 Task: Research Airbnb options in Budapest XIV. kerÃ¼let, Hungary from 7th December, 2023 to 14th December, 2023 for 1 adult. Place can be shared room with 1  bedroom having 1 bed and 1 bathroom. Property type can be hotel. Amenities needed are: washing machine.
Action: Mouse moved to (529, 121)
Screenshot: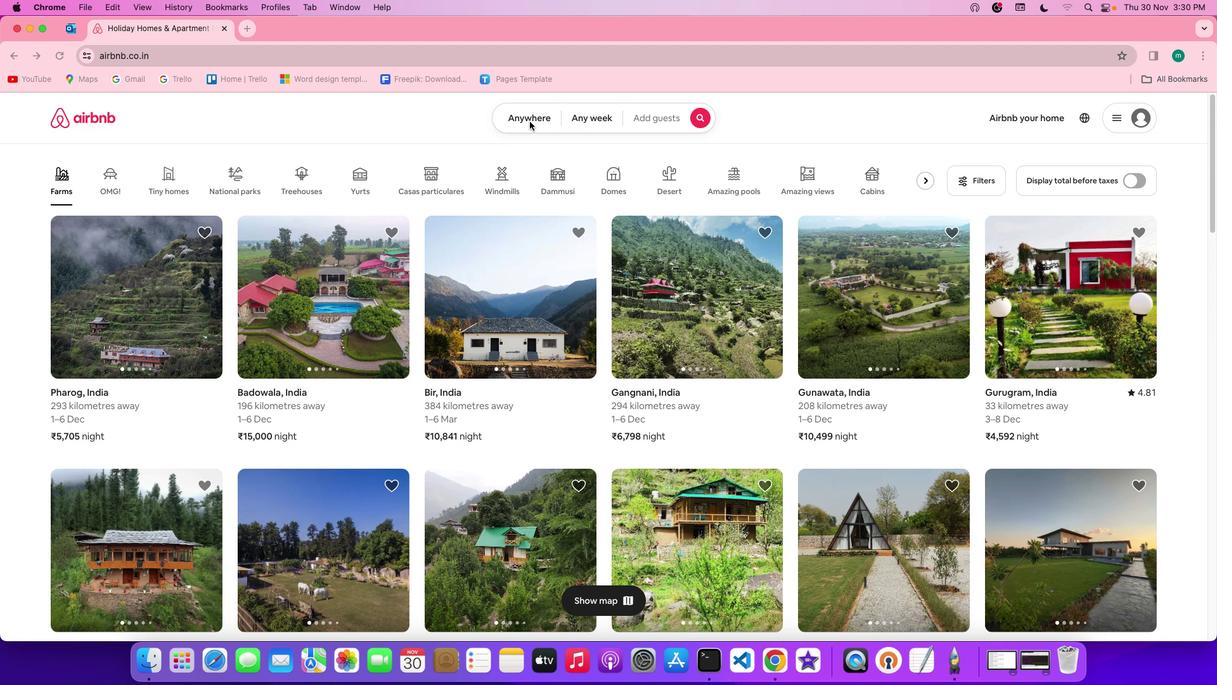 
Action: Mouse pressed left at (529, 121)
Screenshot: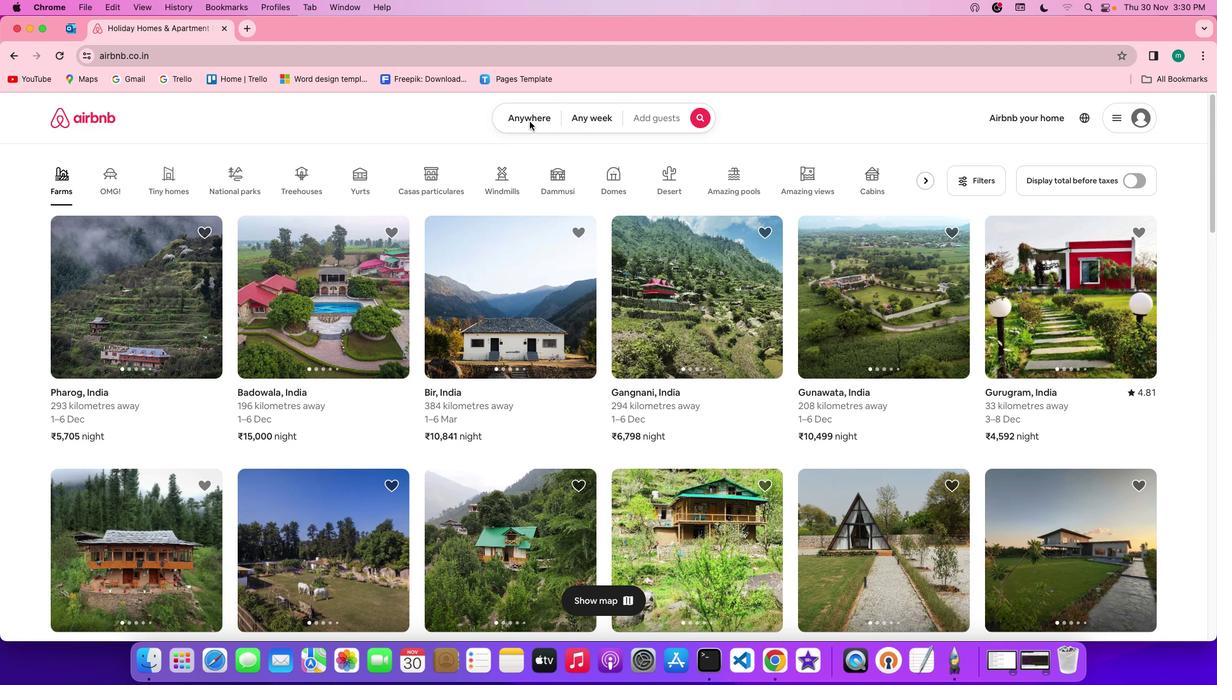 
Action: Mouse moved to (529, 121)
Screenshot: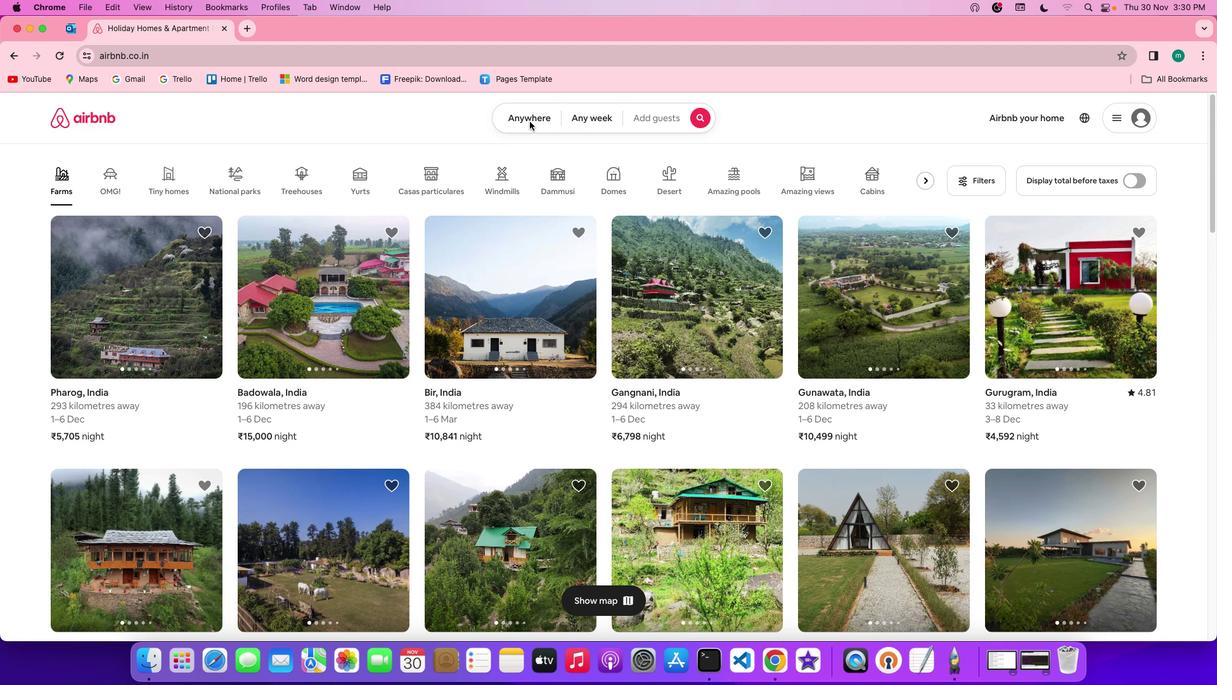 
Action: Mouse pressed left at (529, 121)
Screenshot: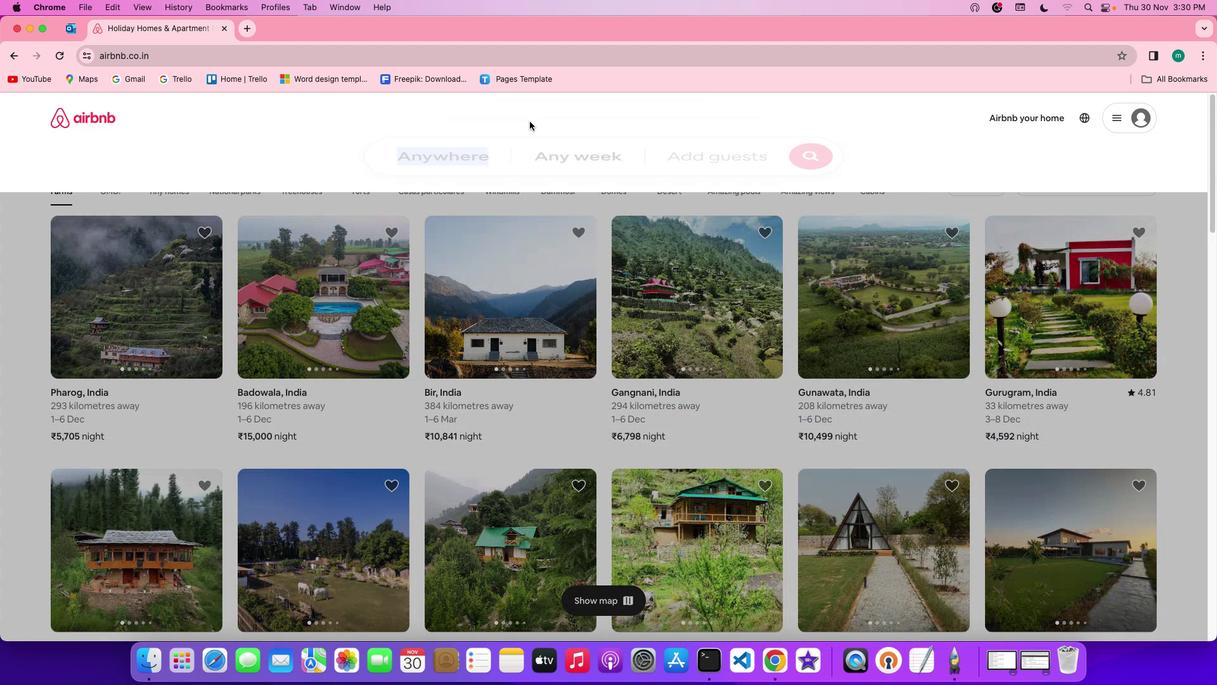 
Action: Mouse moved to (481, 152)
Screenshot: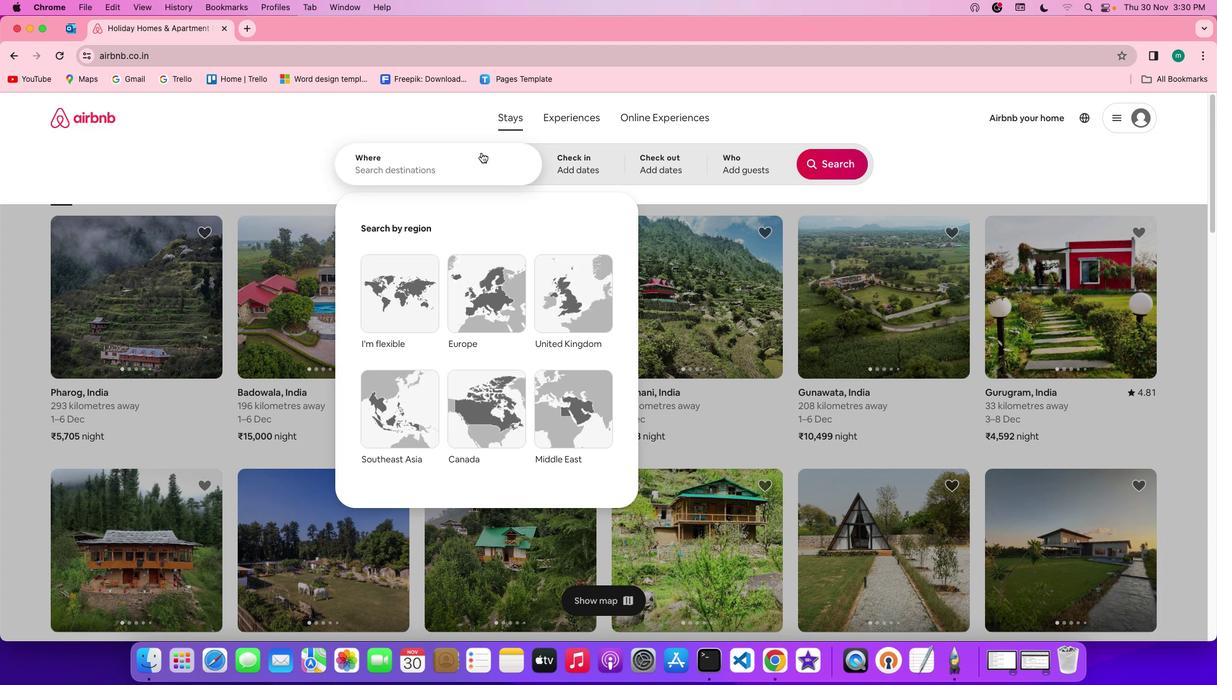 
Action: Mouse pressed left at (481, 152)
Screenshot: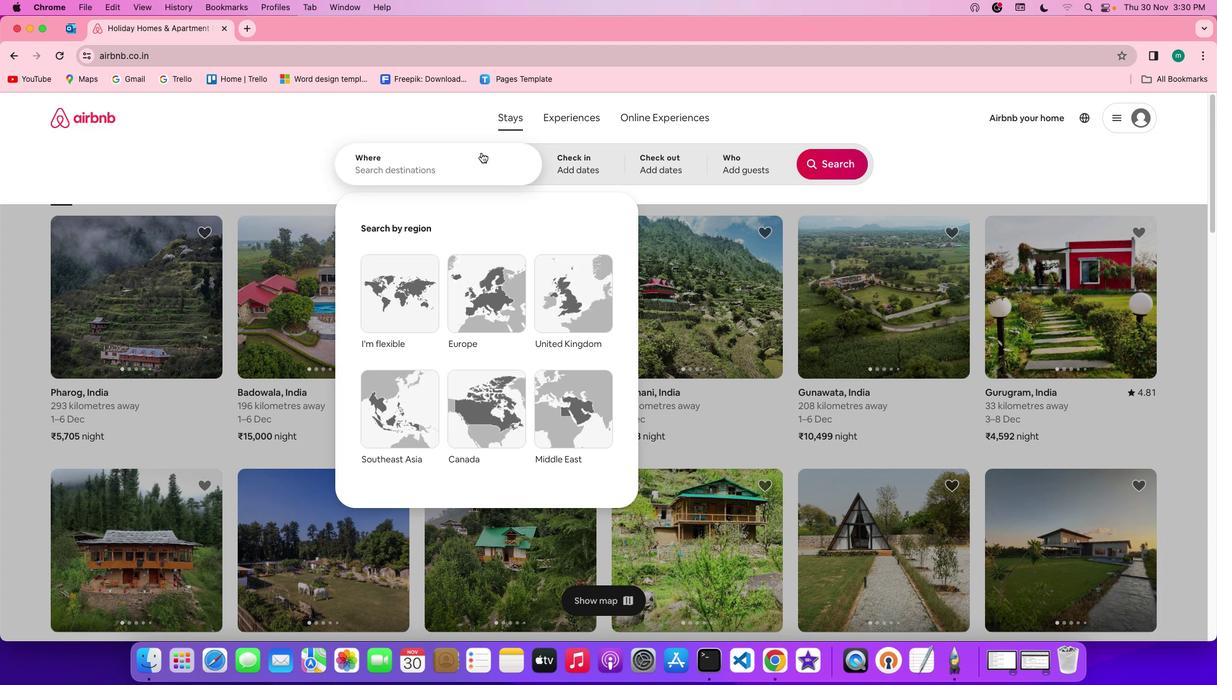 
Action: Mouse moved to (476, 159)
Screenshot: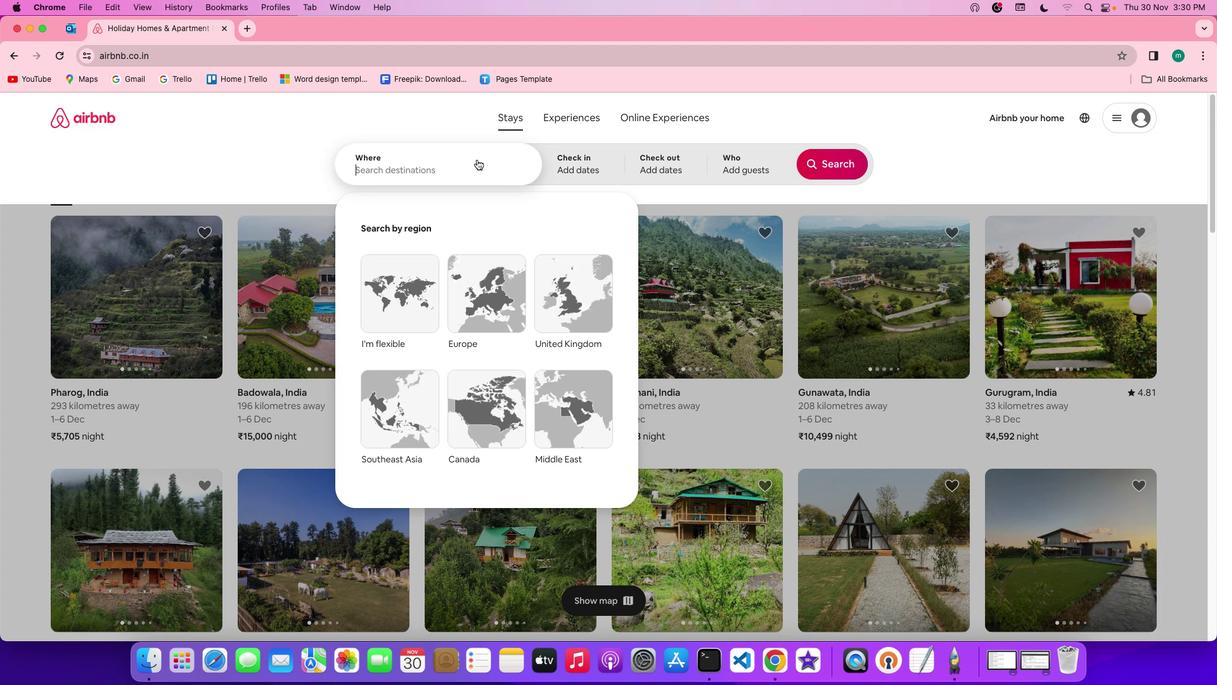 
Action: Mouse pressed left at (476, 159)
Screenshot: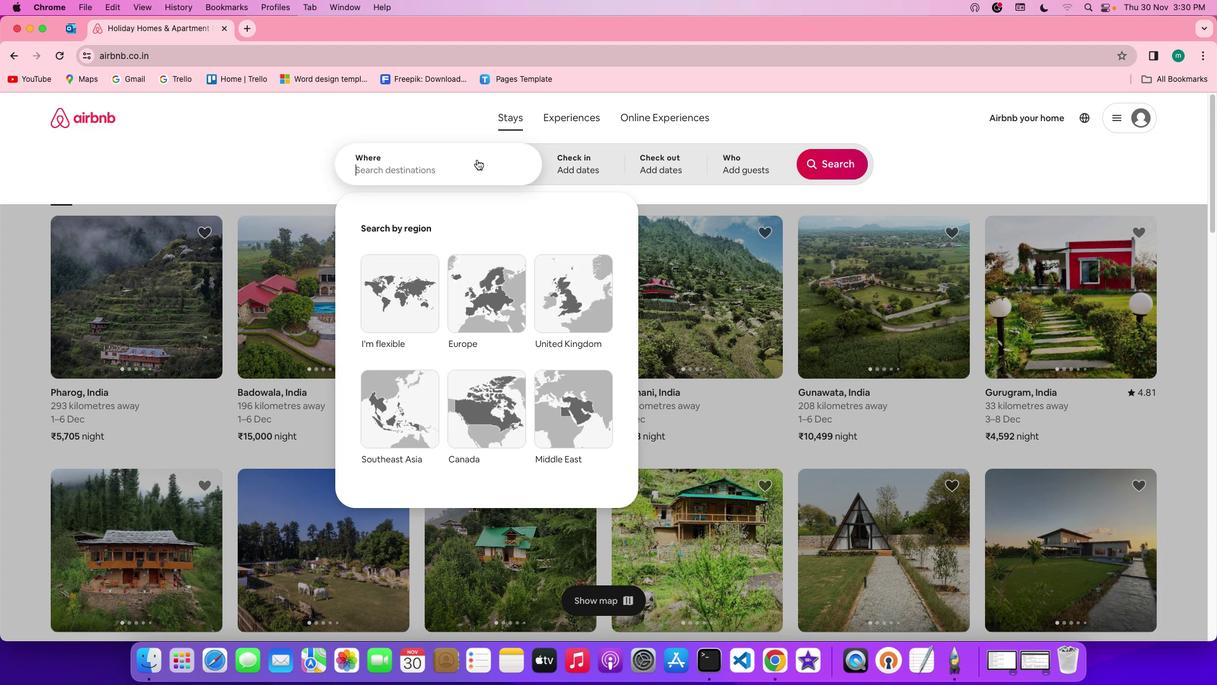
Action: Mouse moved to (468, 151)
Screenshot: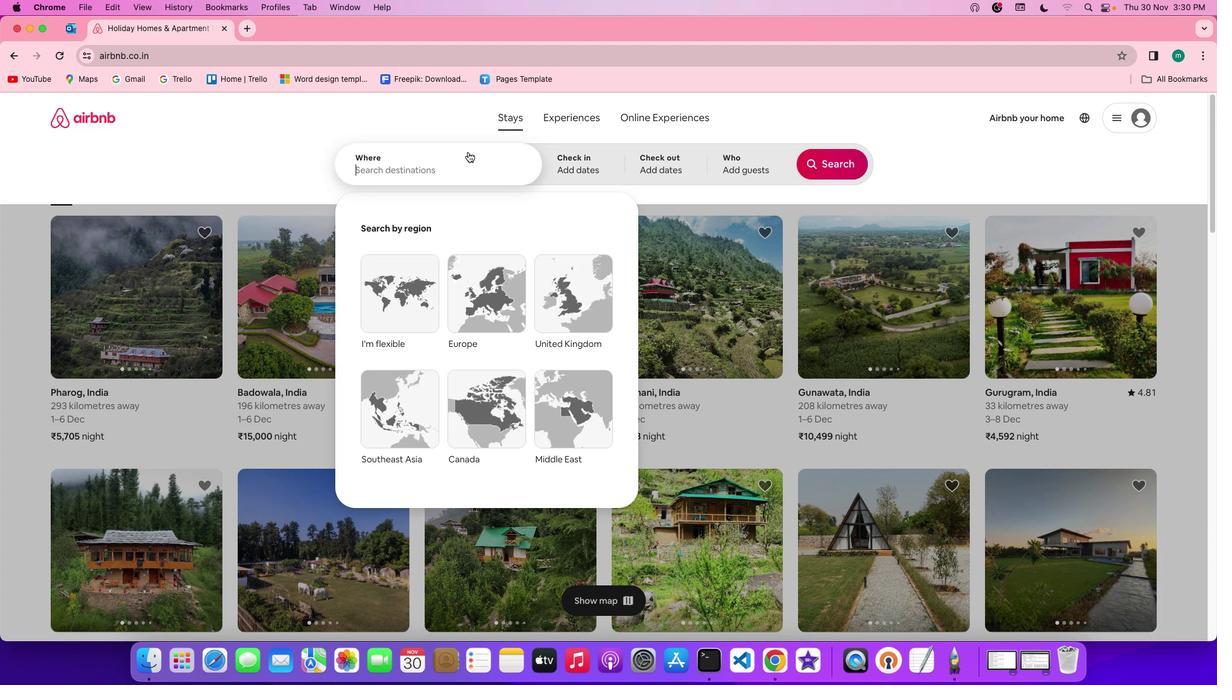 
Action: Key pressed Key.shift'B''u''d''a''p''e''s''t'Key.spaceKey.shift'X'Key.shift'I''V'','Key.spaceKey.shift'K''e''r''u'
Screenshot: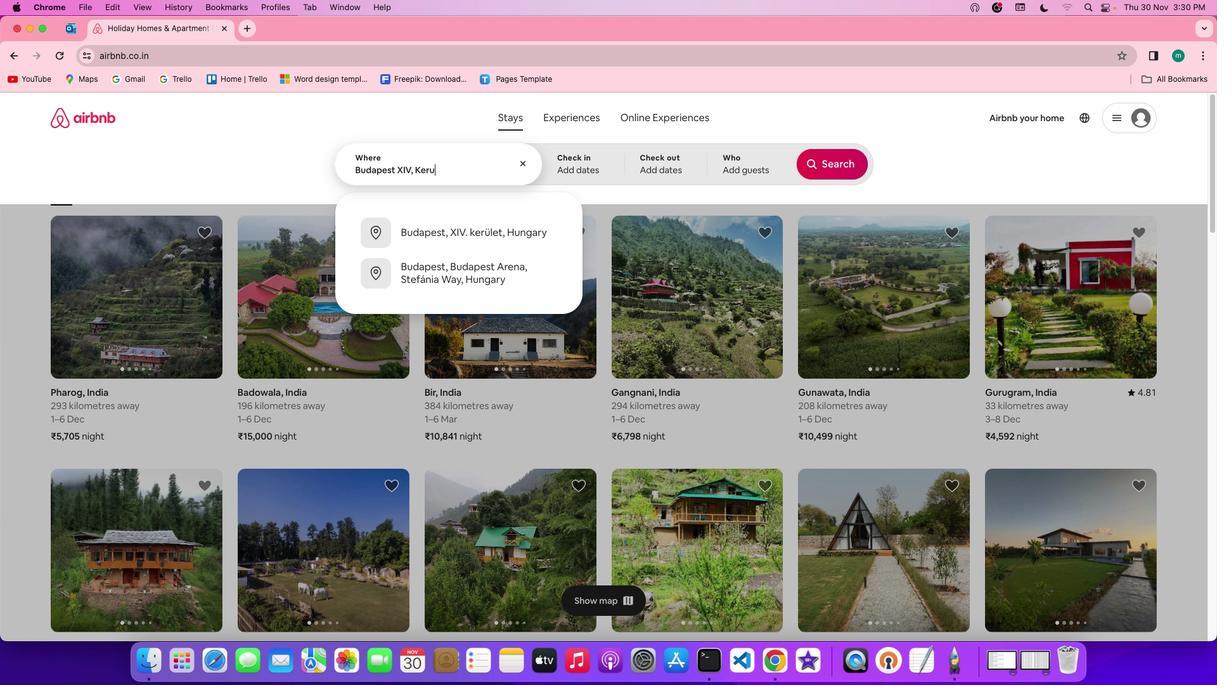 
Action: Mouse moved to (468, 151)
Screenshot: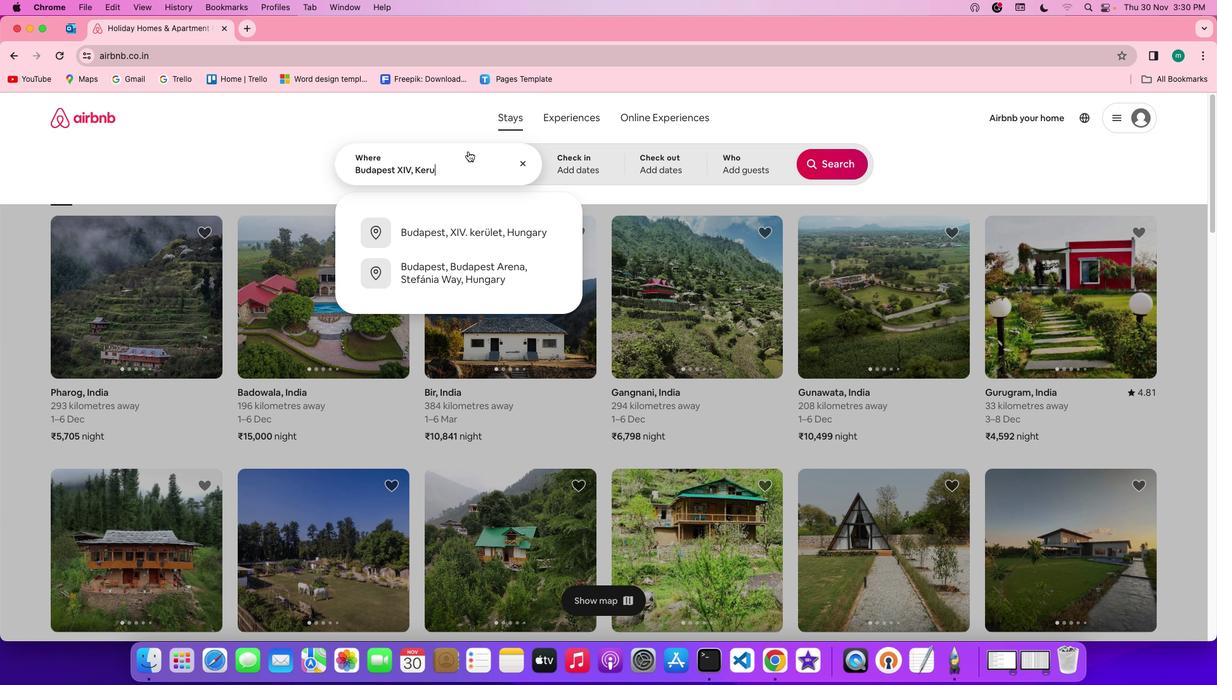 
Action: Key pressed 'l''e''t'','Key.spaceKey.shift'H''u''n''g''r''a'Key.backspaceKey.backspace'a''r''y'
Screenshot: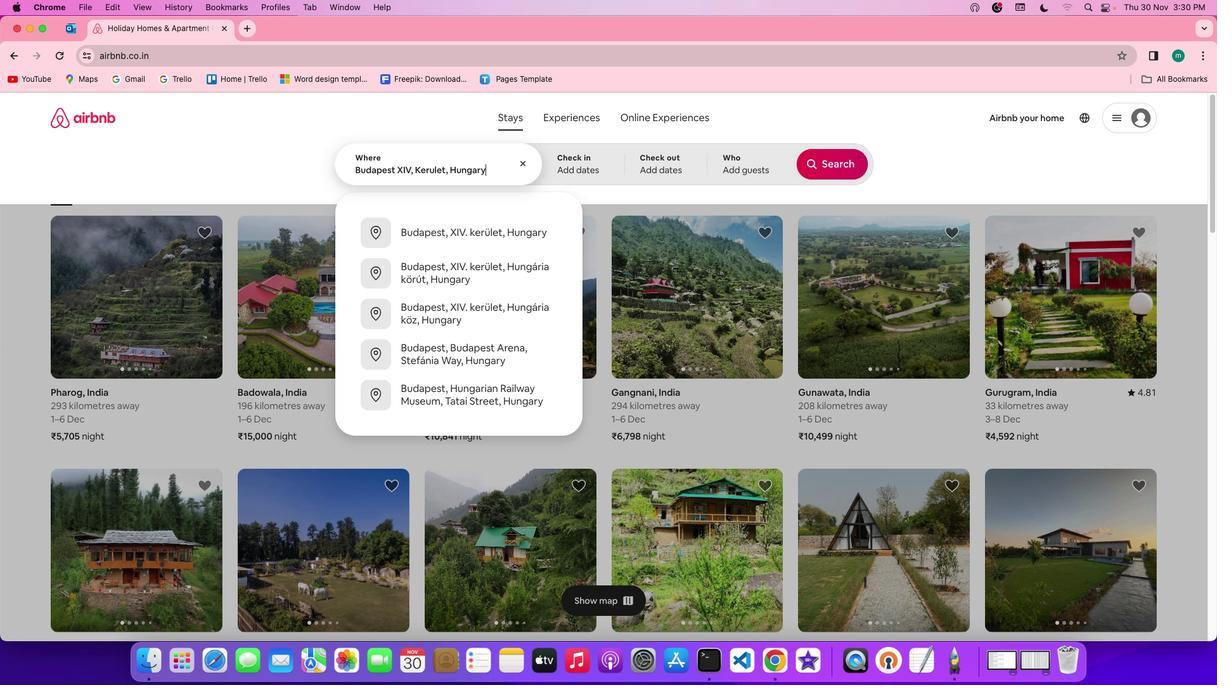 
Action: Mouse moved to (597, 169)
Screenshot: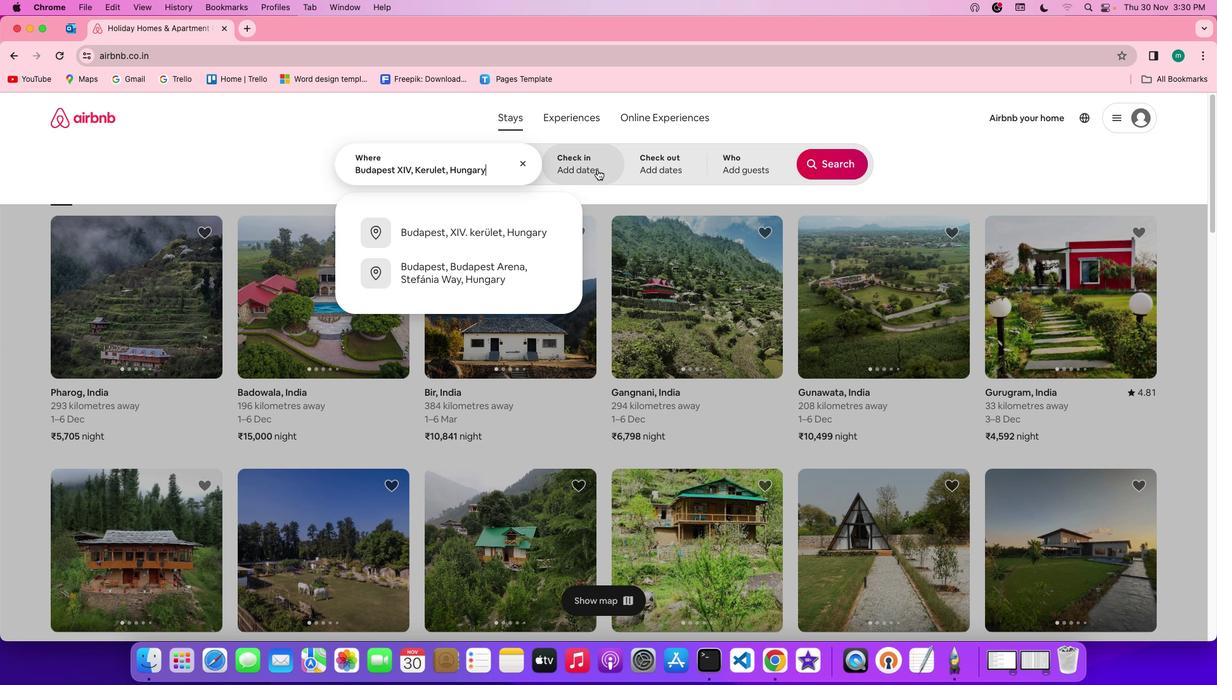 
Action: Mouse pressed left at (597, 169)
Screenshot: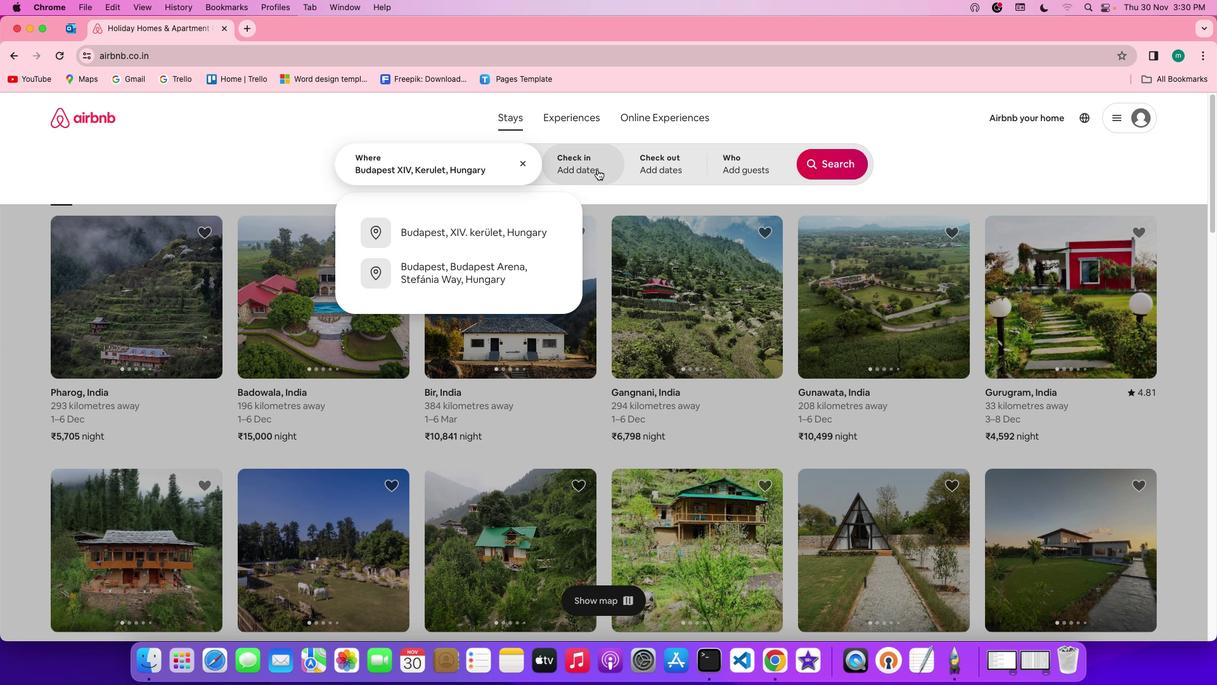 
Action: Mouse moved to (766, 358)
Screenshot: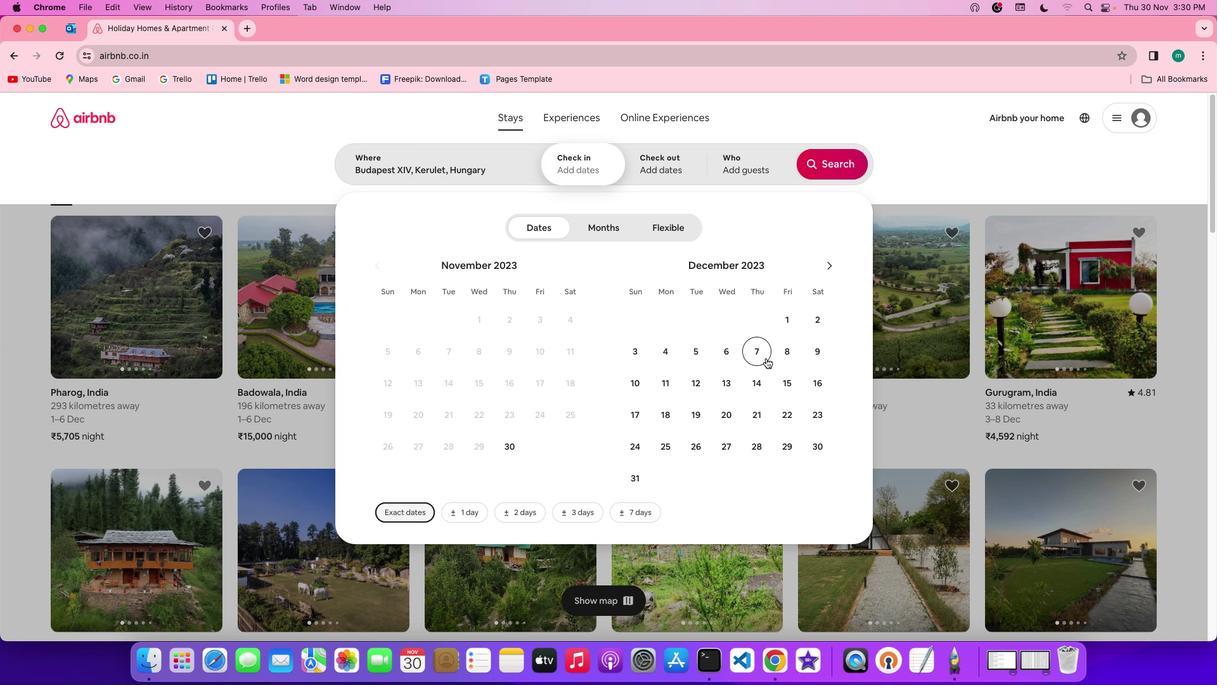
Action: Mouse pressed left at (766, 358)
Screenshot: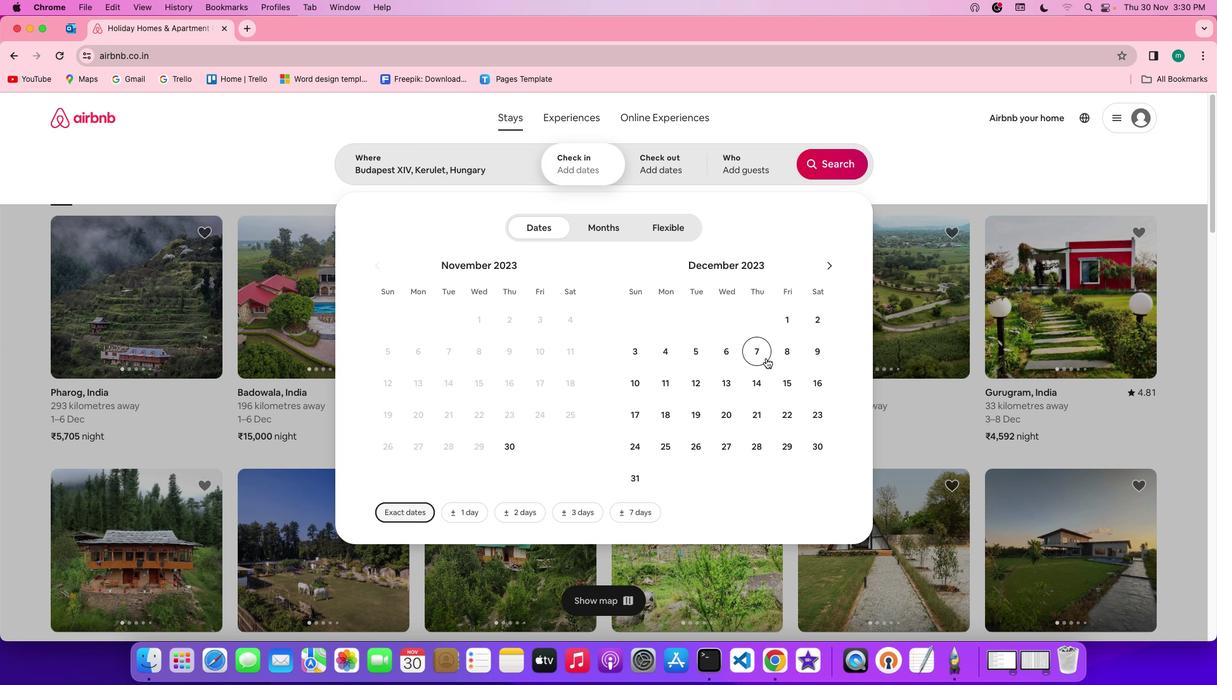 
Action: Mouse moved to (753, 386)
Screenshot: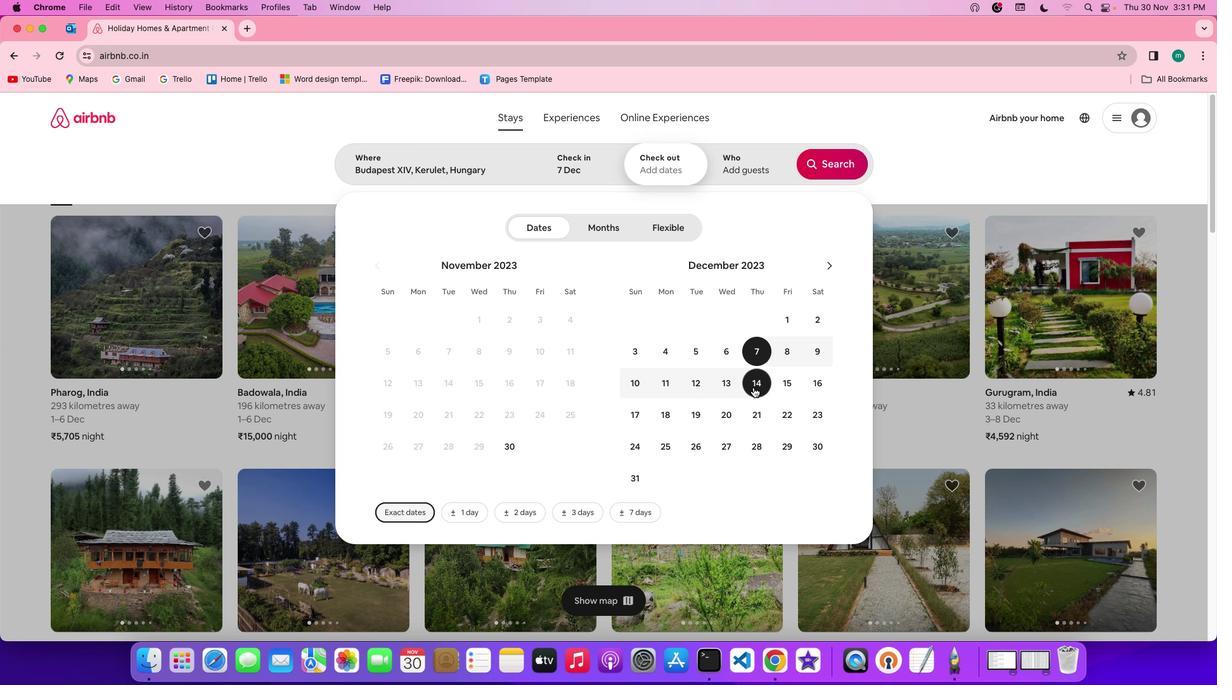 
Action: Mouse pressed left at (753, 386)
Screenshot: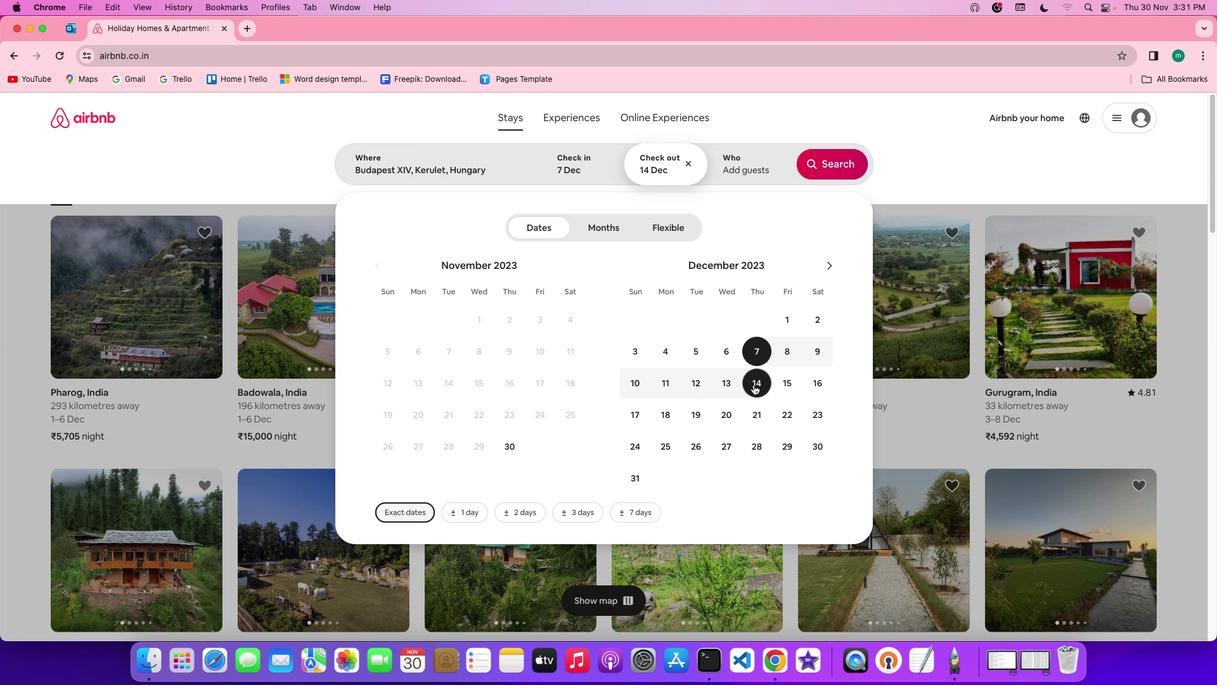 
Action: Mouse moved to (758, 151)
Screenshot: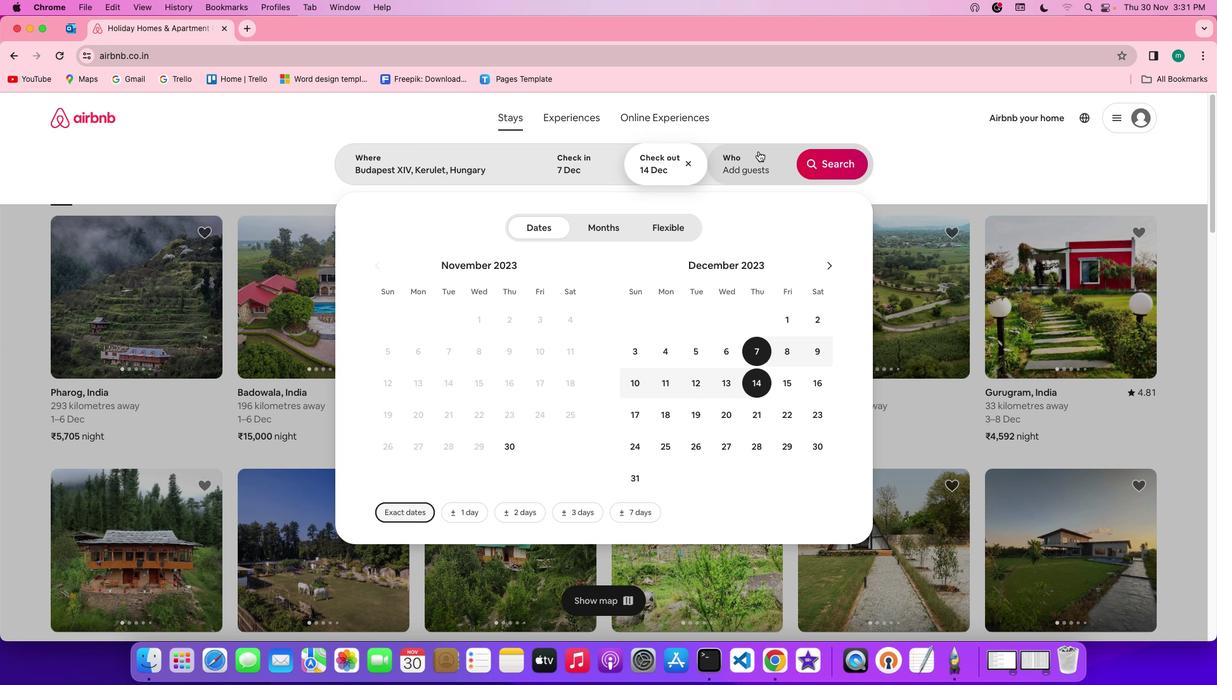
Action: Mouse pressed left at (758, 151)
Screenshot: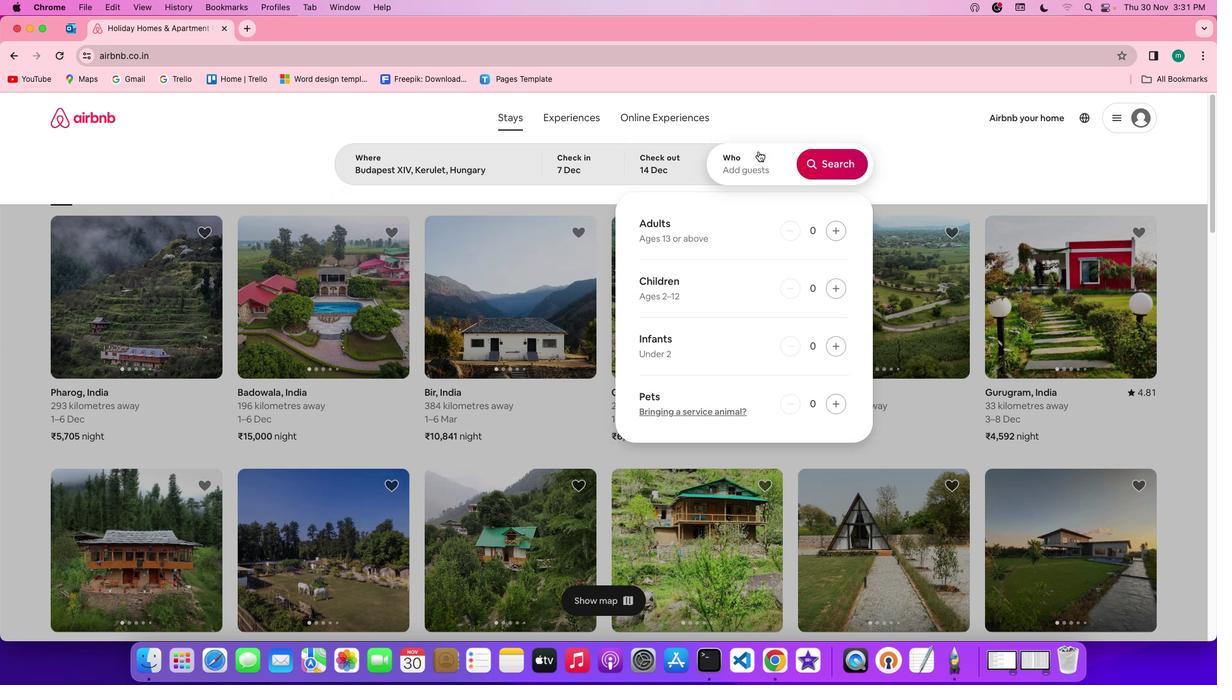 
Action: Mouse moved to (842, 232)
Screenshot: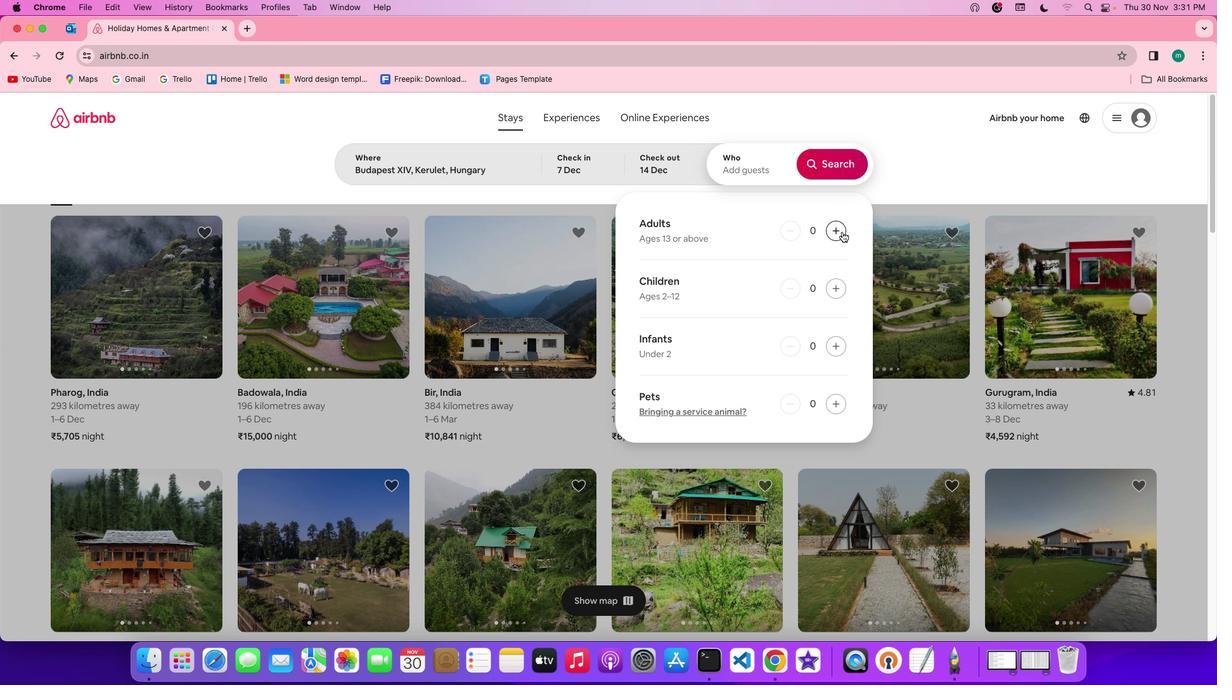 
Action: Mouse pressed left at (842, 232)
Screenshot: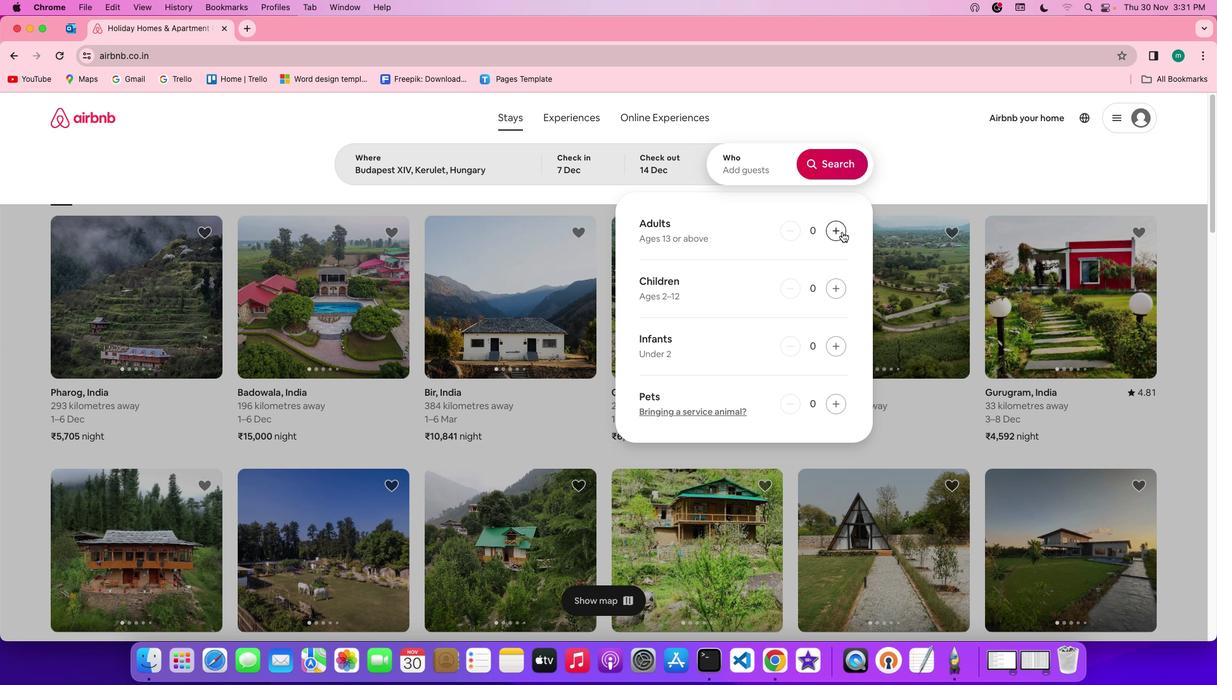
Action: Mouse moved to (833, 168)
Screenshot: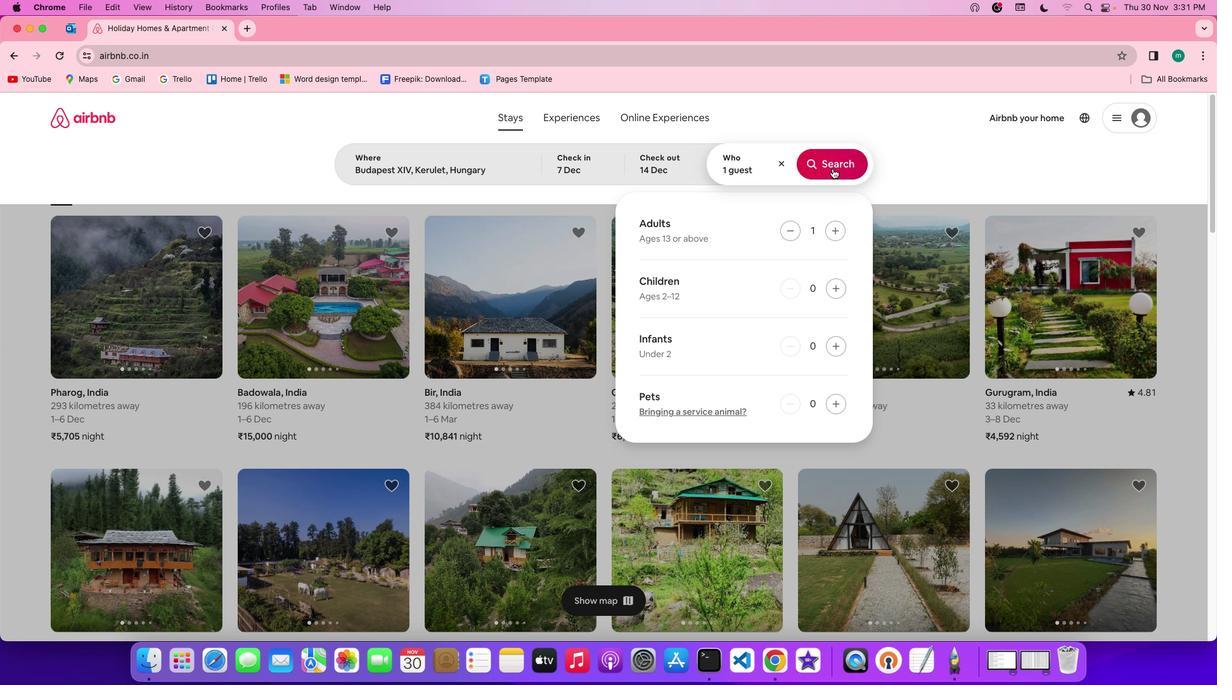 
Action: Mouse pressed left at (833, 168)
Screenshot: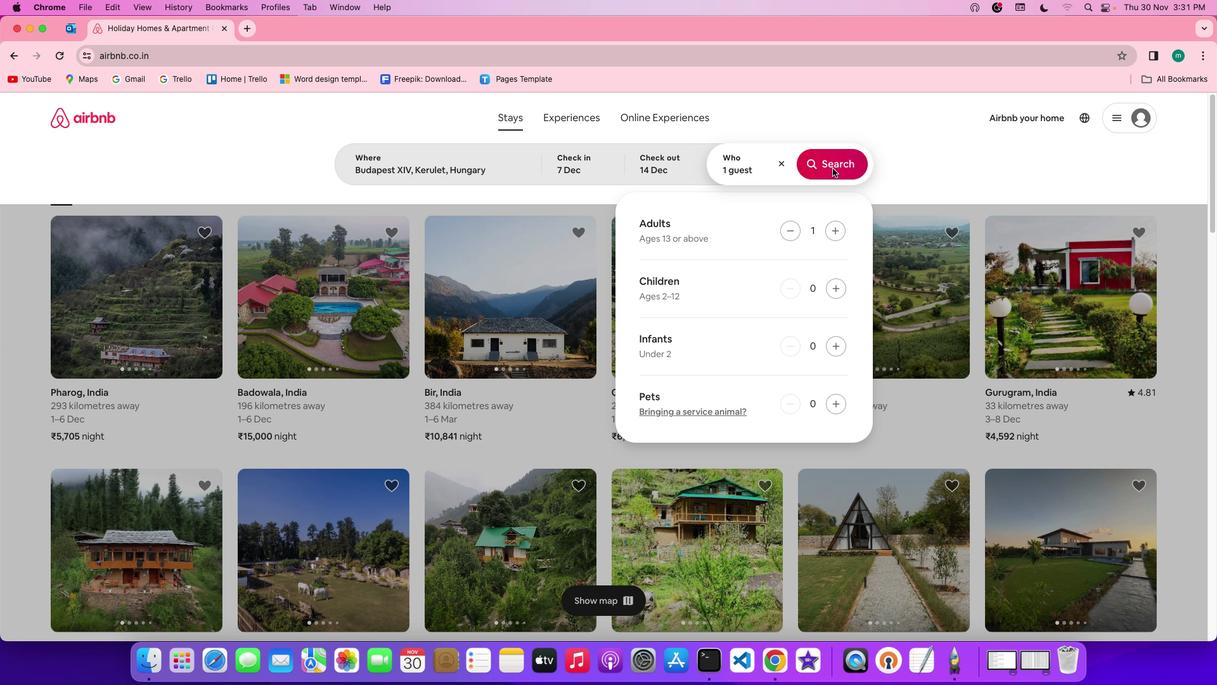 
Action: Mouse moved to (1004, 173)
Screenshot: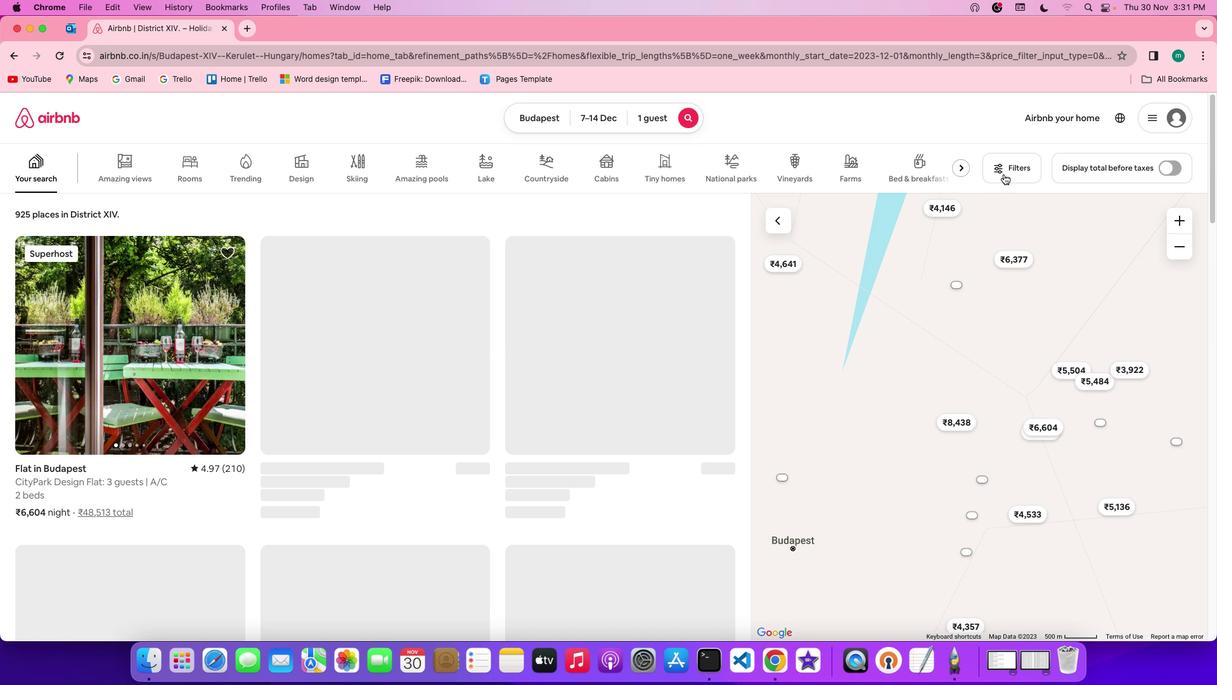 
Action: Mouse pressed left at (1004, 173)
Screenshot: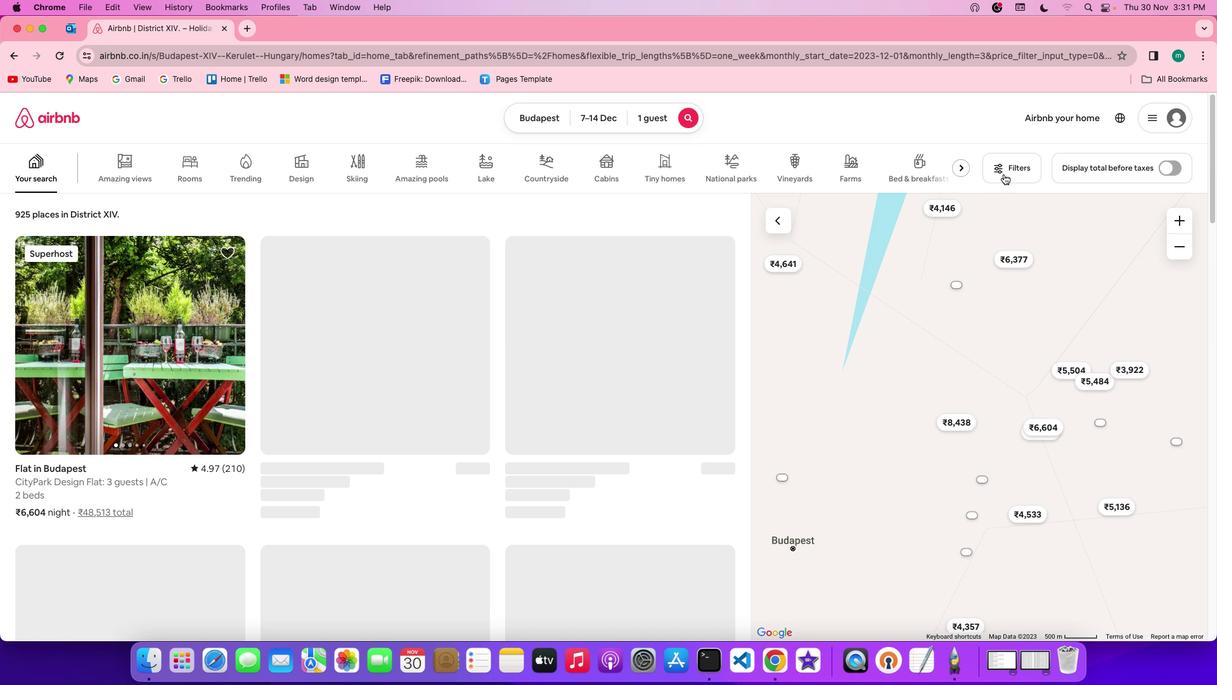 
Action: Mouse moved to (689, 353)
Screenshot: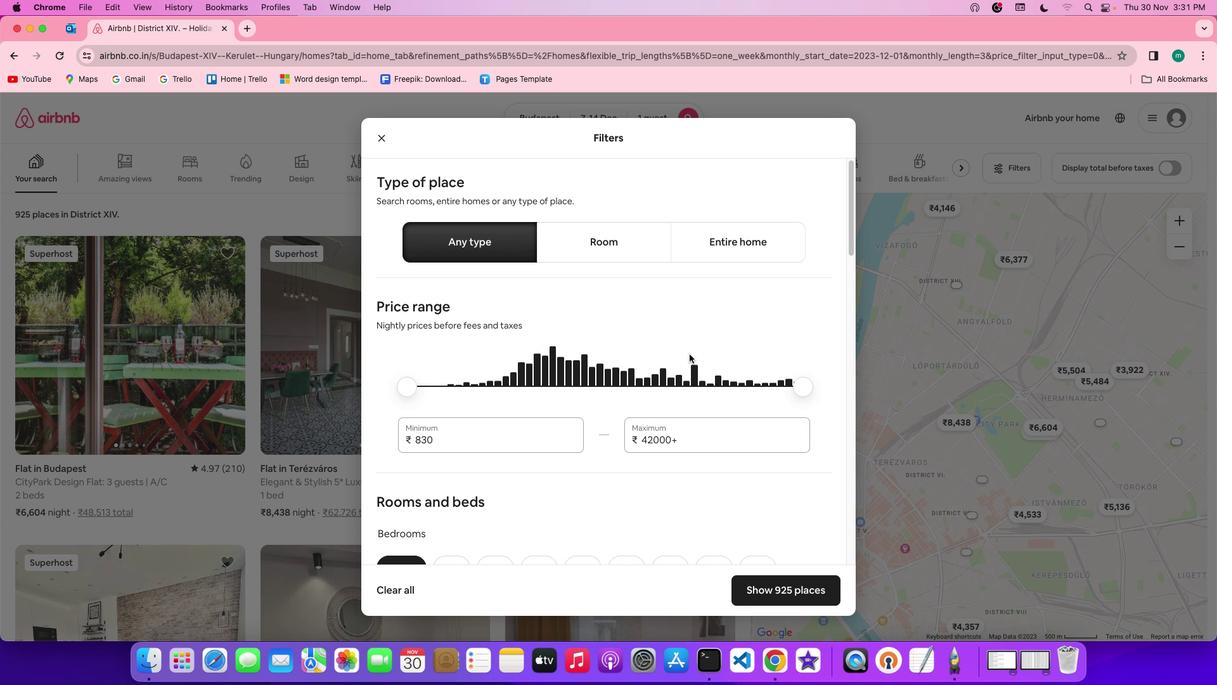 
Action: Mouse scrolled (689, 353) with delta (0, 0)
Screenshot: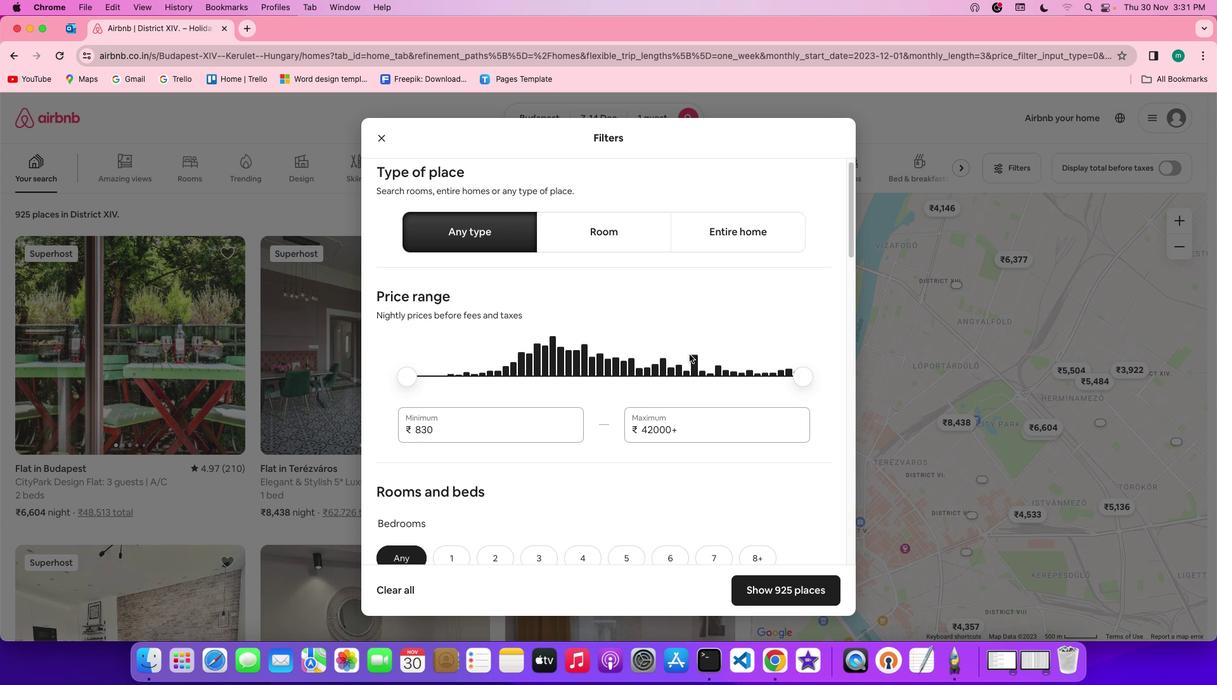 
Action: Mouse scrolled (689, 353) with delta (0, 0)
Screenshot: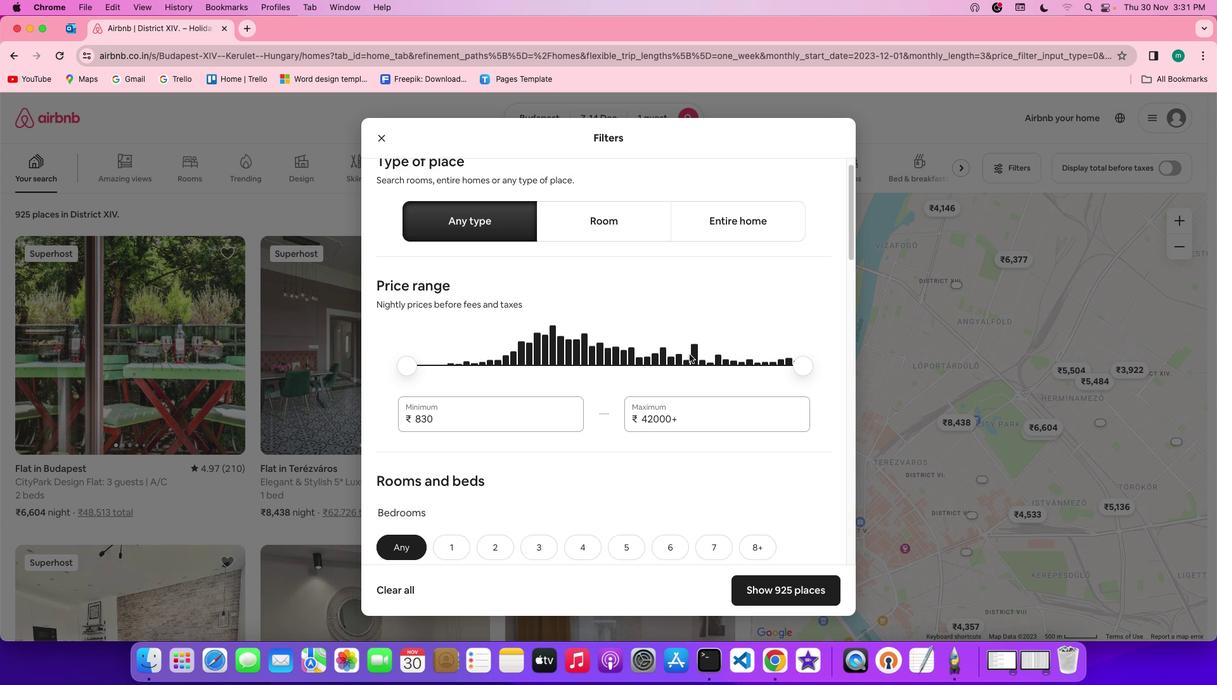 
Action: Mouse scrolled (689, 353) with delta (0, 0)
Screenshot: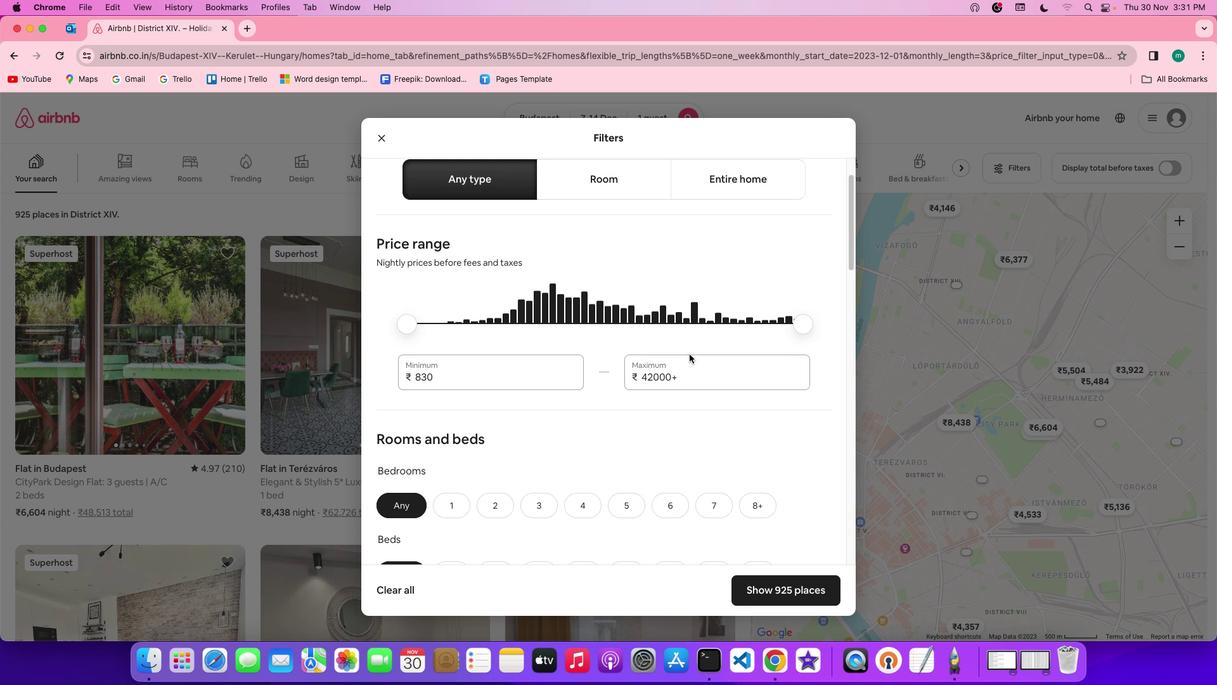 
Action: Mouse scrolled (689, 353) with delta (0, 0)
Screenshot: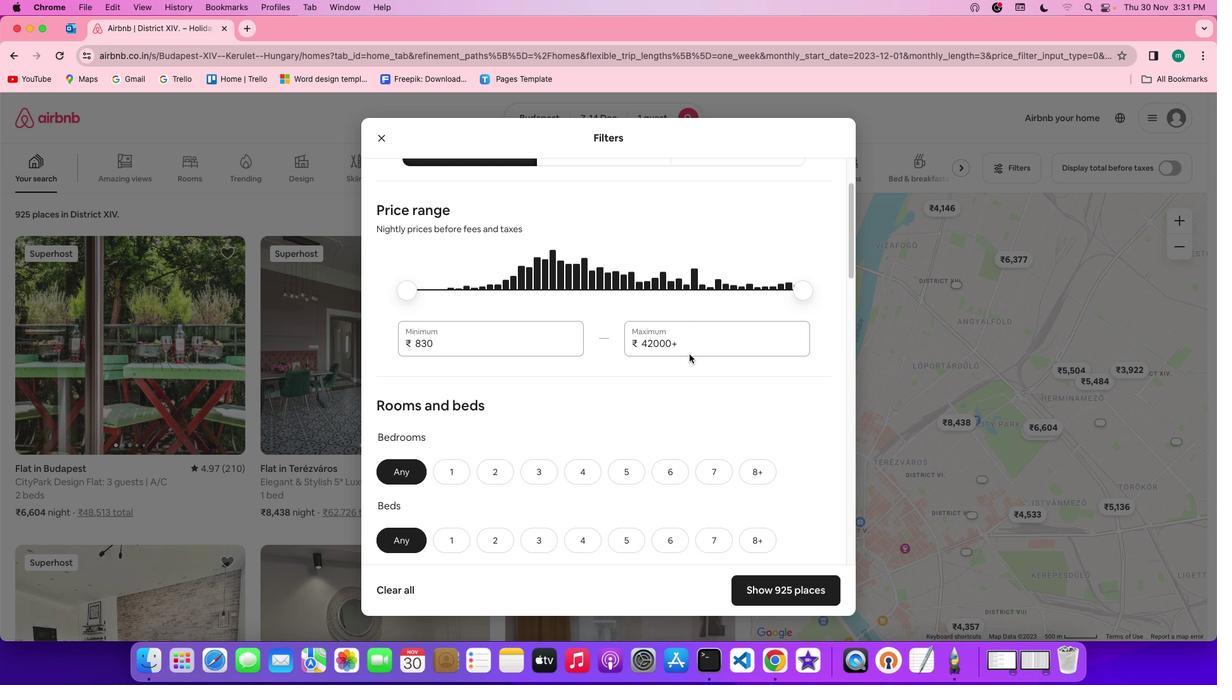 
Action: Mouse scrolled (689, 353) with delta (0, 0)
Screenshot: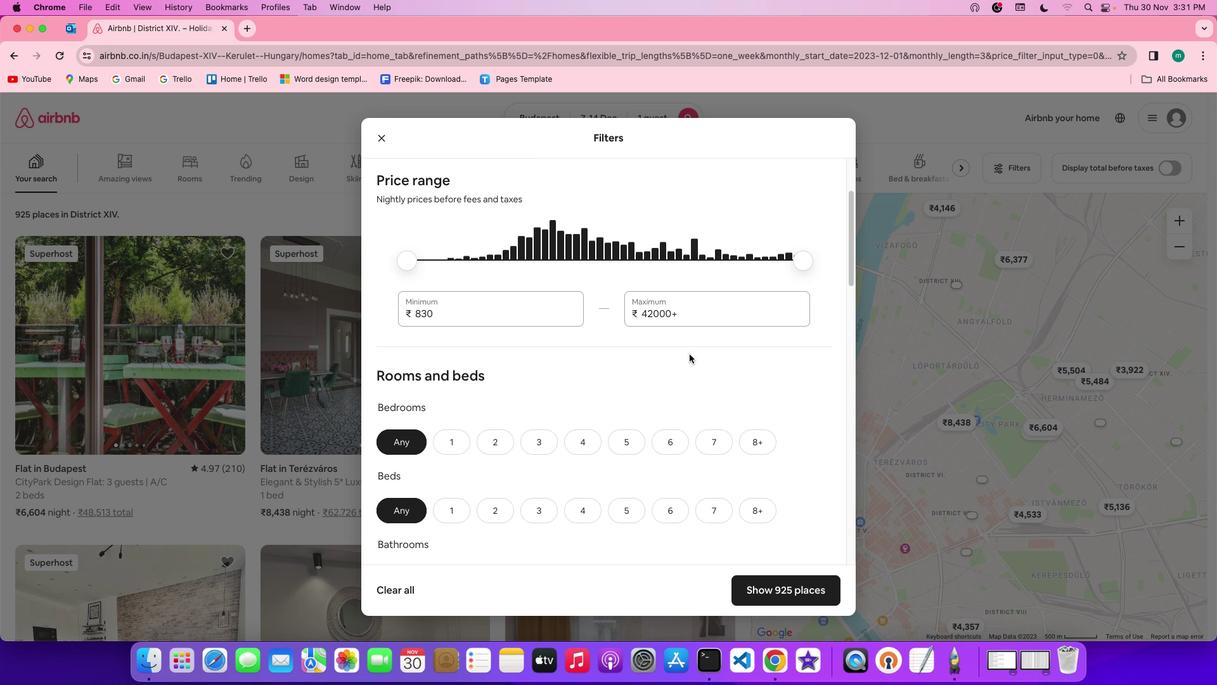 
Action: Mouse scrolled (689, 353) with delta (0, -1)
Screenshot: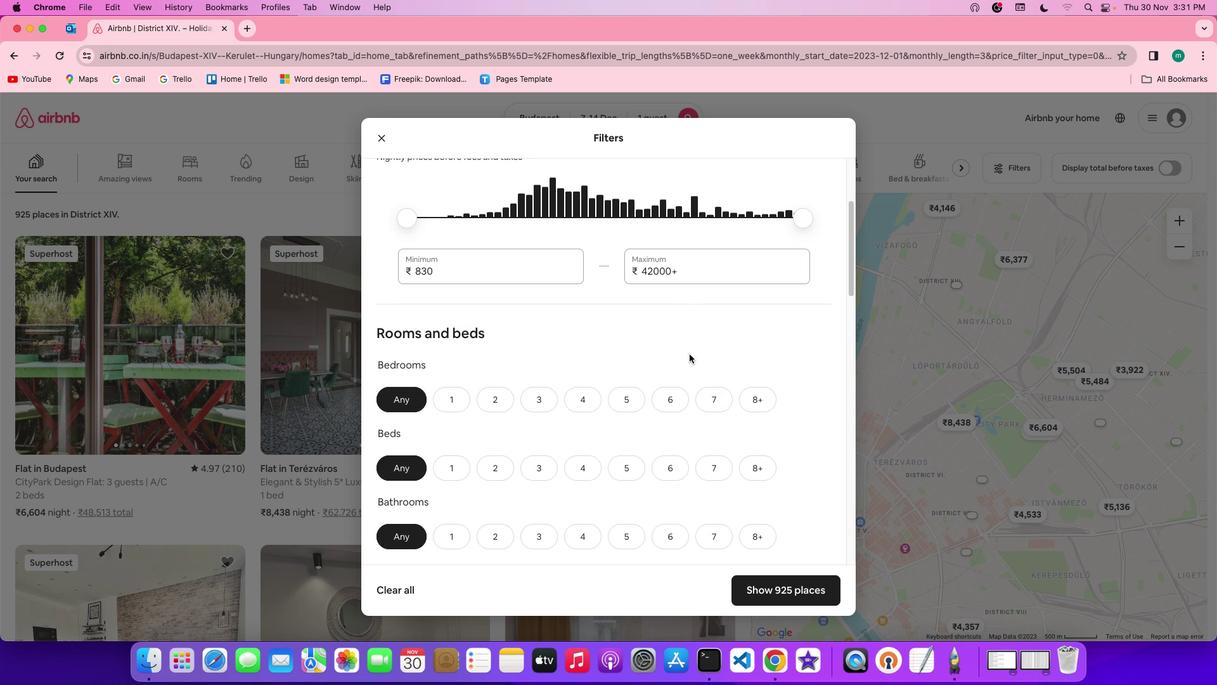 
Action: Mouse scrolled (689, 353) with delta (0, -1)
Screenshot: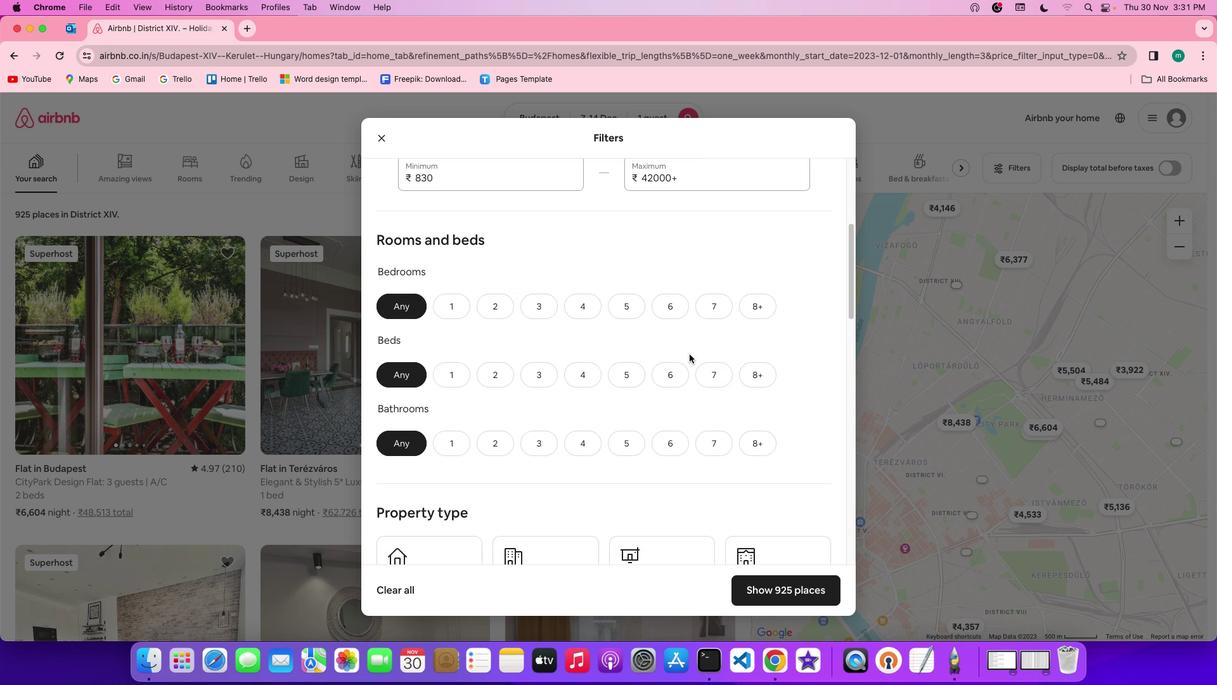 
Action: Mouse moved to (690, 354)
Screenshot: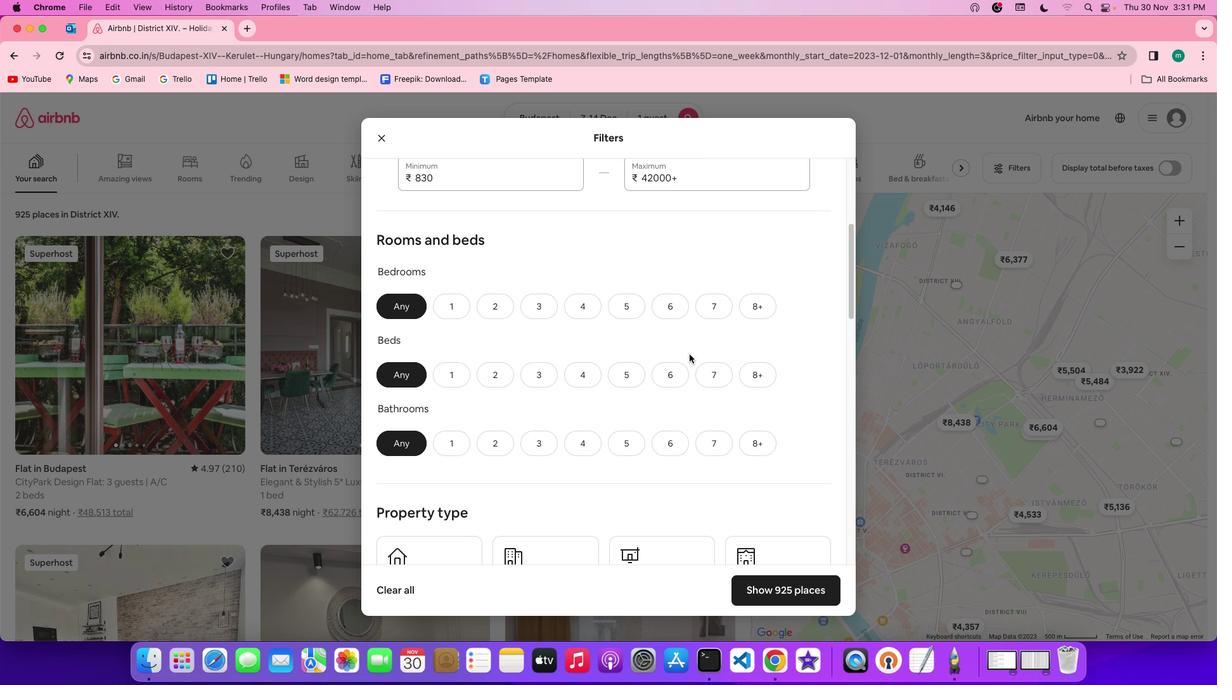 
Action: Mouse scrolled (690, 354) with delta (0, 0)
Screenshot: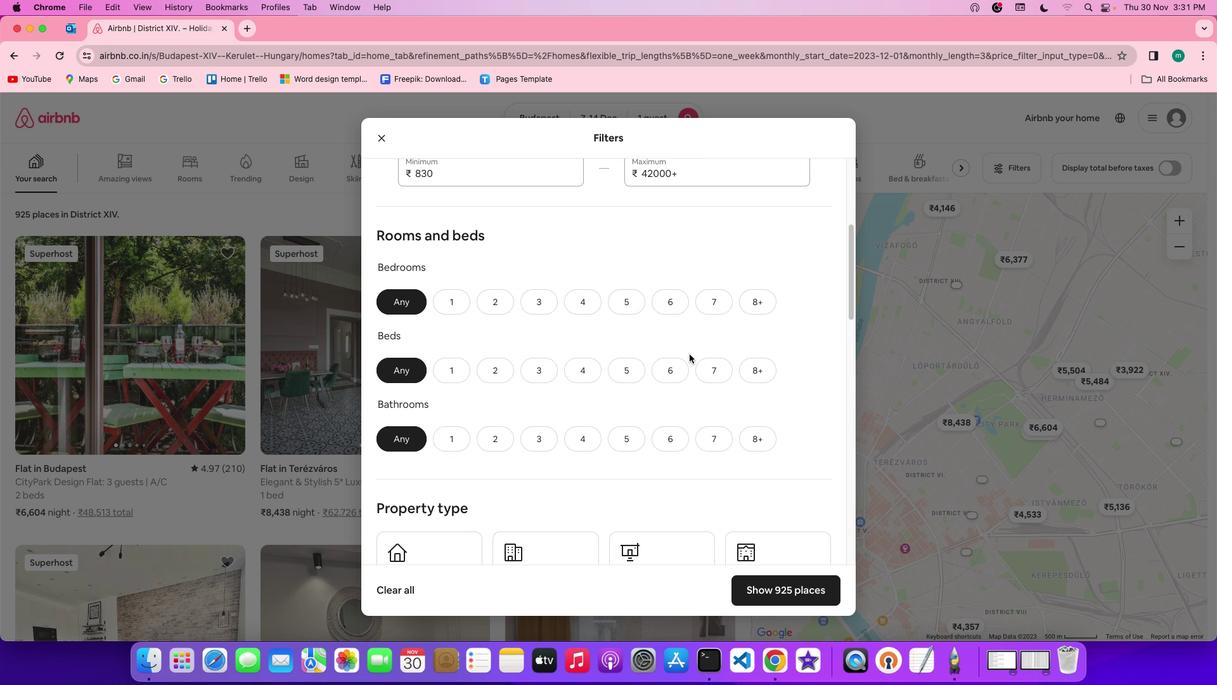 
Action: Mouse scrolled (690, 354) with delta (0, 0)
Screenshot: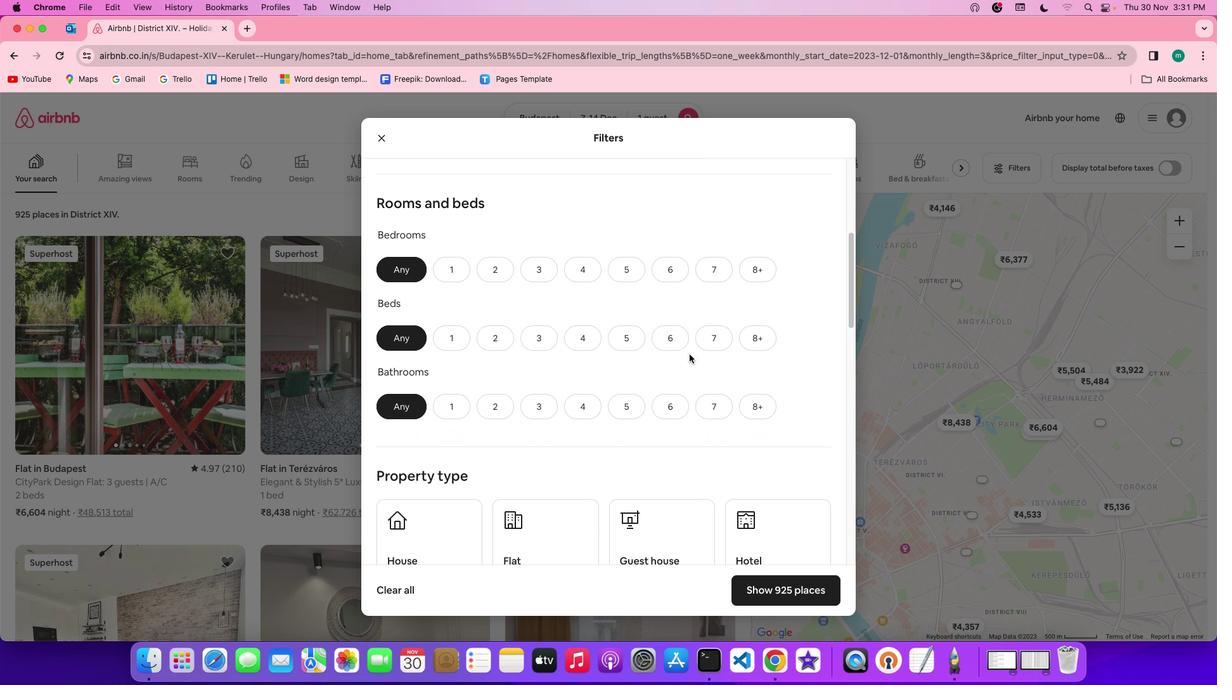
Action: Mouse scrolled (690, 354) with delta (0, 0)
Screenshot: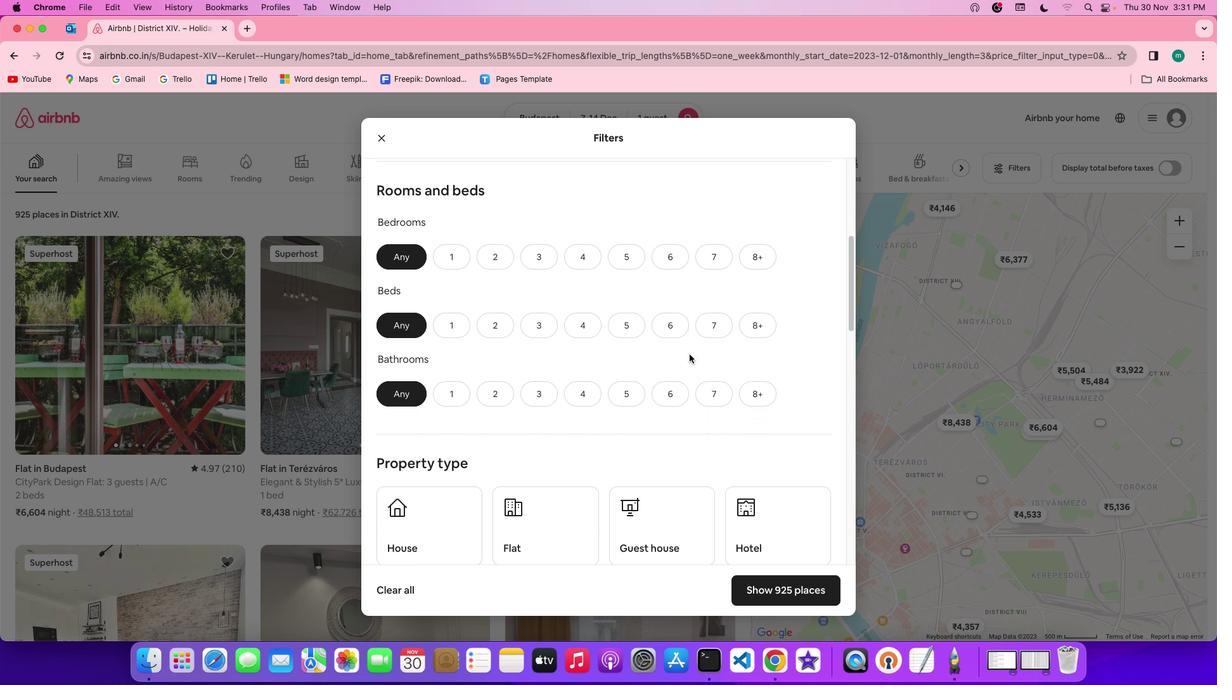 
Action: Mouse scrolled (690, 354) with delta (0, 0)
Screenshot: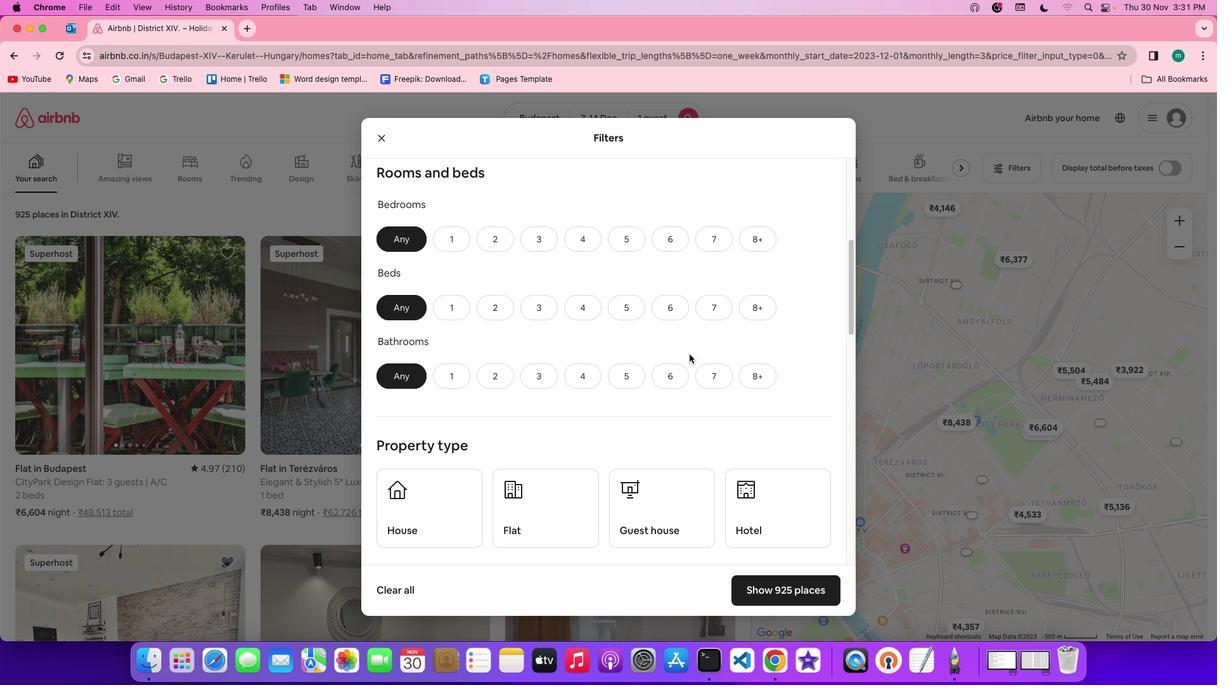 
Action: Mouse scrolled (690, 354) with delta (0, 0)
Screenshot: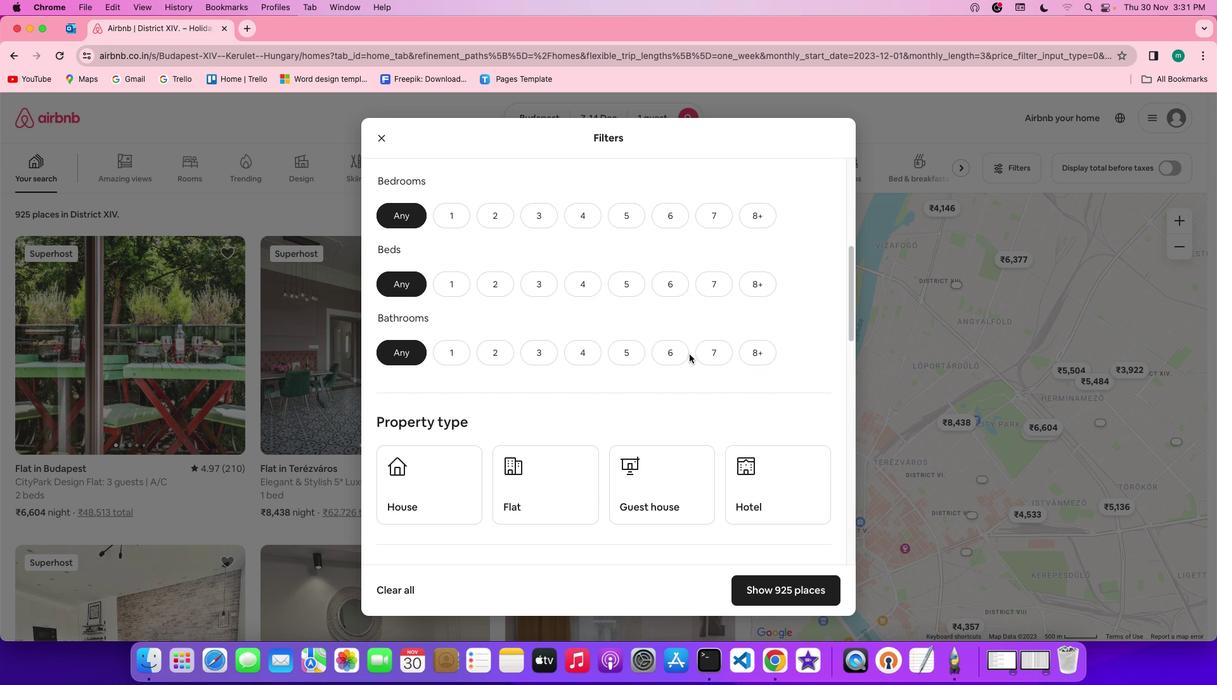 
Action: Mouse scrolled (690, 354) with delta (0, 0)
Screenshot: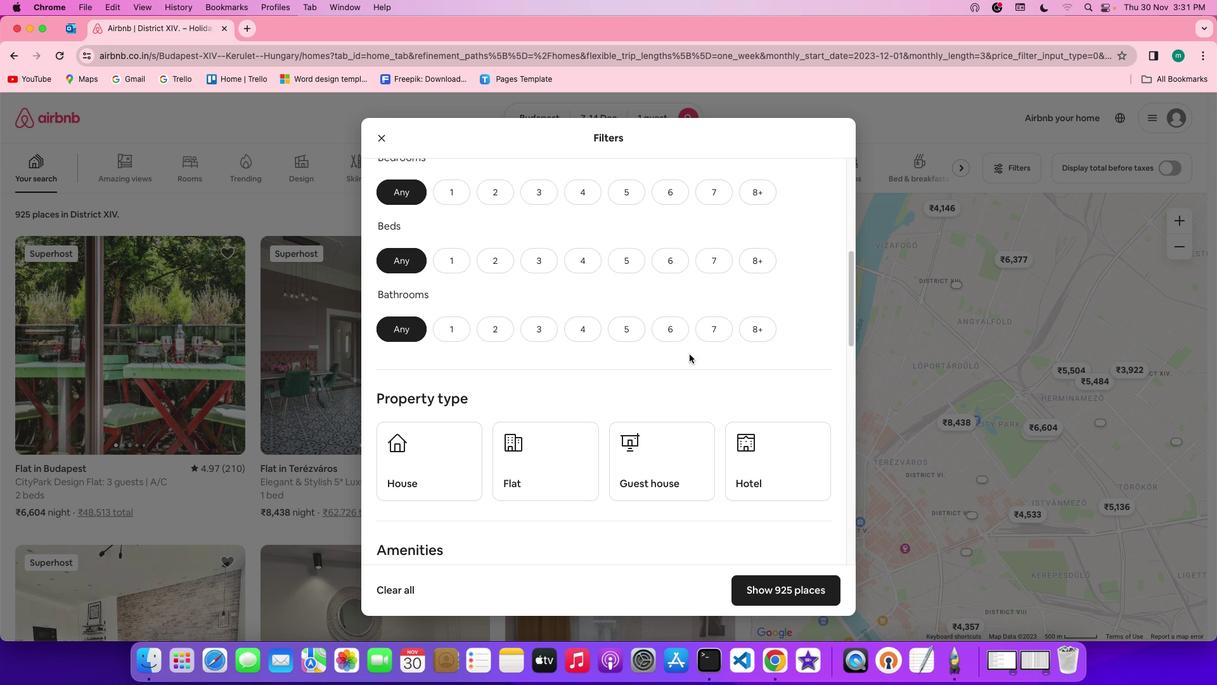 
Action: Mouse scrolled (690, 354) with delta (0, 0)
Screenshot: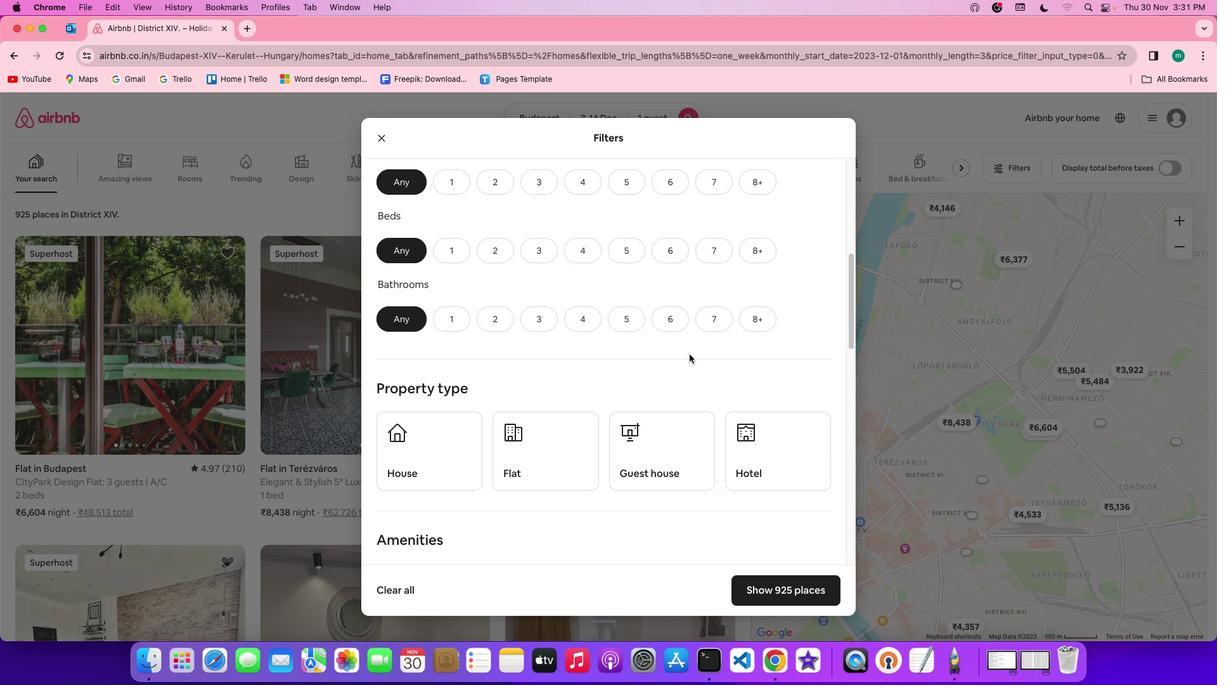 
Action: Mouse scrolled (690, 354) with delta (0, 0)
Screenshot: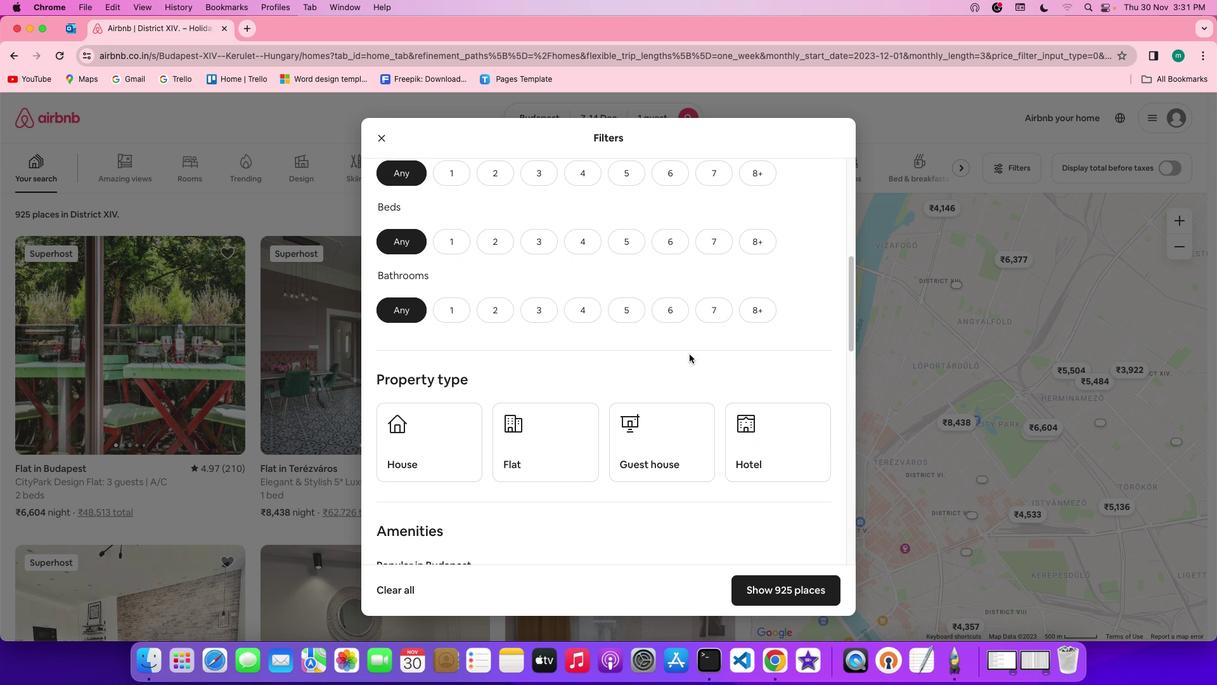
Action: Mouse scrolled (690, 354) with delta (0, 0)
Screenshot: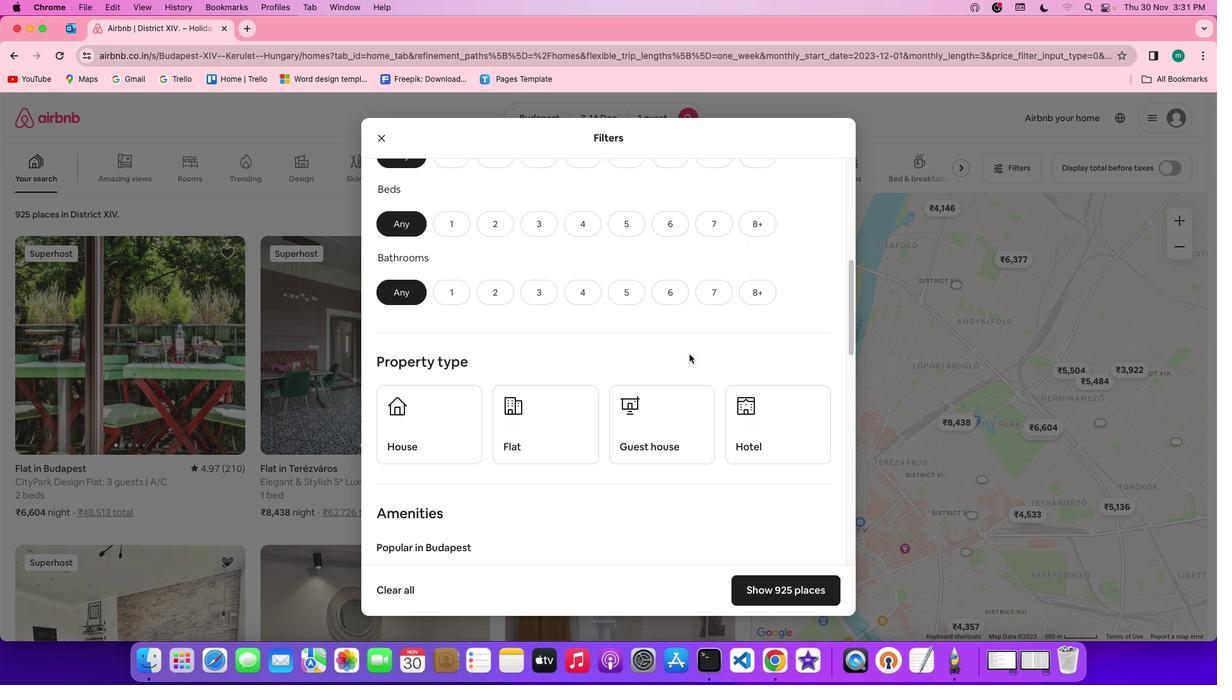 
Action: Mouse scrolled (690, 354) with delta (0, 0)
Screenshot: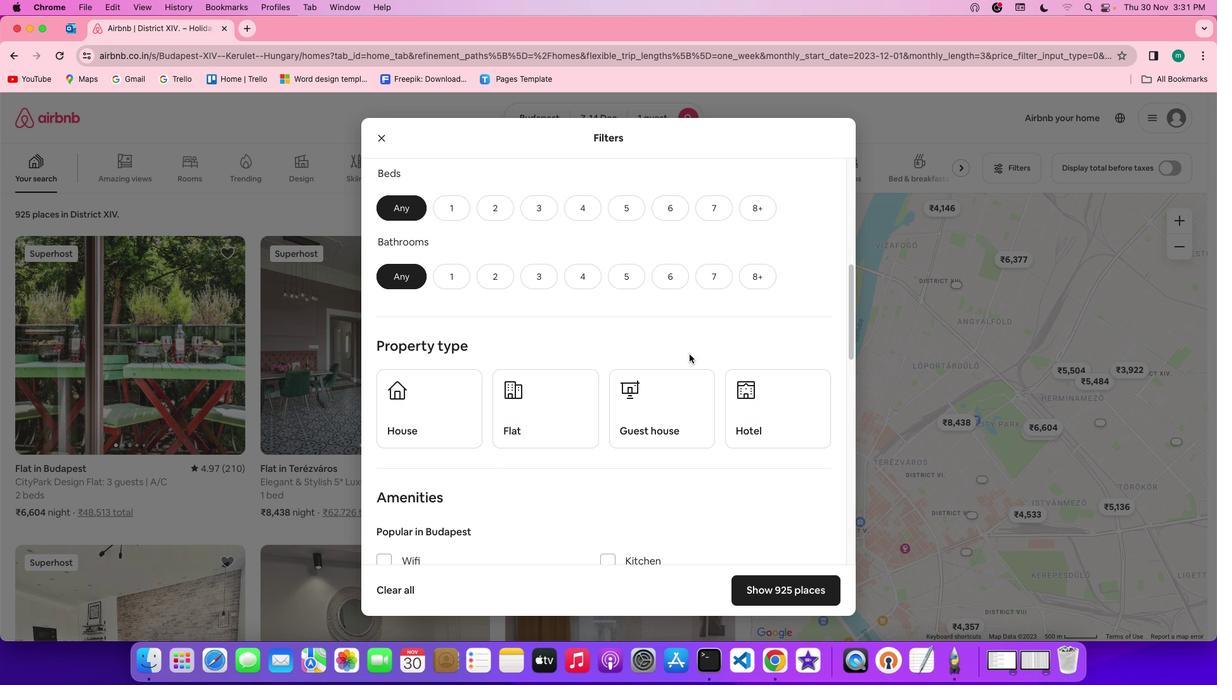 
Action: Mouse scrolled (690, 354) with delta (0, 0)
Screenshot: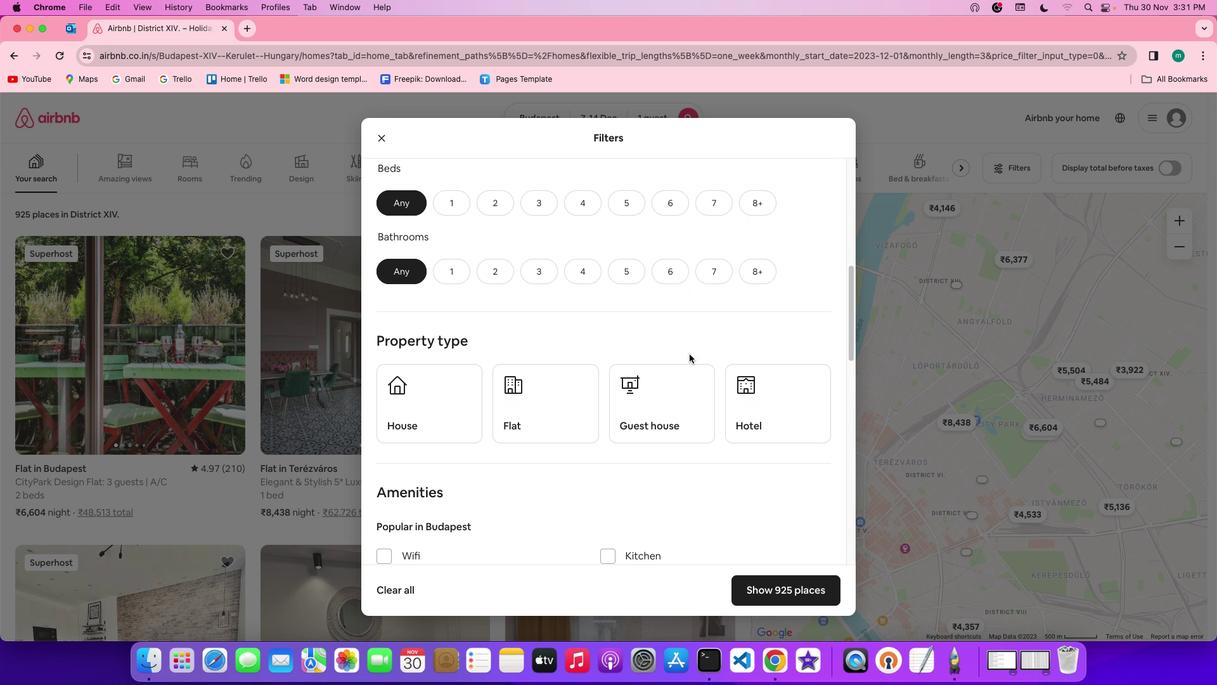 
Action: Mouse scrolled (690, 354) with delta (0, 0)
Screenshot: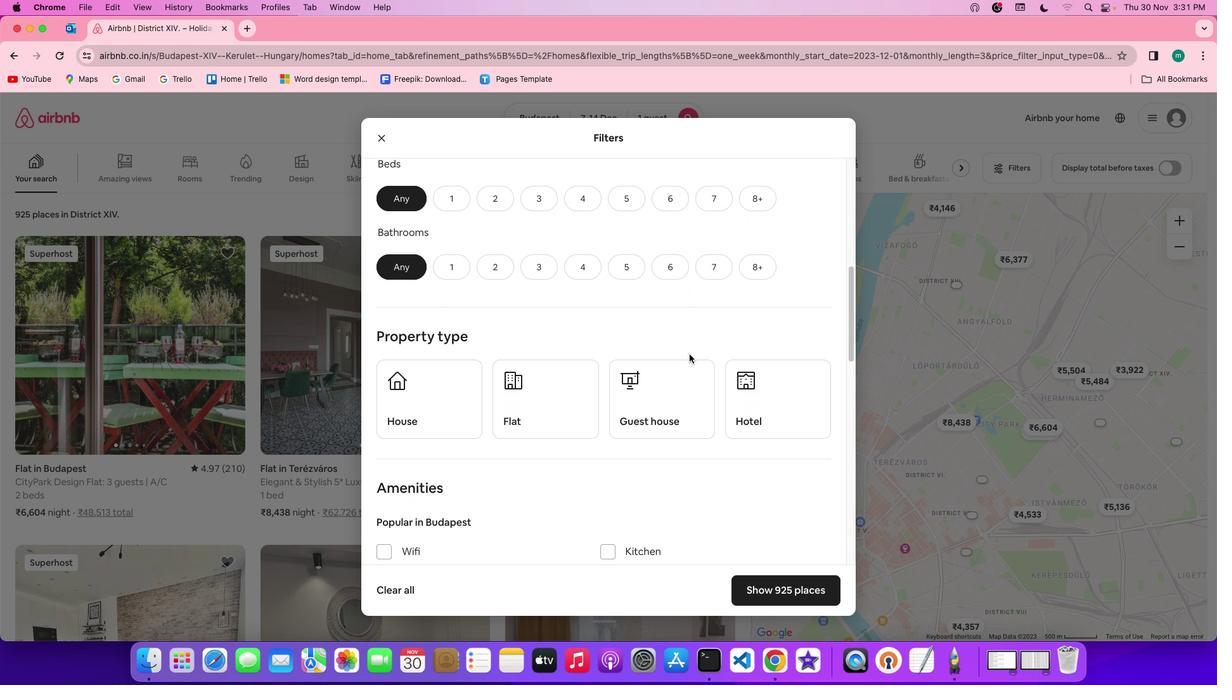 
Action: Mouse scrolled (690, 354) with delta (0, 0)
Screenshot: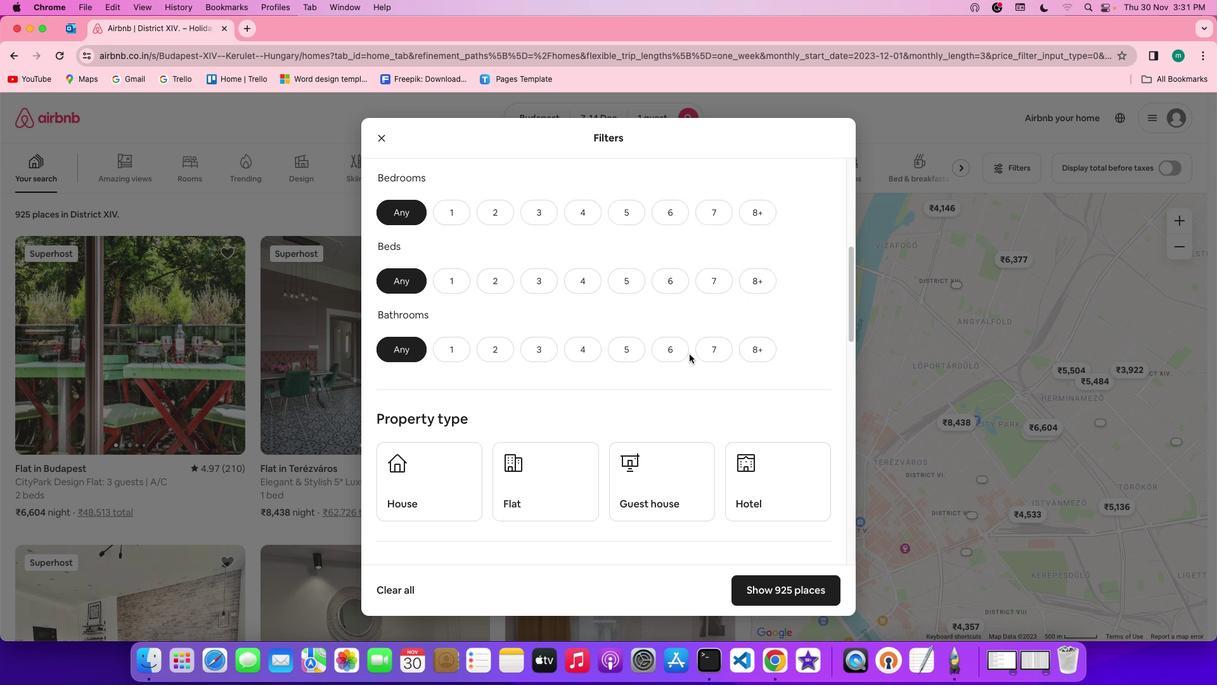 
Action: Mouse scrolled (690, 354) with delta (0, 0)
Screenshot: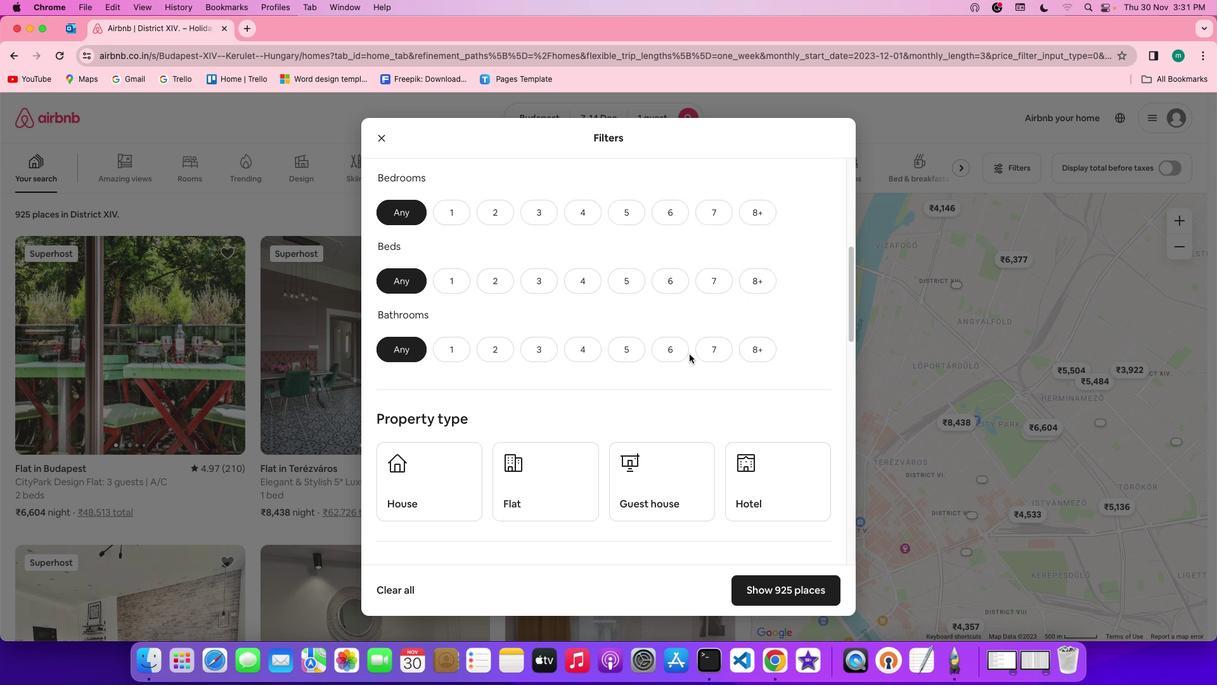 
Action: Mouse scrolled (690, 354) with delta (0, 1)
Screenshot: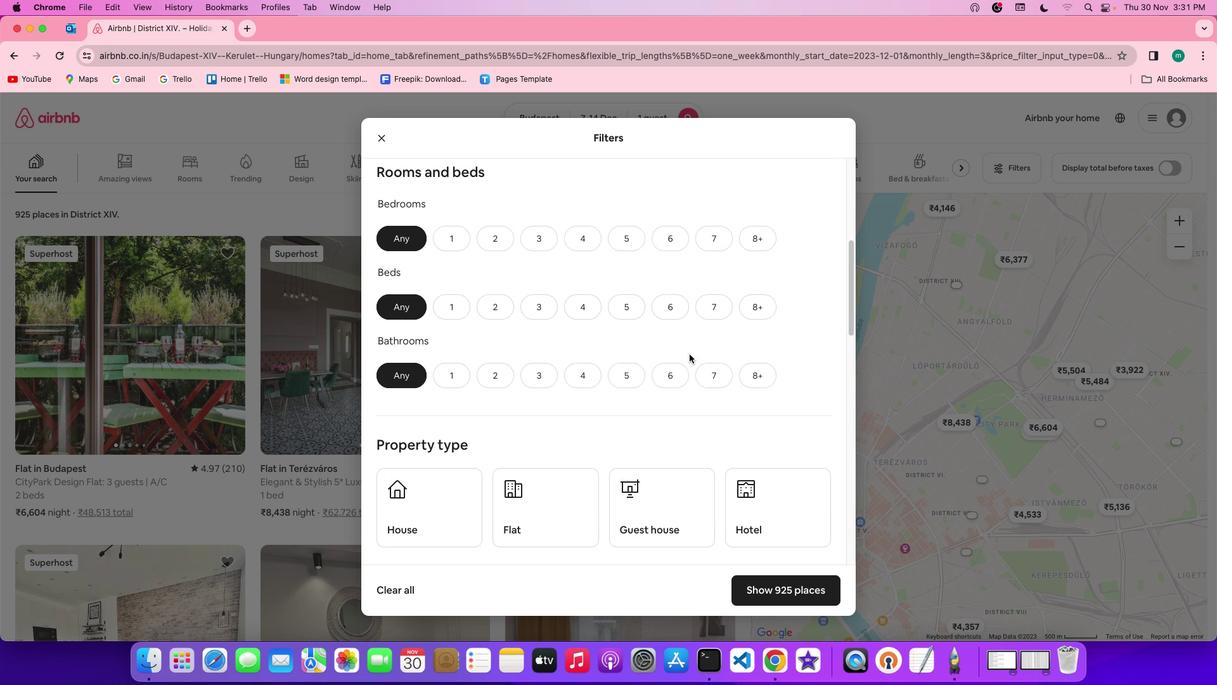 
Action: Mouse moved to (448, 251)
Screenshot: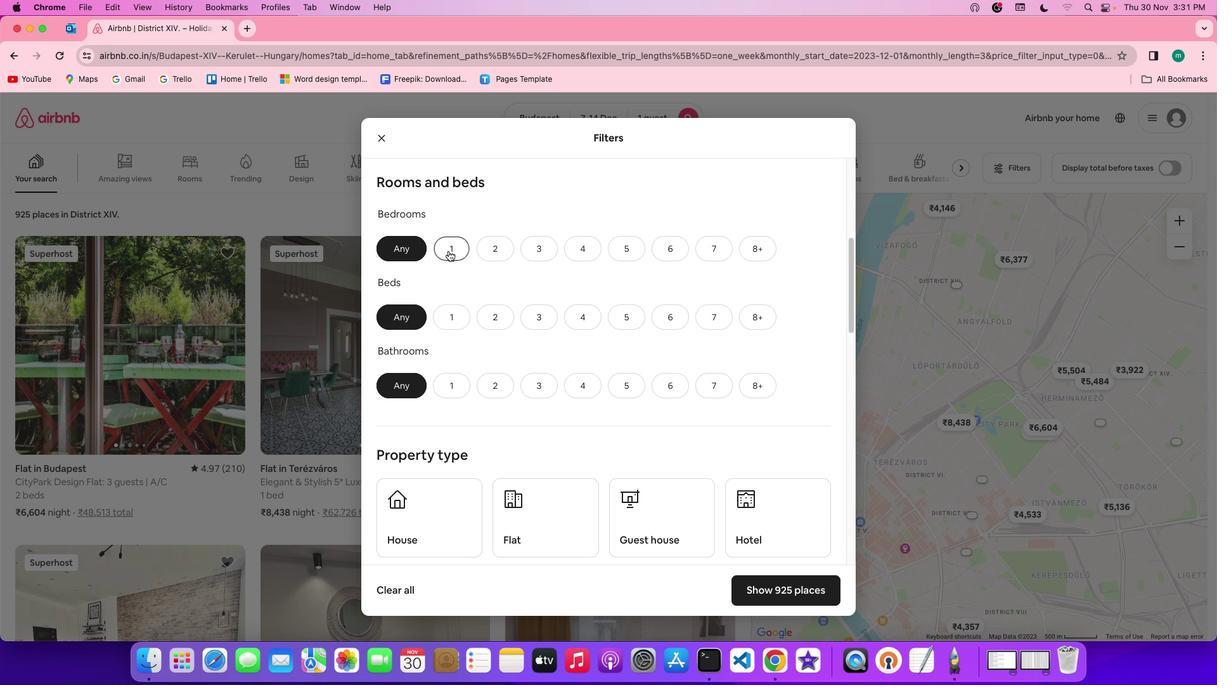 
Action: Mouse pressed left at (448, 251)
Screenshot: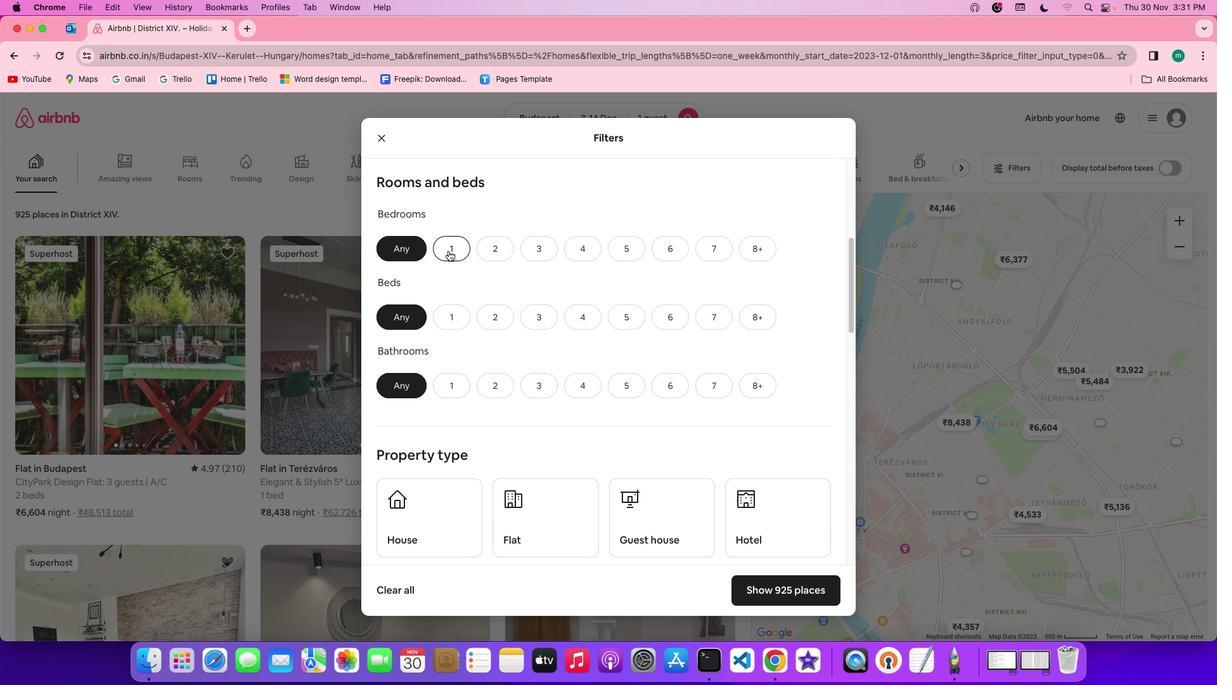 
Action: Mouse moved to (455, 320)
Screenshot: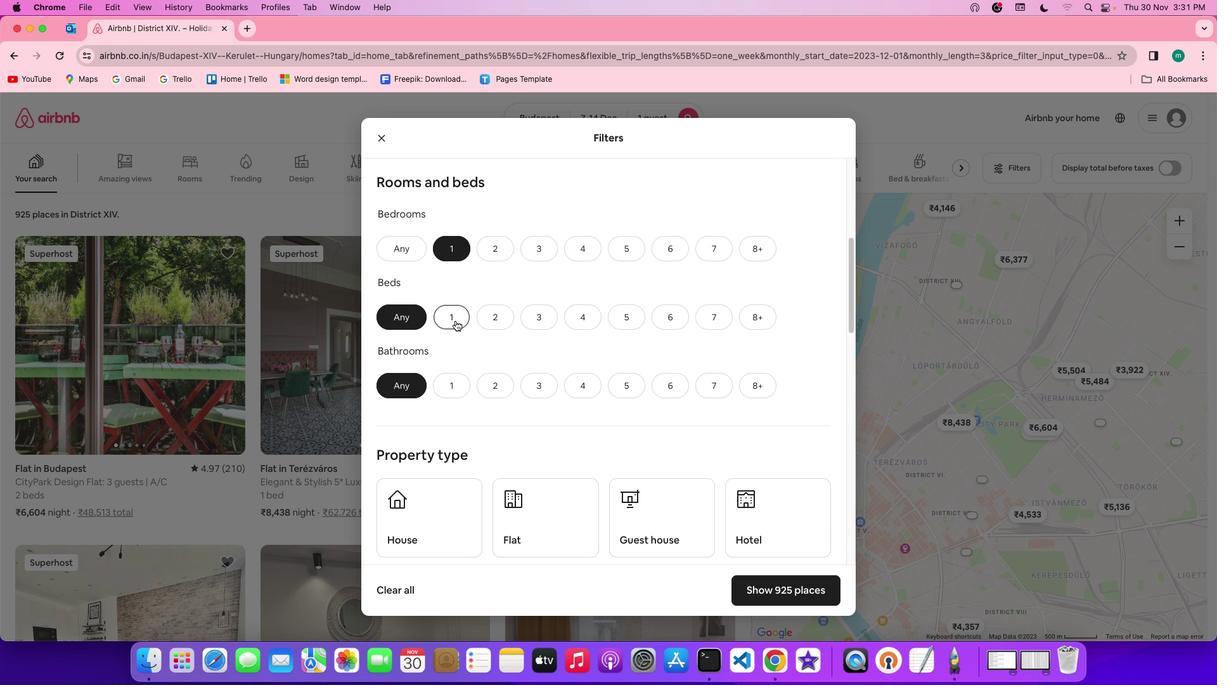 
Action: Mouse pressed left at (455, 320)
Screenshot: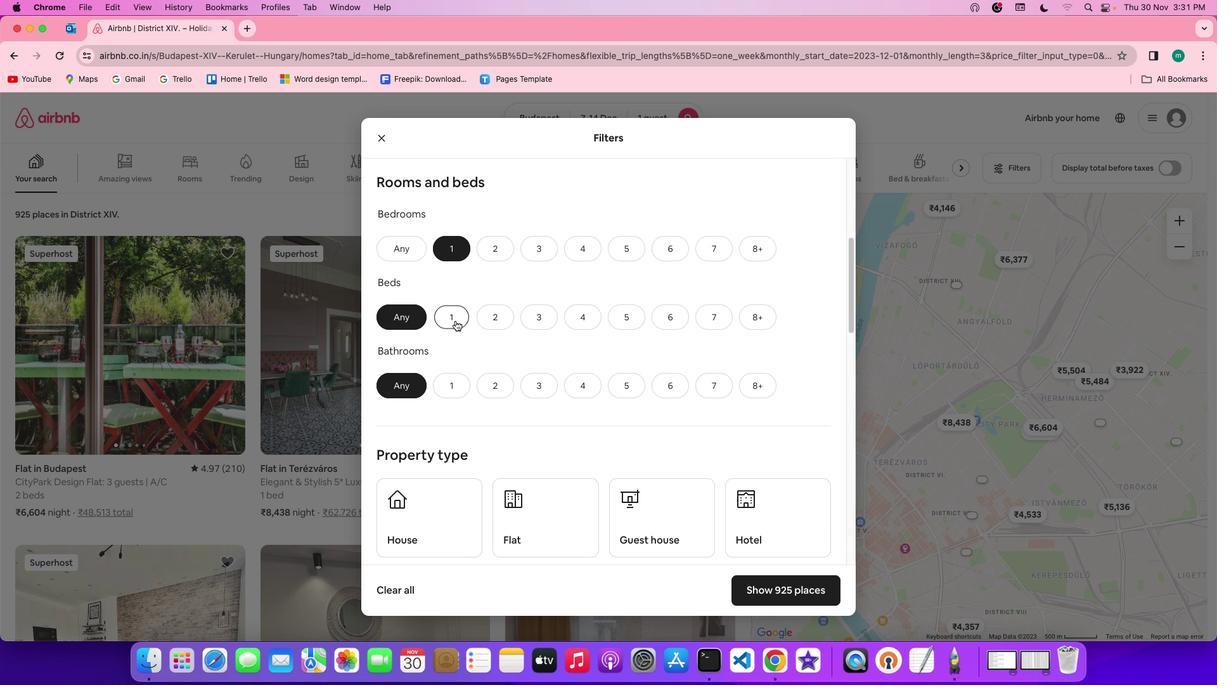 
Action: Mouse moved to (452, 381)
Screenshot: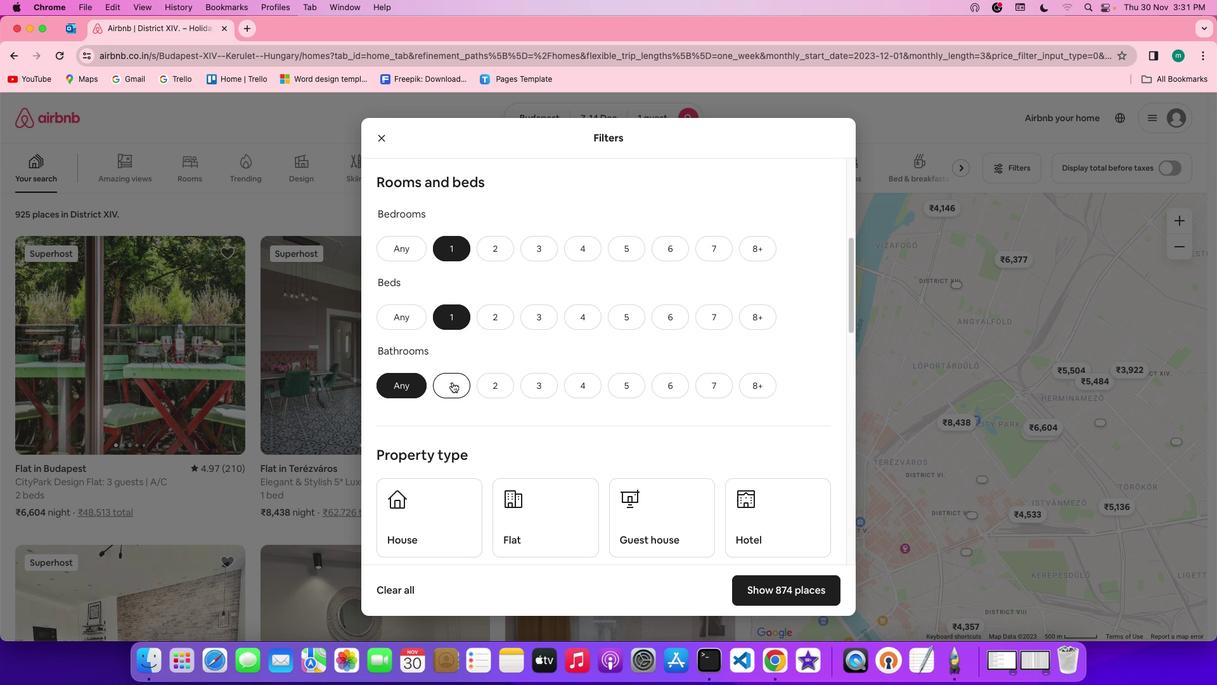
Action: Mouse pressed left at (452, 381)
Screenshot: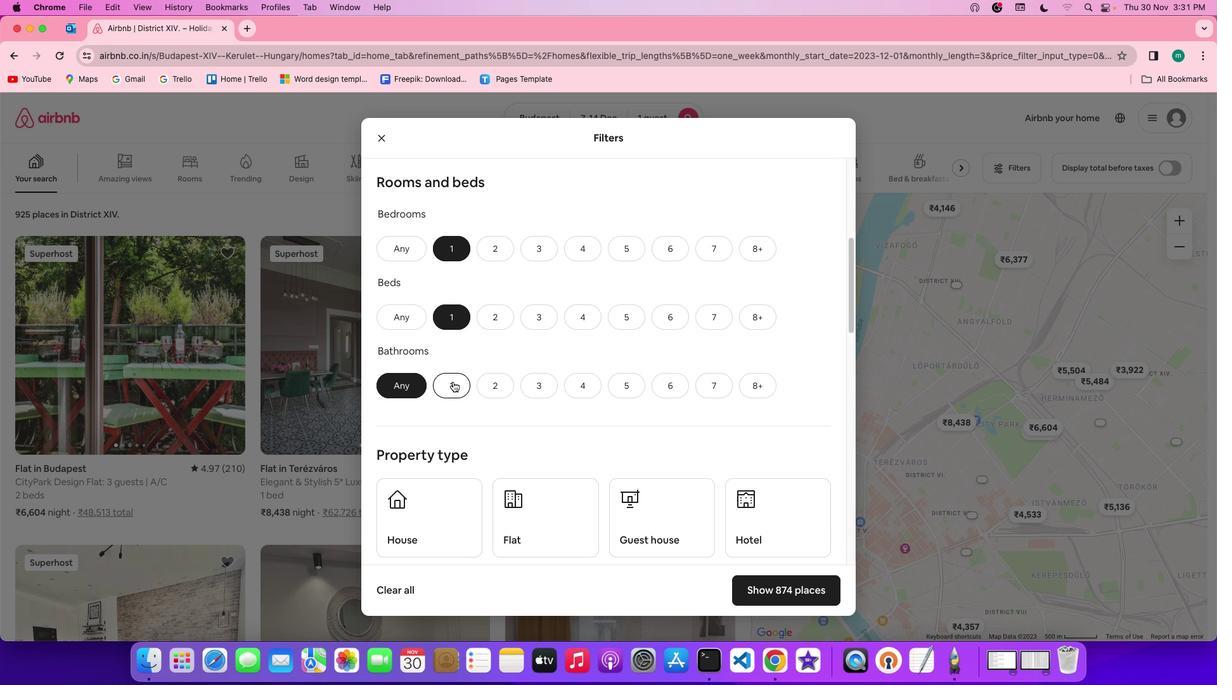 
Action: Mouse moved to (652, 369)
Screenshot: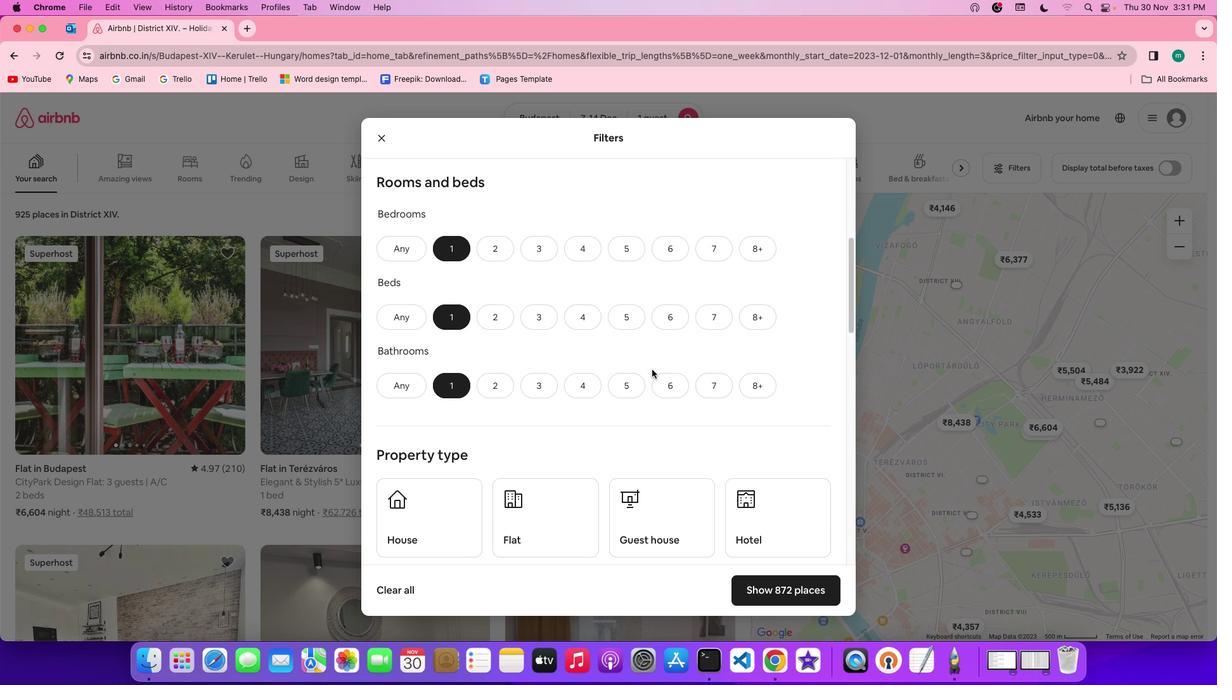 
Action: Mouse scrolled (652, 369) with delta (0, 0)
Screenshot: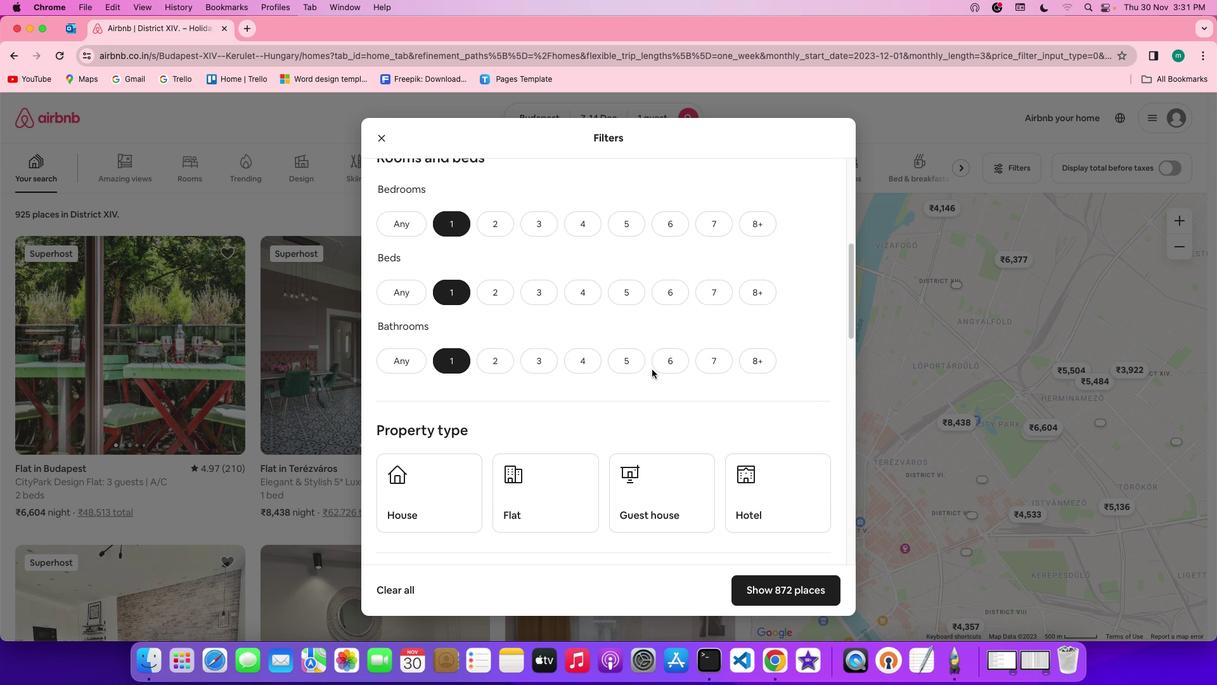 
Action: Mouse scrolled (652, 369) with delta (0, 0)
Screenshot: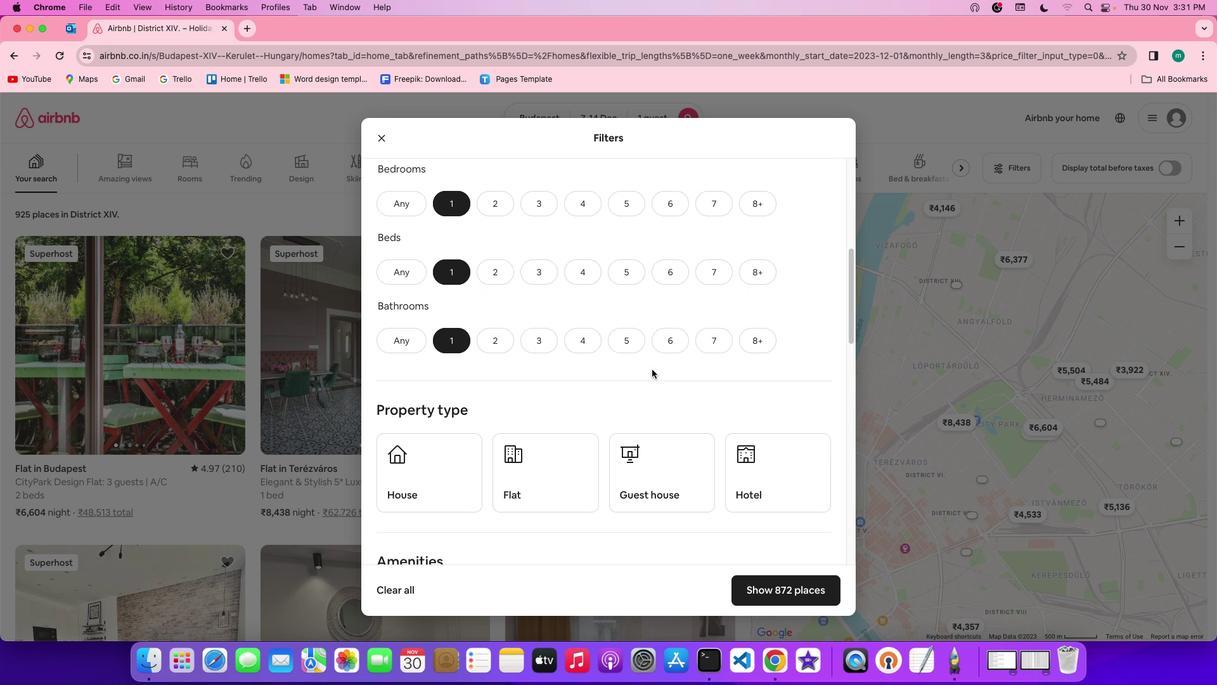 
Action: Mouse scrolled (652, 369) with delta (0, -1)
Screenshot: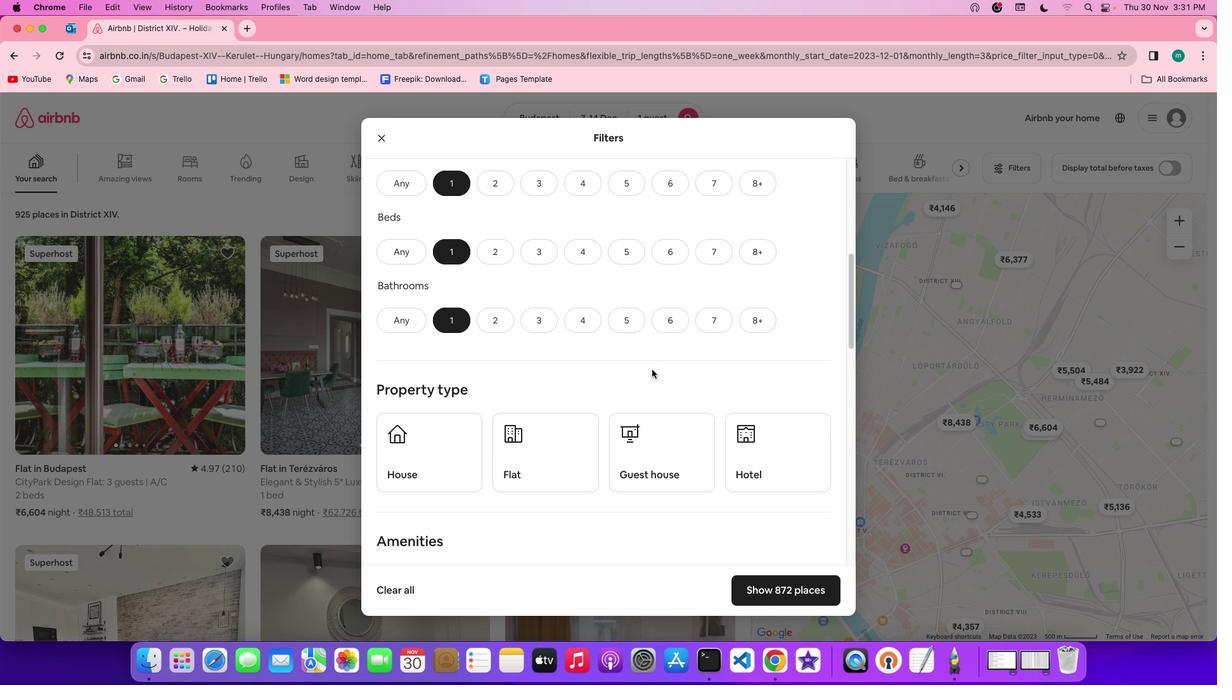 
Action: Mouse scrolled (652, 369) with delta (0, 0)
Screenshot: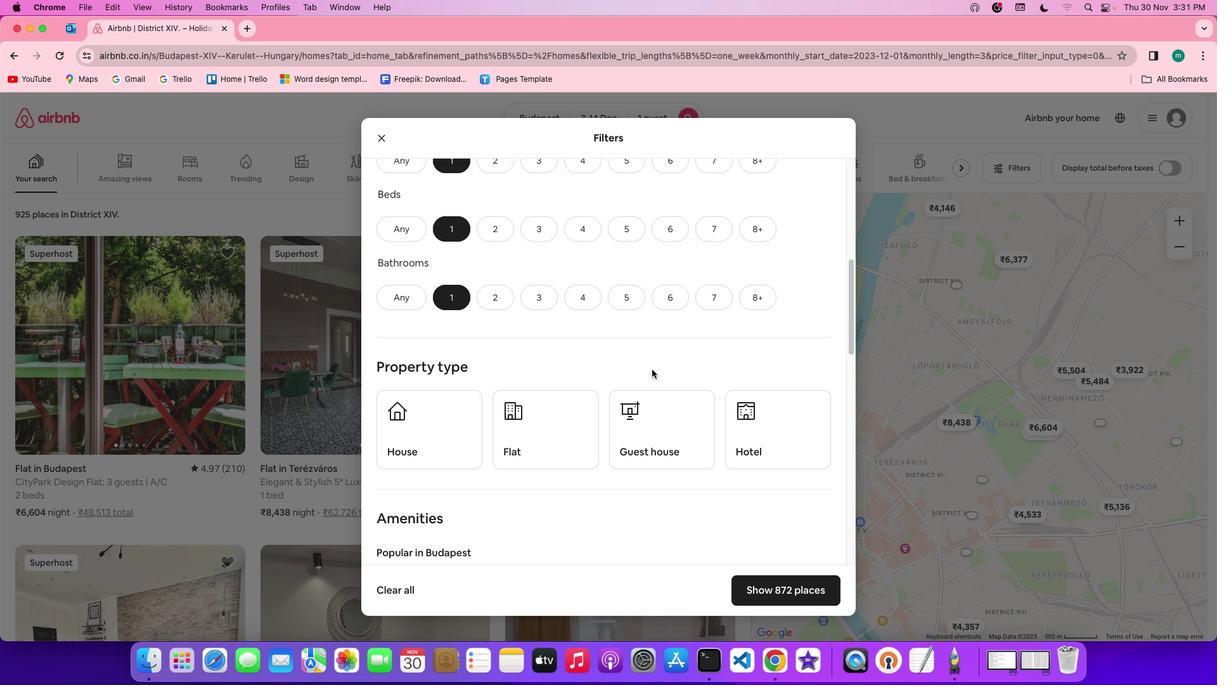 
Action: Mouse scrolled (652, 369) with delta (0, 0)
Screenshot: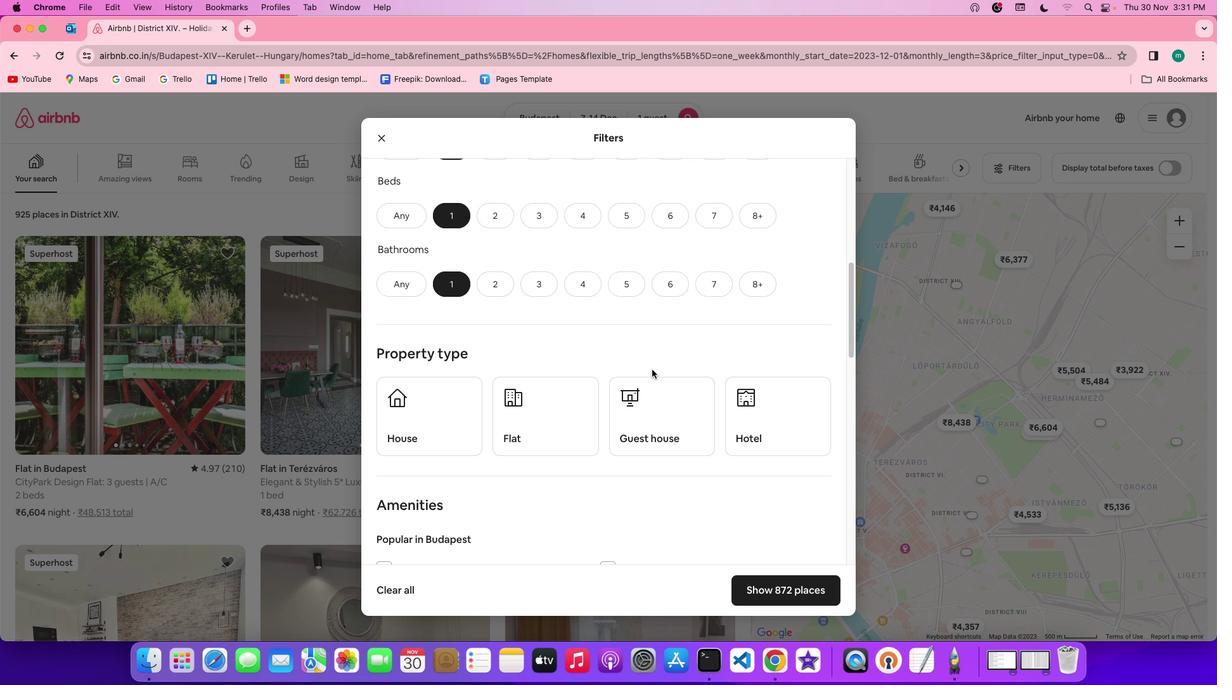 
Action: Mouse scrolled (652, 369) with delta (0, 0)
Screenshot: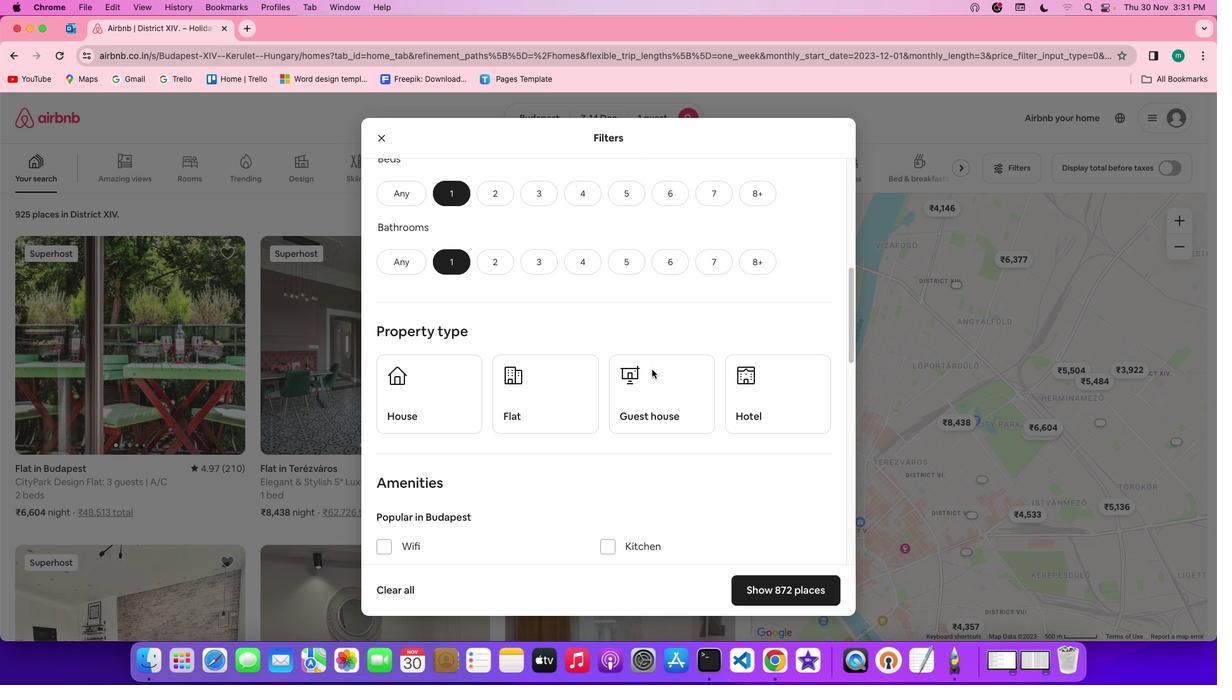 
Action: Mouse moved to (775, 364)
Screenshot: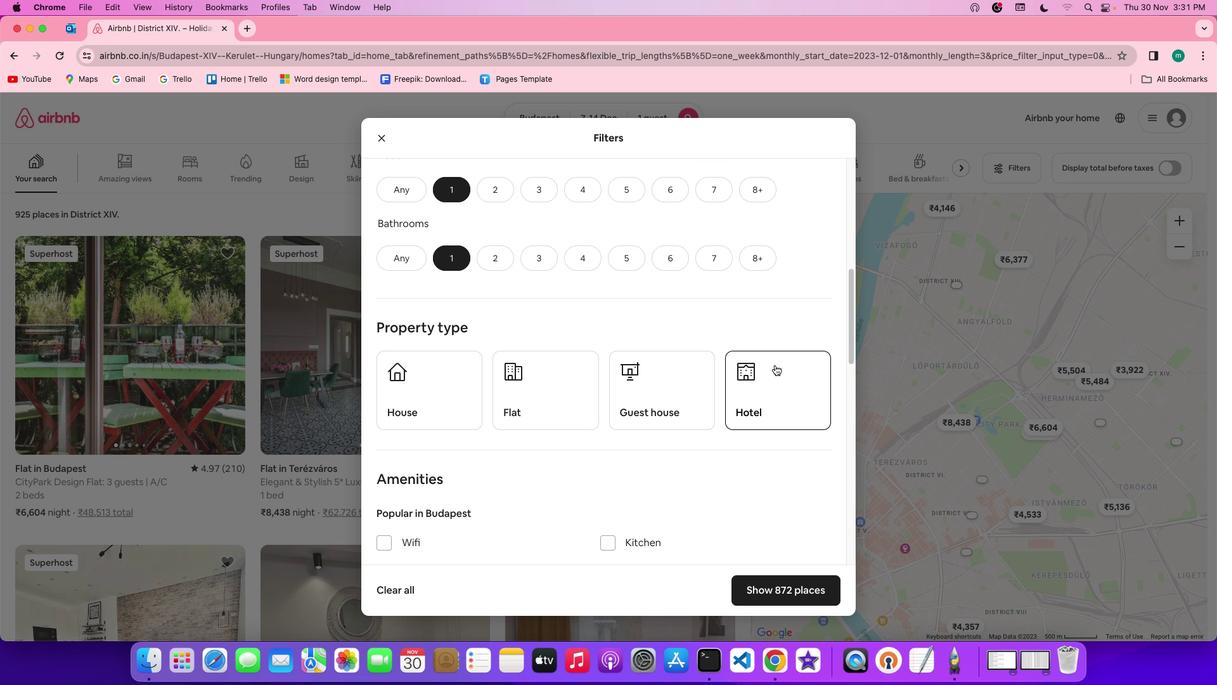 
Action: Mouse pressed left at (775, 364)
Screenshot: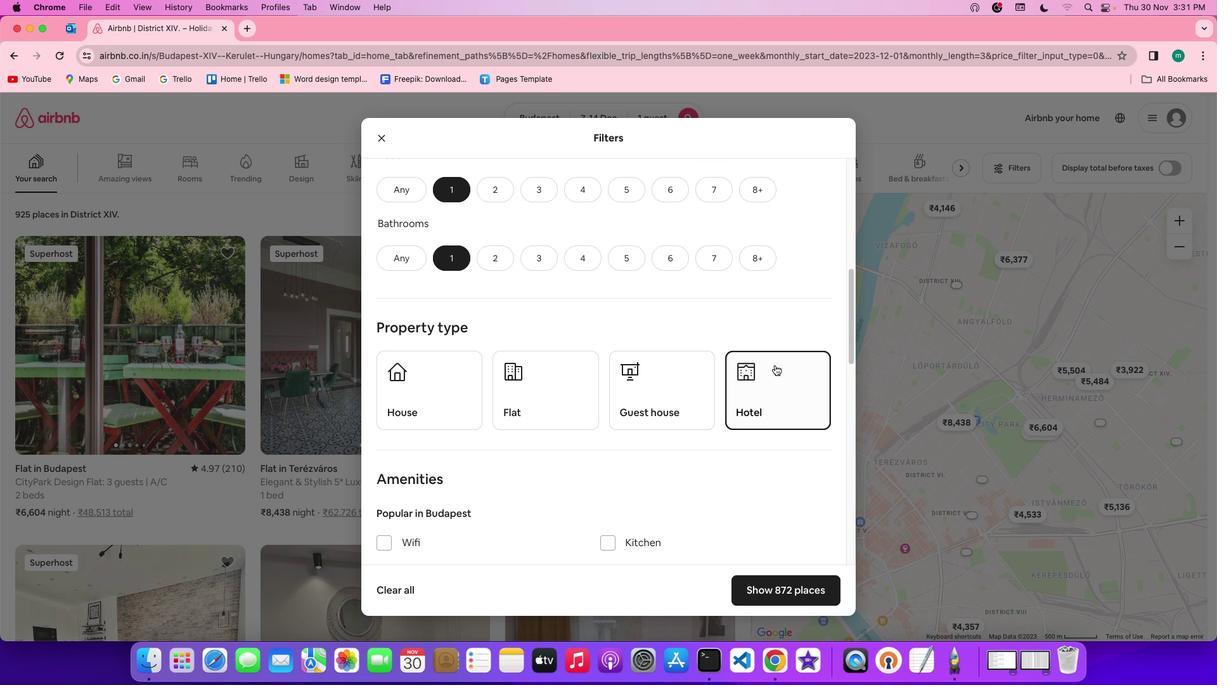 
Action: Mouse moved to (646, 338)
Screenshot: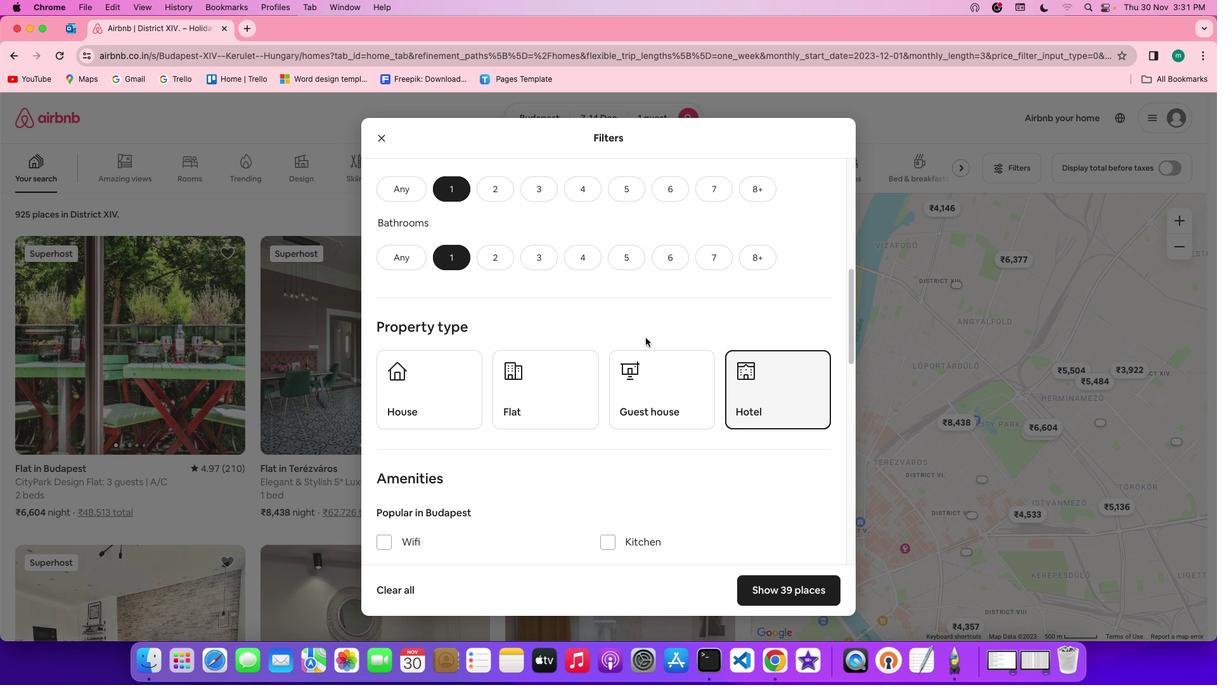 
Action: Mouse scrolled (646, 338) with delta (0, 0)
Screenshot: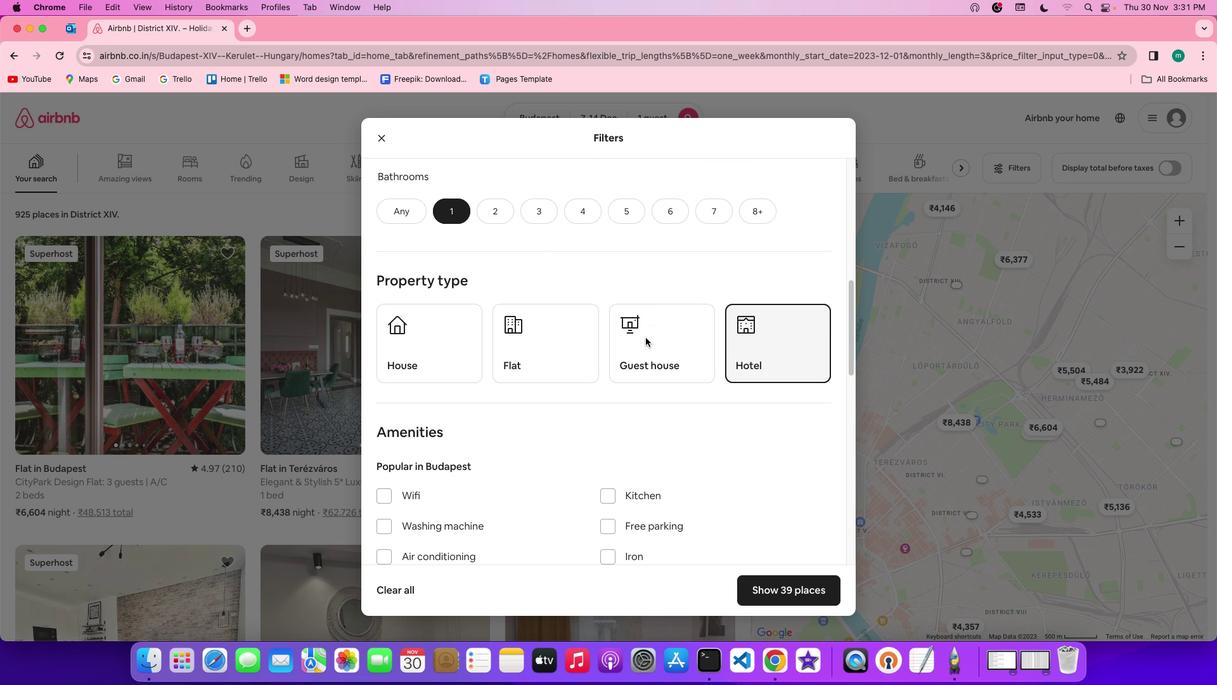 
Action: Mouse scrolled (646, 338) with delta (0, 0)
Screenshot: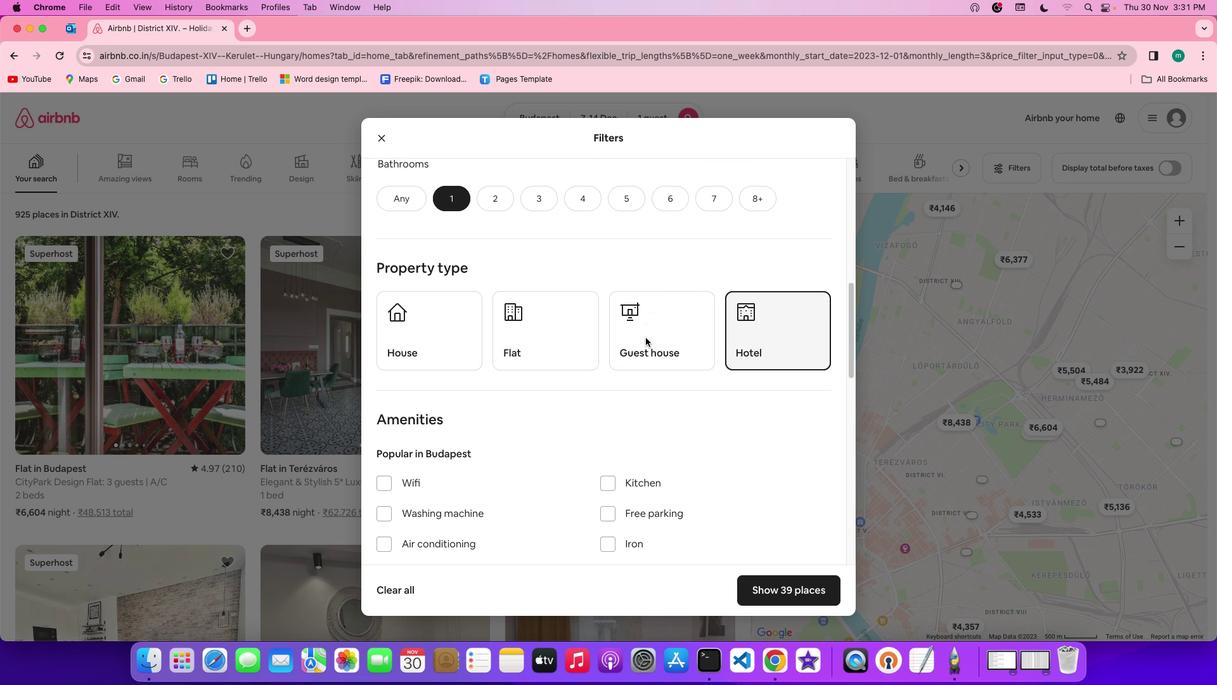 
Action: Mouse scrolled (646, 338) with delta (0, -1)
Screenshot: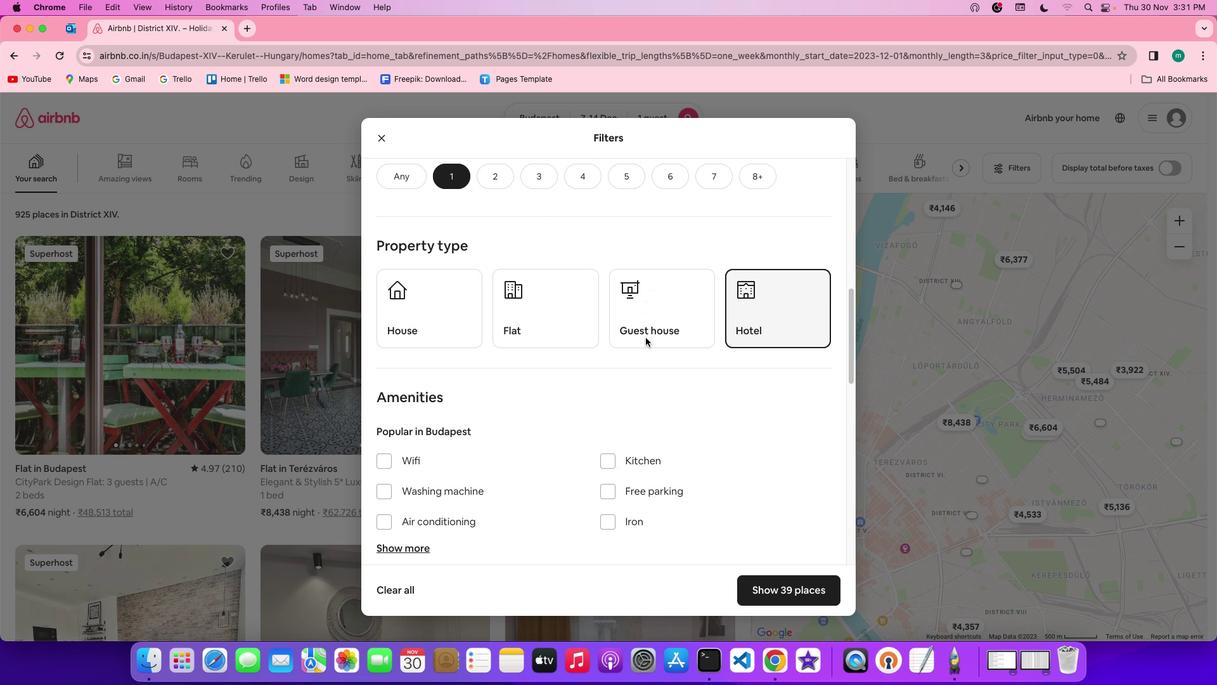 
Action: Mouse scrolled (646, 338) with delta (0, 0)
Screenshot: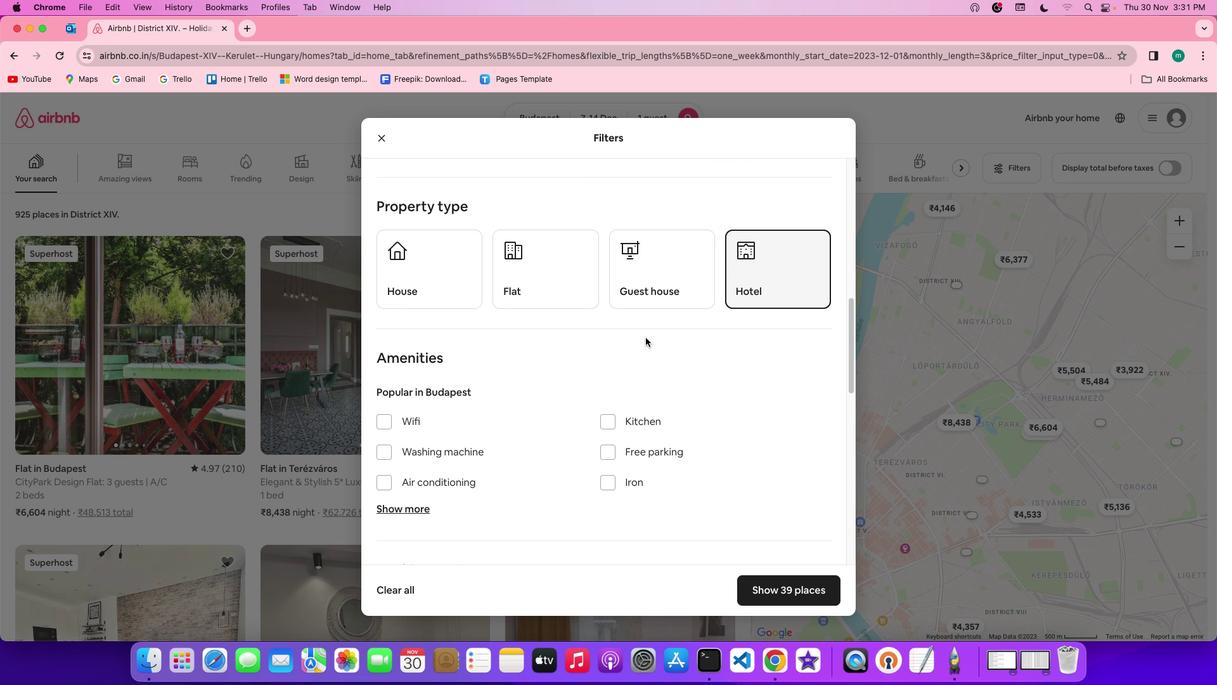 
Action: Mouse scrolled (646, 338) with delta (0, 0)
Screenshot: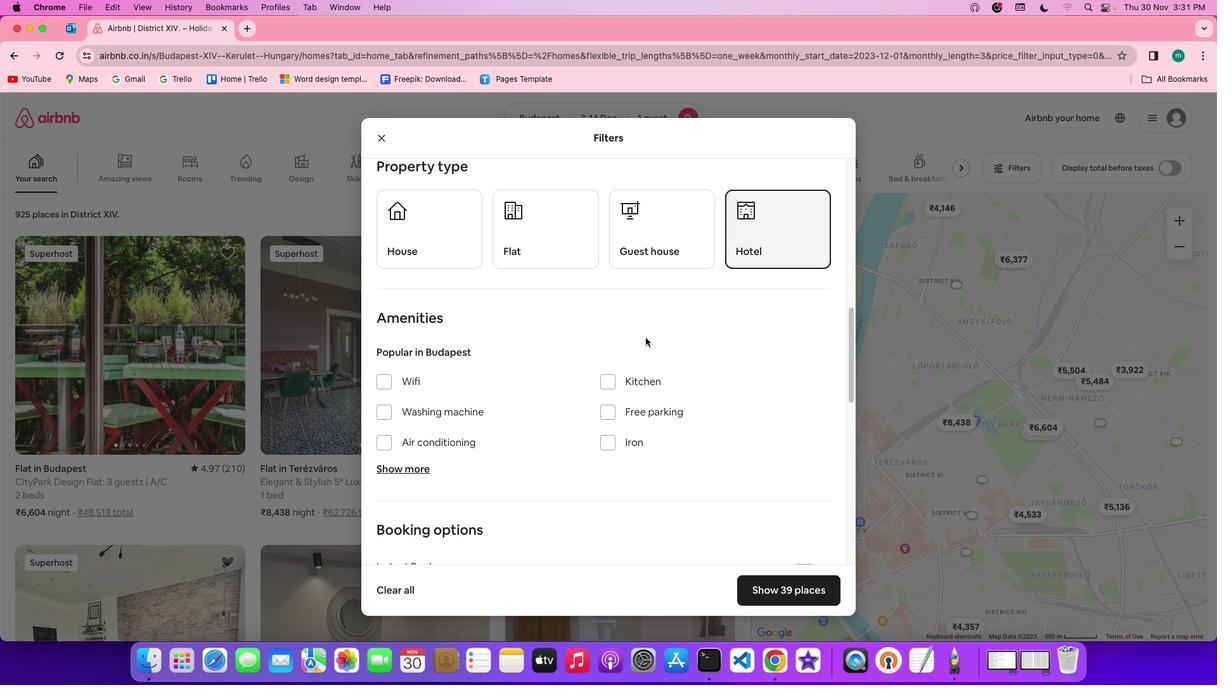 
Action: Mouse scrolled (646, 338) with delta (0, -1)
Screenshot: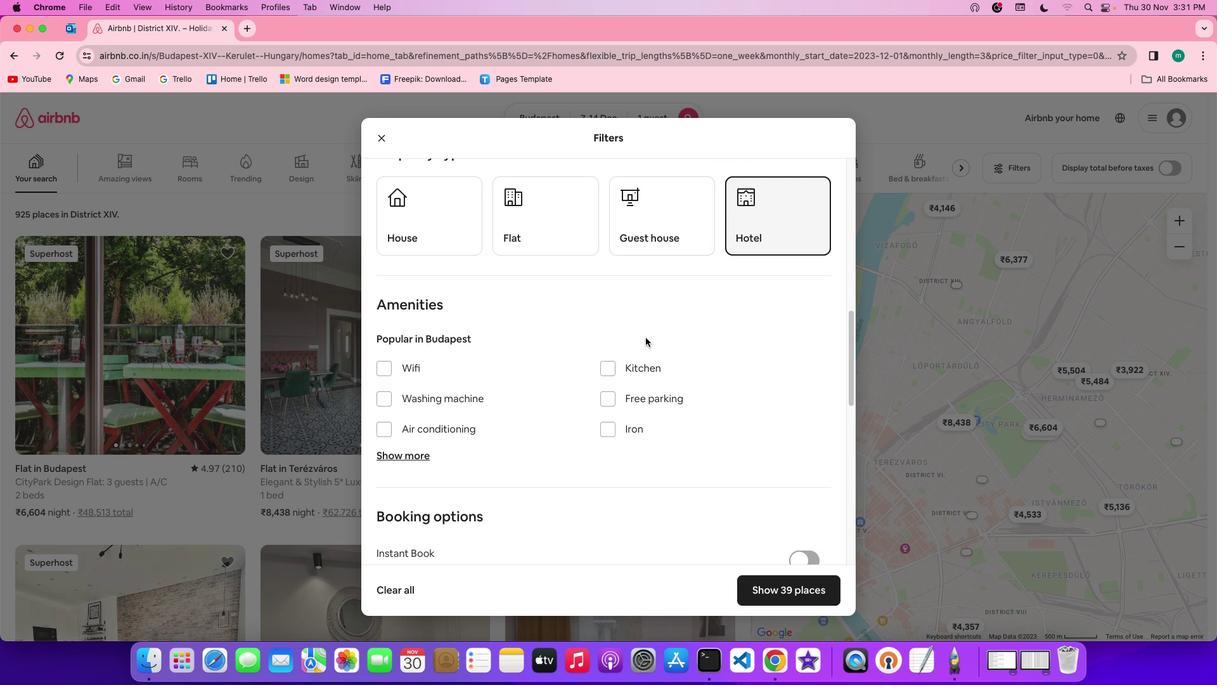 
Action: Mouse scrolled (646, 338) with delta (0, 0)
Screenshot: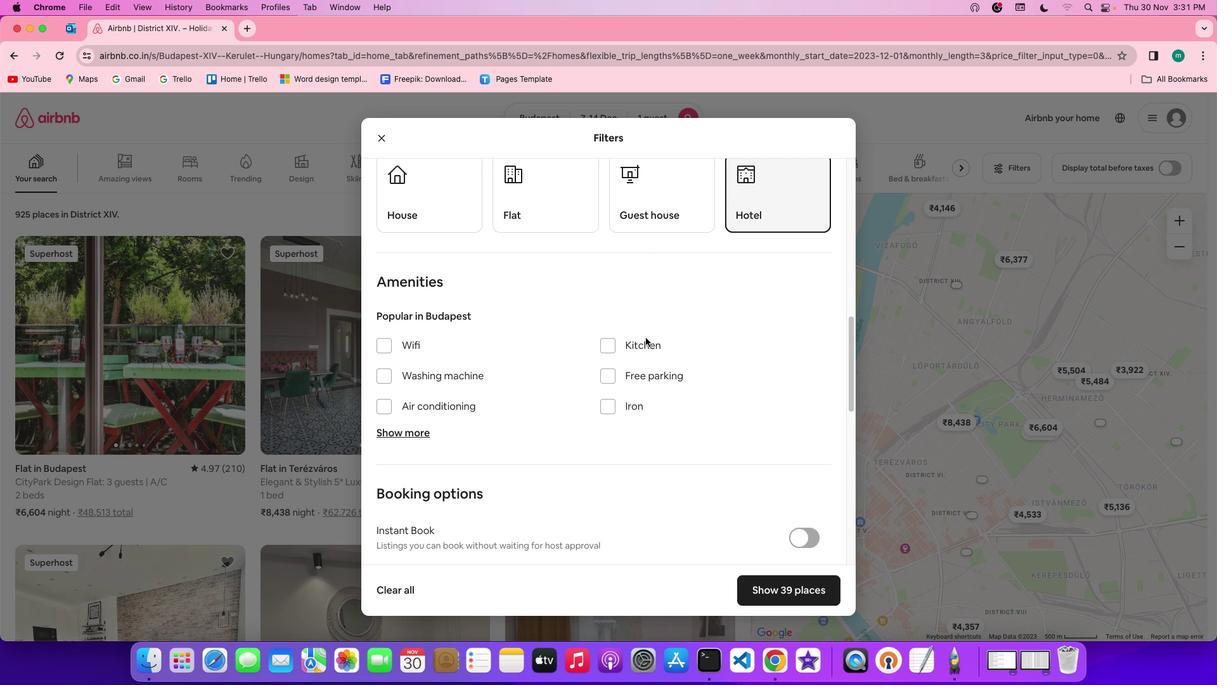
Action: Mouse scrolled (646, 338) with delta (0, 0)
Screenshot: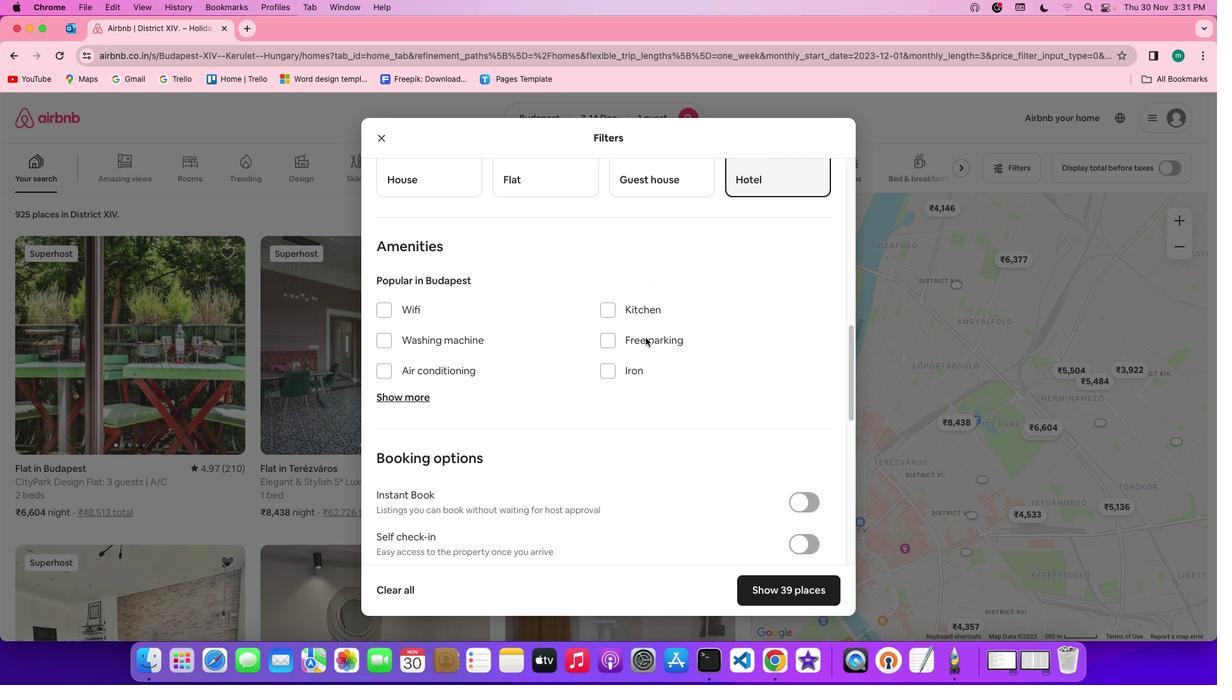 
Action: Mouse scrolled (646, 338) with delta (0, -1)
Screenshot: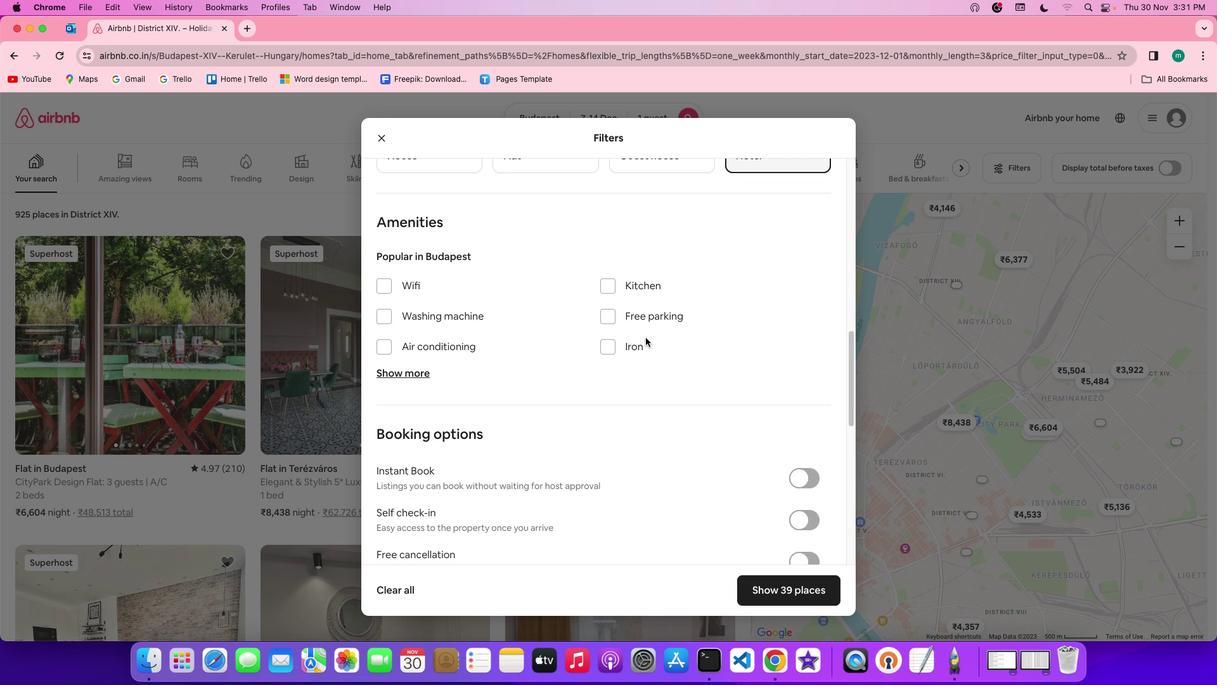 
Action: Mouse scrolled (646, 338) with delta (0, 0)
Screenshot: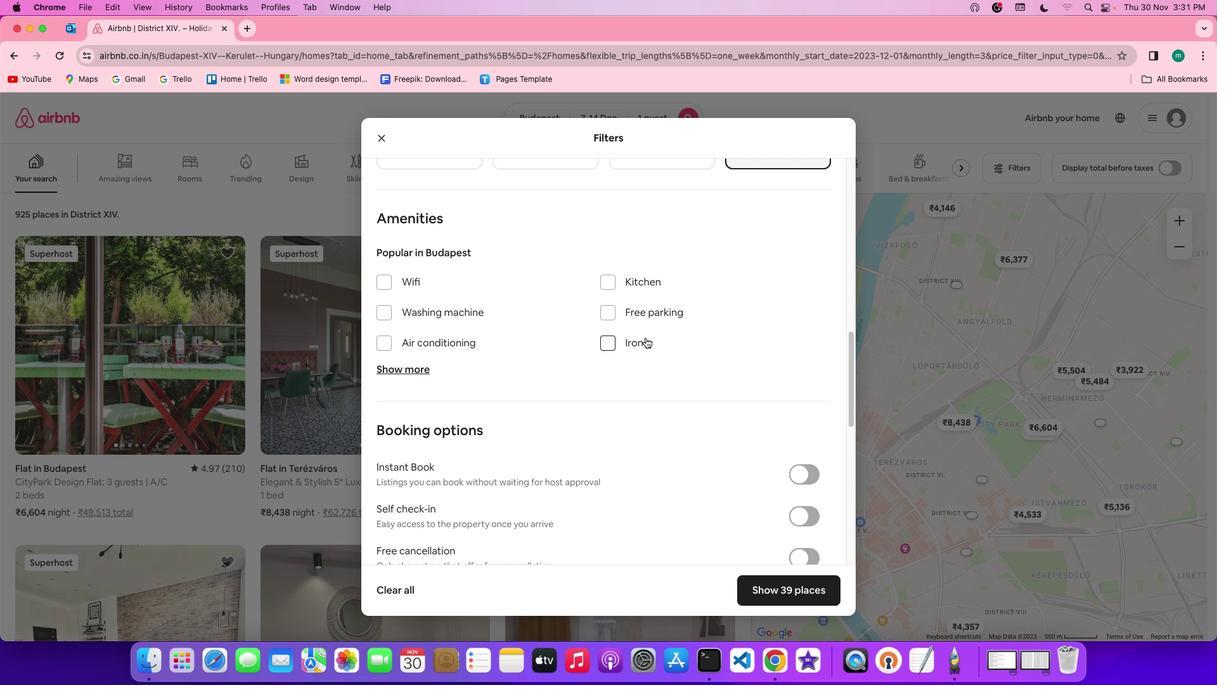 
Action: Mouse moved to (470, 314)
Screenshot: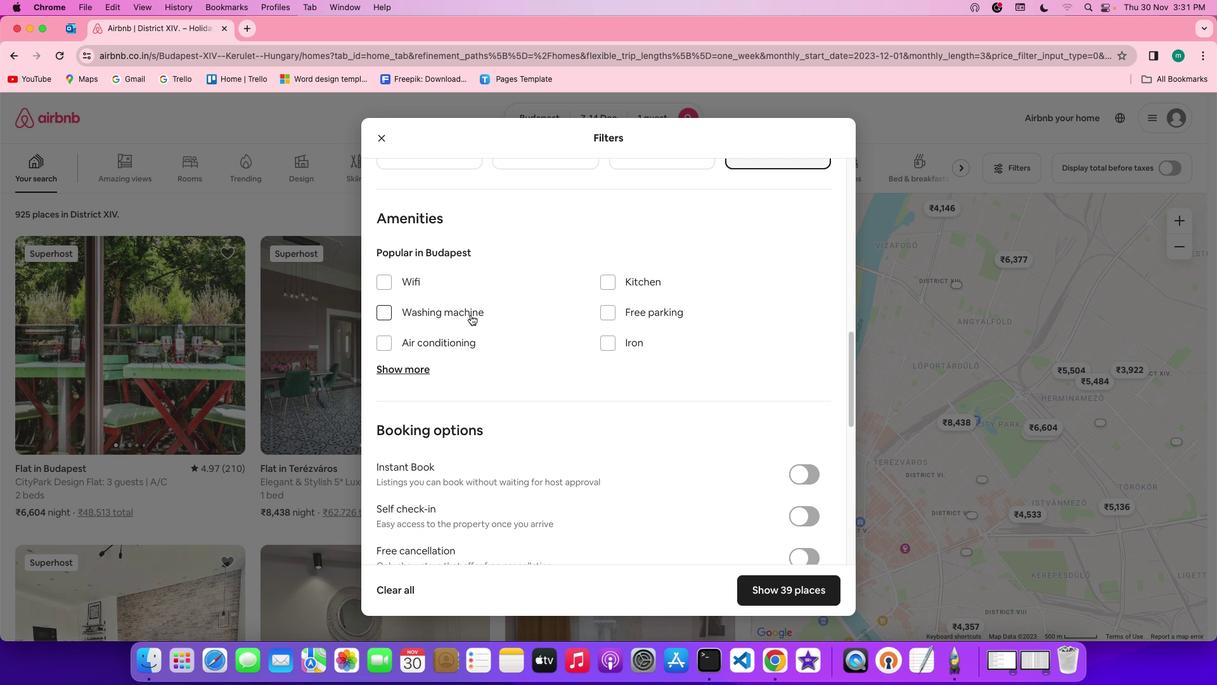 
Action: Mouse pressed left at (470, 314)
Screenshot: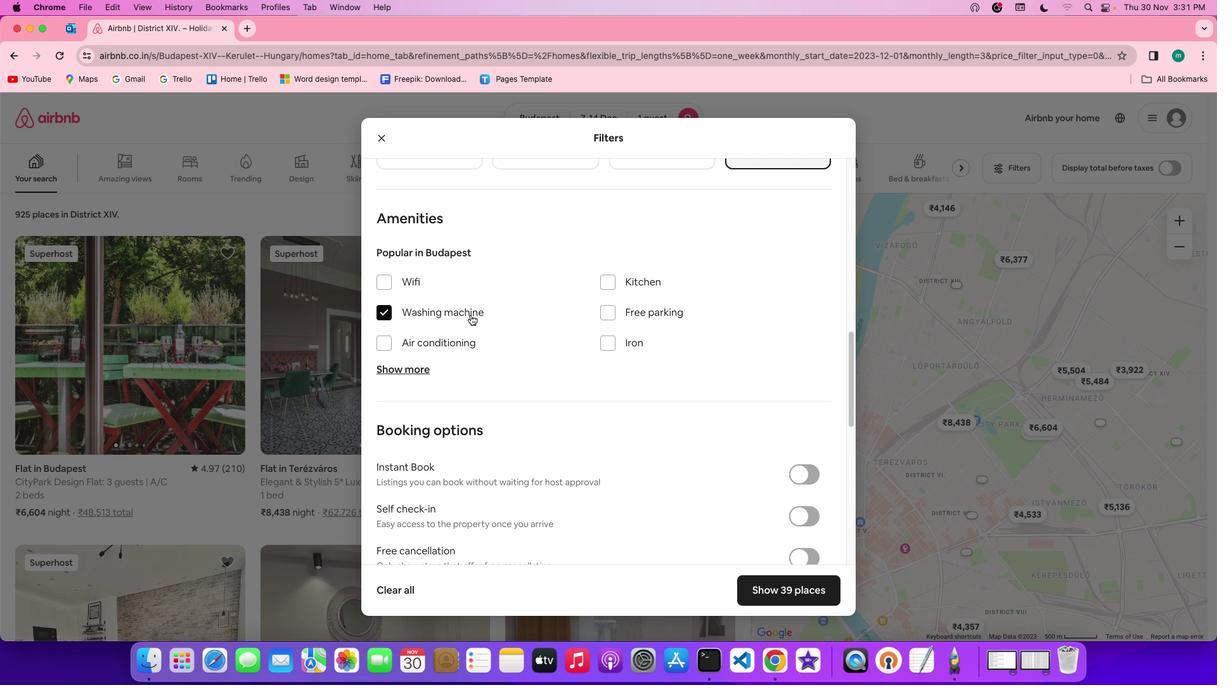 
Action: Mouse moved to (664, 365)
Screenshot: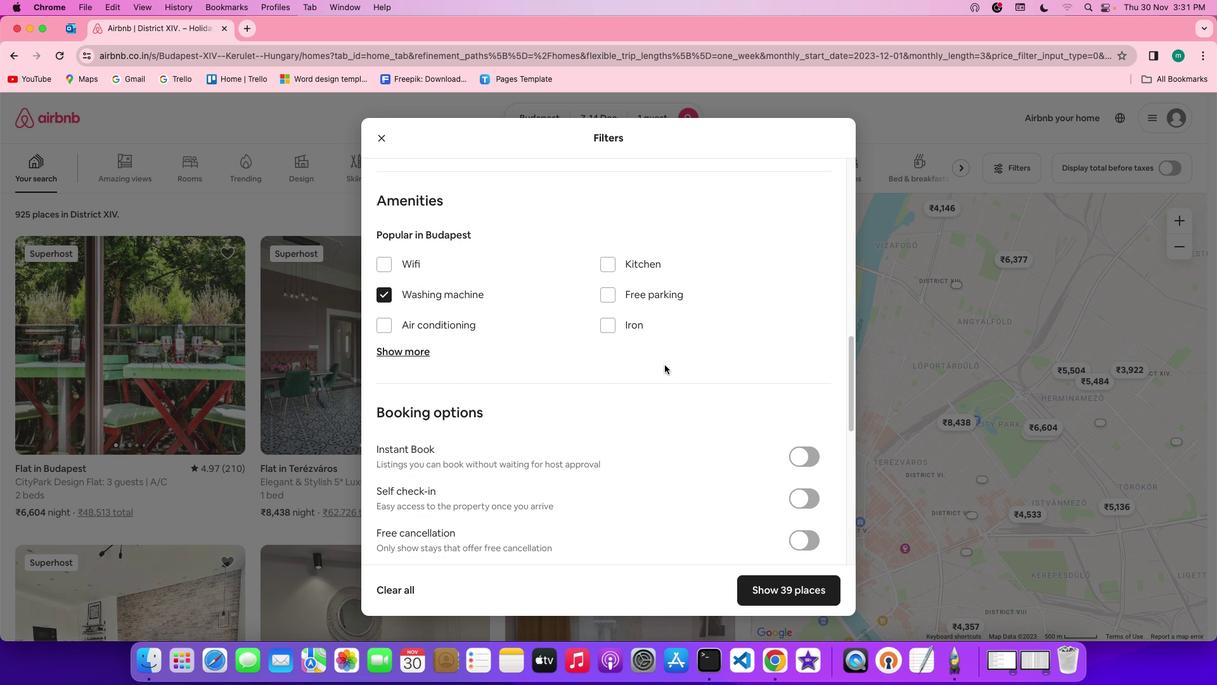 
Action: Mouse scrolled (664, 365) with delta (0, 0)
Screenshot: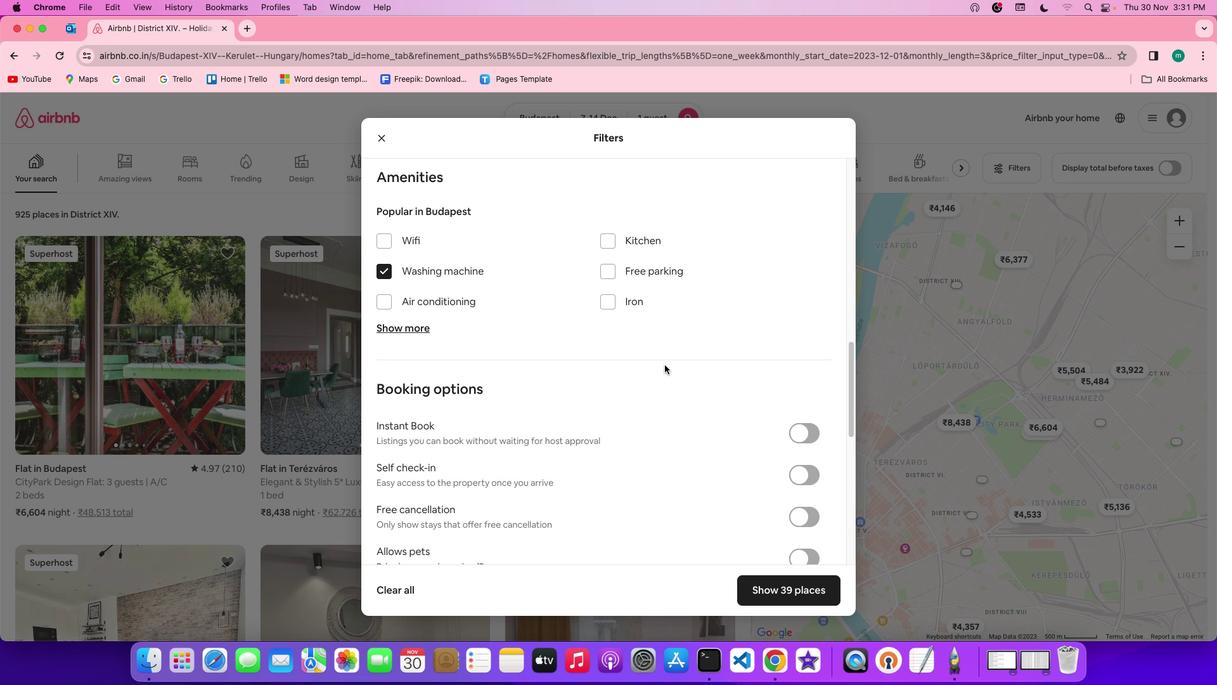 
Action: Mouse scrolled (664, 365) with delta (0, 0)
Screenshot: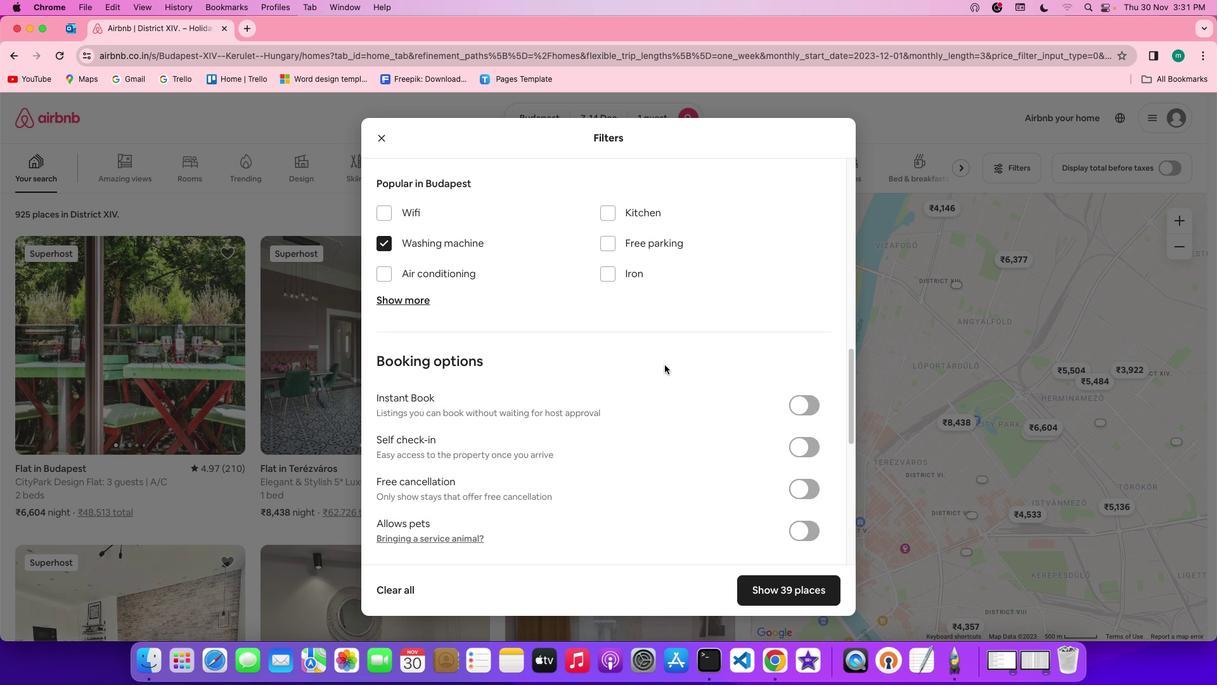 
Action: Mouse scrolled (664, 365) with delta (0, -1)
Screenshot: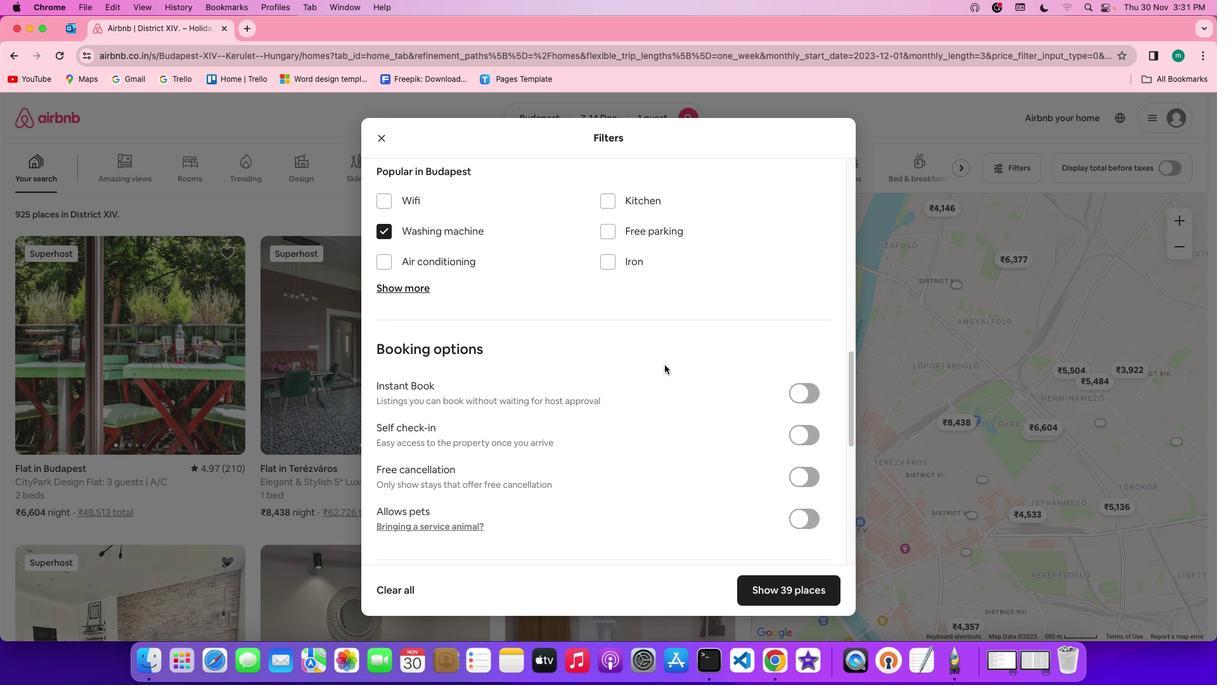 
Action: Mouse moved to (730, 381)
Screenshot: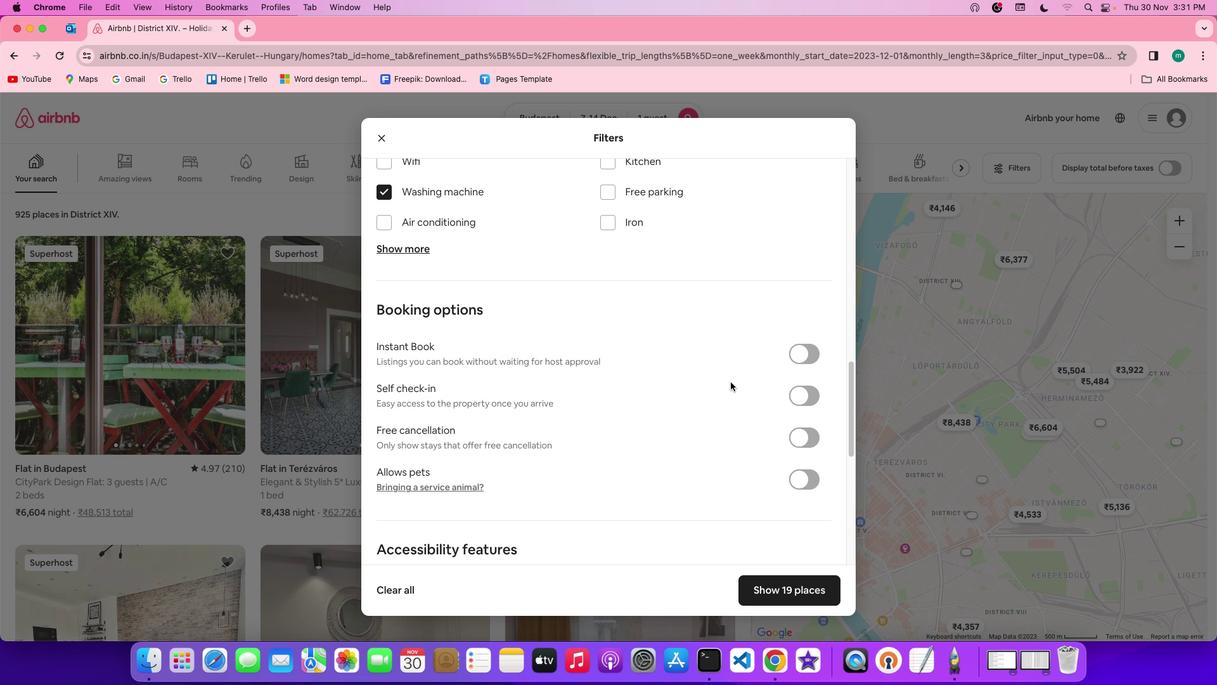 
Action: Mouse scrolled (730, 381) with delta (0, 0)
Screenshot: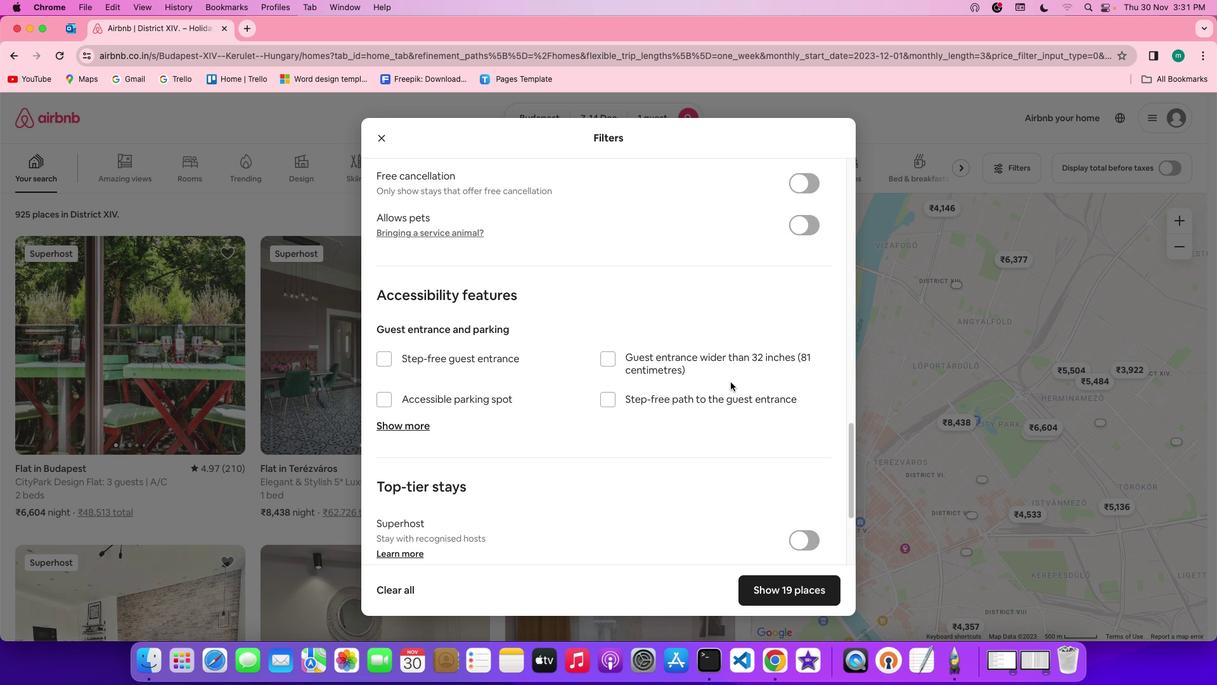 
Action: Mouse scrolled (730, 381) with delta (0, 0)
Screenshot: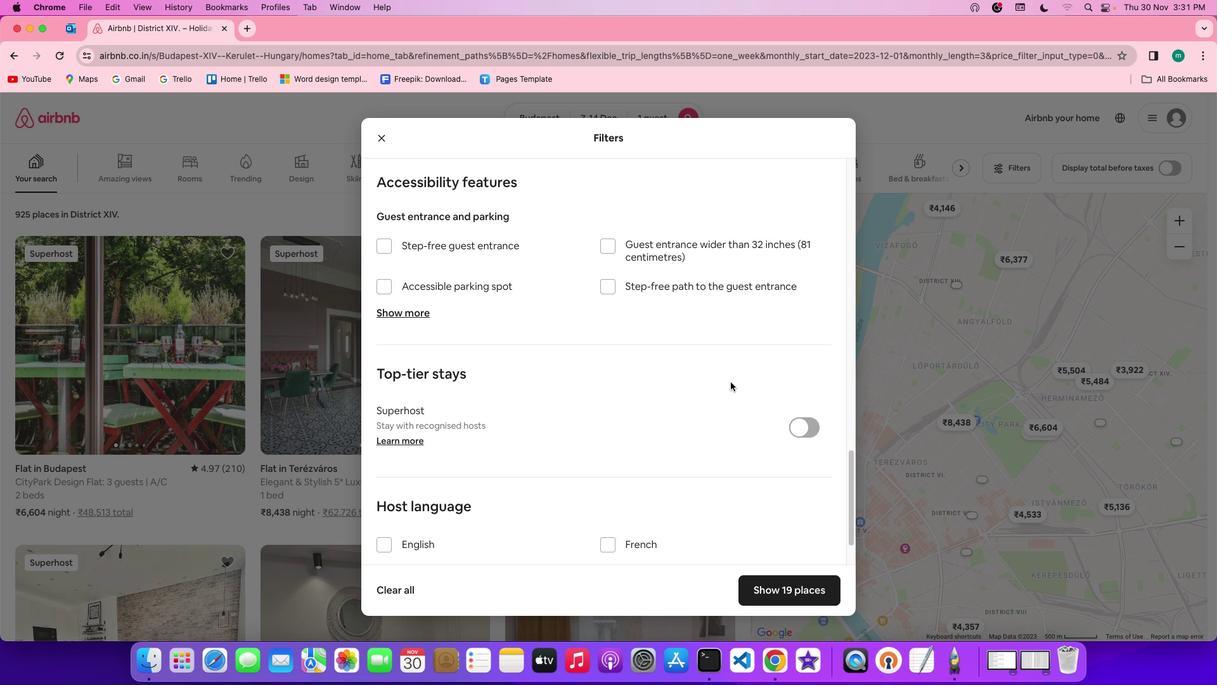 
Action: Mouse scrolled (730, 381) with delta (0, -1)
Screenshot: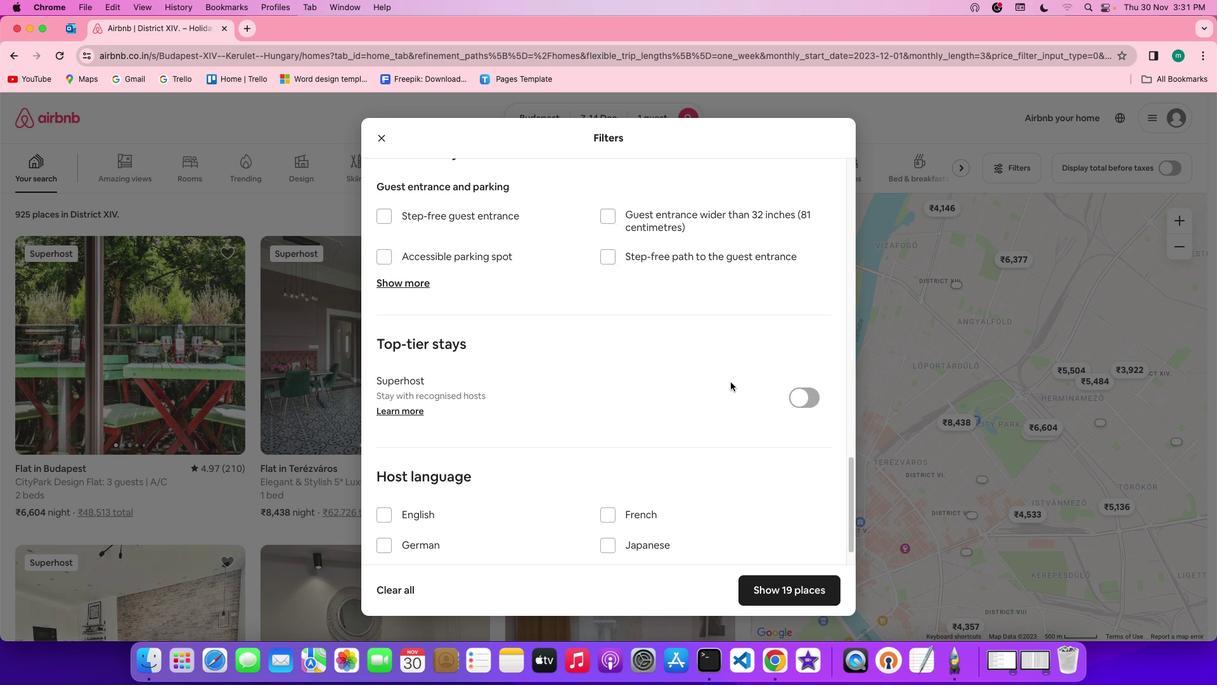 
Action: Mouse scrolled (730, 381) with delta (0, -3)
Screenshot: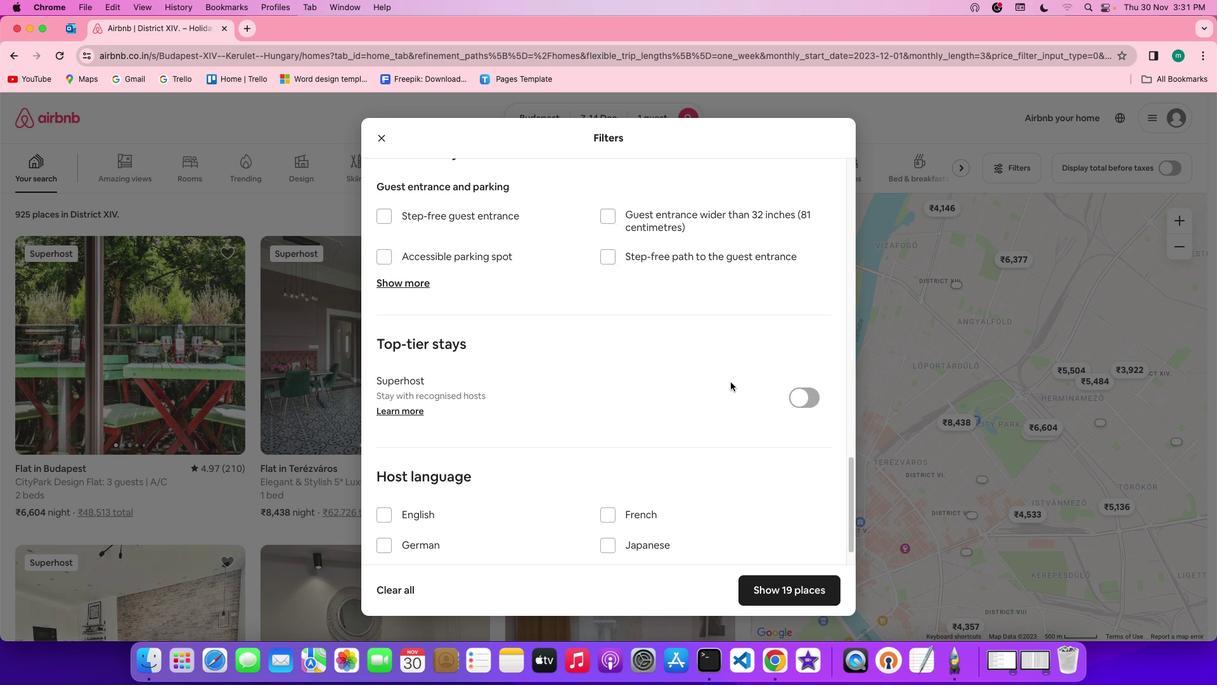 
Action: Mouse scrolled (730, 381) with delta (0, -3)
Screenshot: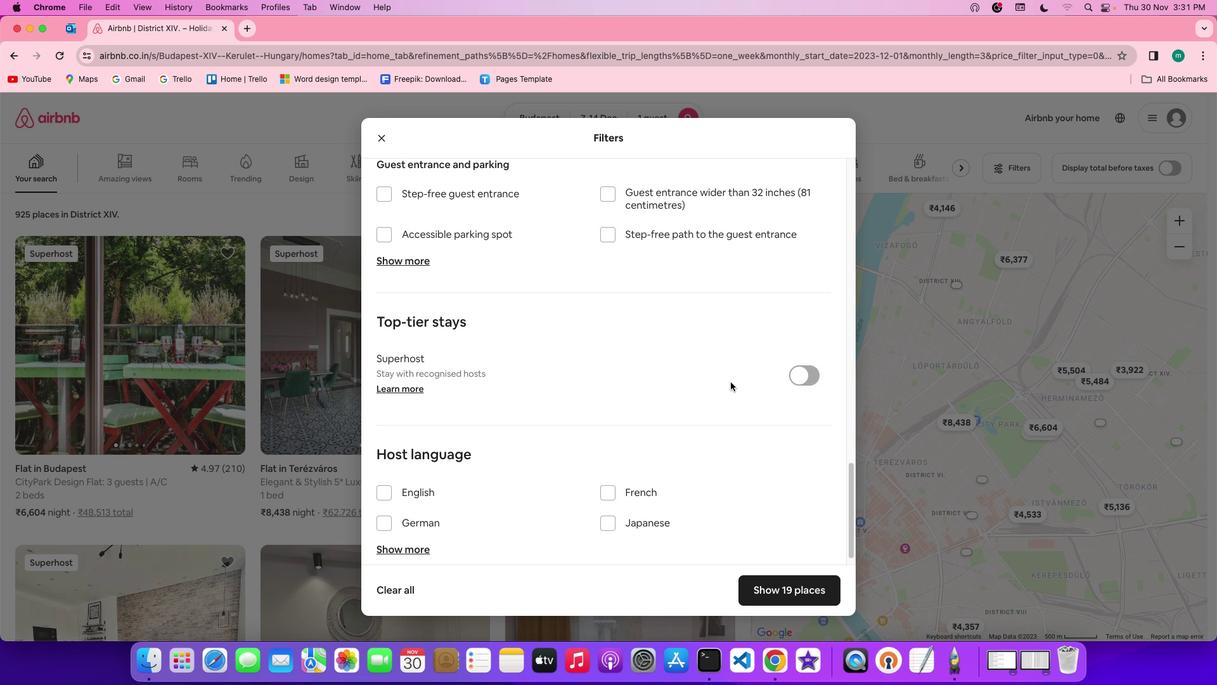 
Action: Mouse scrolled (730, 381) with delta (0, -3)
Screenshot: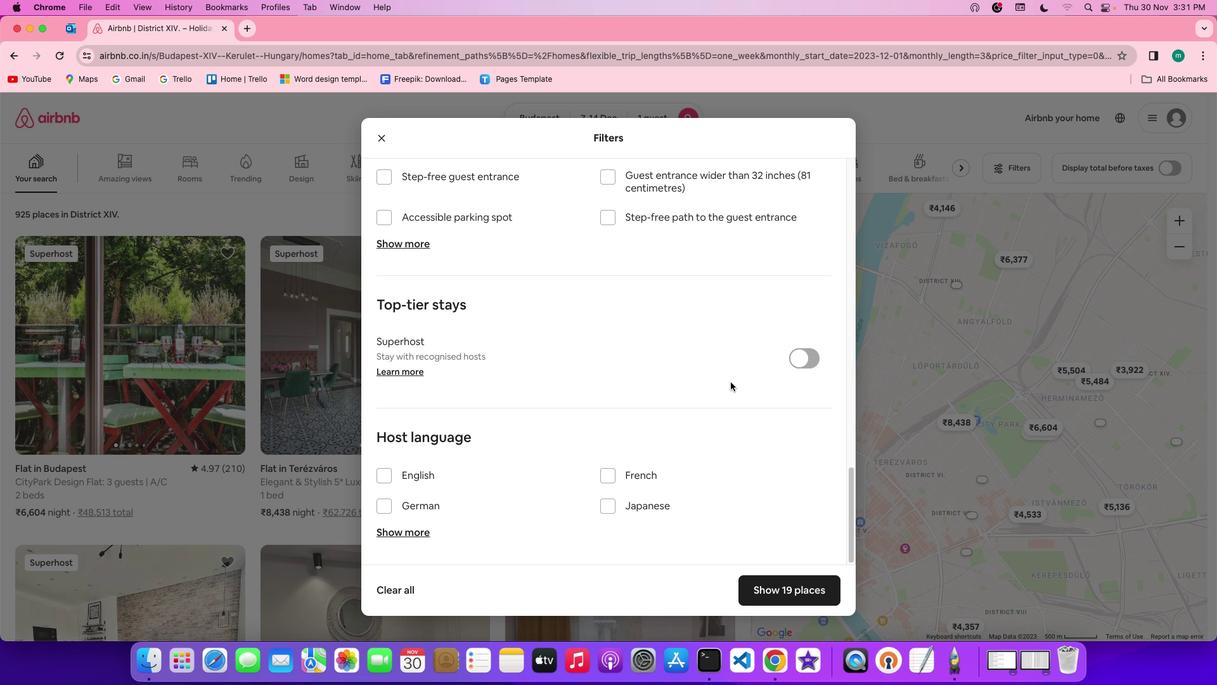 
Action: Mouse scrolled (730, 381) with delta (0, 0)
Screenshot: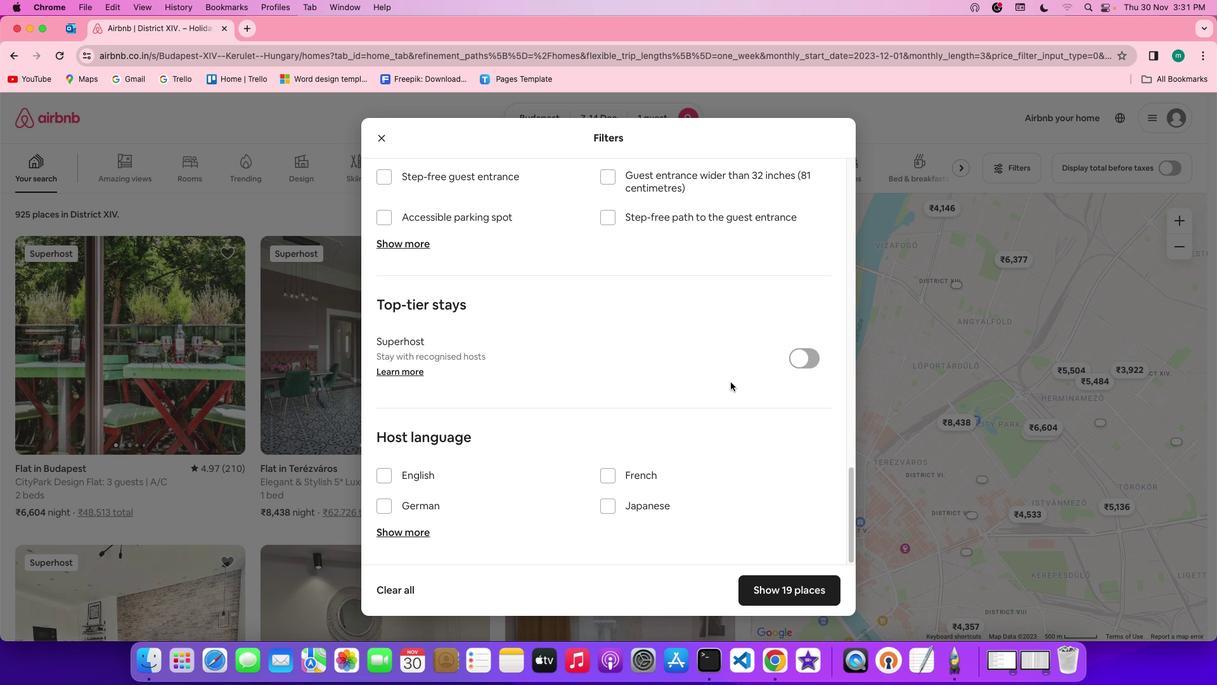 
Action: Mouse scrolled (730, 381) with delta (0, 0)
Screenshot: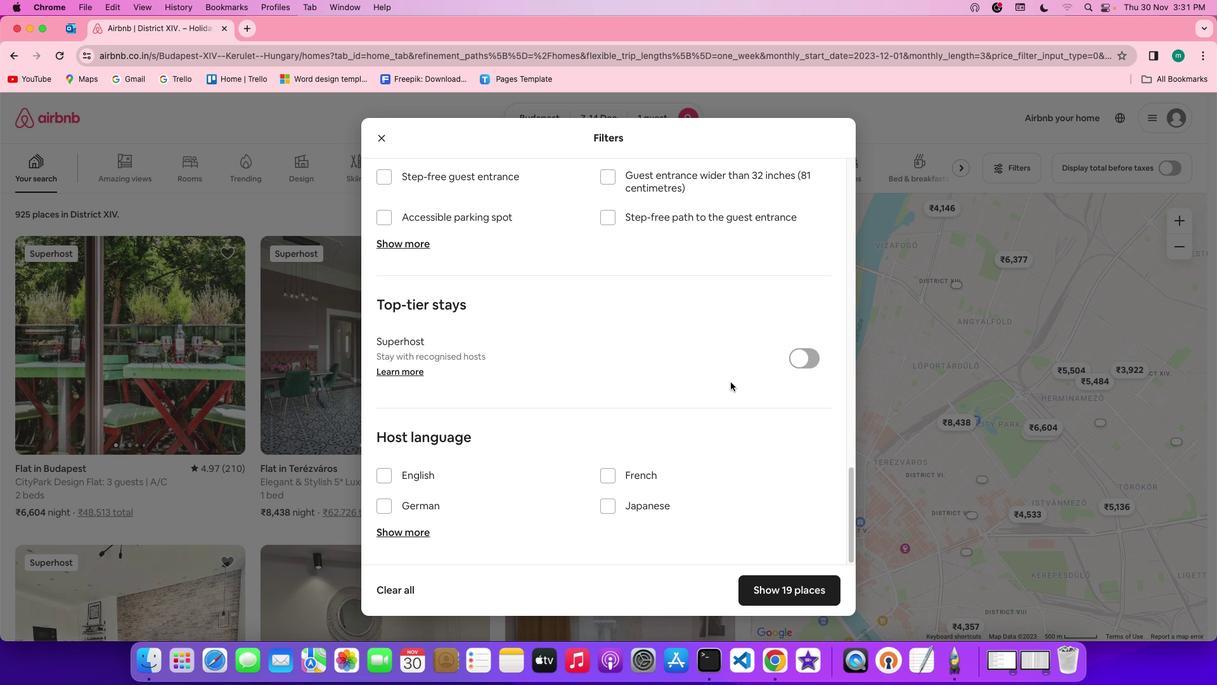 
Action: Mouse scrolled (730, 381) with delta (0, -1)
Screenshot: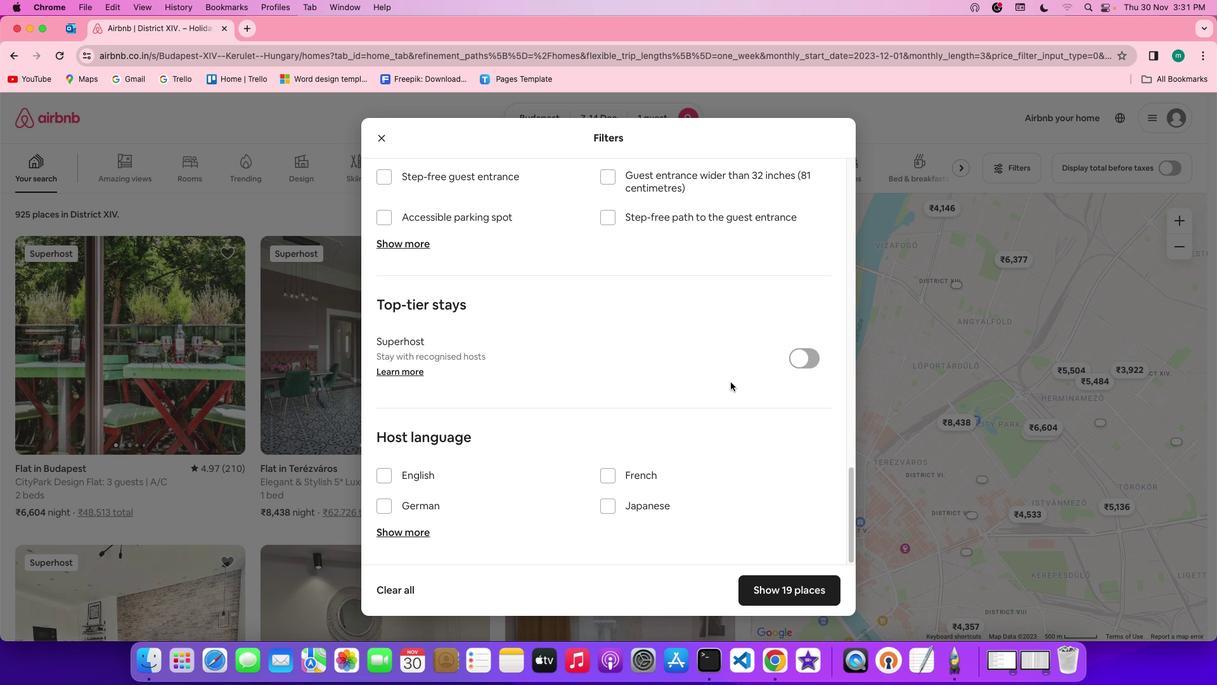 
Action: Mouse scrolled (730, 381) with delta (0, -3)
Screenshot: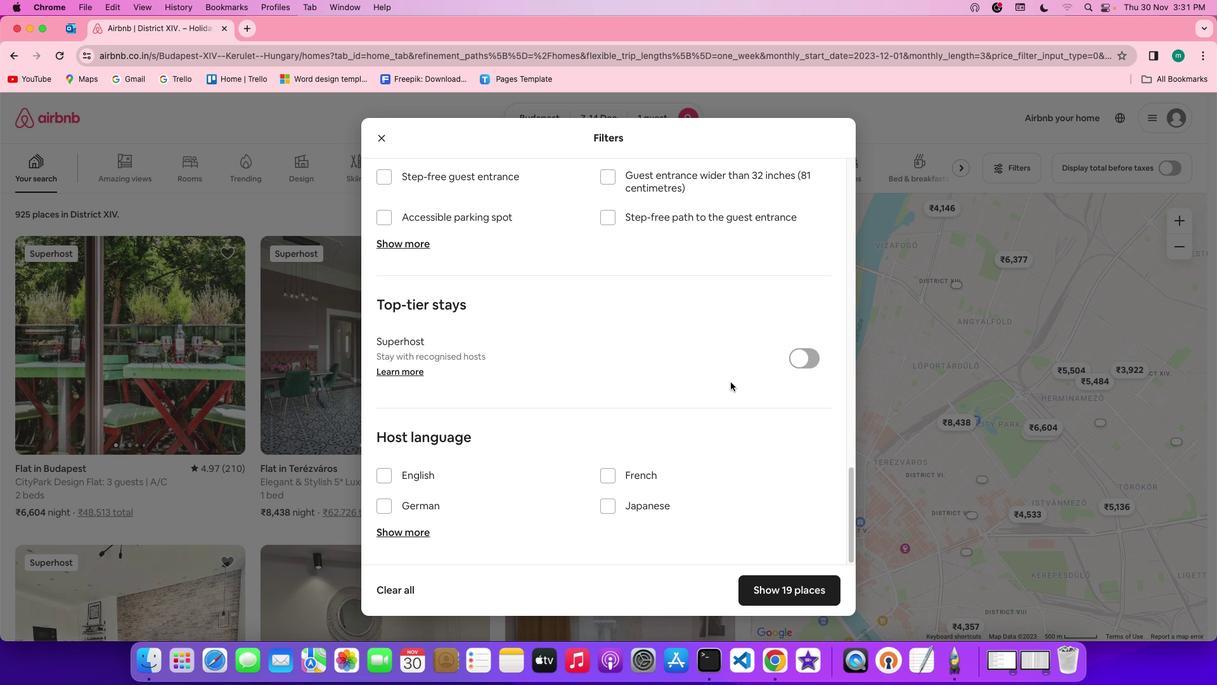 
Action: Mouse scrolled (730, 381) with delta (0, -3)
Screenshot: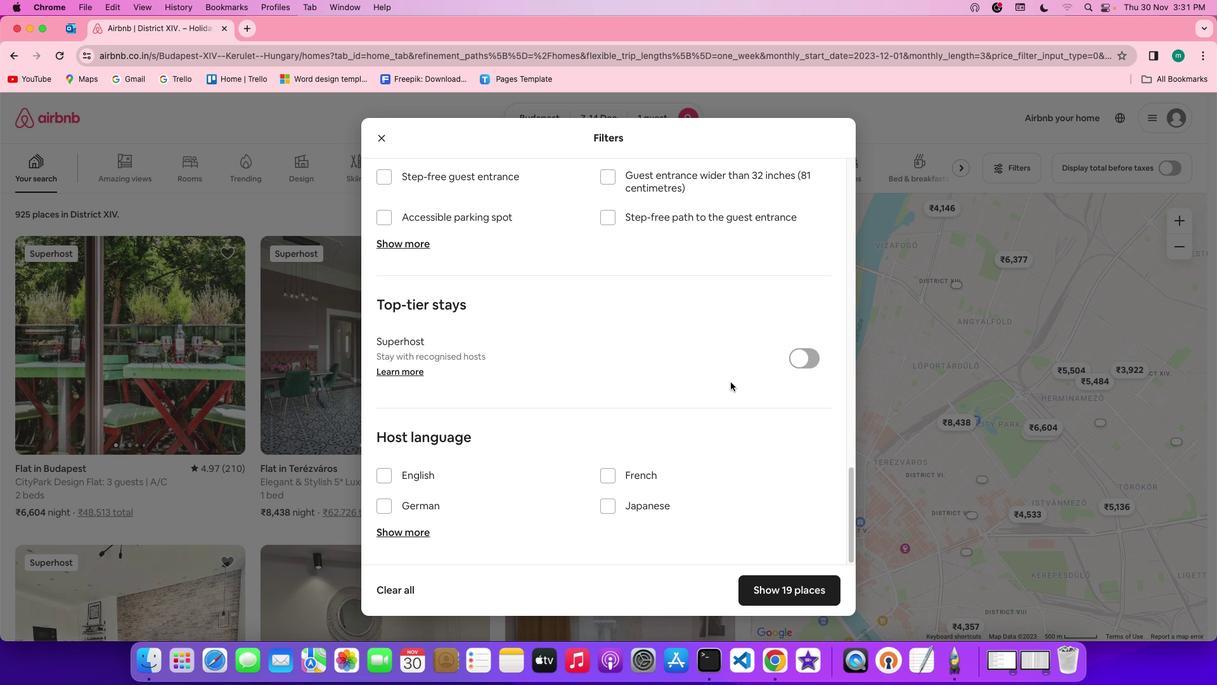 
Action: Mouse scrolled (730, 381) with delta (0, -3)
Screenshot: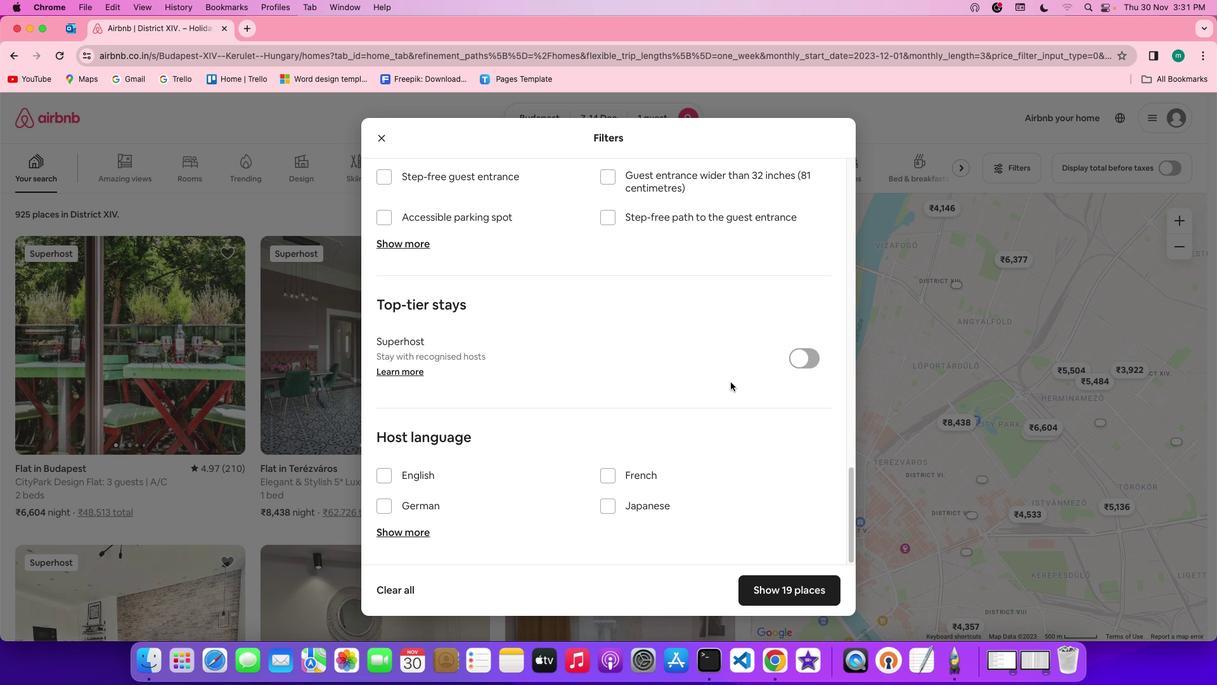 
Action: Mouse scrolled (730, 381) with delta (0, 0)
Screenshot: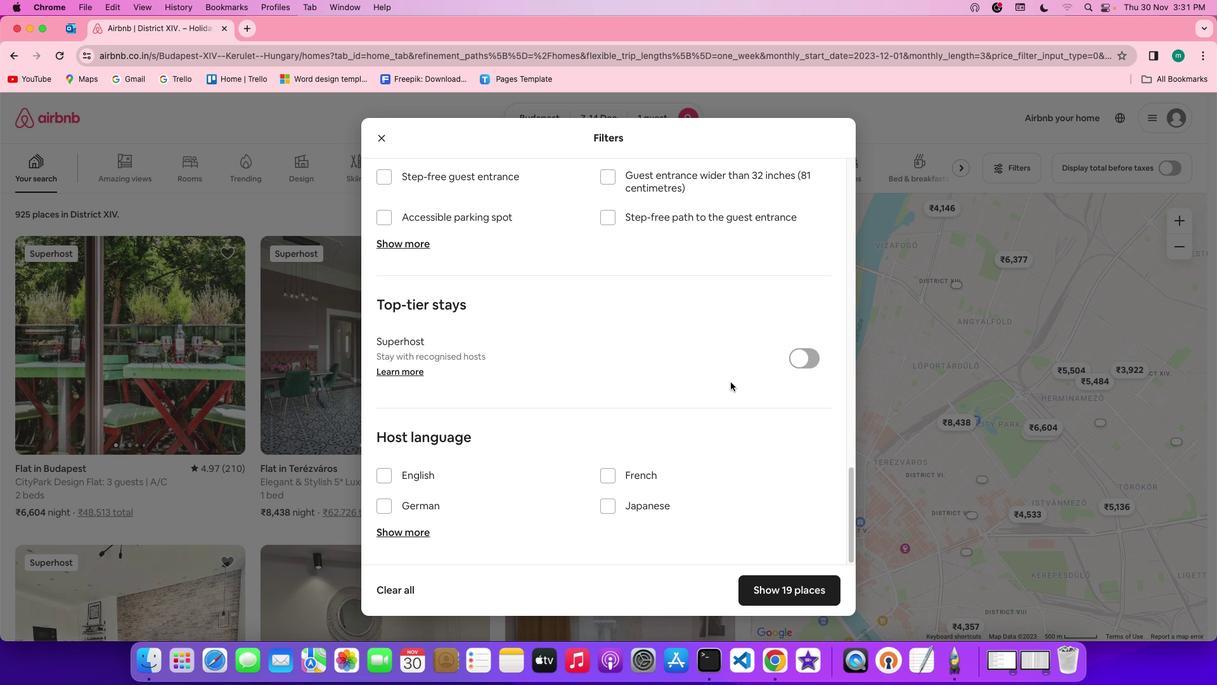 
Action: Mouse scrolled (730, 381) with delta (0, 0)
Screenshot: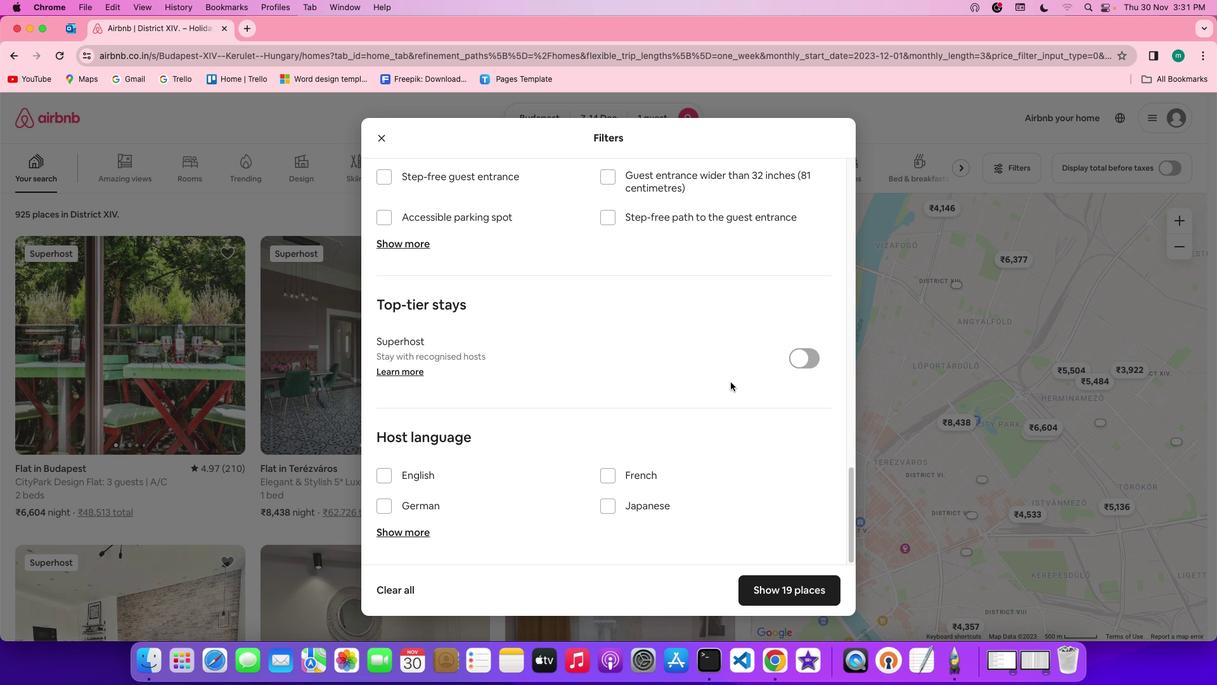 
Action: Mouse scrolled (730, 381) with delta (0, -1)
Screenshot: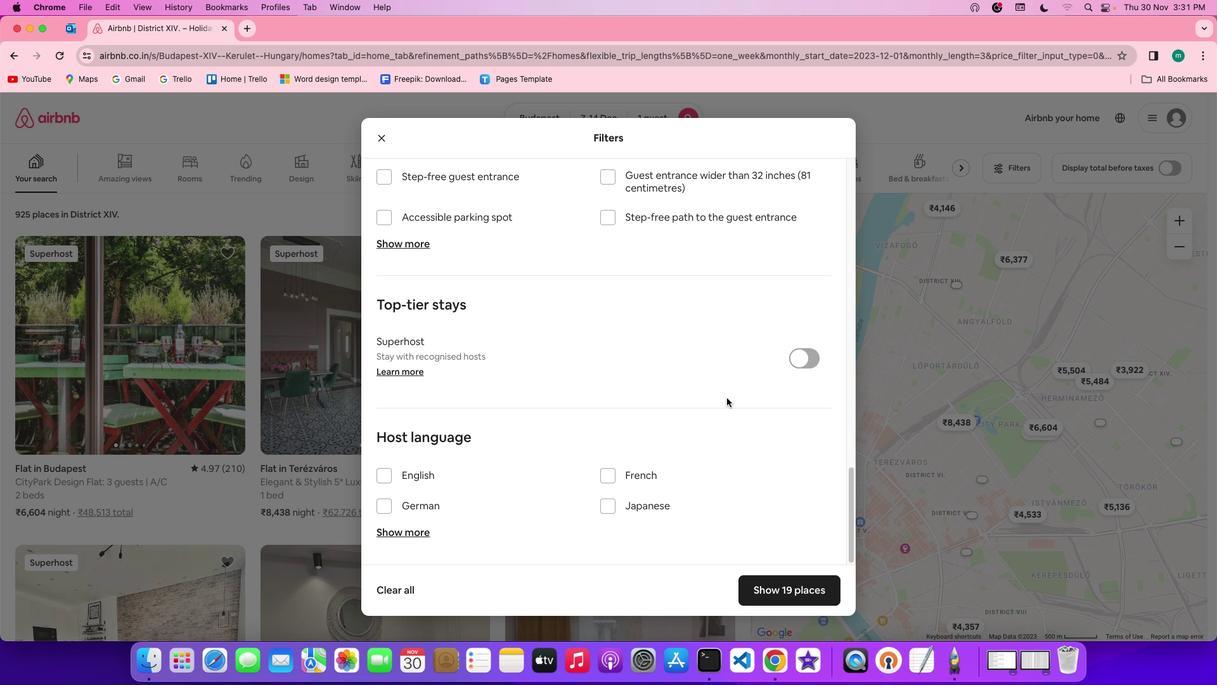 
Action: Mouse scrolled (730, 381) with delta (0, -2)
Screenshot: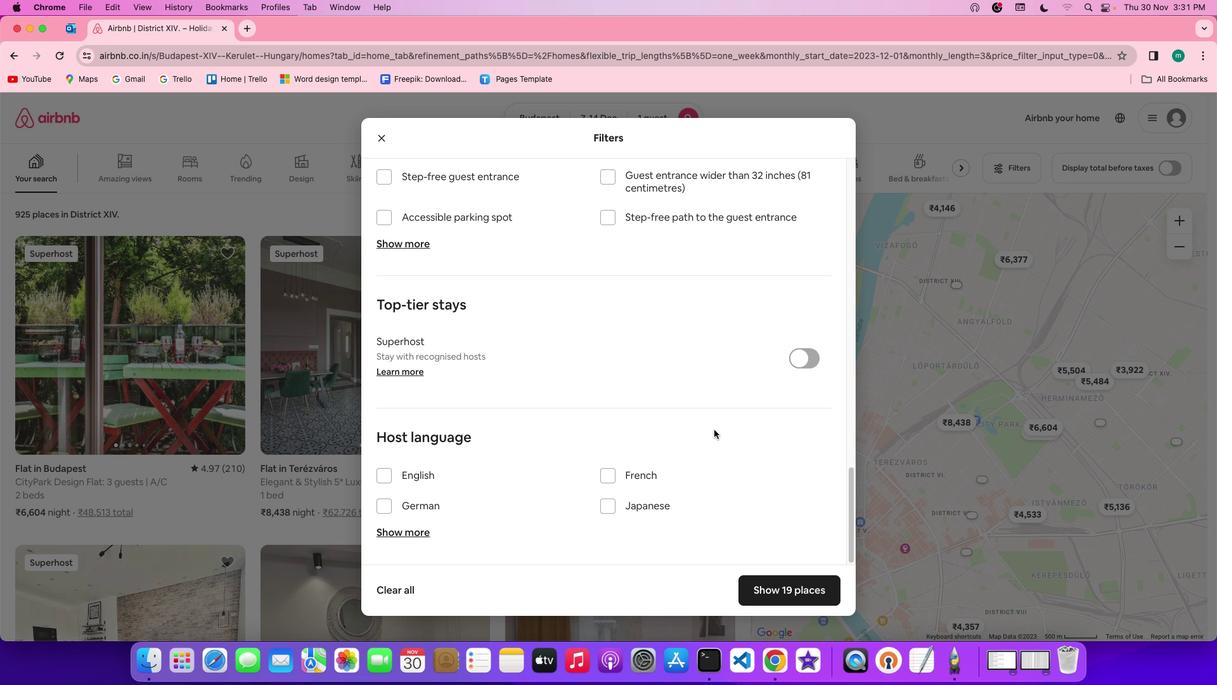 
Action: Mouse moved to (787, 587)
Screenshot: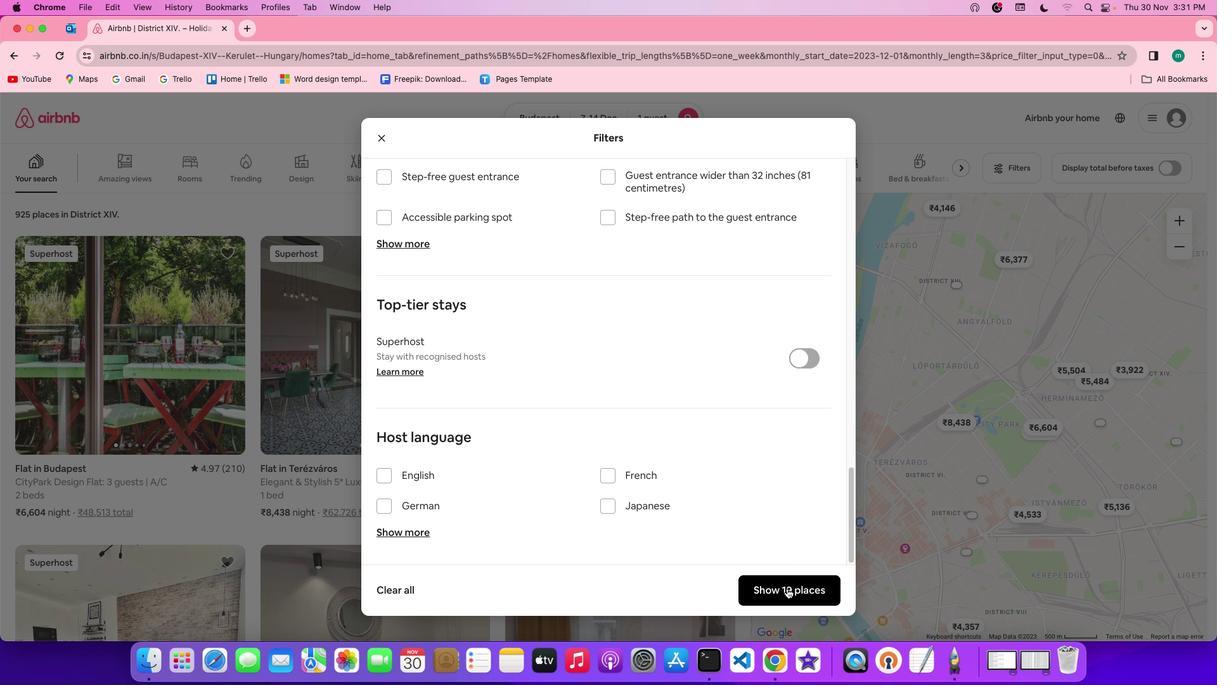 
Action: Mouse pressed left at (787, 587)
Screenshot: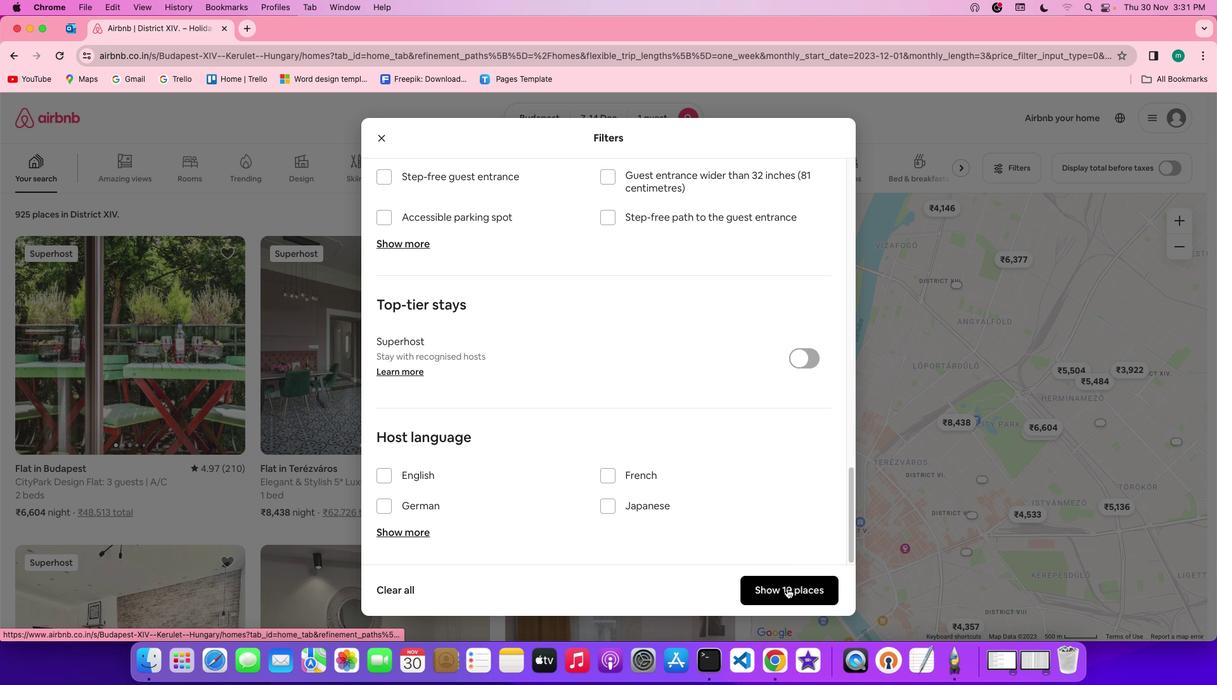 
Action: Mouse moved to (399, 334)
Screenshot: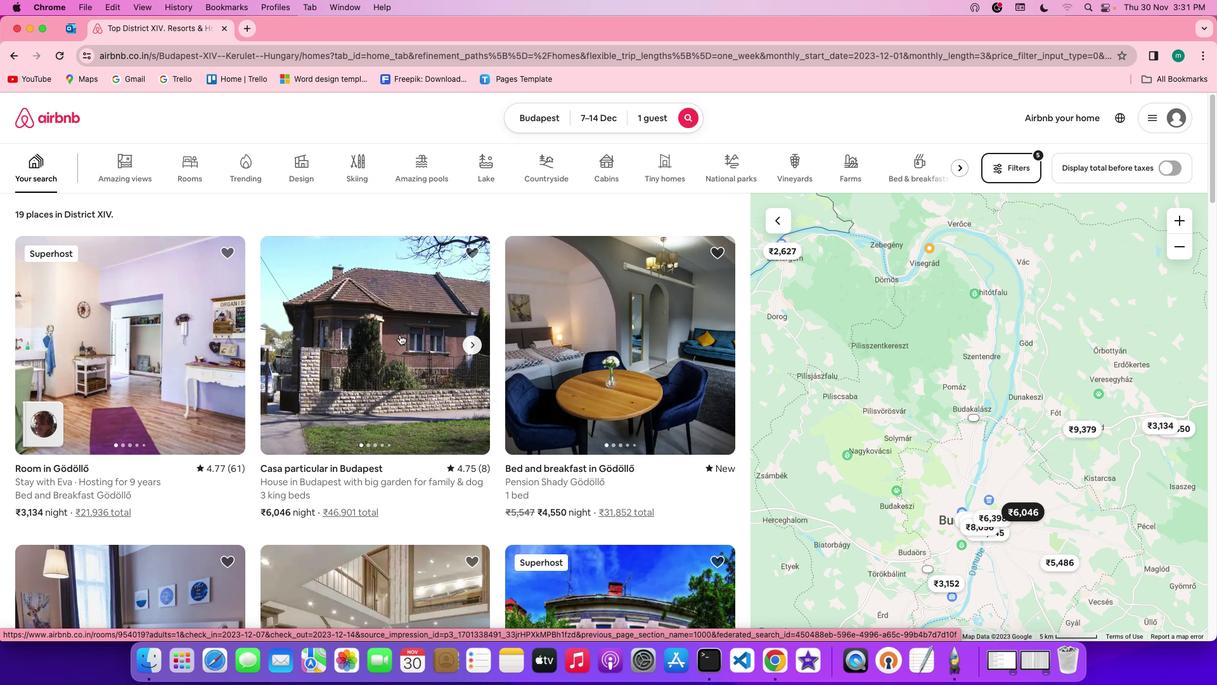 
Action: Mouse scrolled (399, 334) with delta (0, 0)
Screenshot: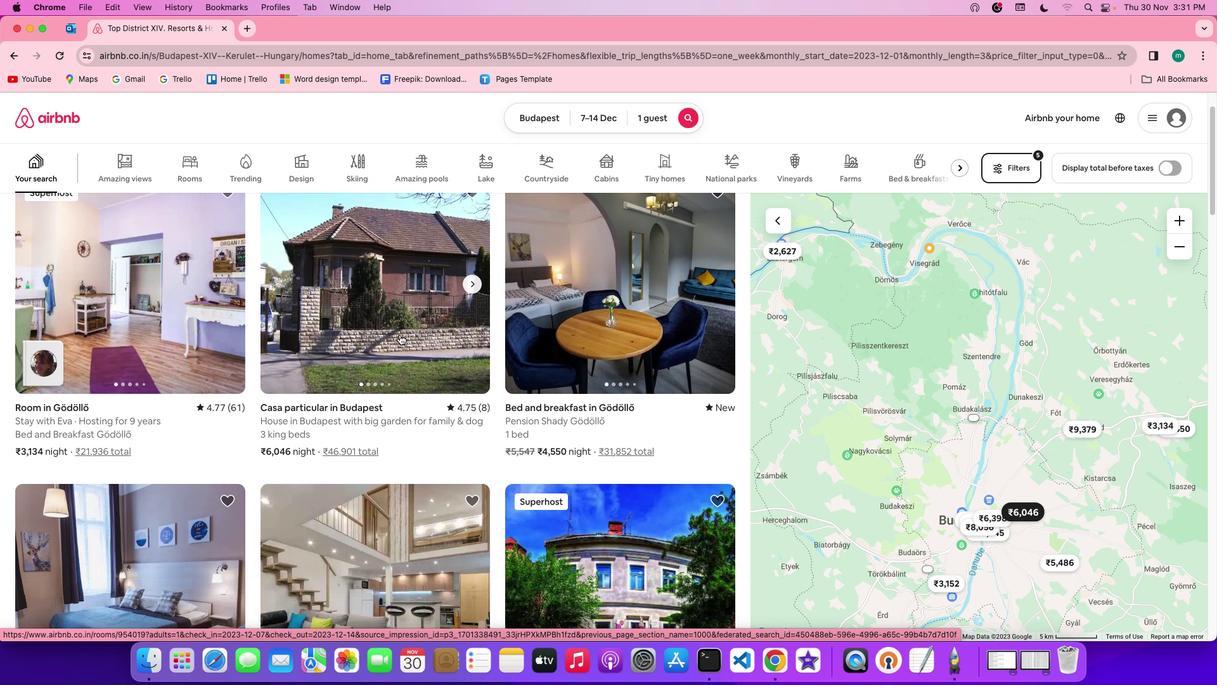 
Action: Mouse scrolled (399, 334) with delta (0, 0)
Screenshot: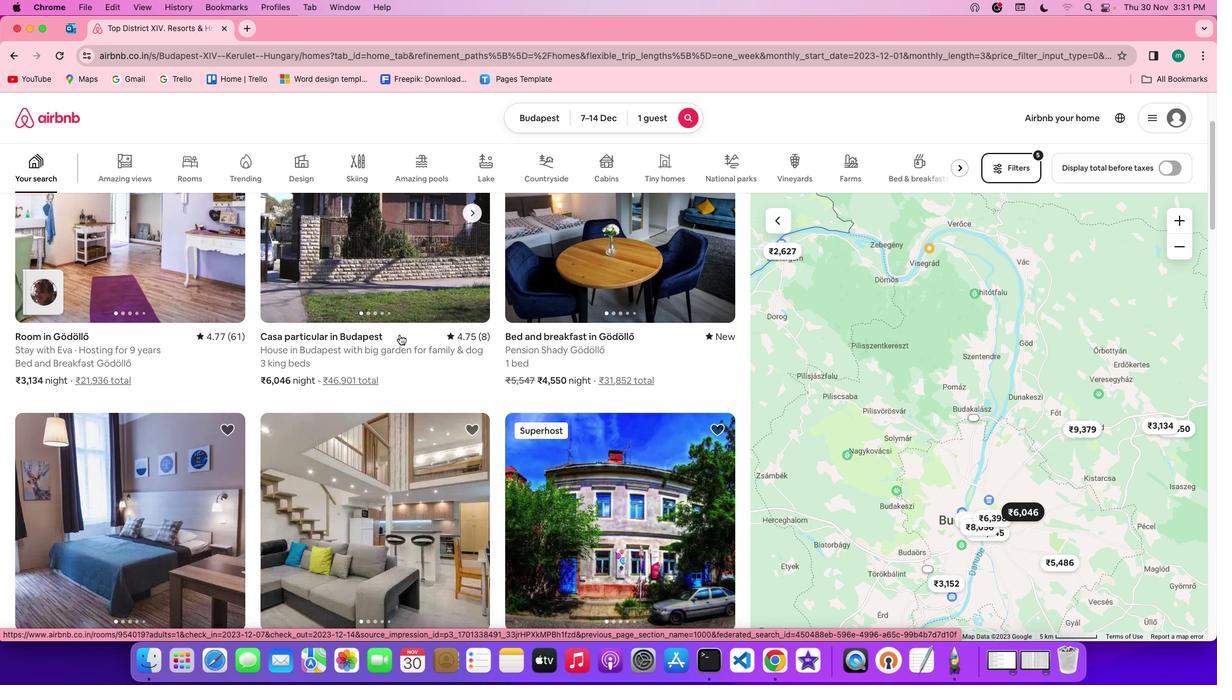 
Action: Mouse scrolled (399, 334) with delta (0, -1)
Screenshot: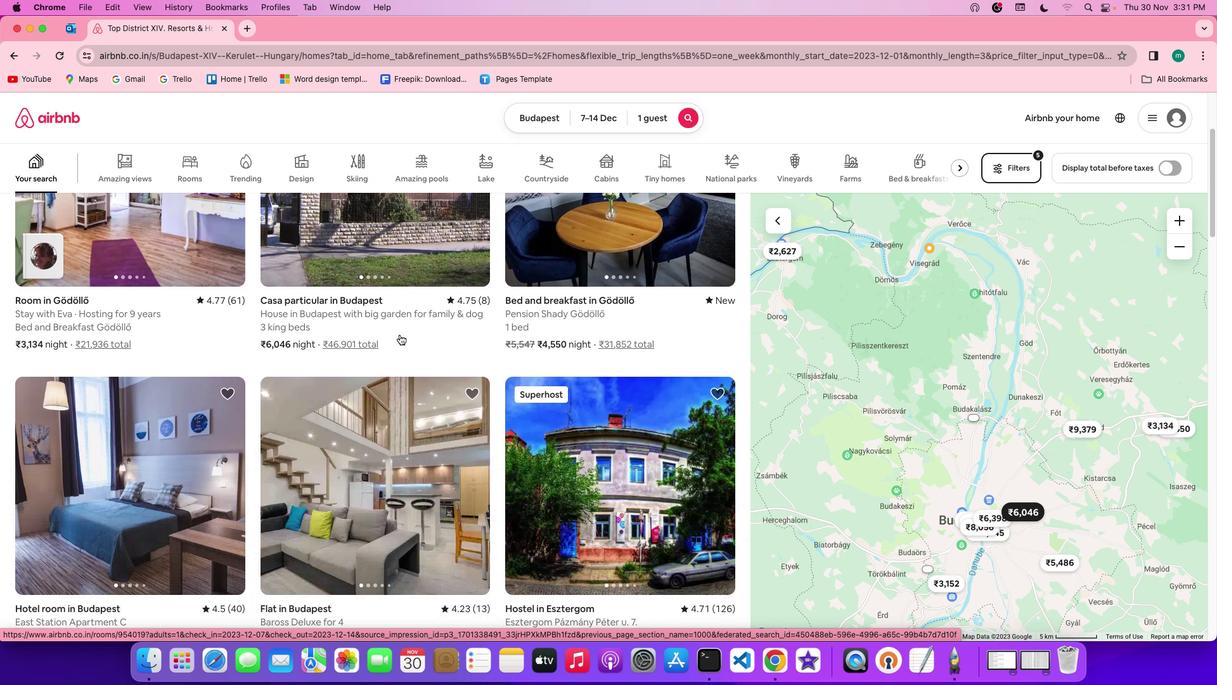 
Action: Mouse scrolled (399, 334) with delta (0, -2)
Screenshot: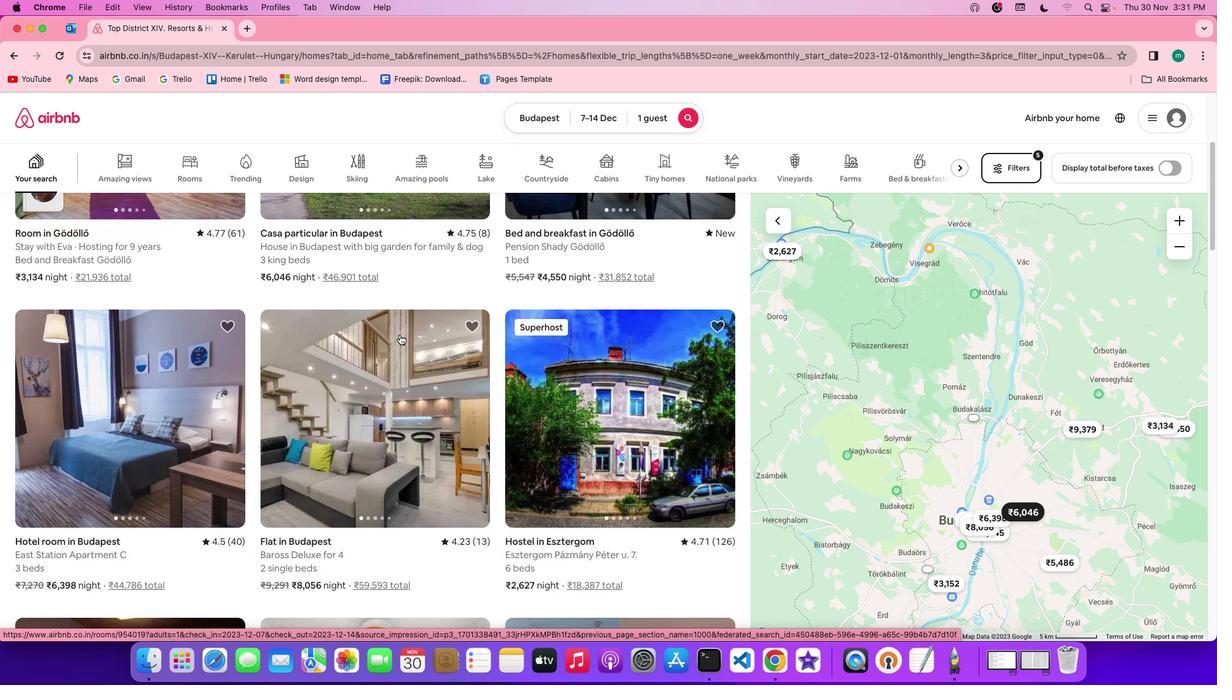 
Action: Mouse scrolled (399, 334) with delta (0, -2)
Screenshot: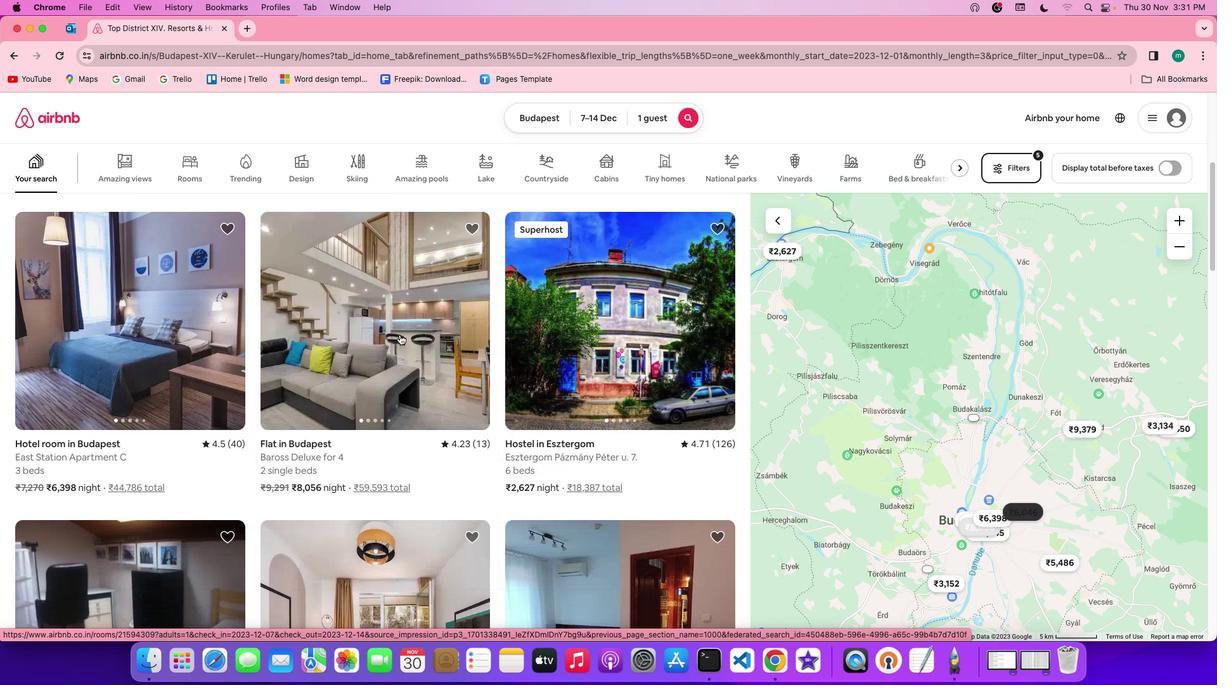
Action: Mouse pressed left at (399, 334)
Screenshot: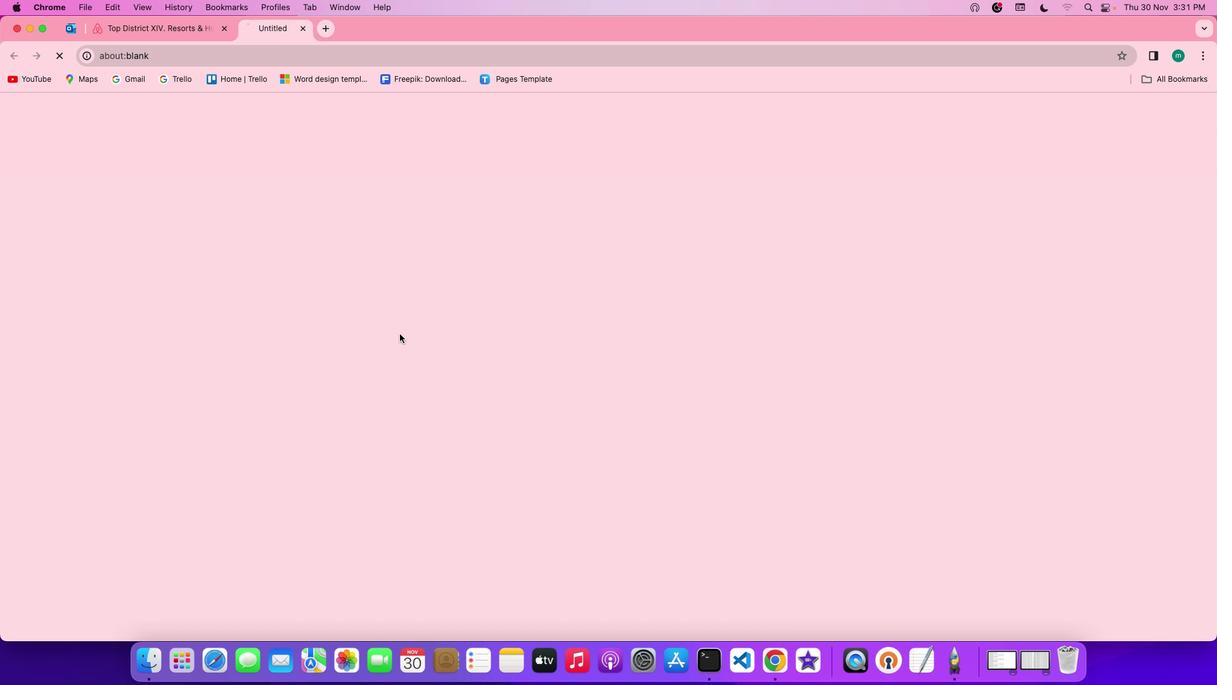
Action: Mouse moved to (867, 474)
Screenshot: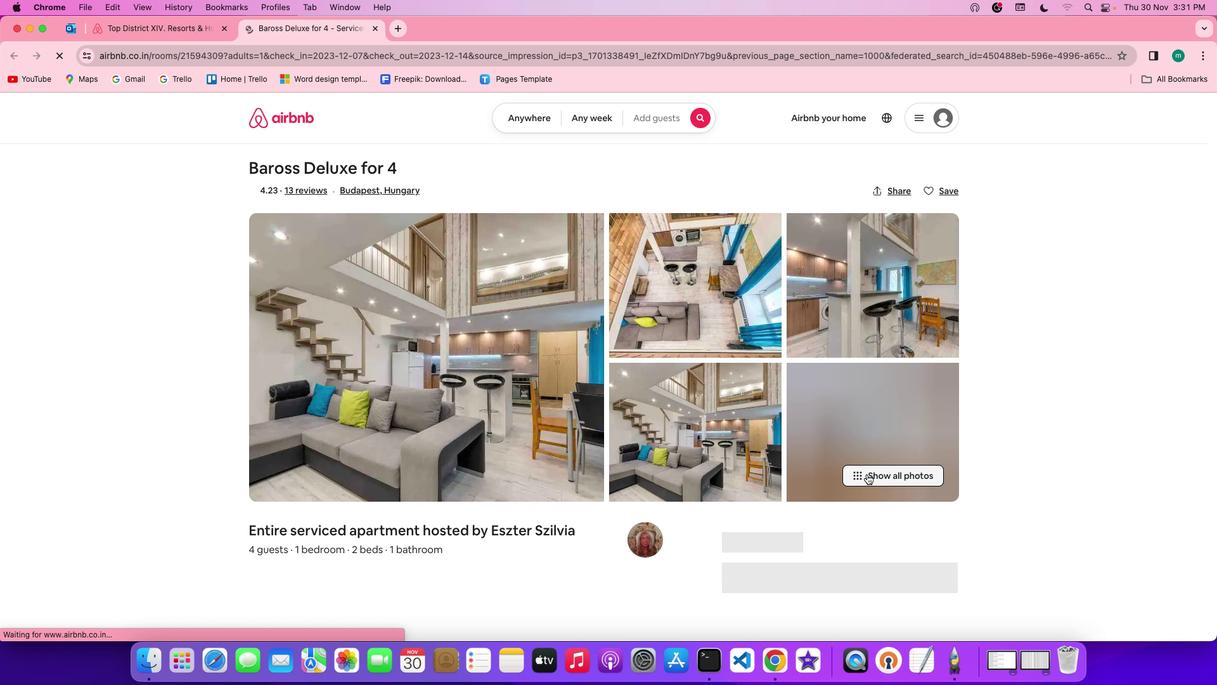 
Action: Mouse pressed left at (867, 474)
Screenshot: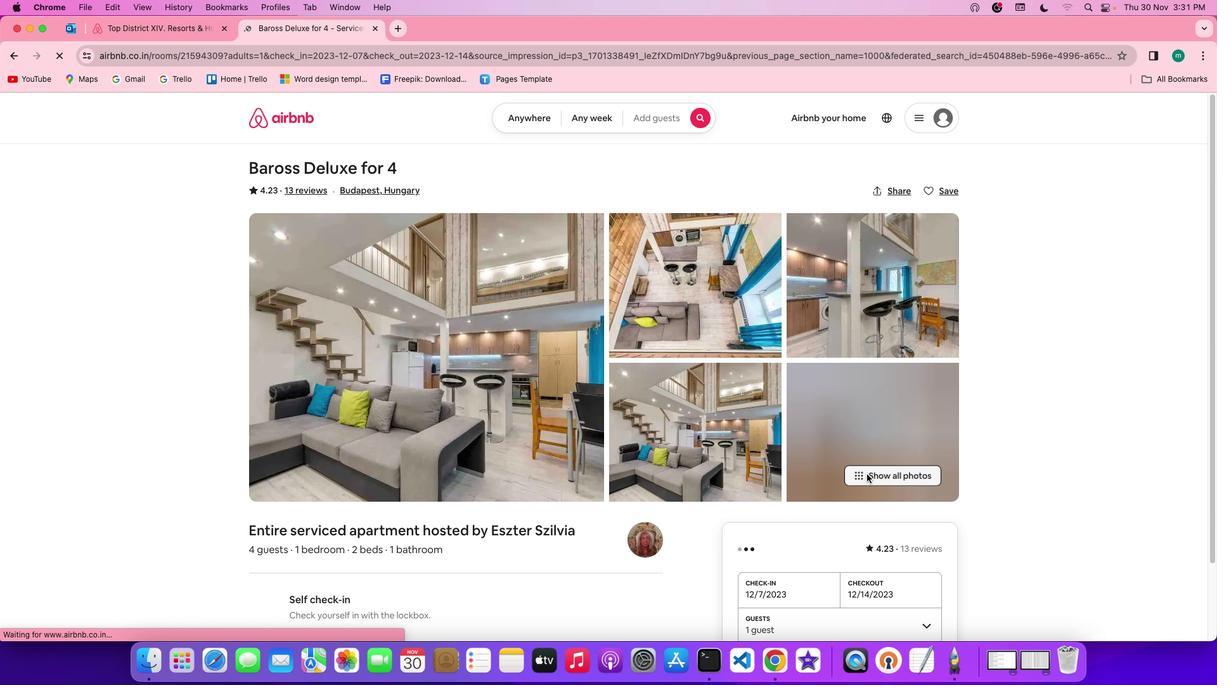 
Action: Mouse moved to (858, 427)
Screenshot: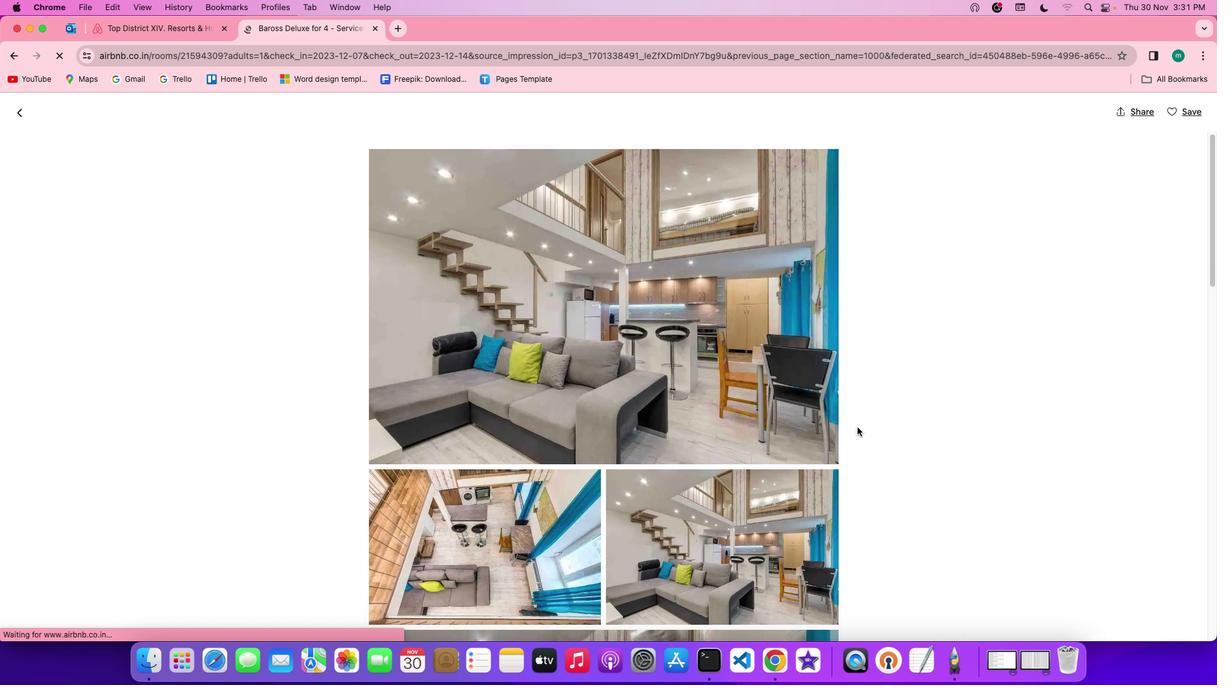 
Action: Mouse scrolled (858, 427) with delta (0, 0)
Screenshot: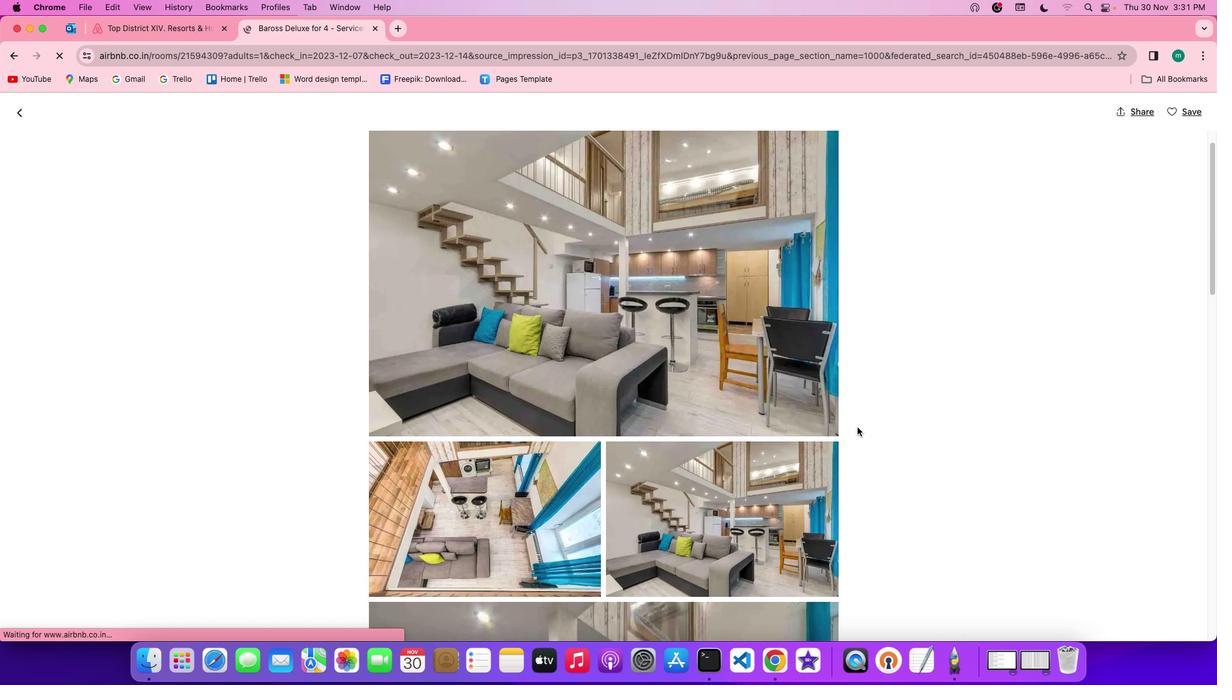 
Action: Mouse scrolled (858, 427) with delta (0, 0)
Screenshot: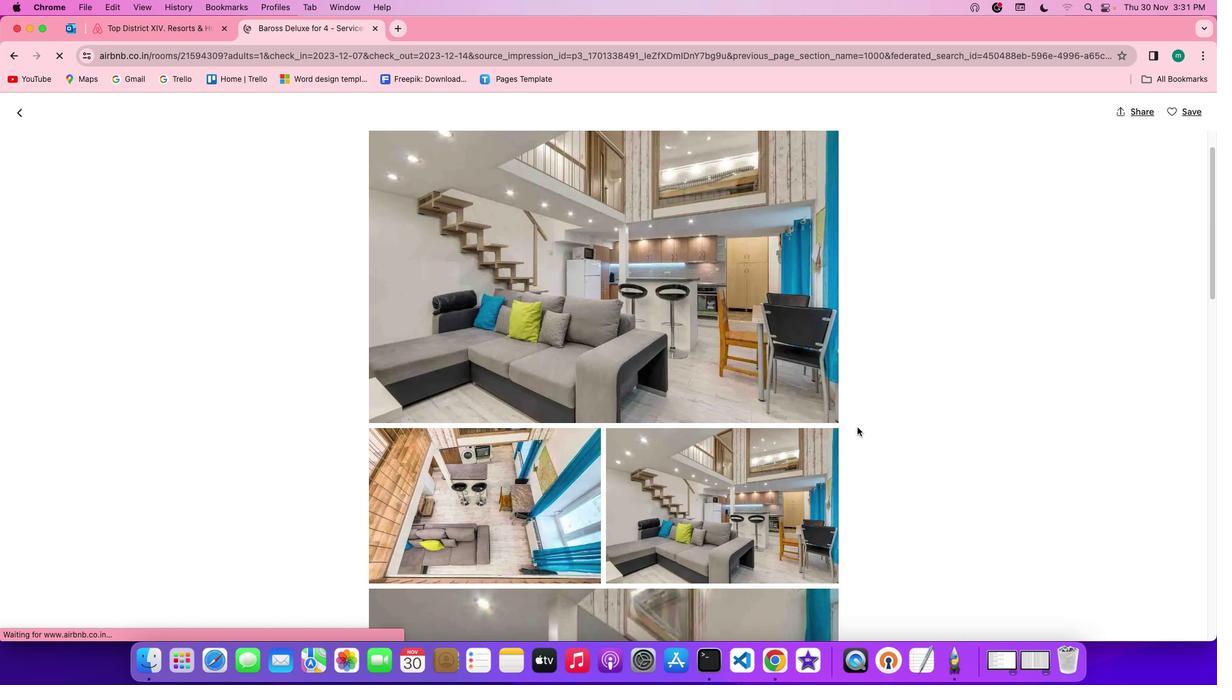 
Action: Mouse scrolled (858, 427) with delta (0, -1)
Screenshot: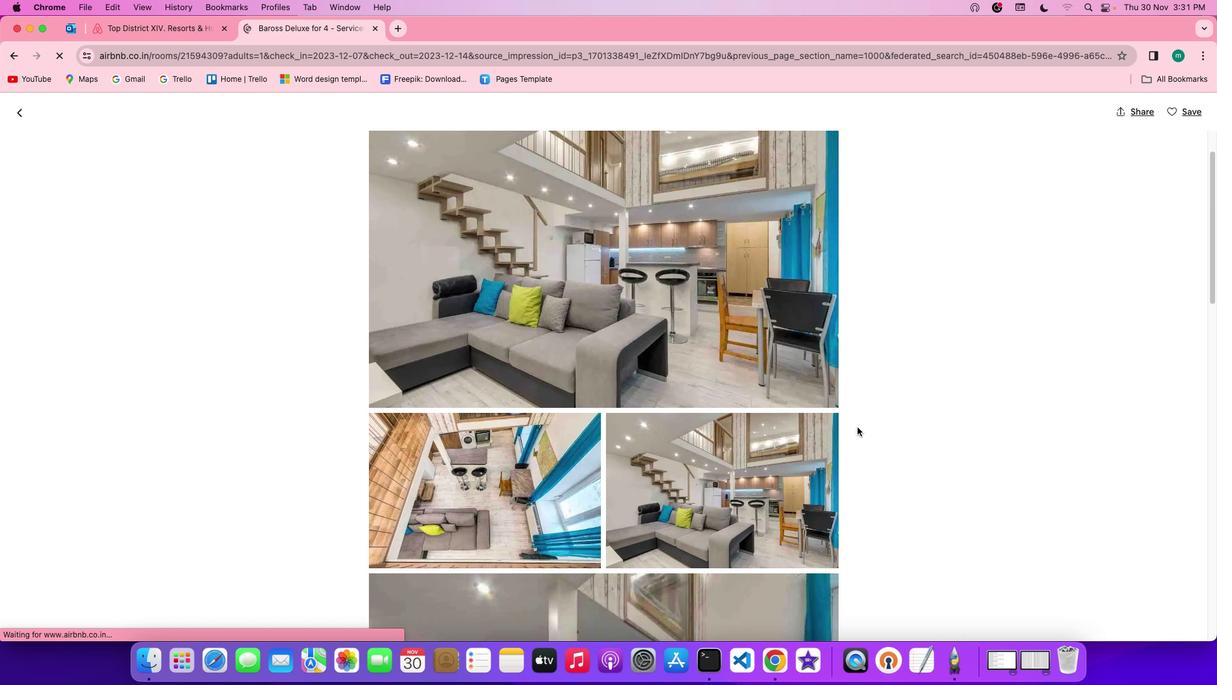
Action: Mouse scrolled (858, 427) with delta (0, -1)
Screenshot: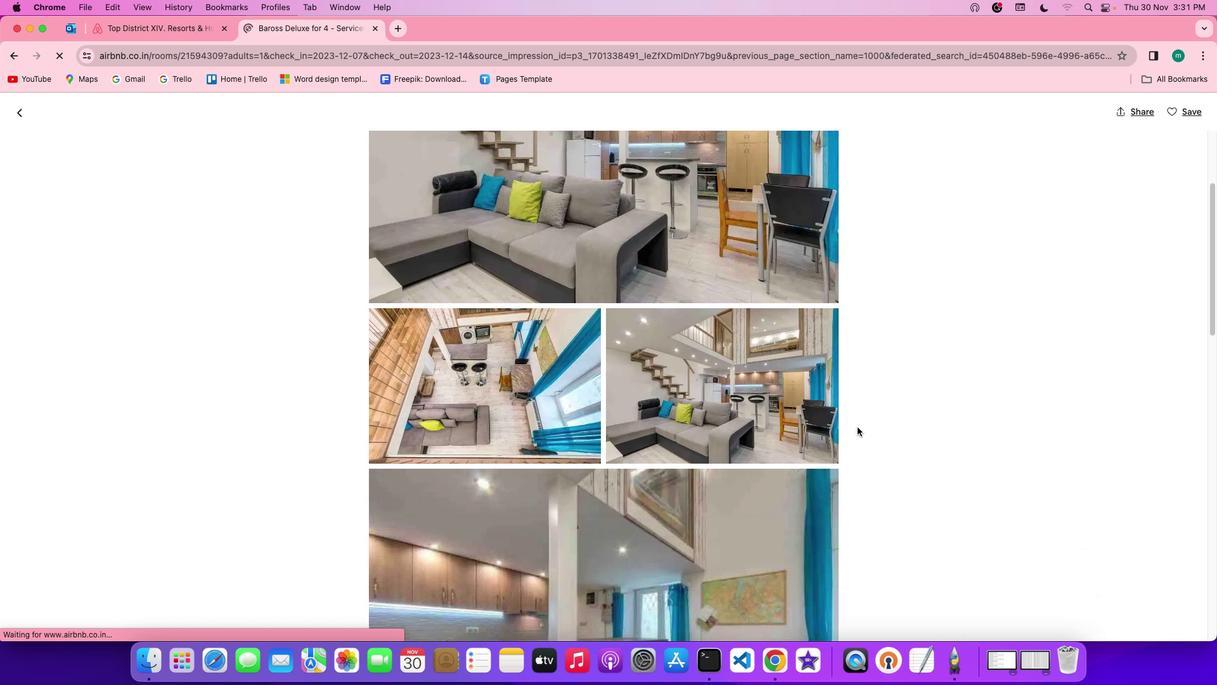 
Action: Mouse moved to (742, 399)
Screenshot: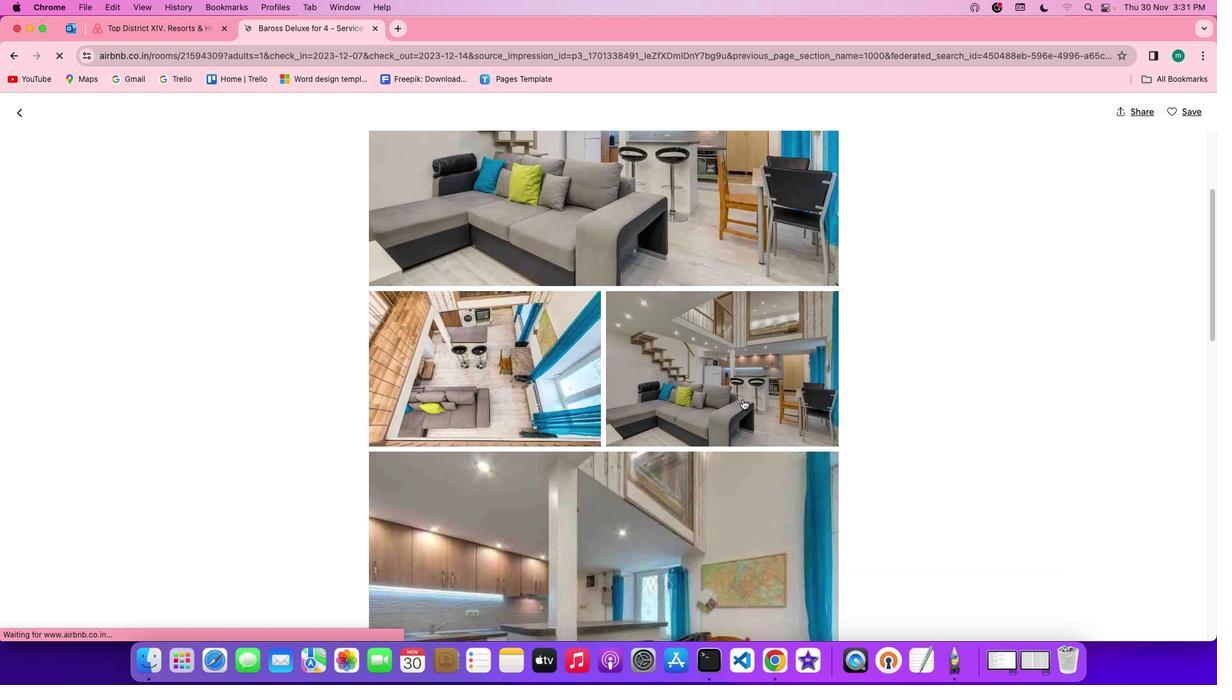 
Action: Mouse scrolled (742, 399) with delta (0, 0)
Screenshot: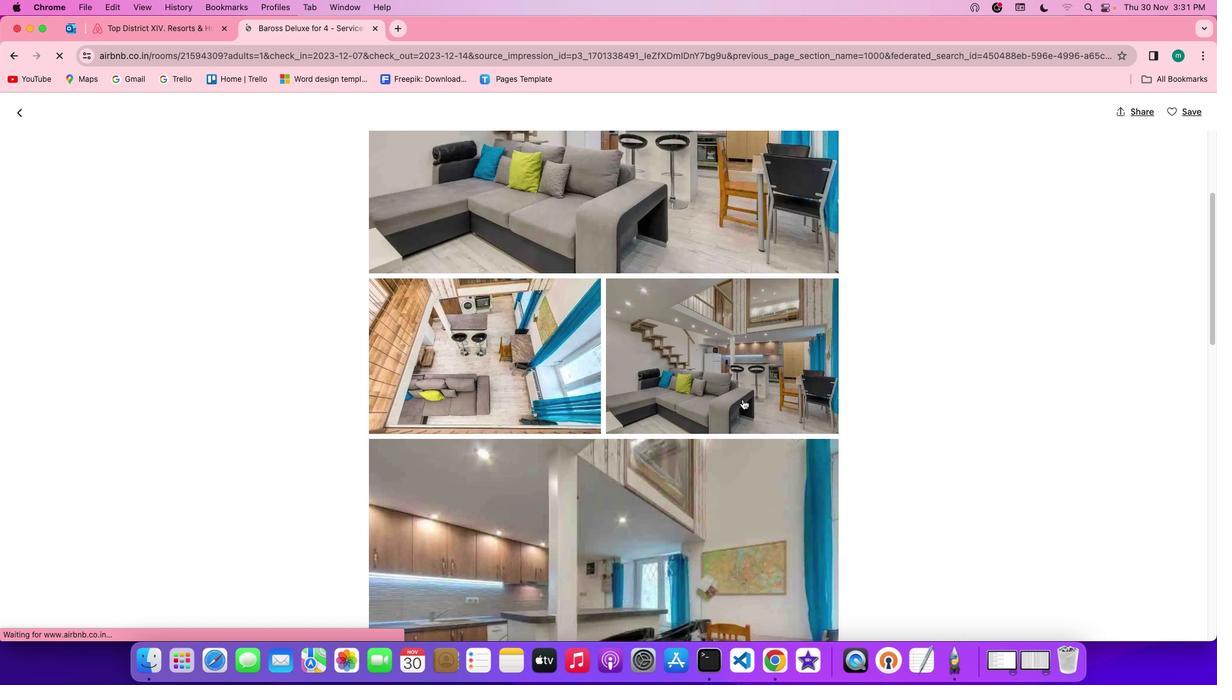 
Action: Mouse scrolled (742, 399) with delta (0, 0)
Screenshot: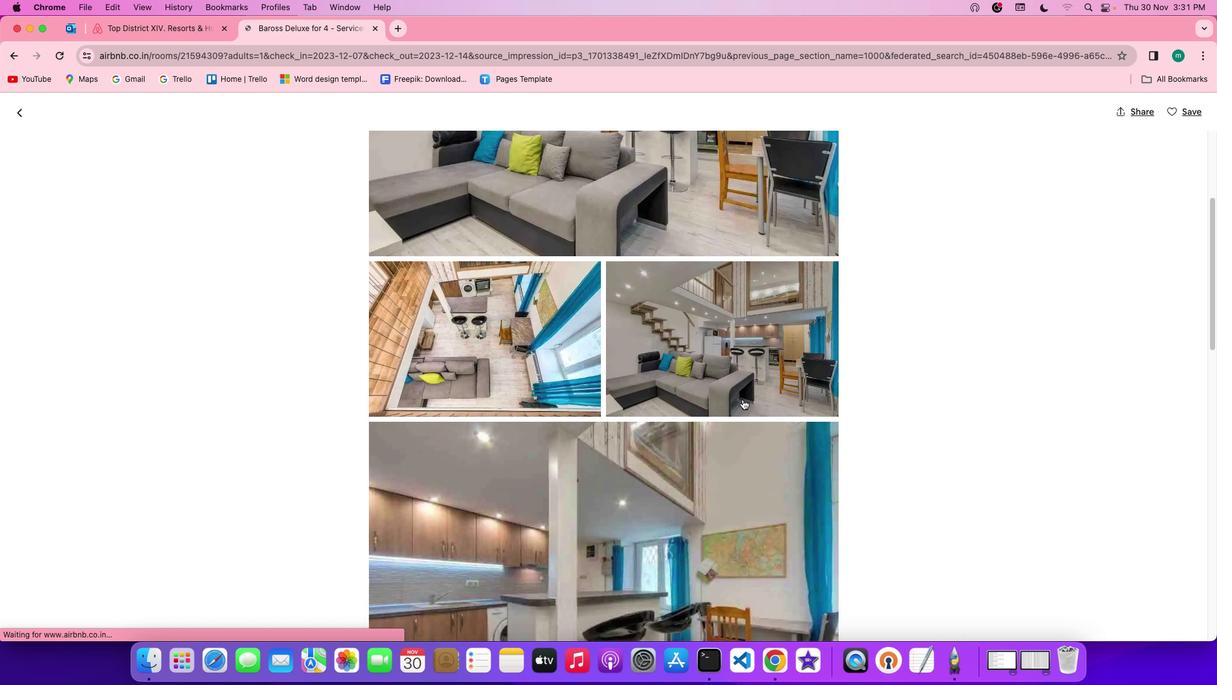 
Action: Mouse scrolled (742, 399) with delta (0, -1)
Screenshot: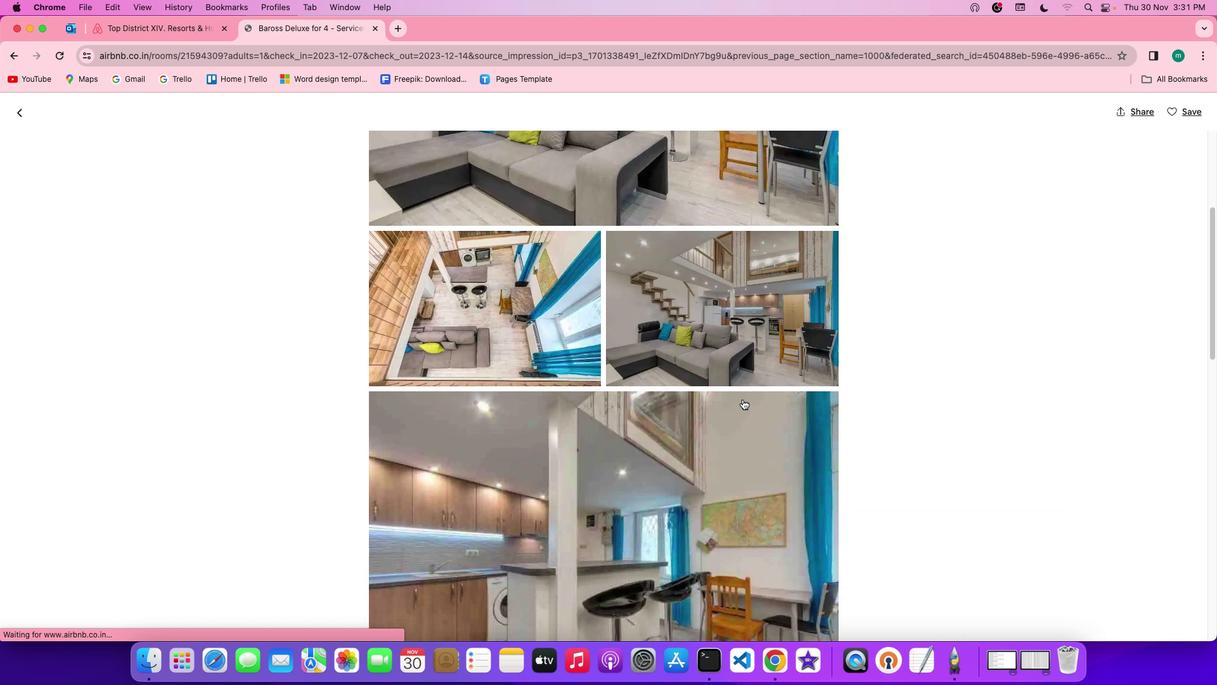 
Action: Mouse scrolled (742, 399) with delta (0, 0)
Screenshot: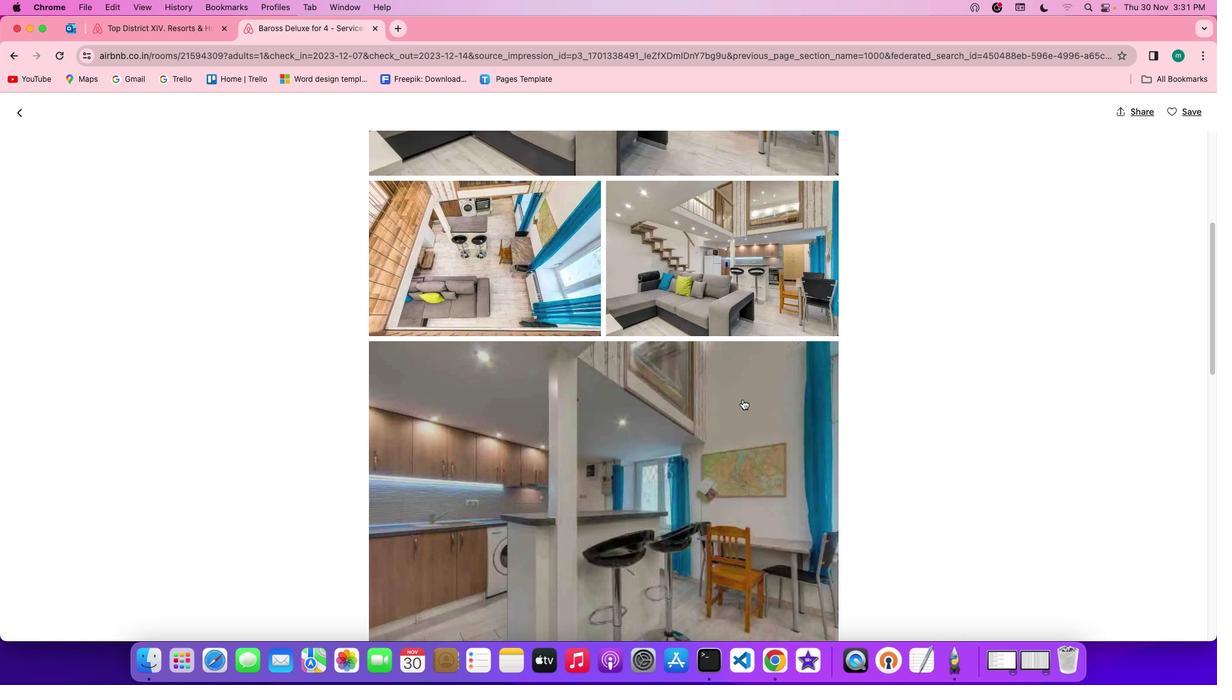 
Action: Mouse scrolled (742, 399) with delta (0, 0)
Screenshot: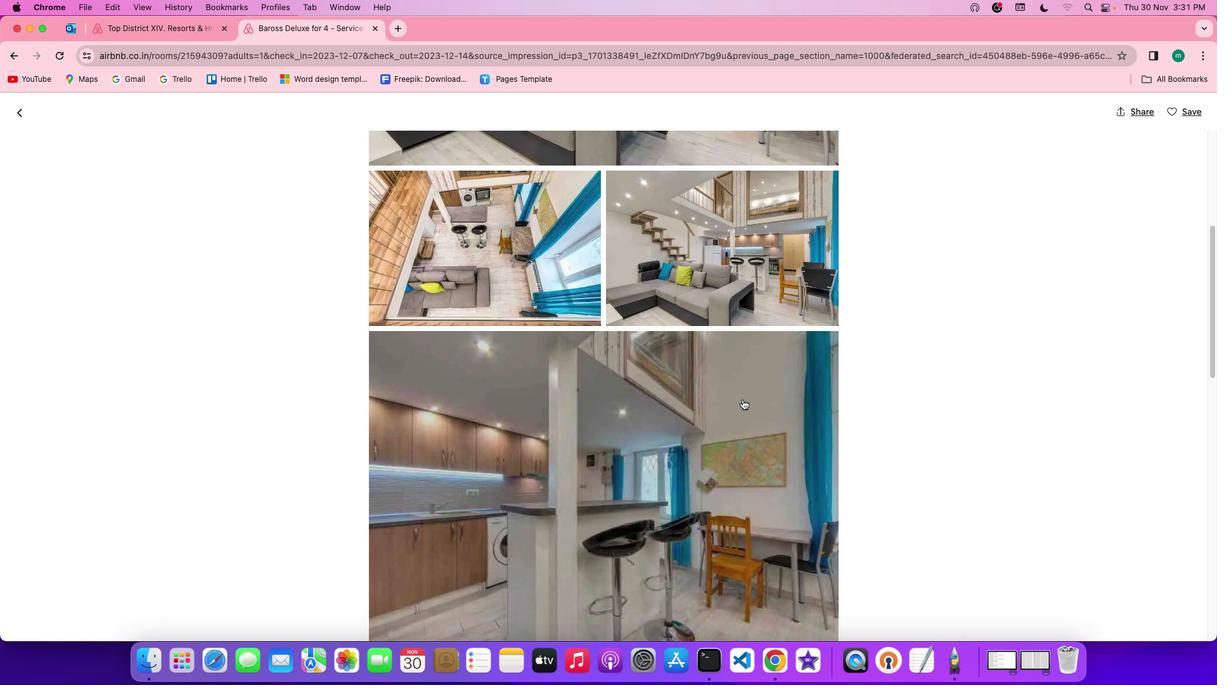 
Action: Mouse scrolled (742, 399) with delta (0, -1)
Screenshot: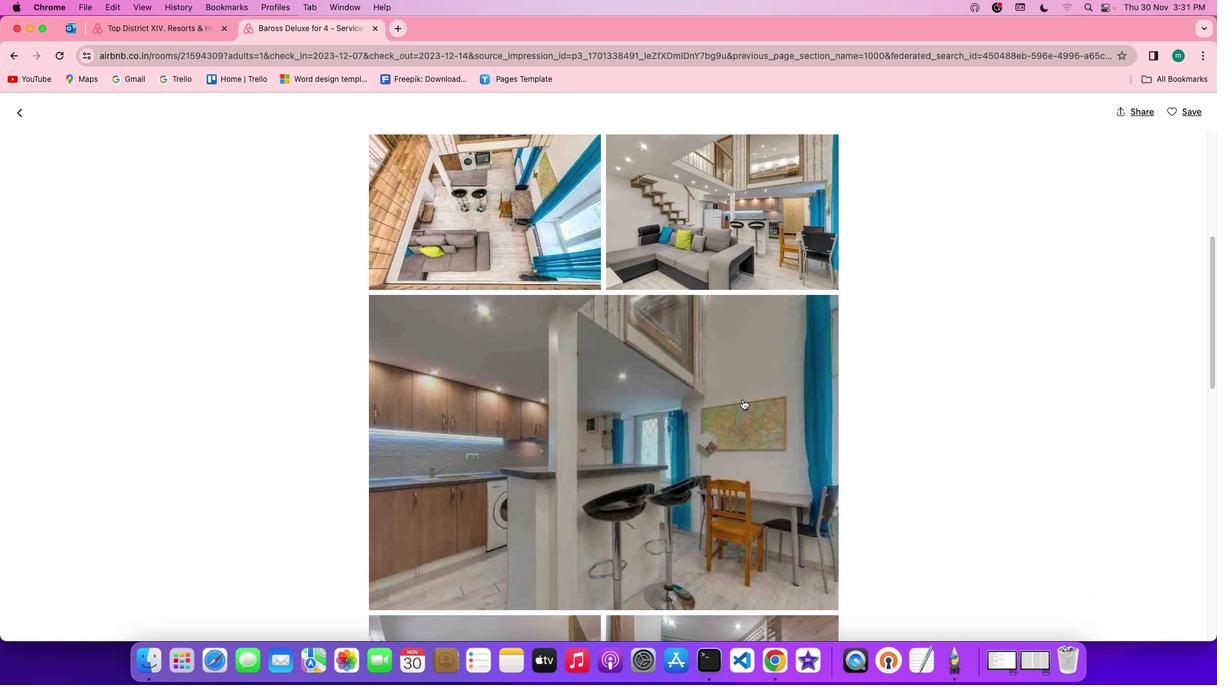 
Action: Mouse moved to (742, 399)
Screenshot: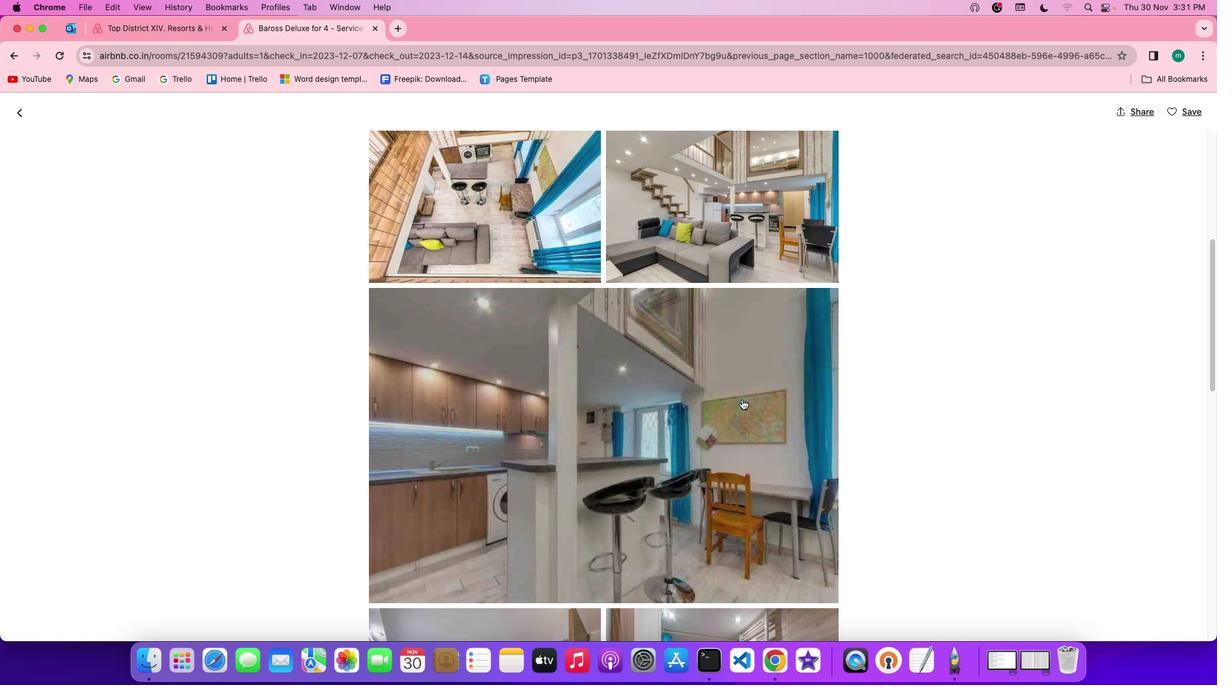 
Action: Mouse scrolled (742, 399) with delta (0, 0)
Screenshot: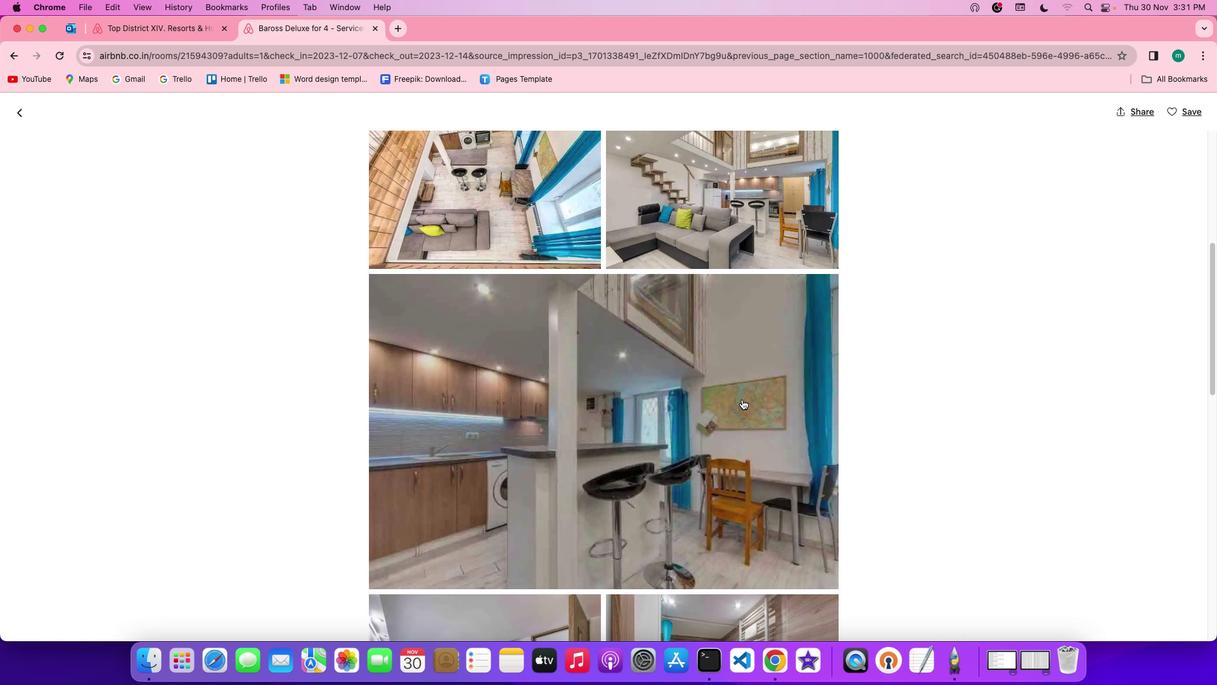 
Action: Mouse scrolled (742, 399) with delta (0, 0)
Screenshot: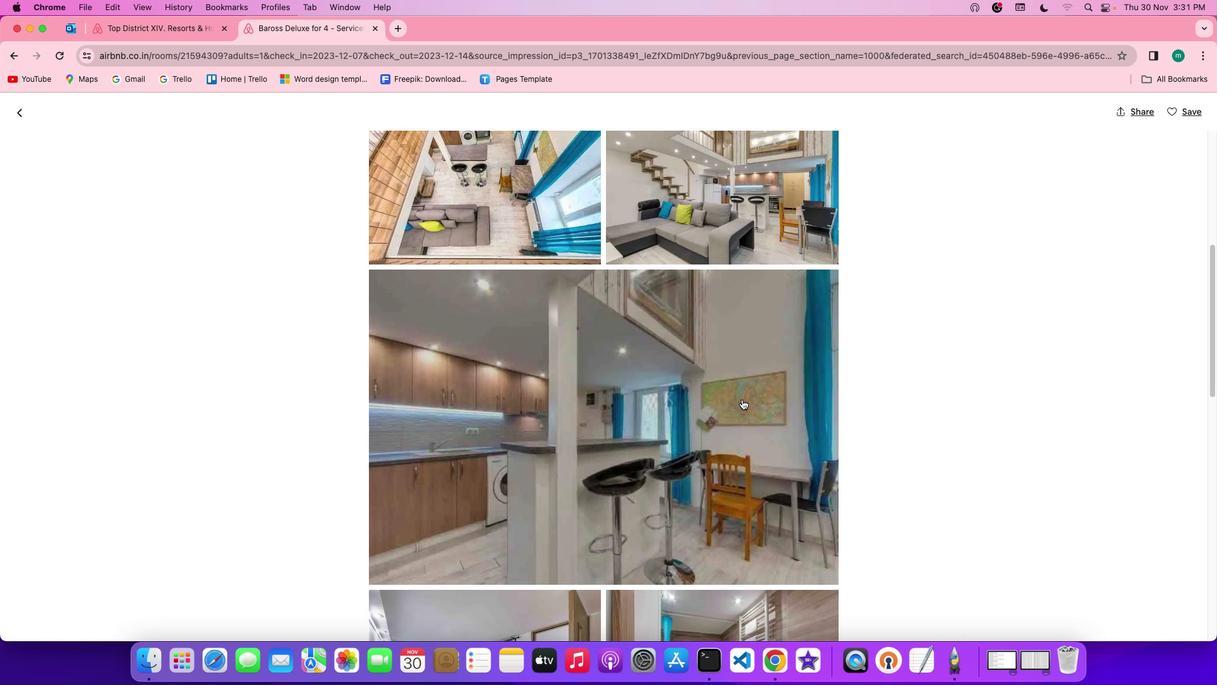 
Action: Mouse scrolled (742, 399) with delta (0, 0)
Screenshot: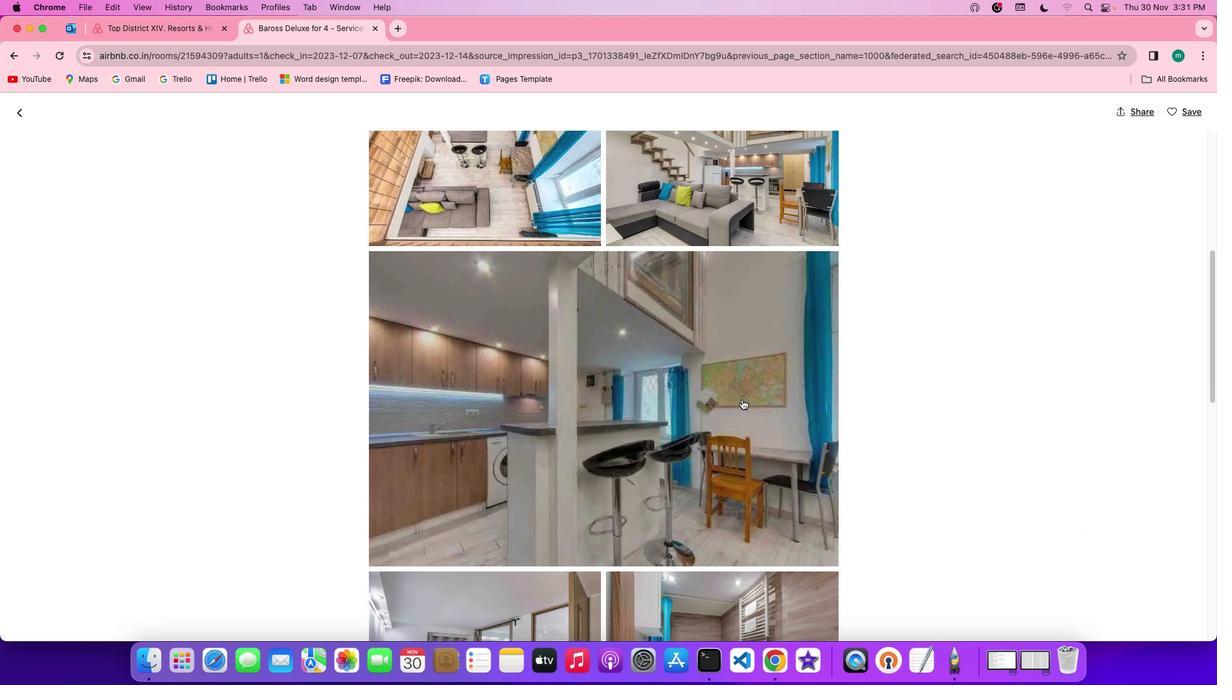 
Action: Mouse moved to (740, 398)
Screenshot: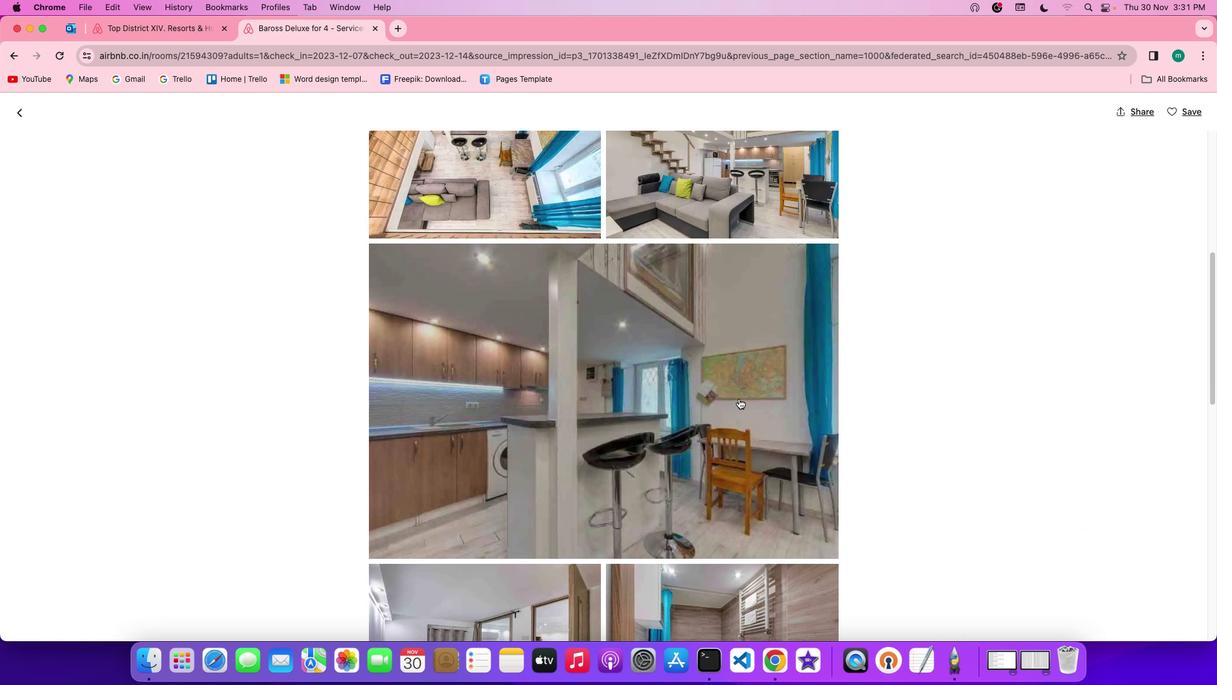 
Action: Mouse scrolled (740, 398) with delta (0, 0)
Screenshot: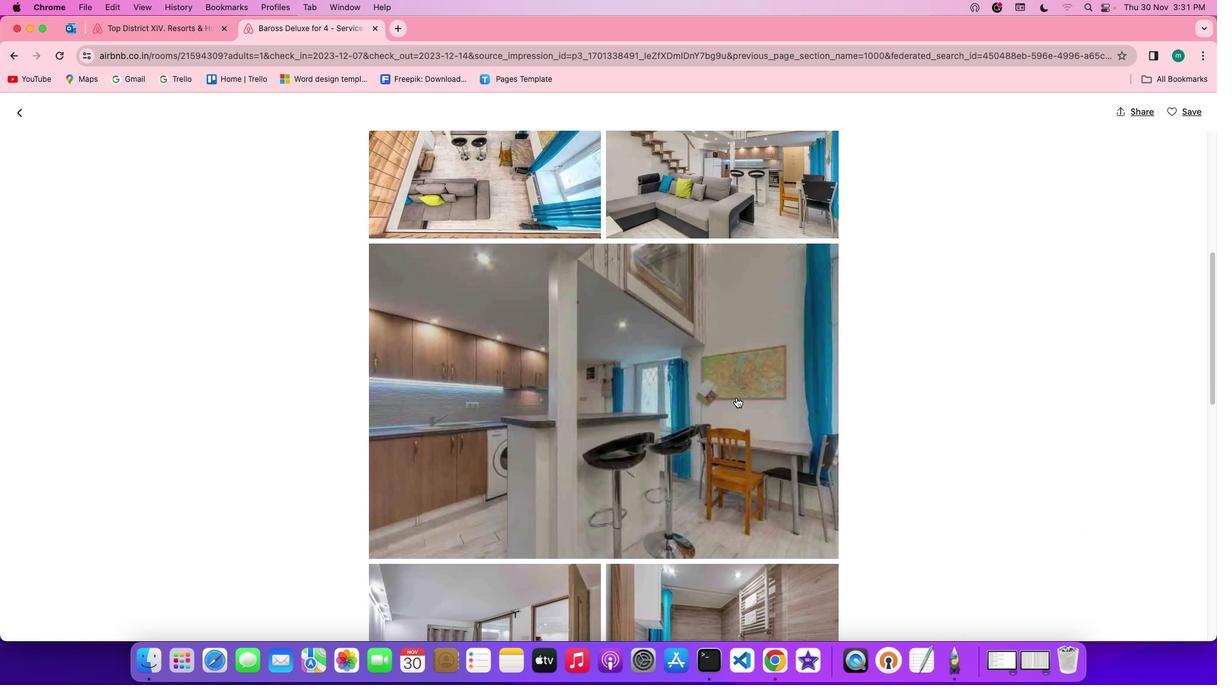 
Action: Mouse moved to (723, 391)
Screenshot: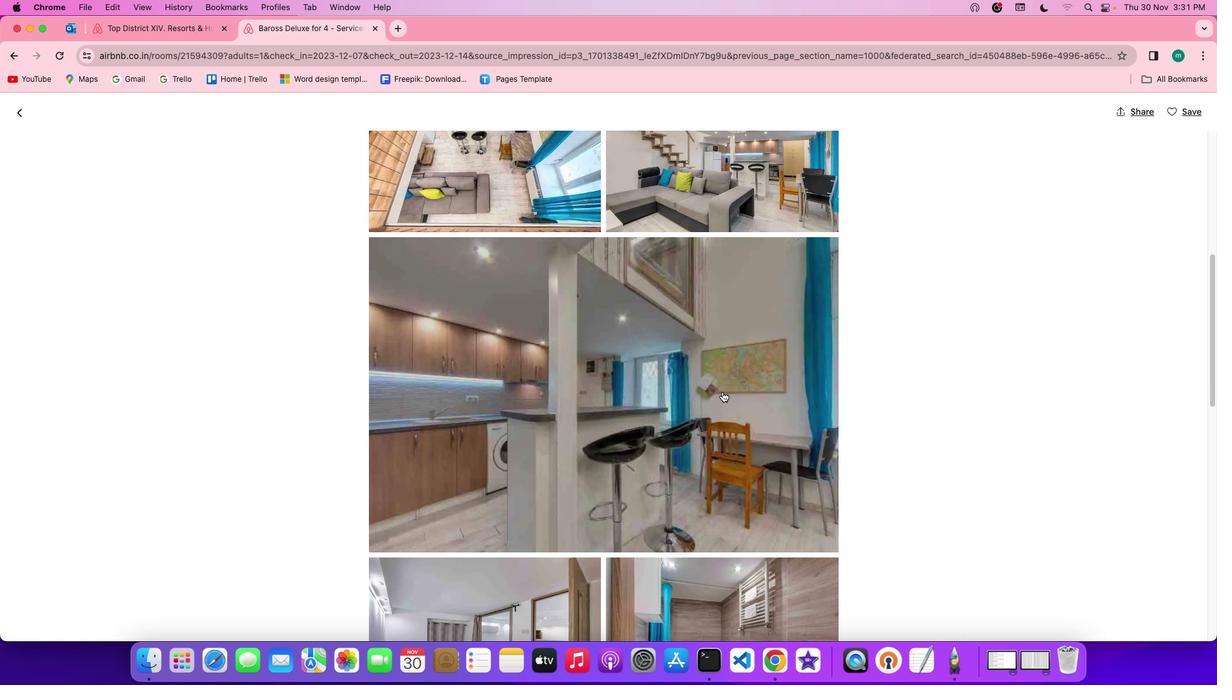
Action: Mouse scrolled (723, 391) with delta (0, 0)
Screenshot: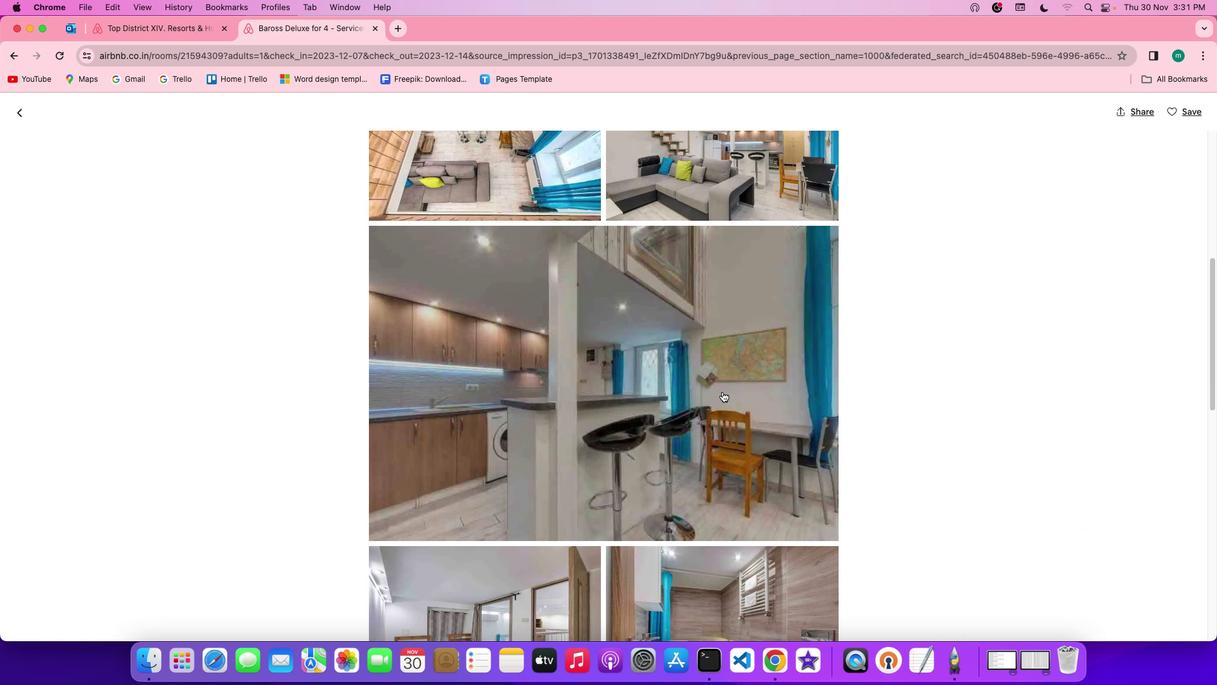
Action: Mouse scrolled (723, 391) with delta (0, 0)
Screenshot: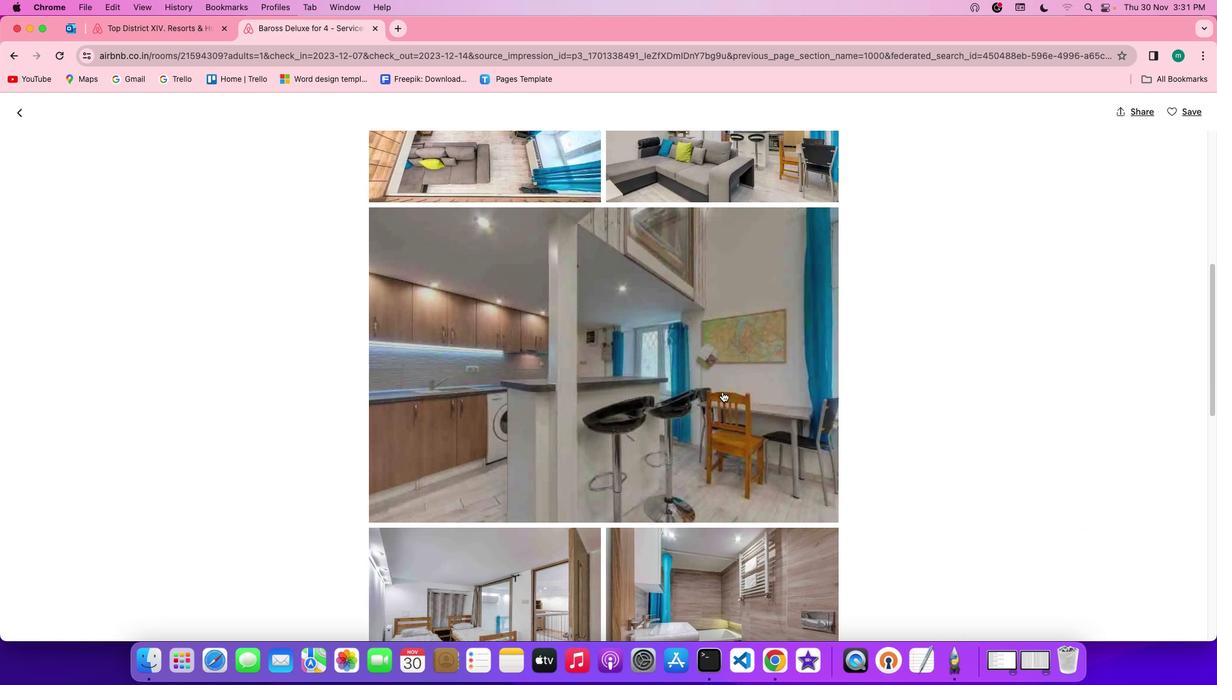 
Action: Mouse scrolled (723, 391) with delta (0, -1)
Screenshot: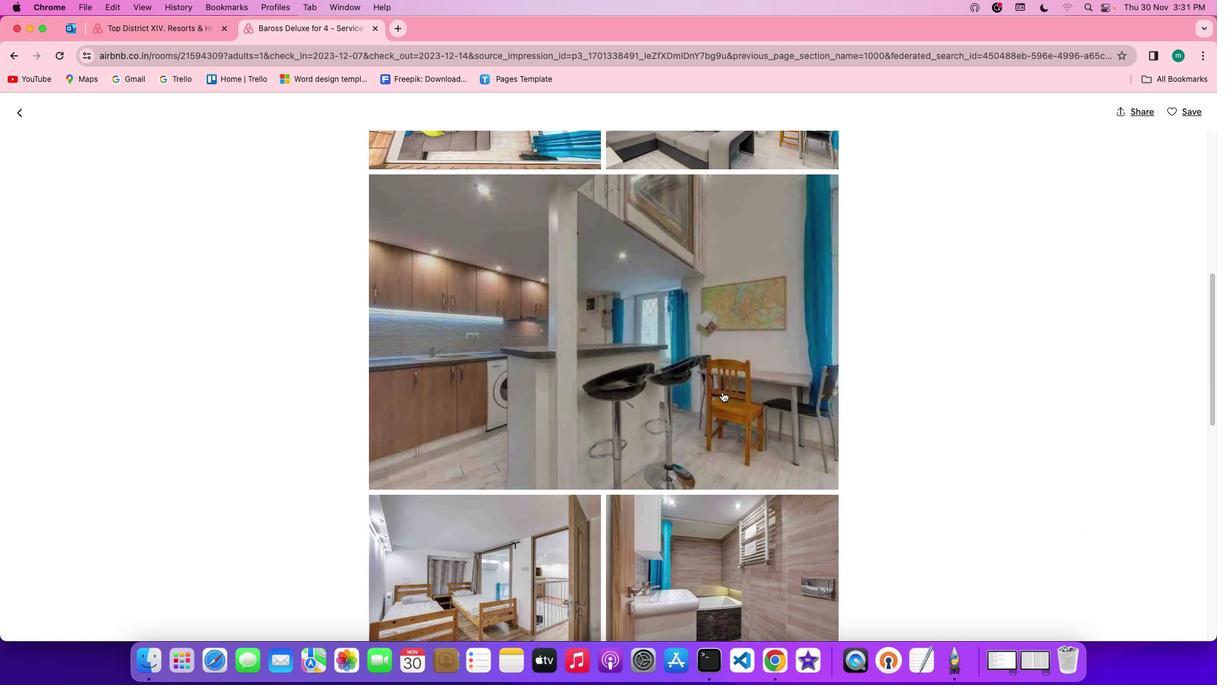 
Action: Mouse moved to (723, 391)
Screenshot: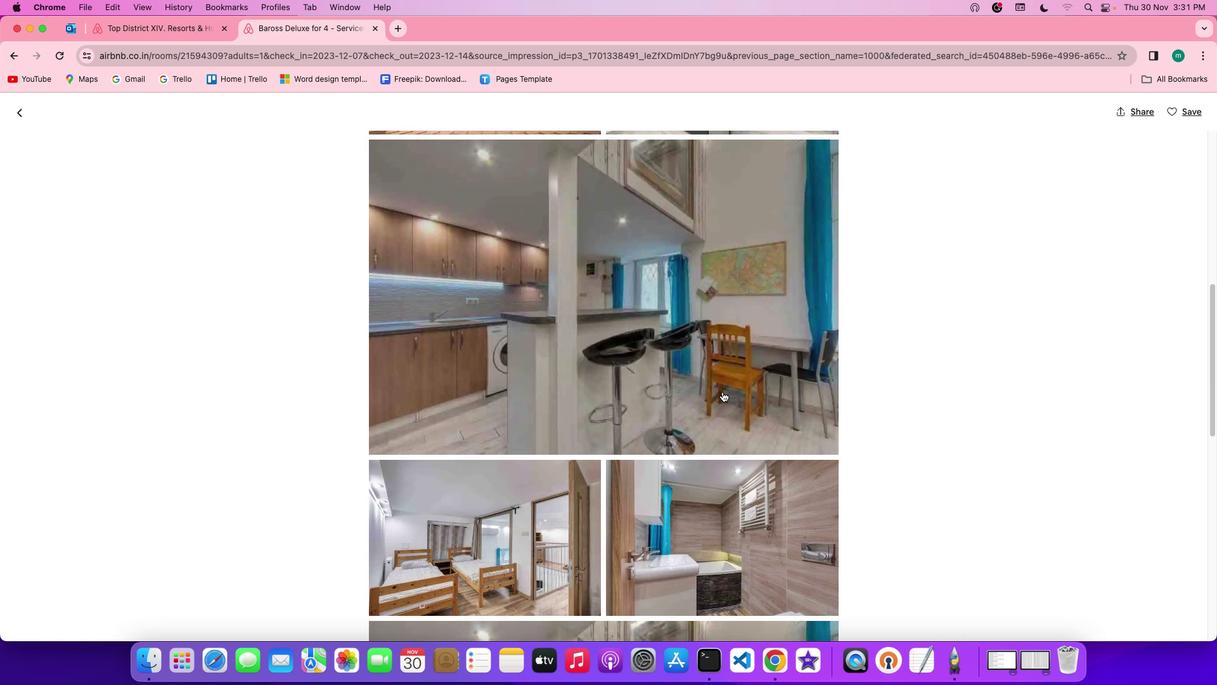 
Action: Mouse scrolled (723, 391) with delta (0, -1)
Screenshot: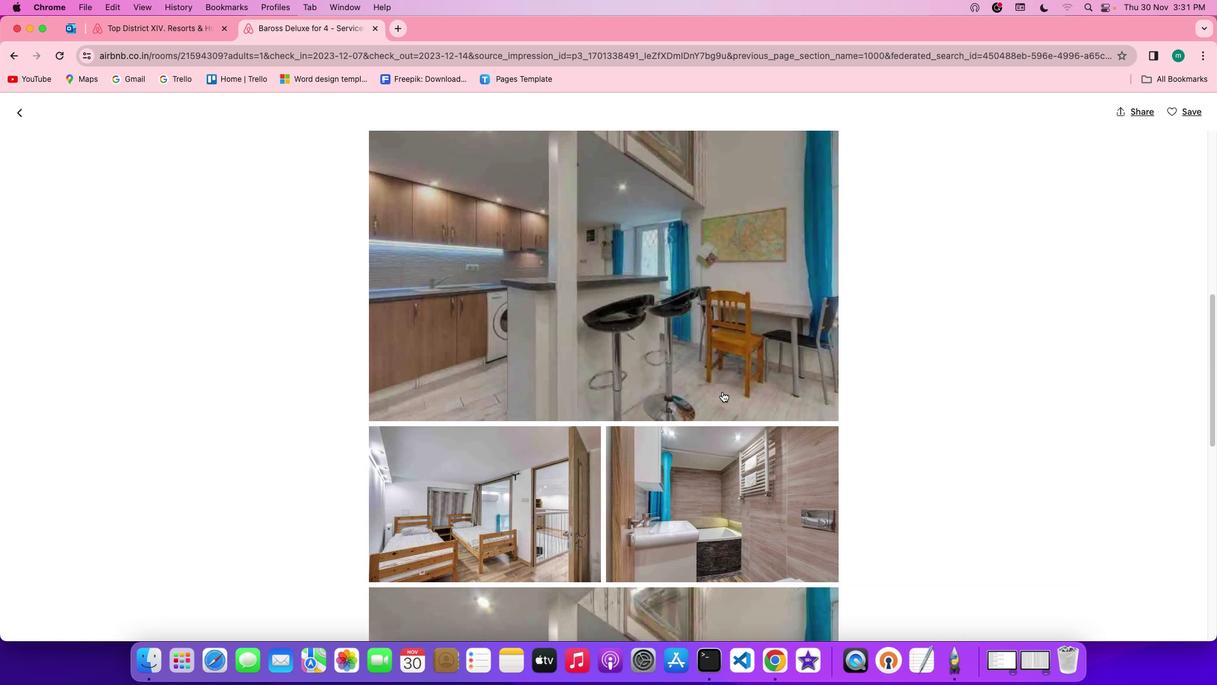 
Action: Mouse scrolled (723, 391) with delta (0, 0)
Screenshot: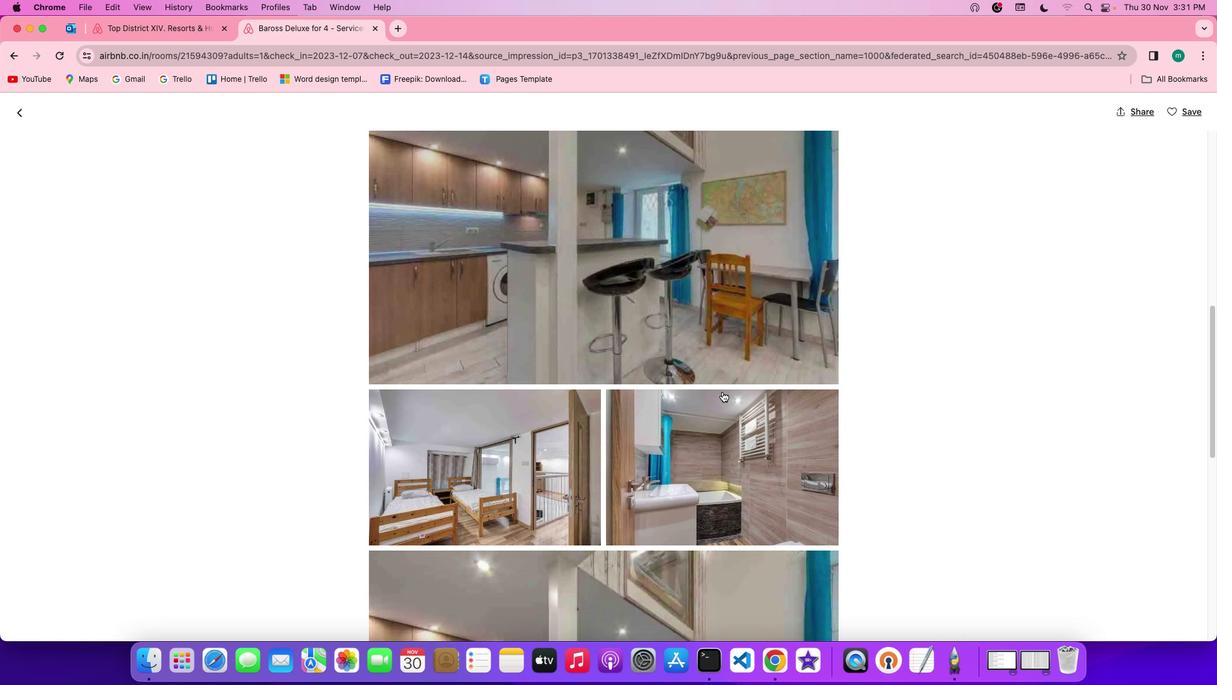 
Action: Mouse scrolled (723, 391) with delta (0, 0)
Screenshot: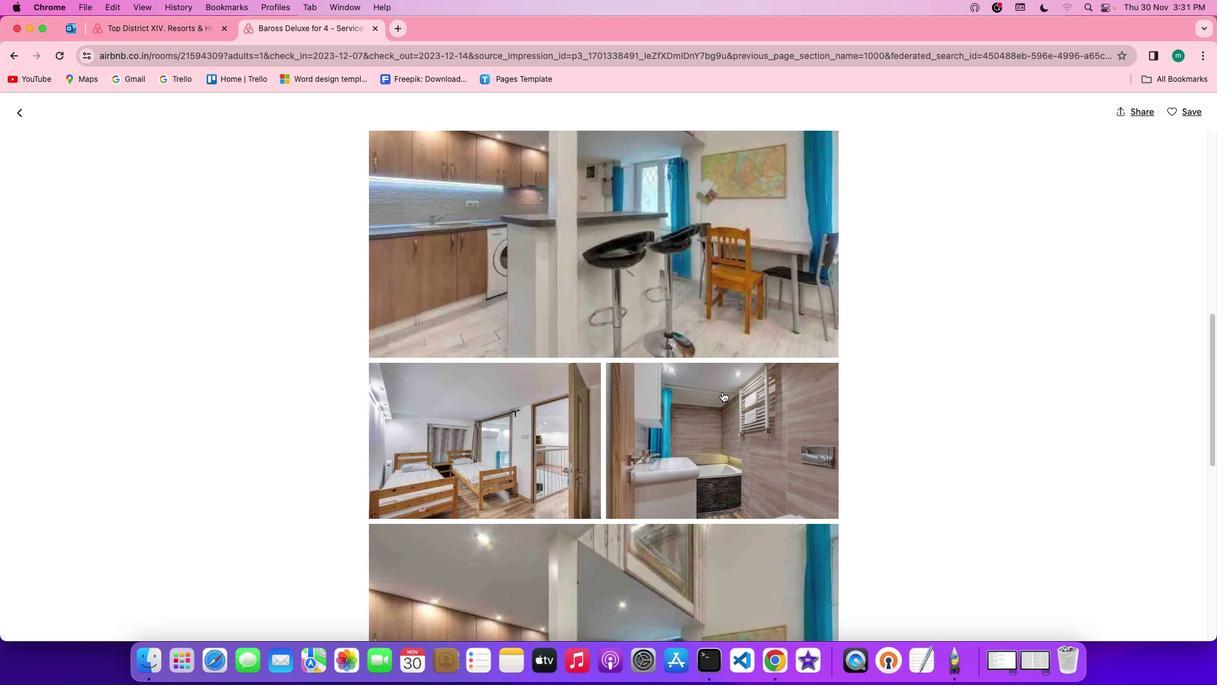 
Action: Mouse scrolled (723, 391) with delta (0, -1)
Screenshot: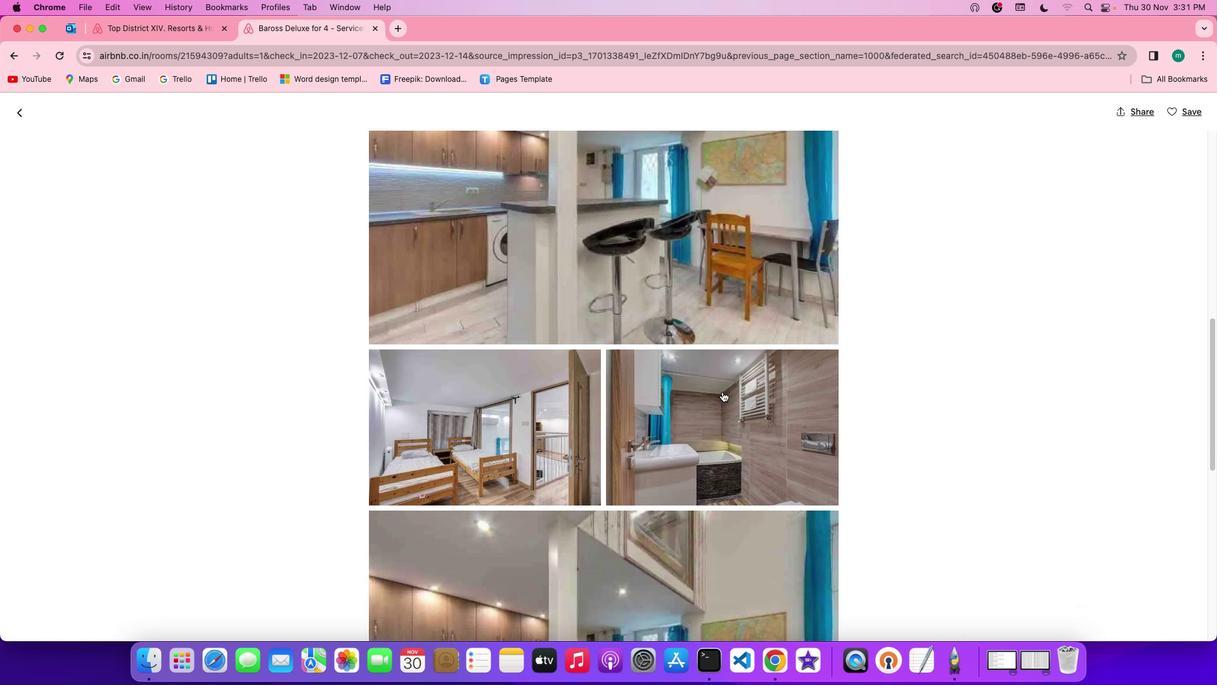 
Action: Mouse moved to (721, 391)
Screenshot: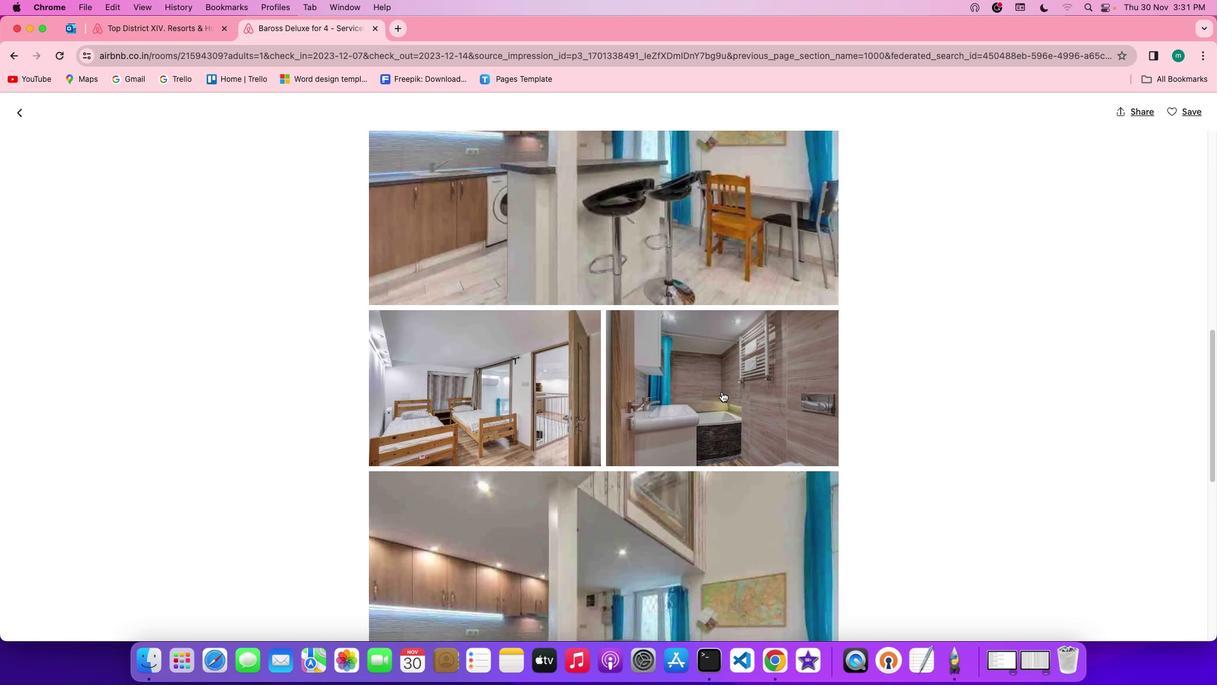 
Action: Mouse scrolled (721, 391) with delta (0, 0)
Screenshot: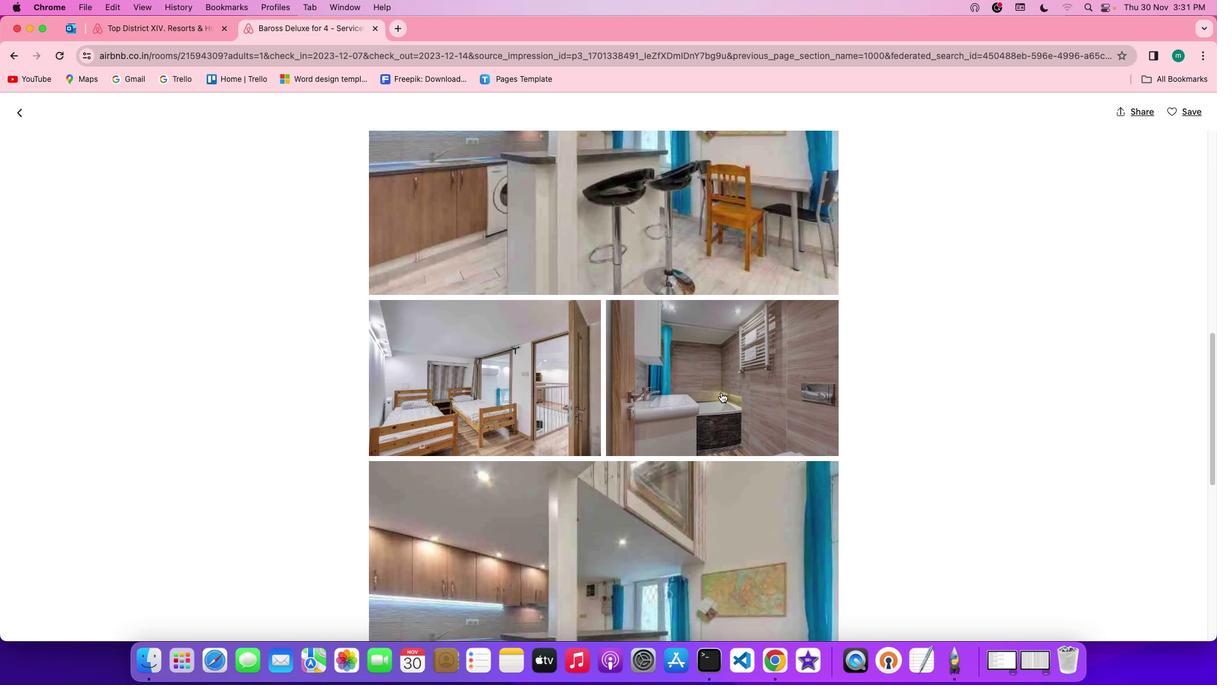 
Action: Mouse scrolled (721, 391) with delta (0, 0)
Screenshot: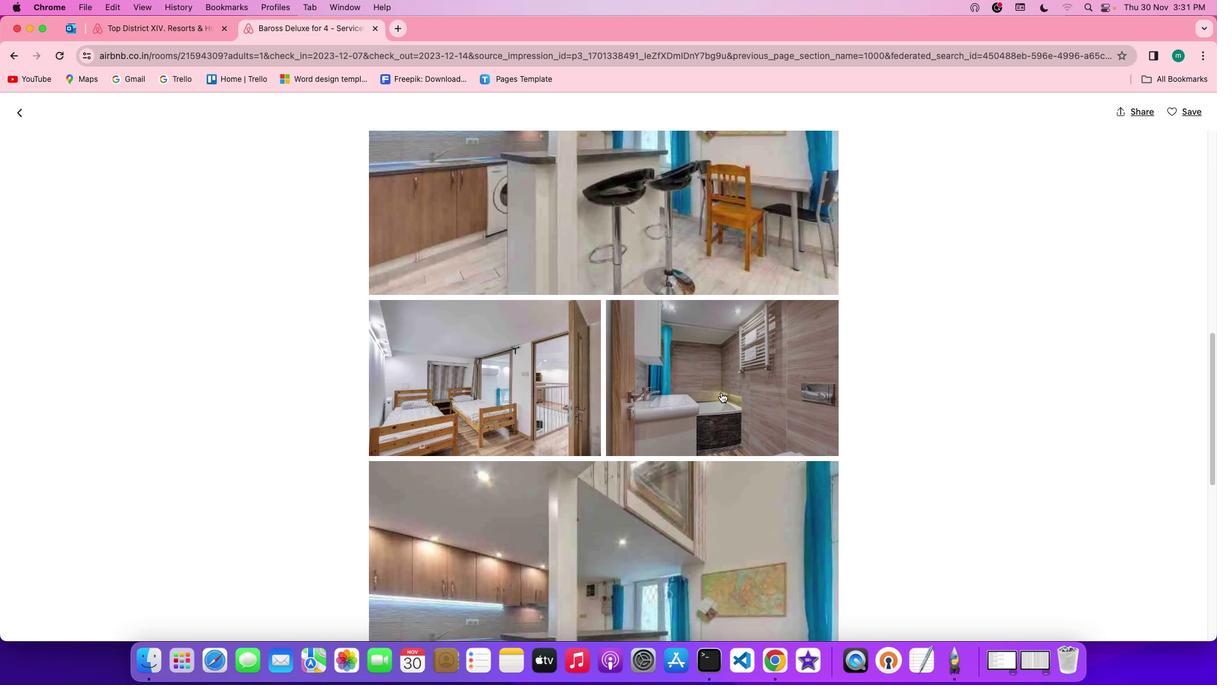 
Action: Mouse moved to (721, 391)
Screenshot: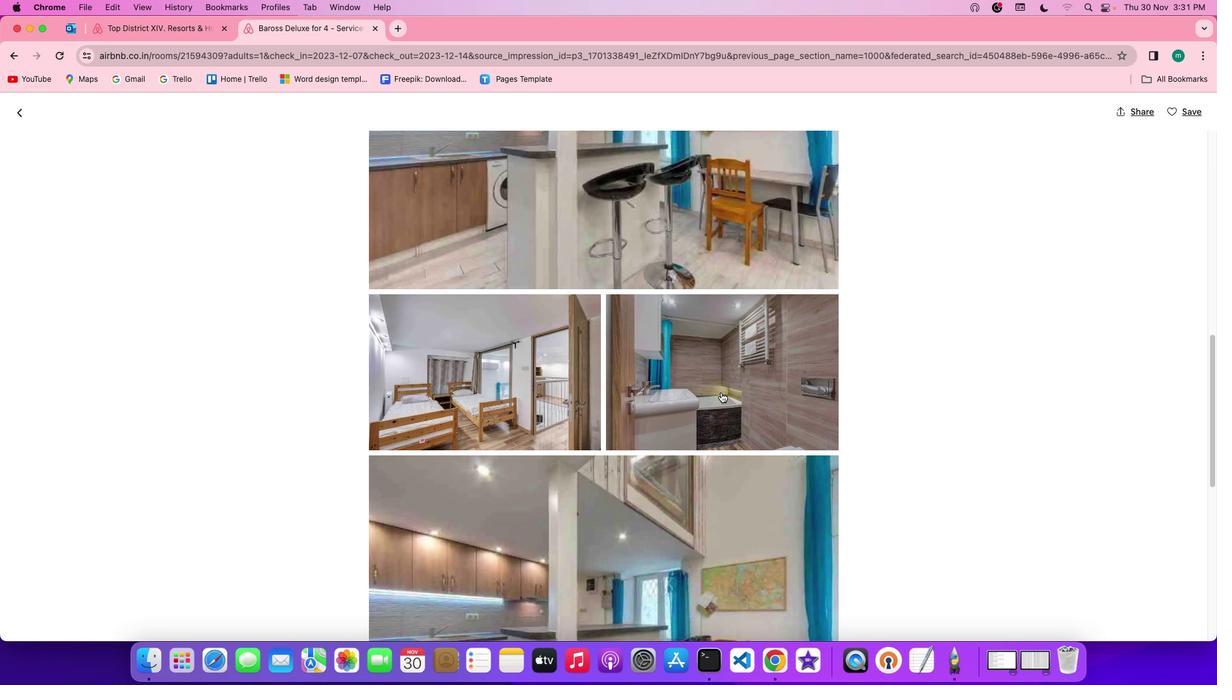 
Action: Mouse scrolled (721, 391) with delta (0, 0)
Screenshot: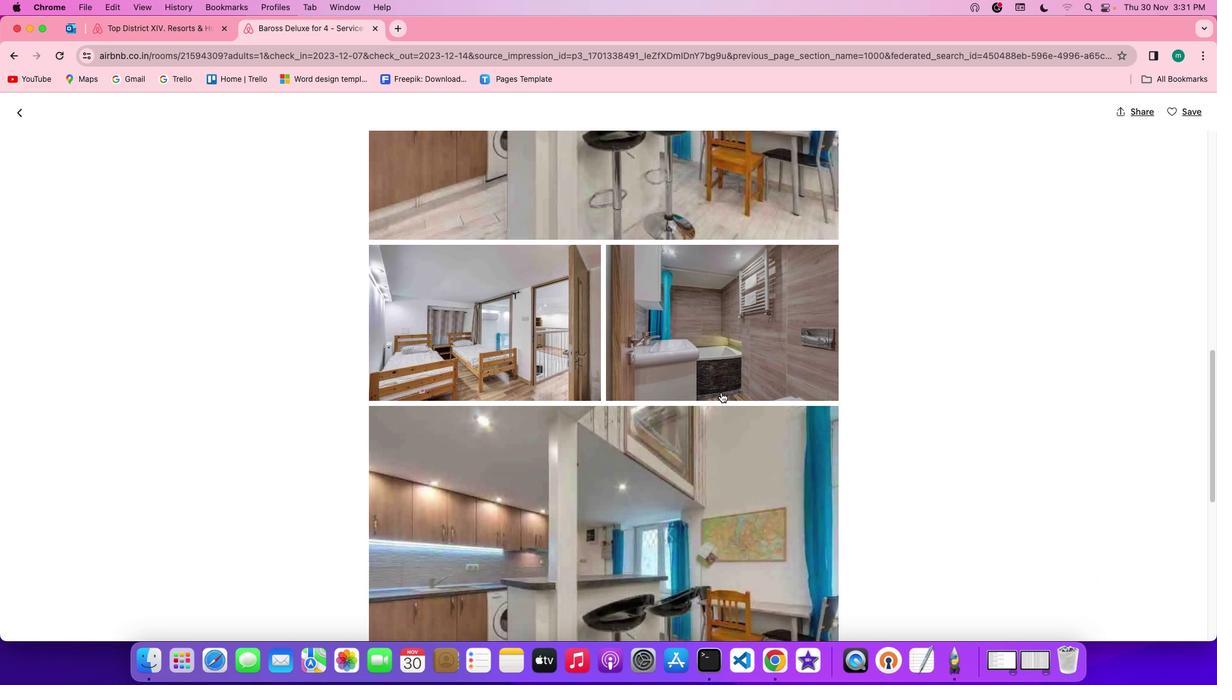 
Action: Mouse scrolled (721, 391) with delta (0, 0)
Screenshot: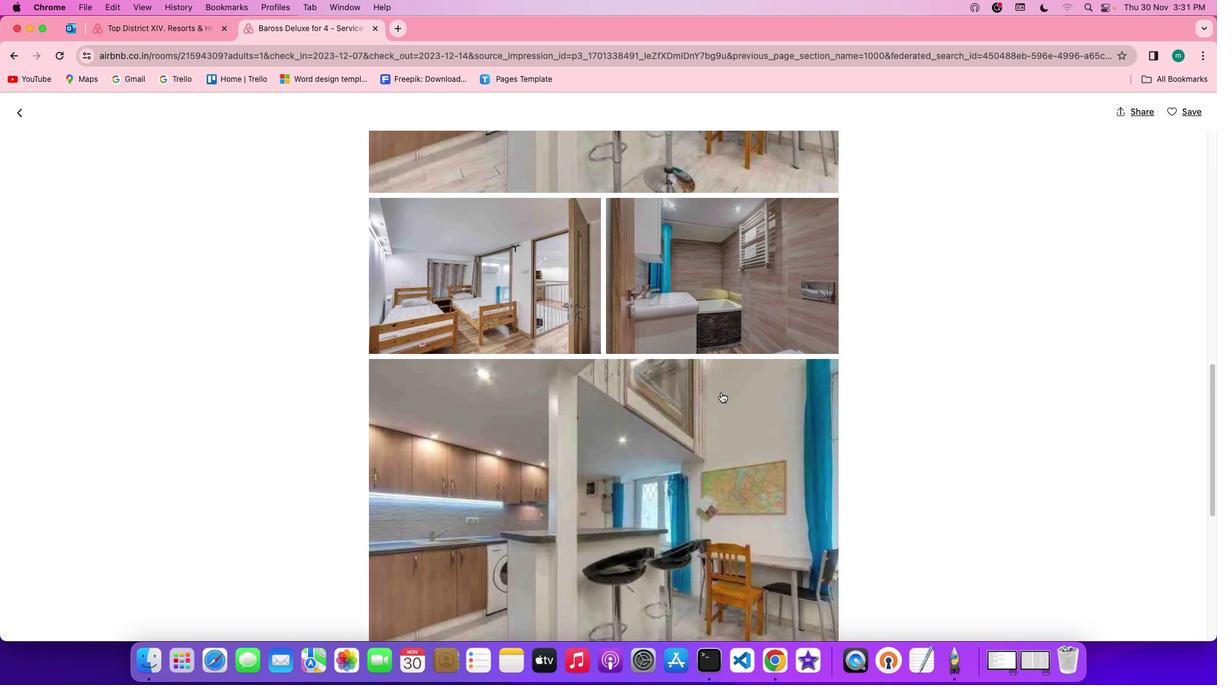 
Action: Mouse scrolled (721, 391) with delta (0, -1)
Screenshot: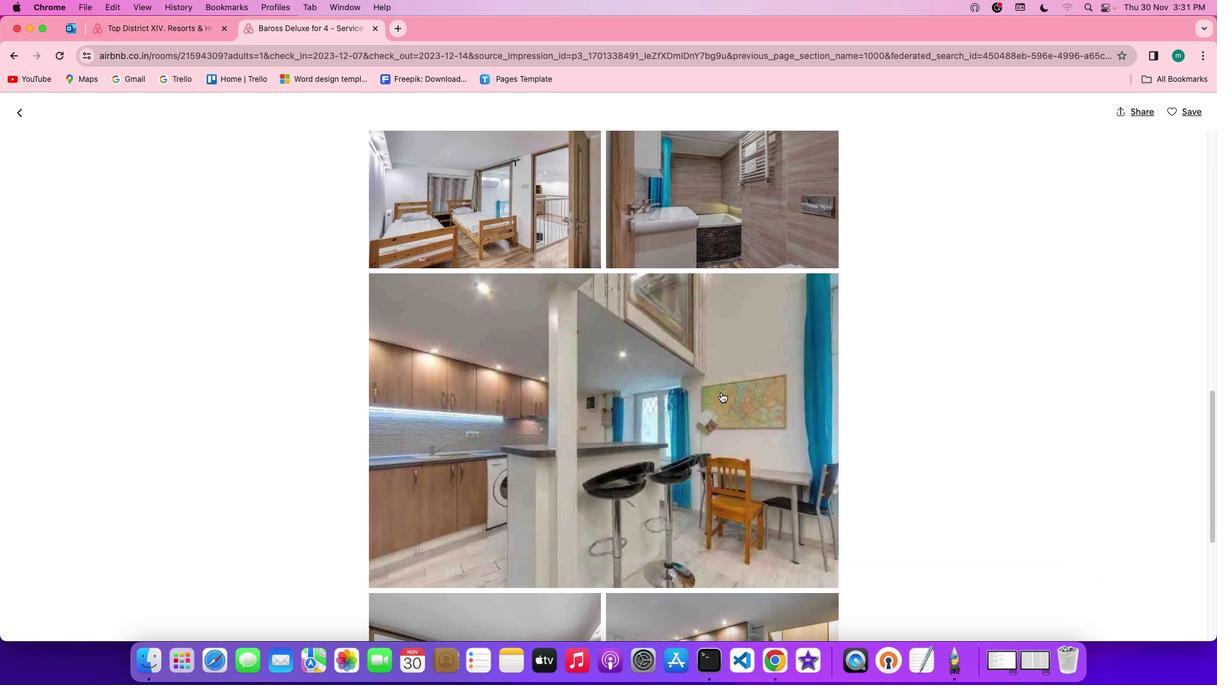 
Action: Mouse scrolled (721, 391) with delta (0, -1)
Screenshot: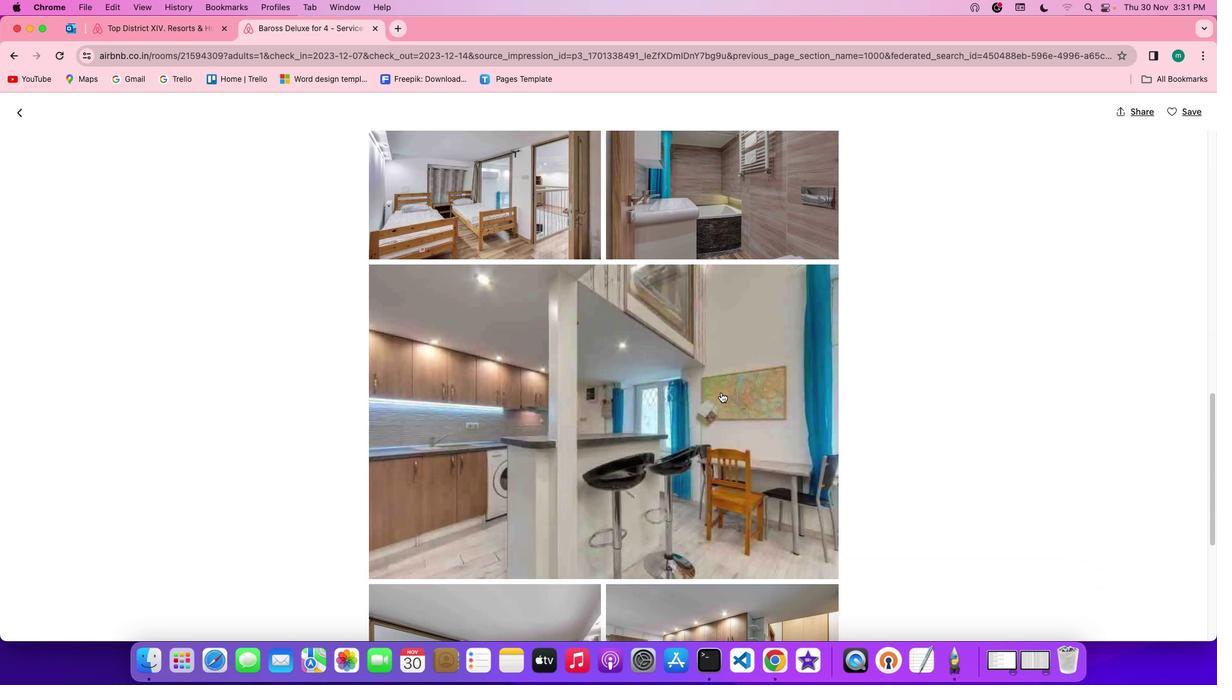
Action: Mouse scrolled (721, 391) with delta (0, 0)
Screenshot: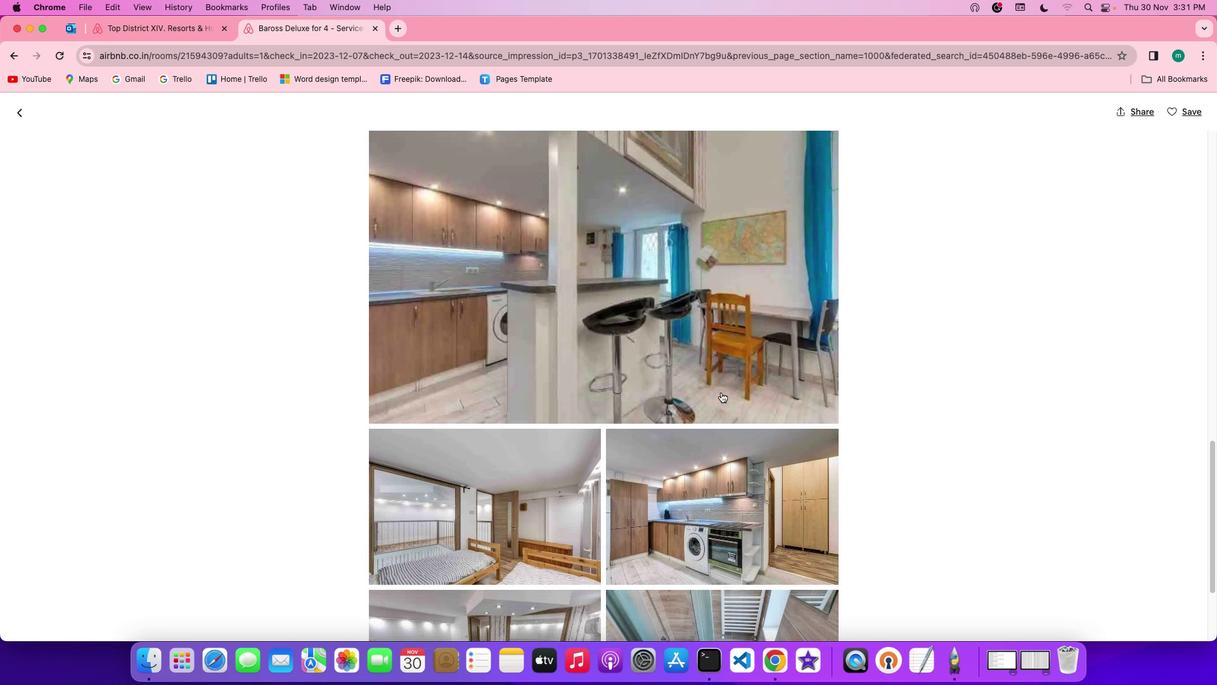 
Action: Mouse scrolled (721, 391) with delta (0, 0)
Screenshot: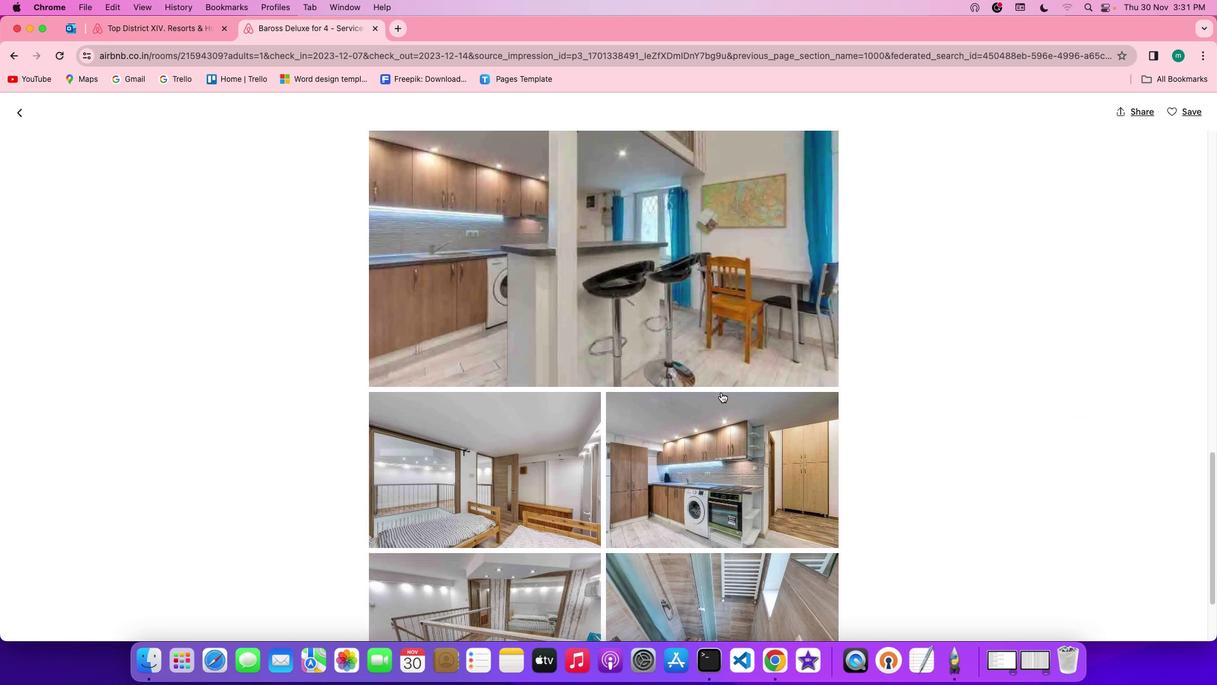 
Action: Mouse scrolled (721, 391) with delta (0, -1)
Screenshot: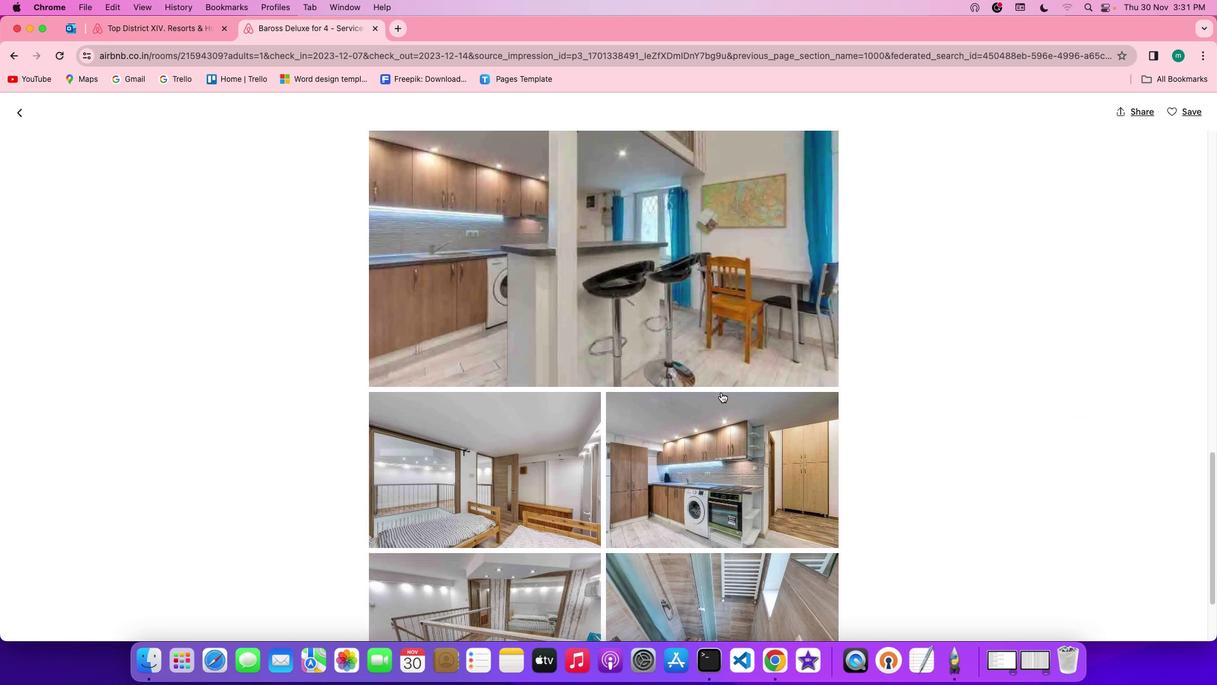 
Action: Mouse scrolled (721, 391) with delta (0, -2)
Screenshot: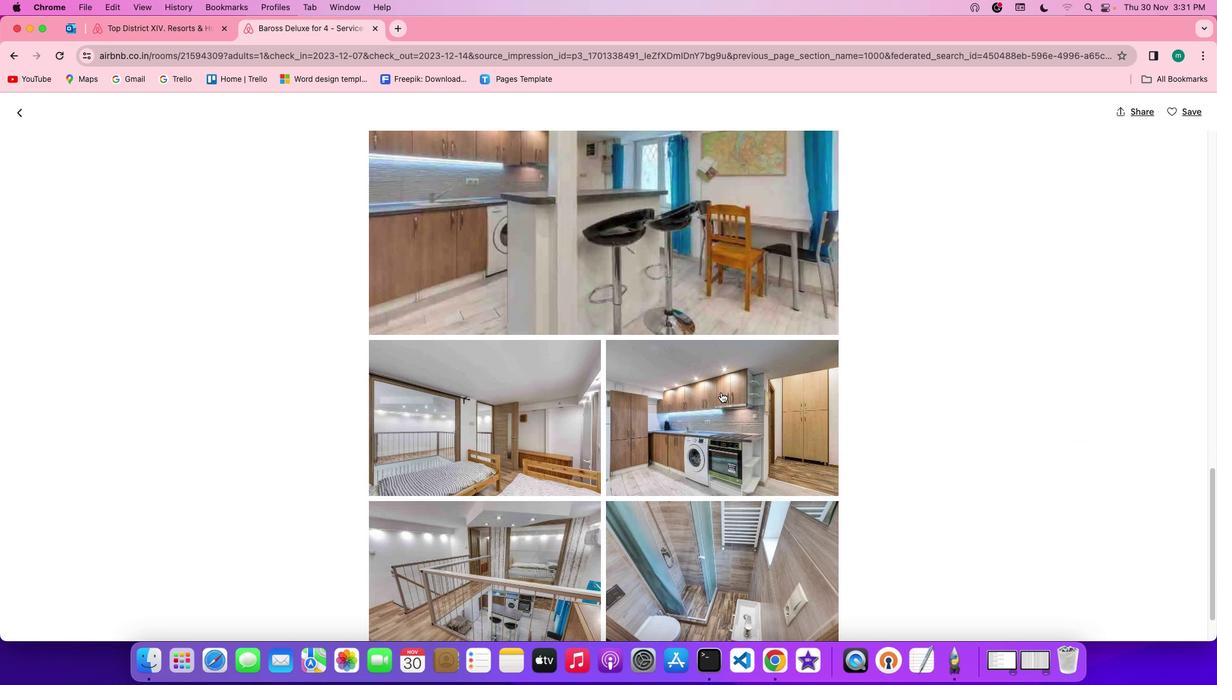 
Action: Mouse scrolled (721, 391) with delta (0, 0)
Screenshot: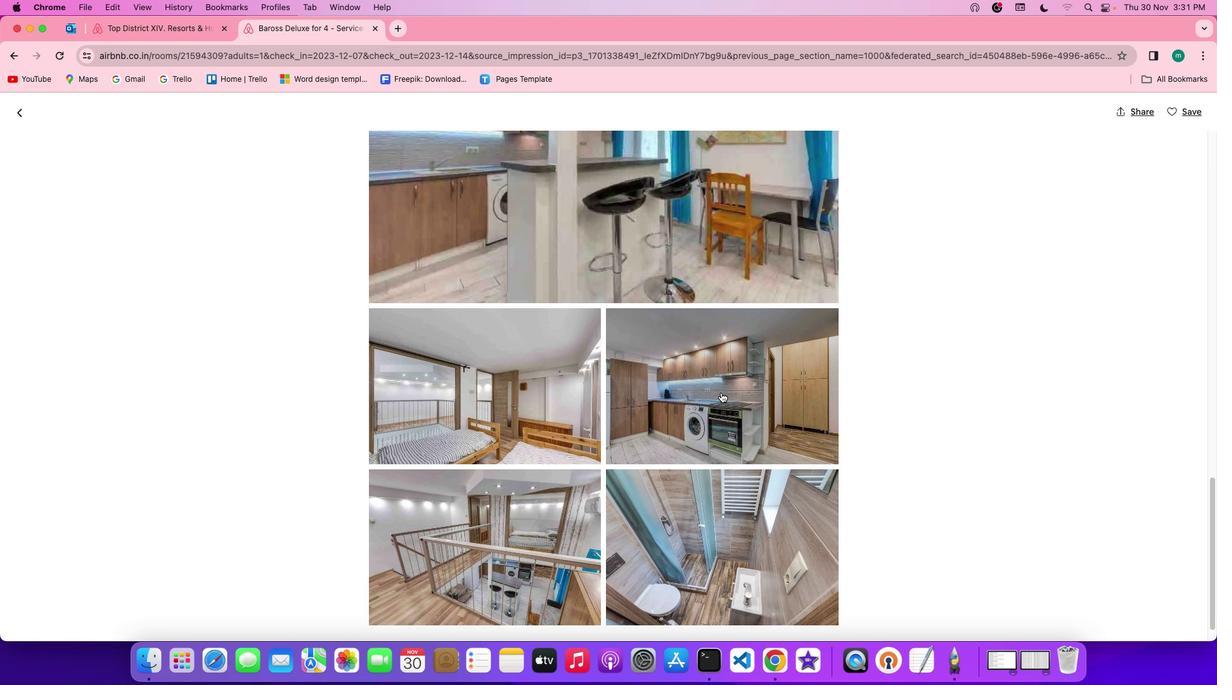 
Action: Mouse scrolled (721, 391) with delta (0, 0)
Screenshot: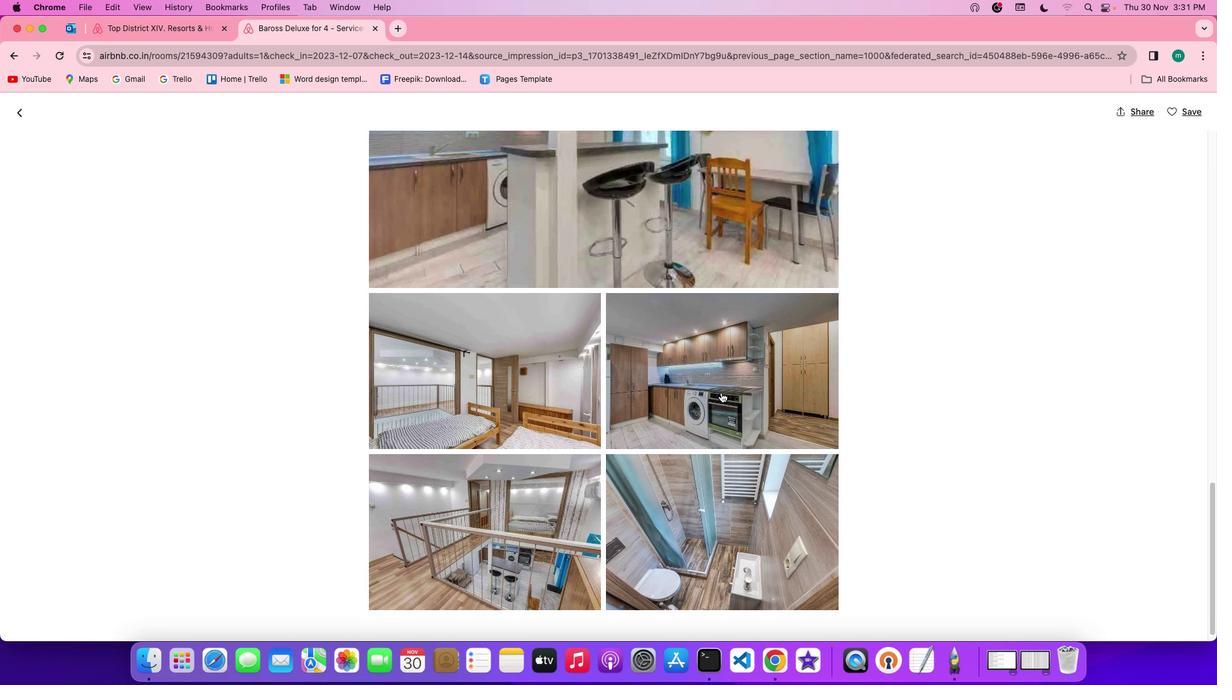 
Action: Mouse scrolled (721, 391) with delta (0, -1)
Screenshot: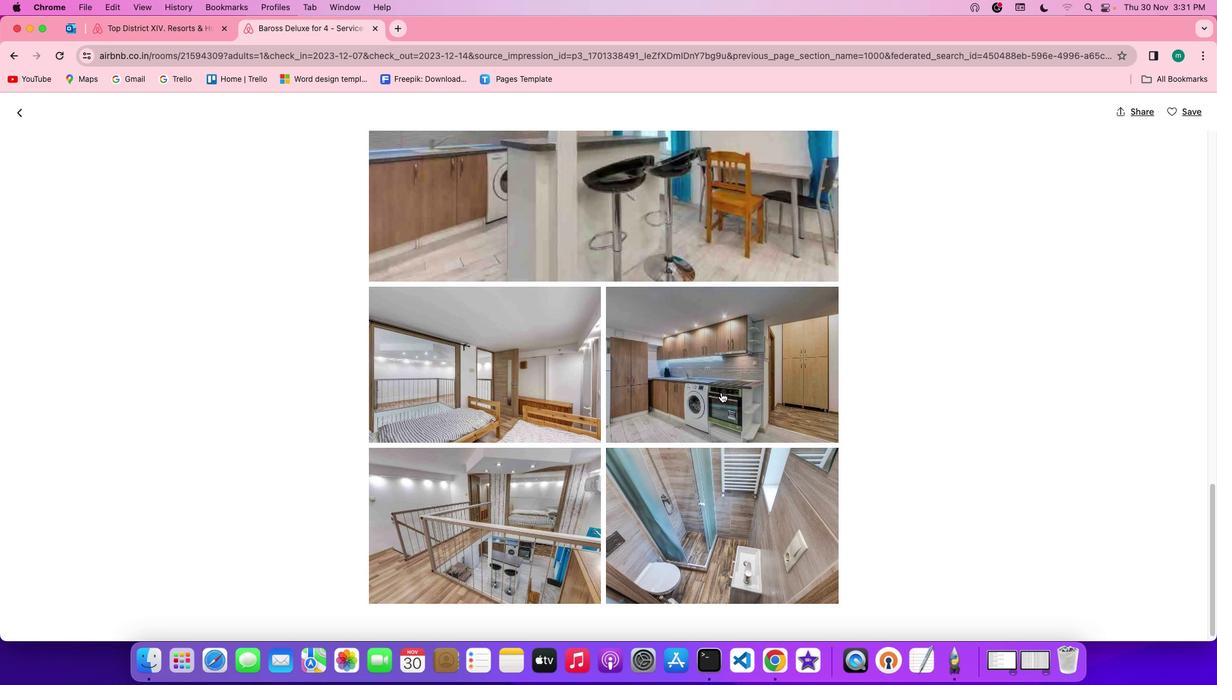 
Action: Mouse scrolled (721, 391) with delta (0, -2)
Screenshot: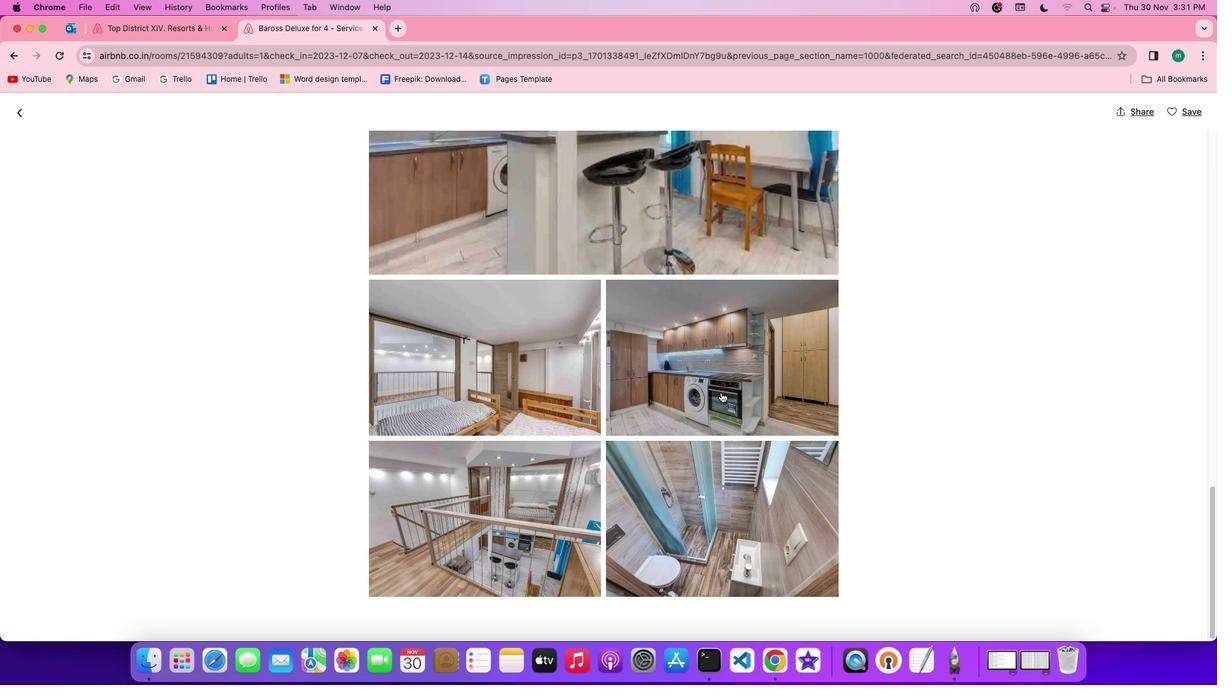 
Action: Mouse scrolled (721, 391) with delta (0, -2)
Screenshot: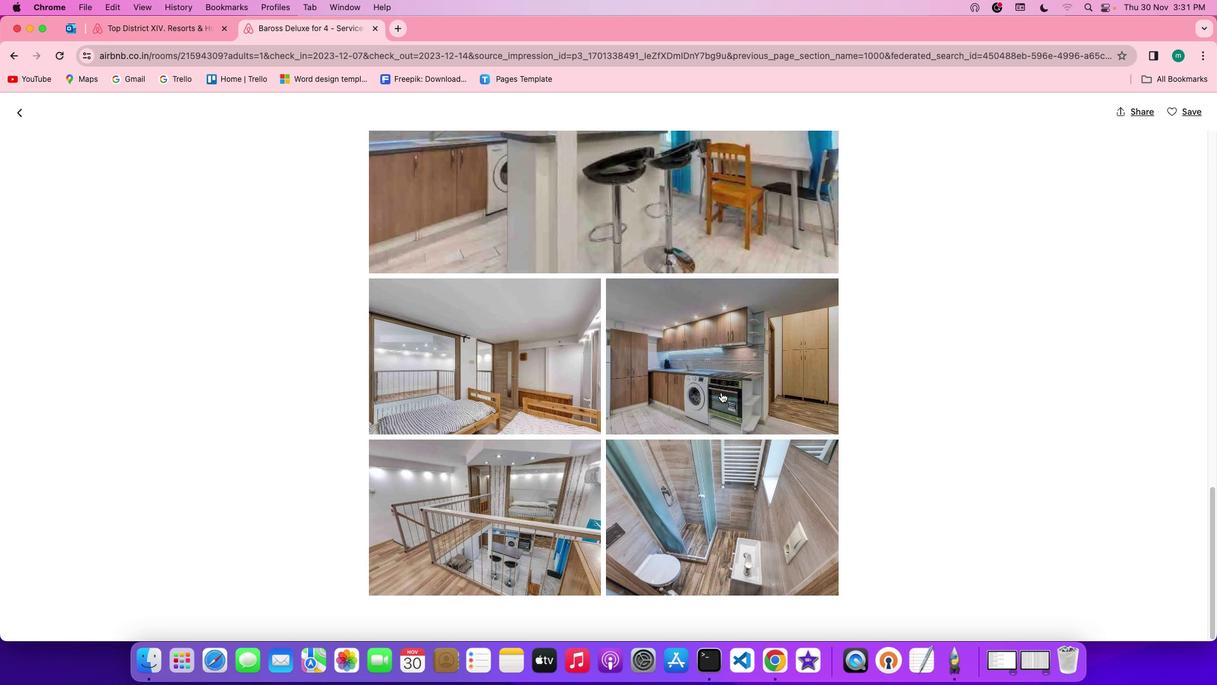 
Action: Mouse scrolled (721, 391) with delta (0, 0)
Screenshot: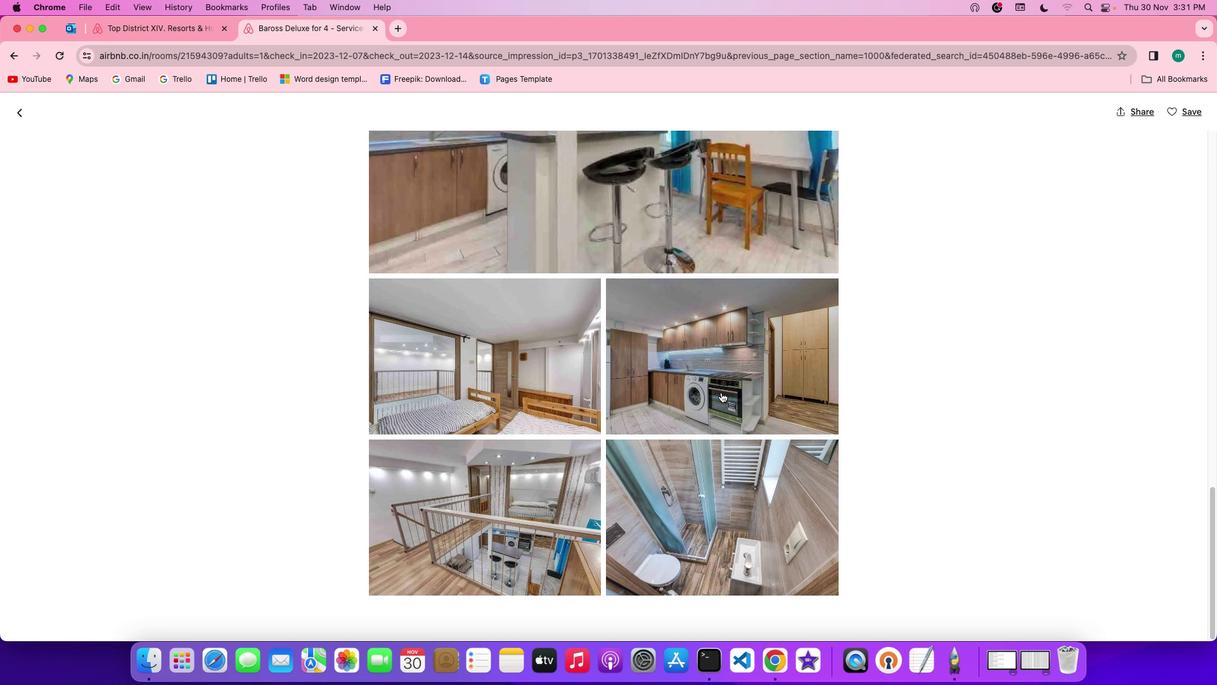
Action: Mouse scrolled (721, 391) with delta (0, 0)
Screenshot: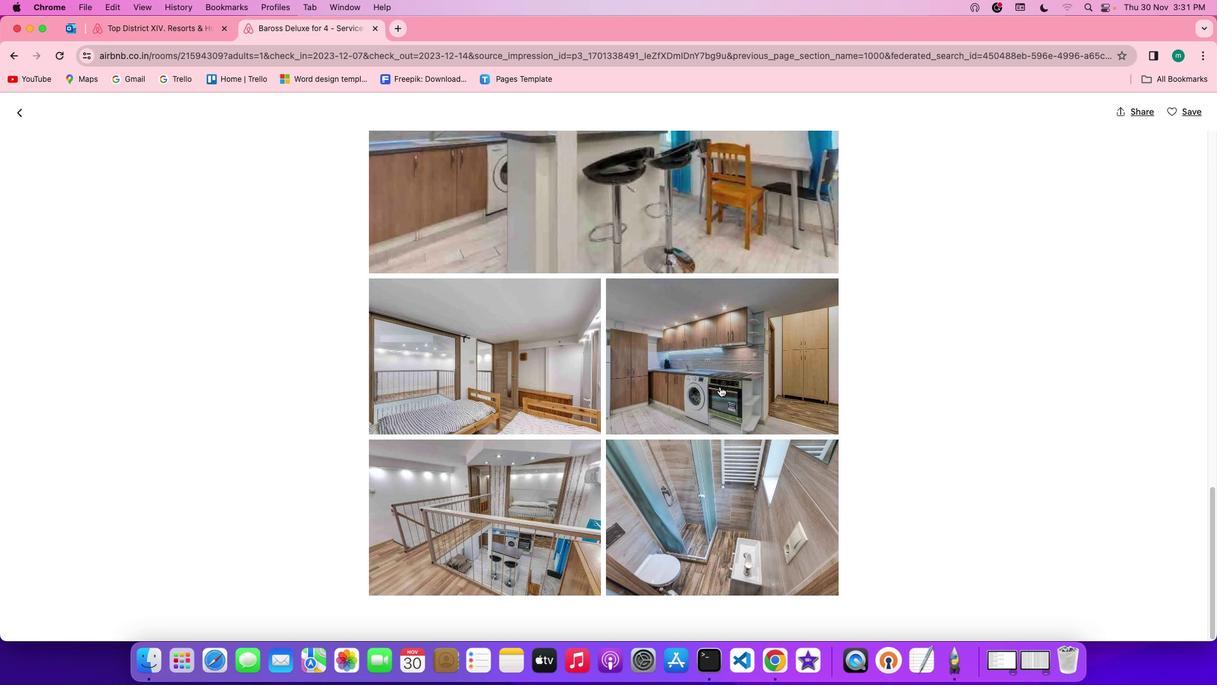 
Action: Mouse scrolled (721, 391) with delta (0, -1)
Screenshot: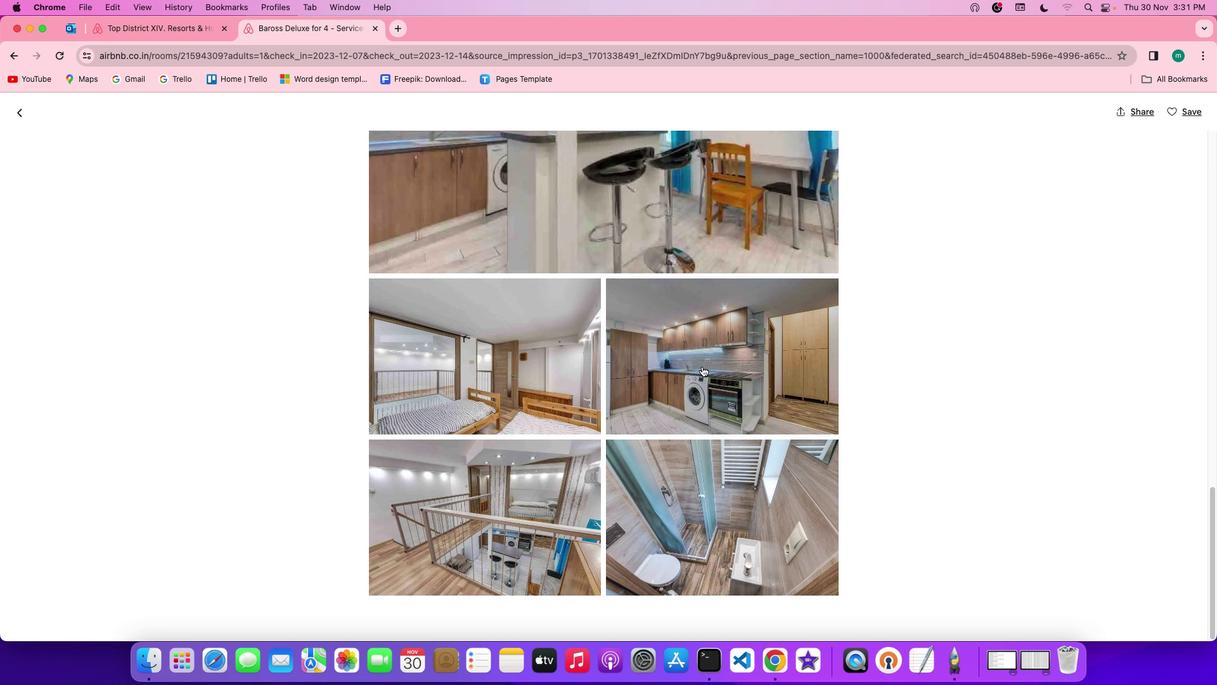 
Action: Mouse scrolled (721, 391) with delta (0, -3)
Screenshot: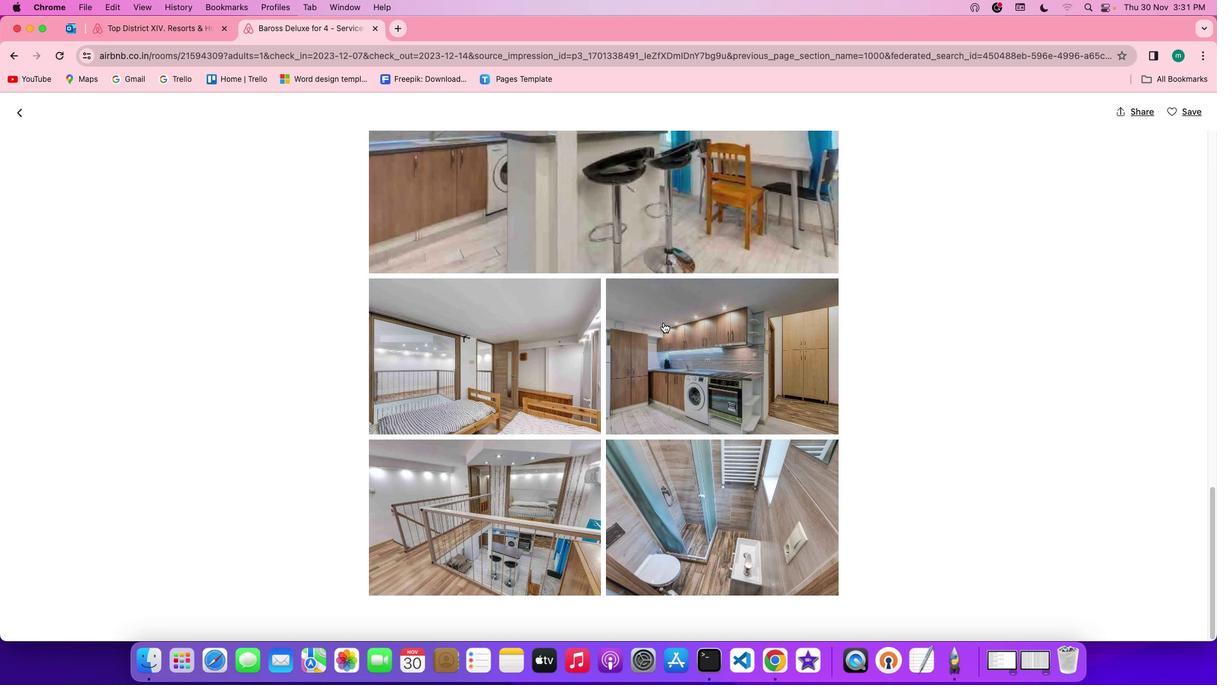 
Action: Mouse moved to (27, 113)
Screenshot: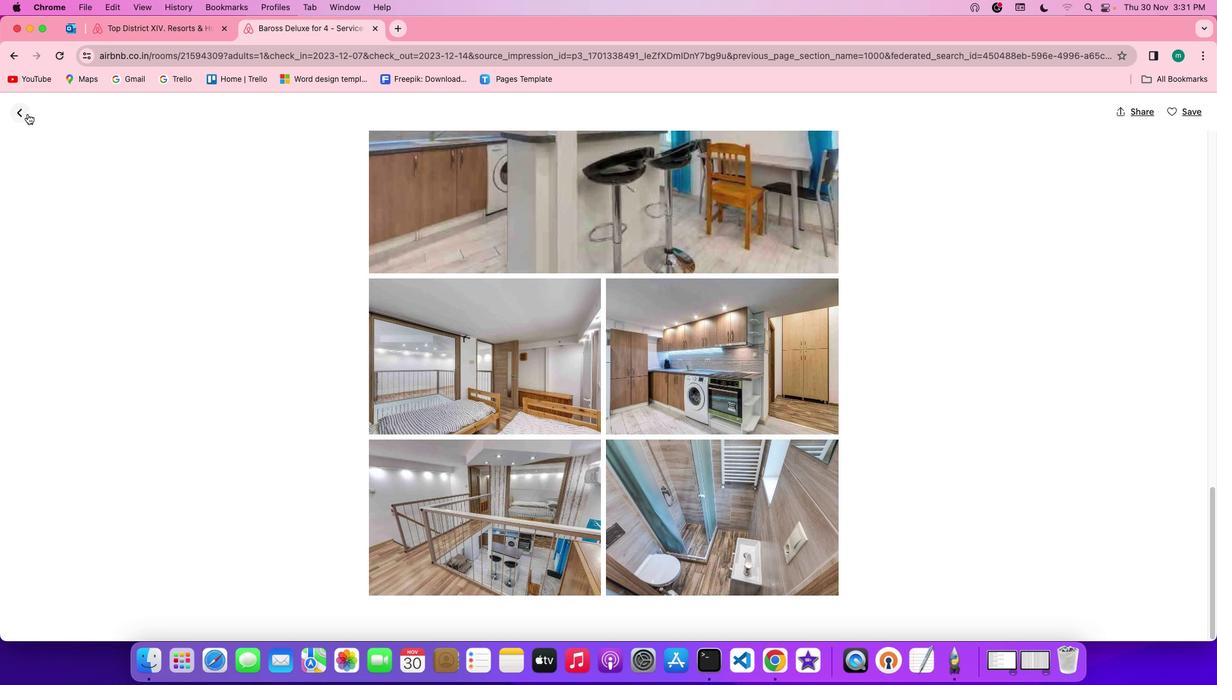 
Action: Mouse pressed left at (27, 113)
Screenshot: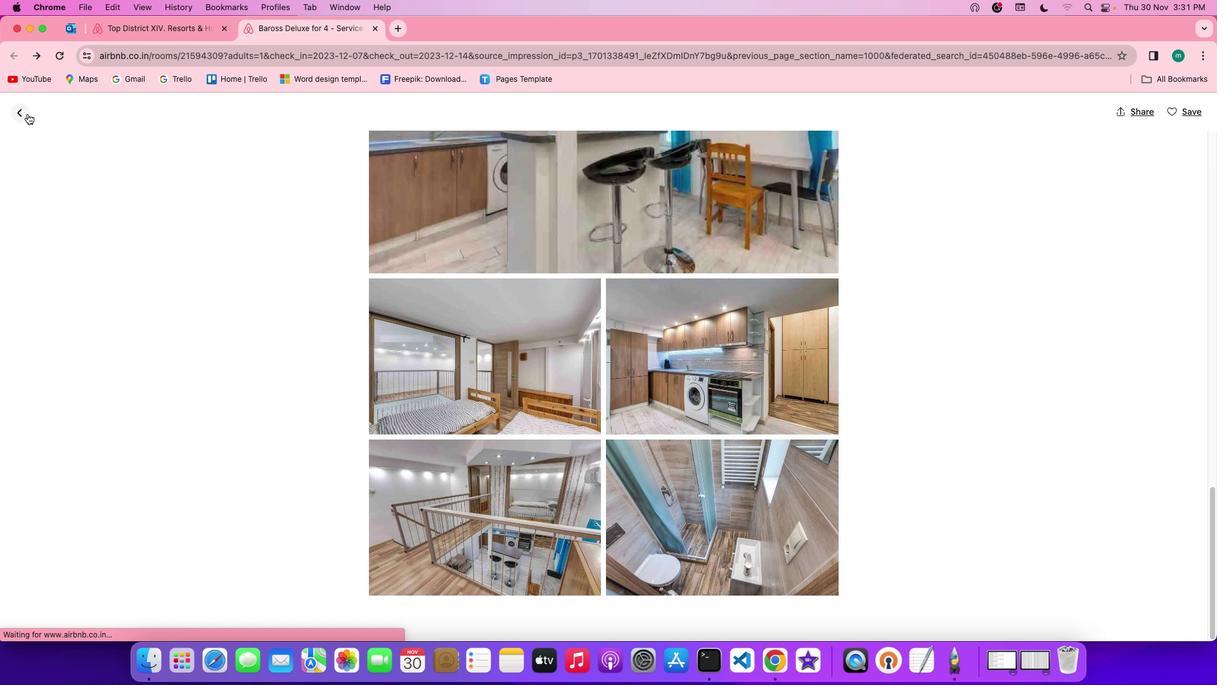 
Action: Mouse moved to (522, 339)
Screenshot: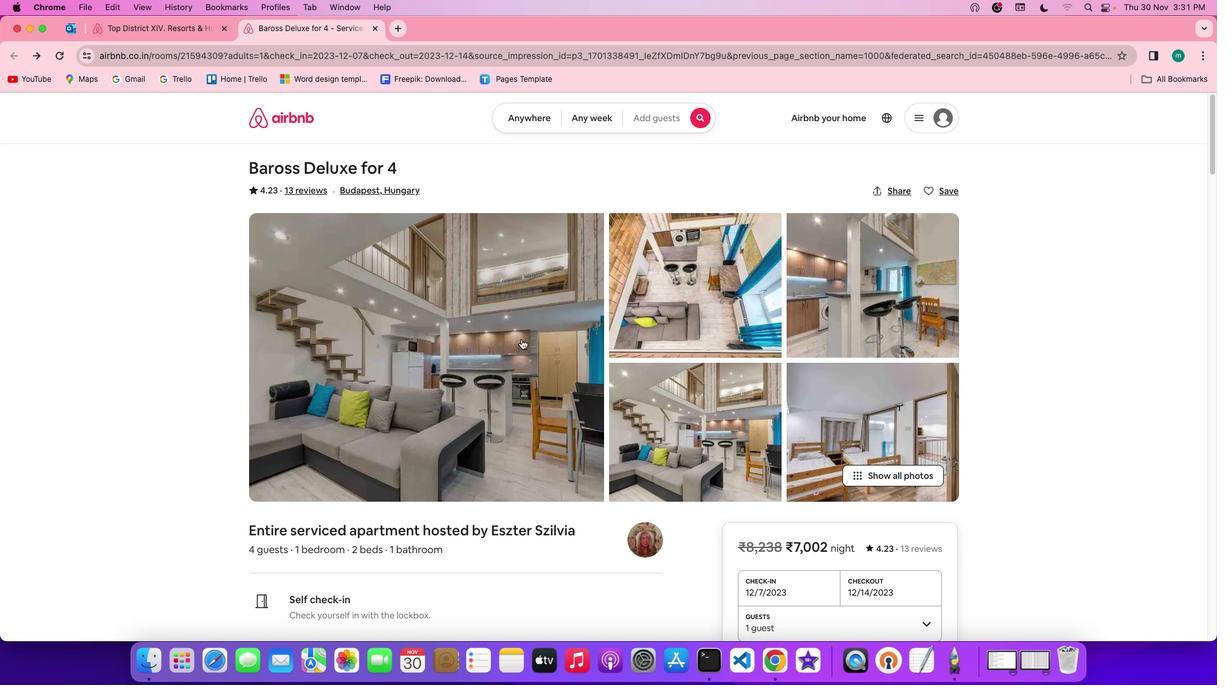
Action: Mouse scrolled (522, 339) with delta (0, 0)
Screenshot: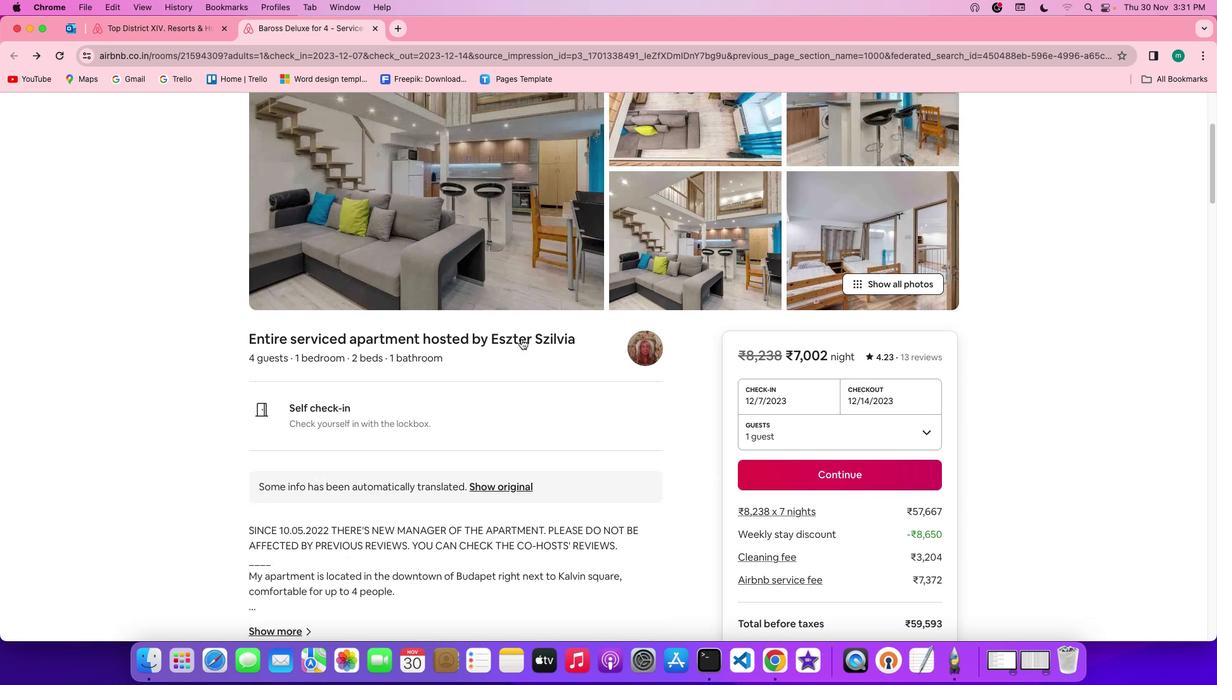 
Action: Mouse scrolled (522, 339) with delta (0, 0)
Screenshot: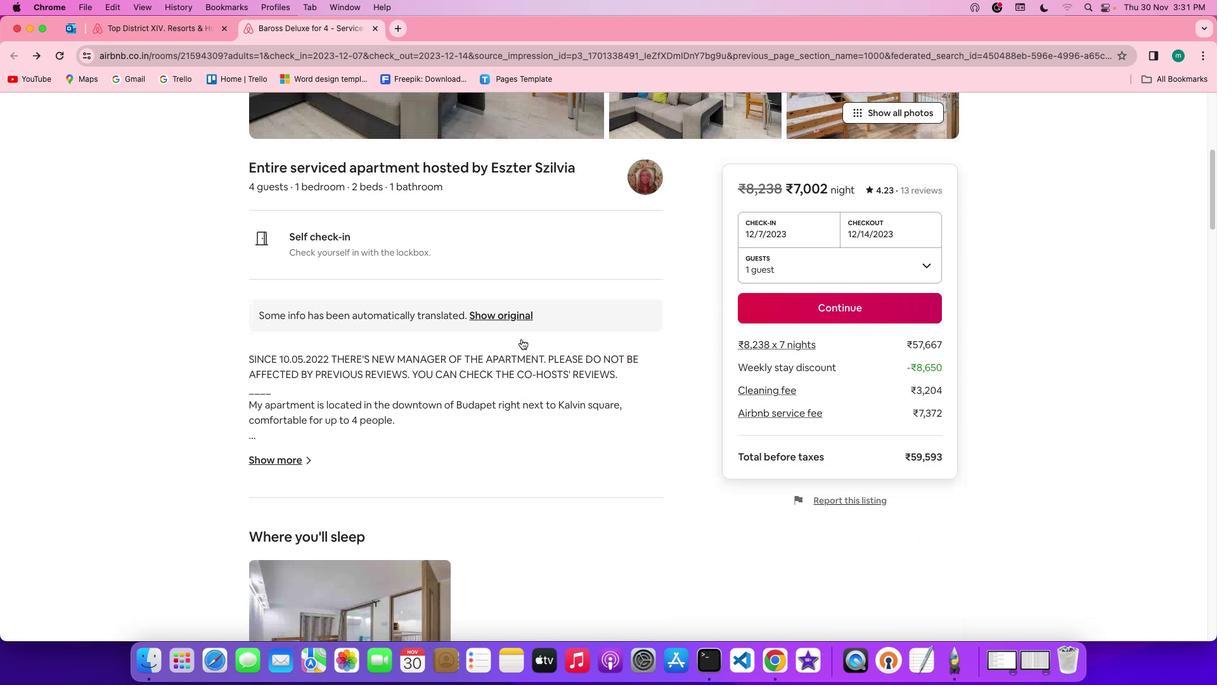 
Action: Mouse scrolled (522, 339) with delta (0, -1)
Screenshot: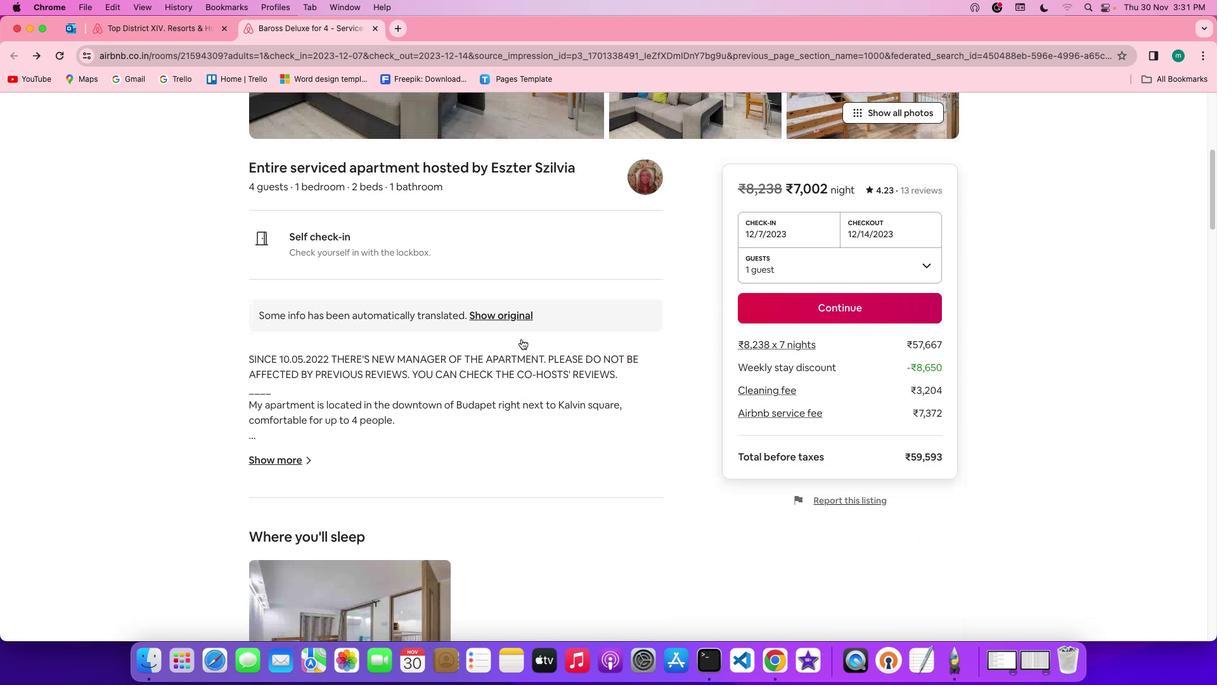 
Action: Mouse scrolled (522, 339) with delta (0, -3)
Screenshot: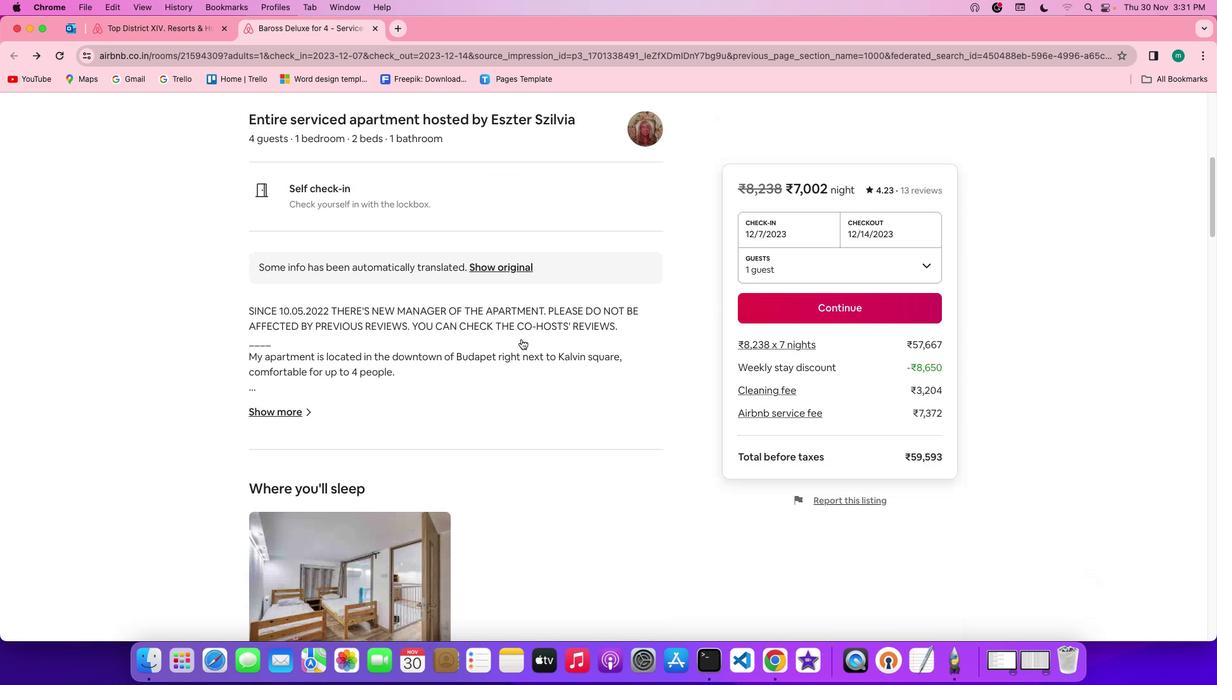 
Action: Mouse scrolled (522, 339) with delta (0, -3)
Screenshot: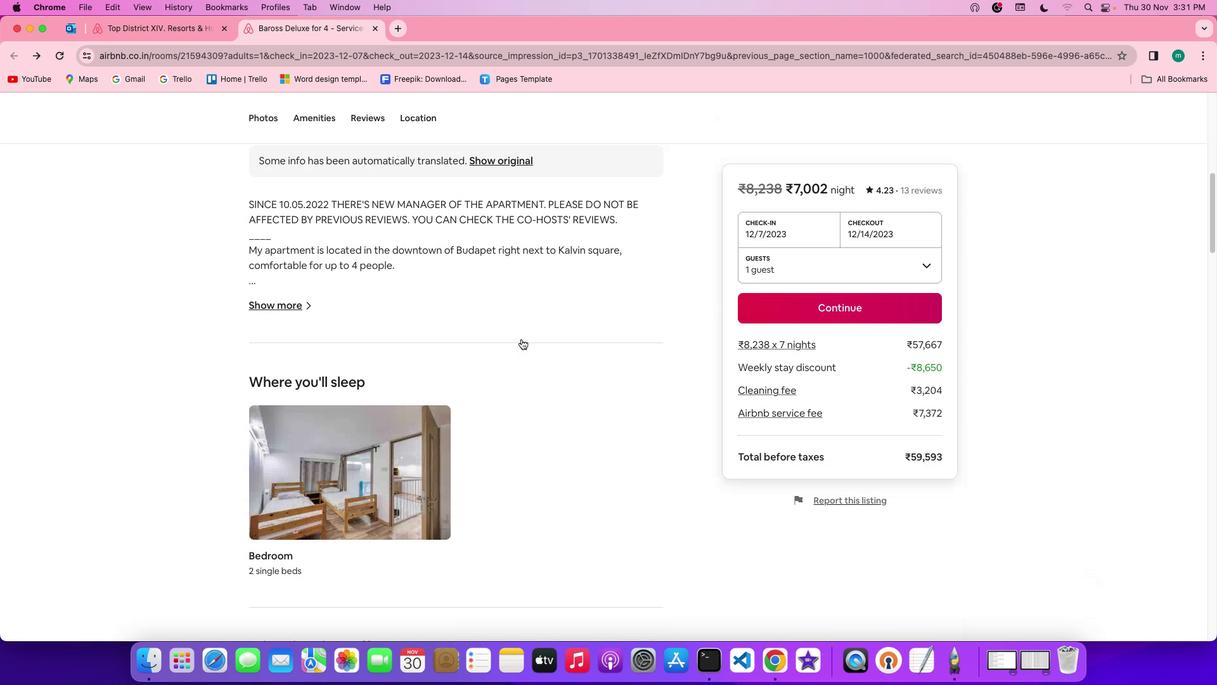 
Action: Mouse scrolled (522, 339) with delta (0, -3)
Screenshot: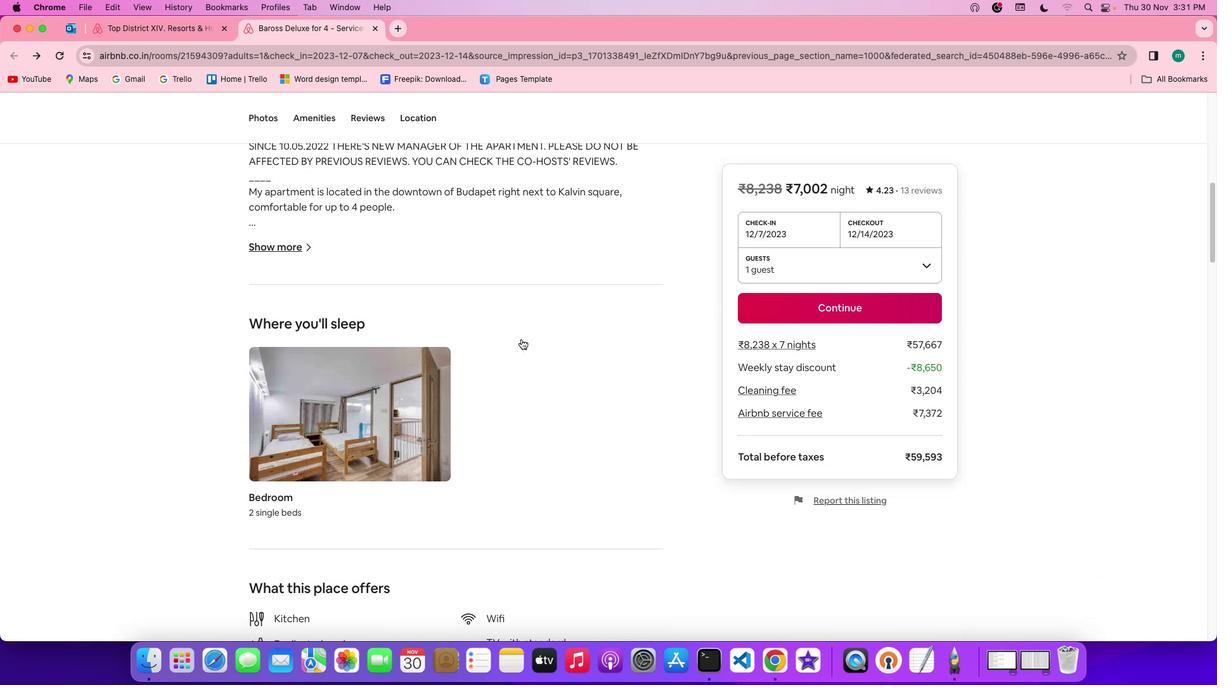 
Action: Mouse moved to (520, 338)
Screenshot: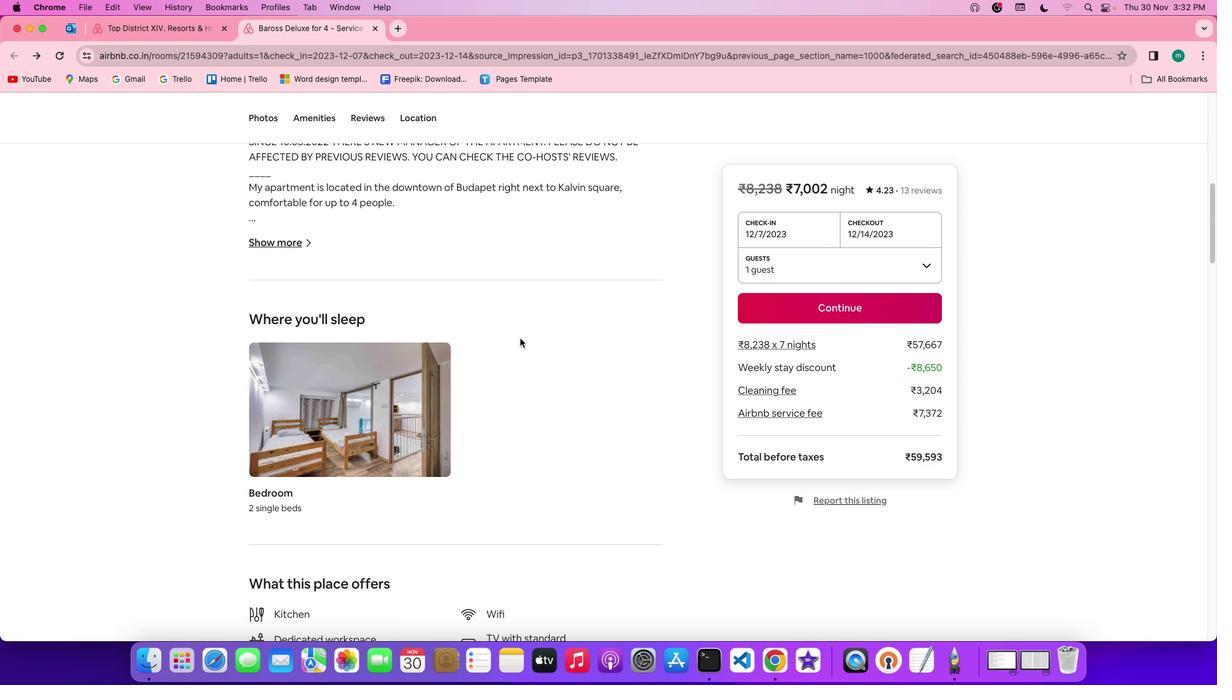 
Action: Mouse scrolled (520, 338) with delta (0, 0)
Screenshot: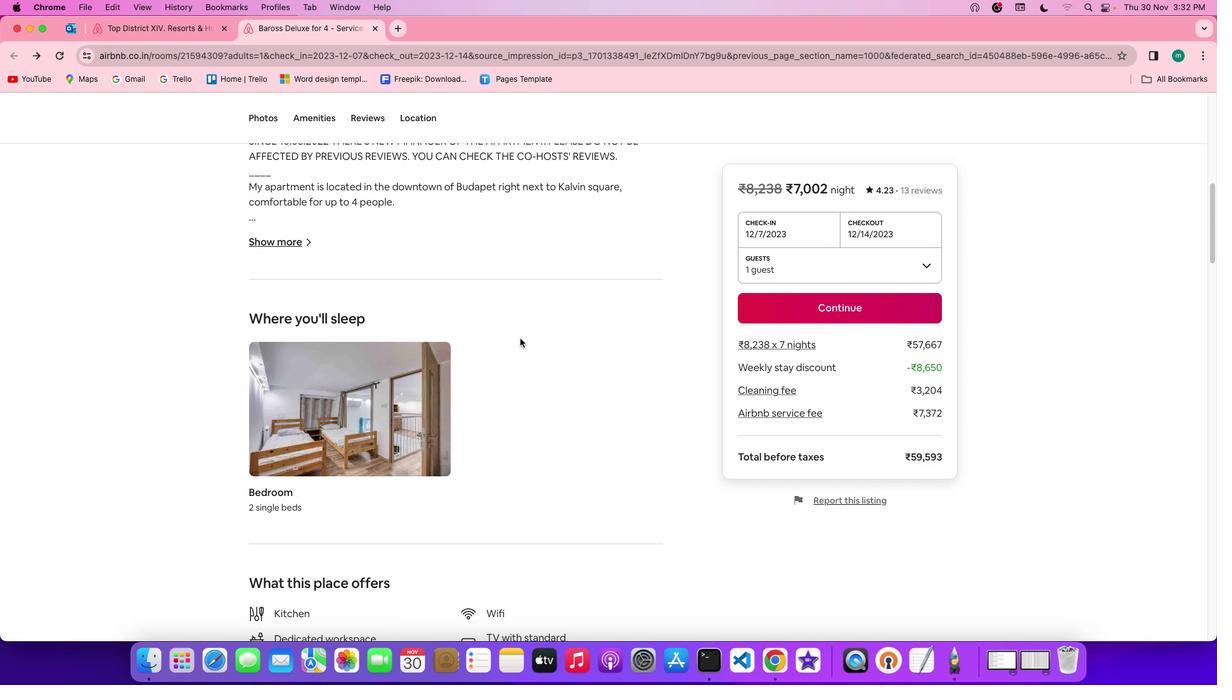 
Action: Mouse moved to (269, 234)
Screenshot: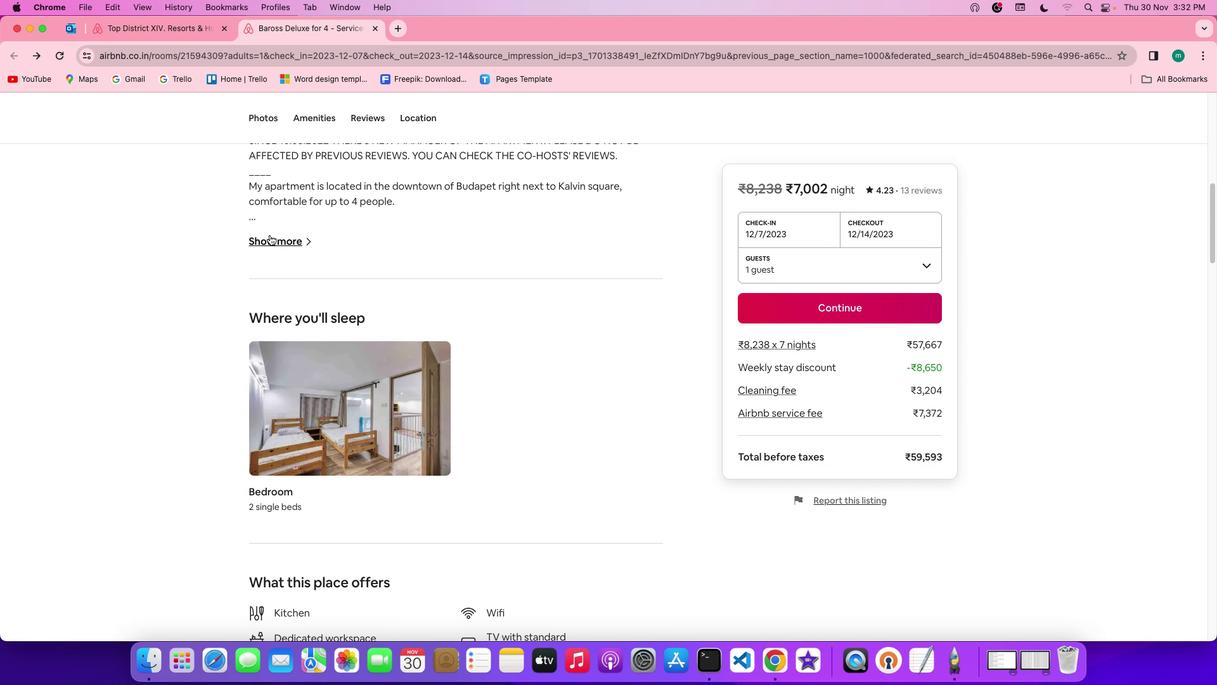 
Action: Mouse pressed left at (269, 234)
Screenshot: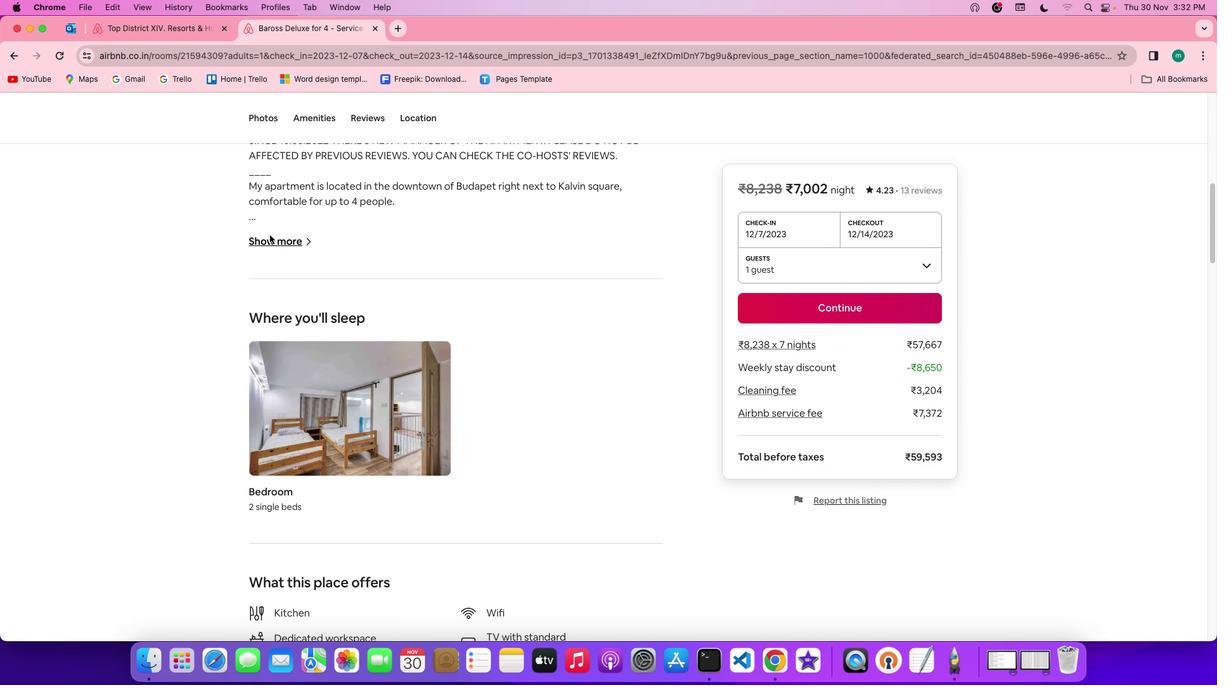 
Action: Mouse moved to (499, 330)
Screenshot: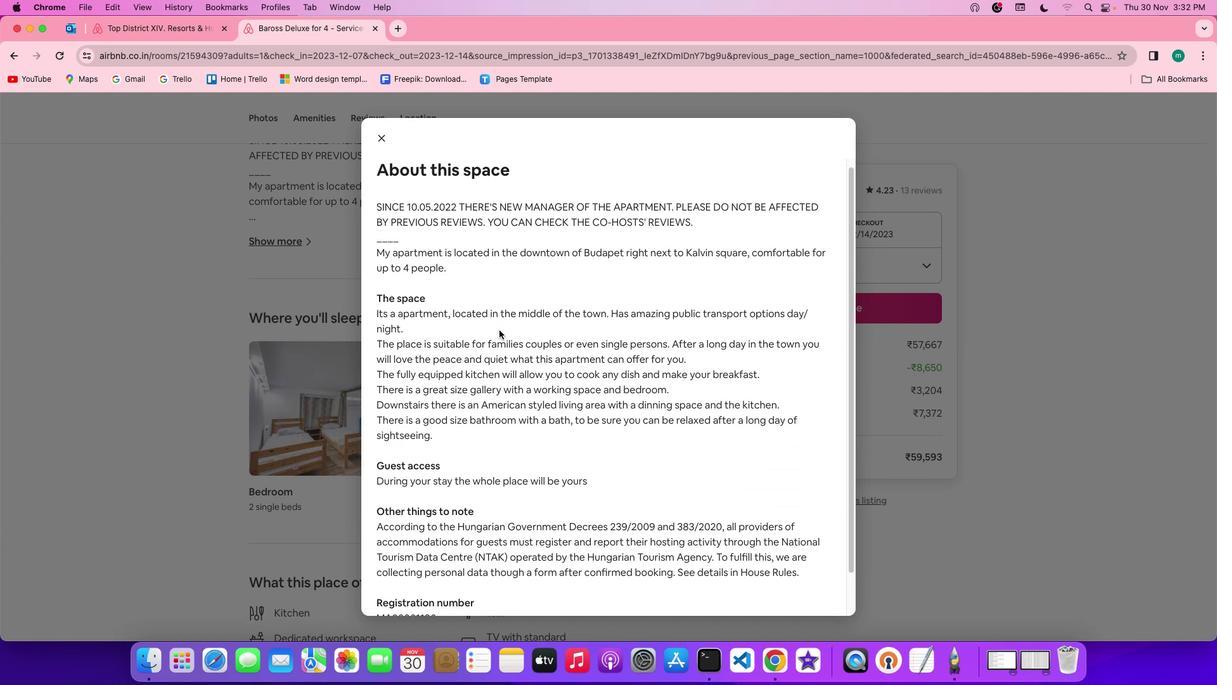 
Action: Mouse scrolled (499, 330) with delta (0, 0)
Screenshot: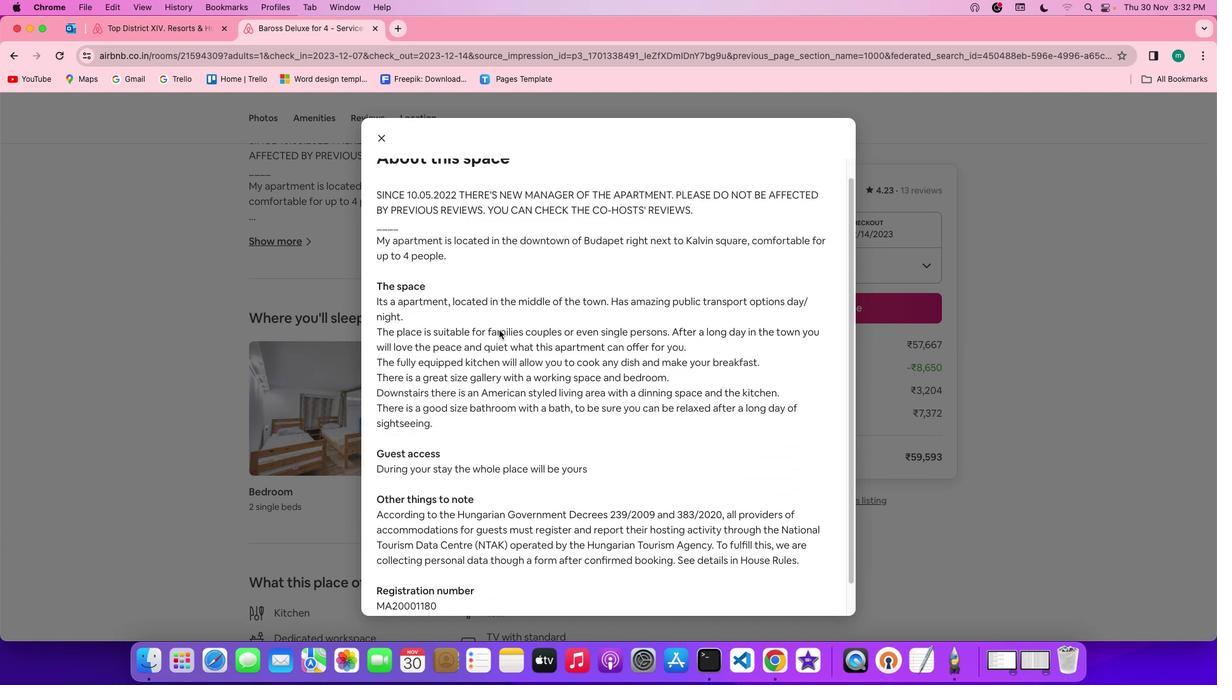 
Action: Mouse scrolled (499, 330) with delta (0, 0)
Screenshot: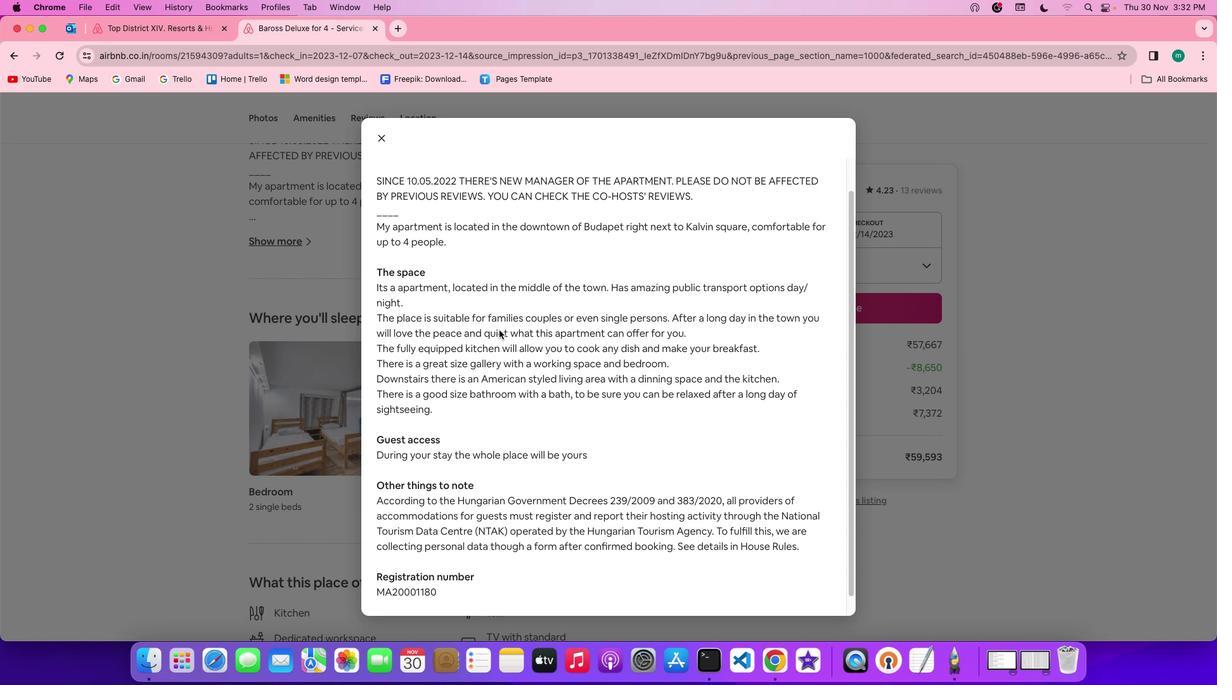 
Action: Mouse scrolled (499, 330) with delta (0, -1)
Screenshot: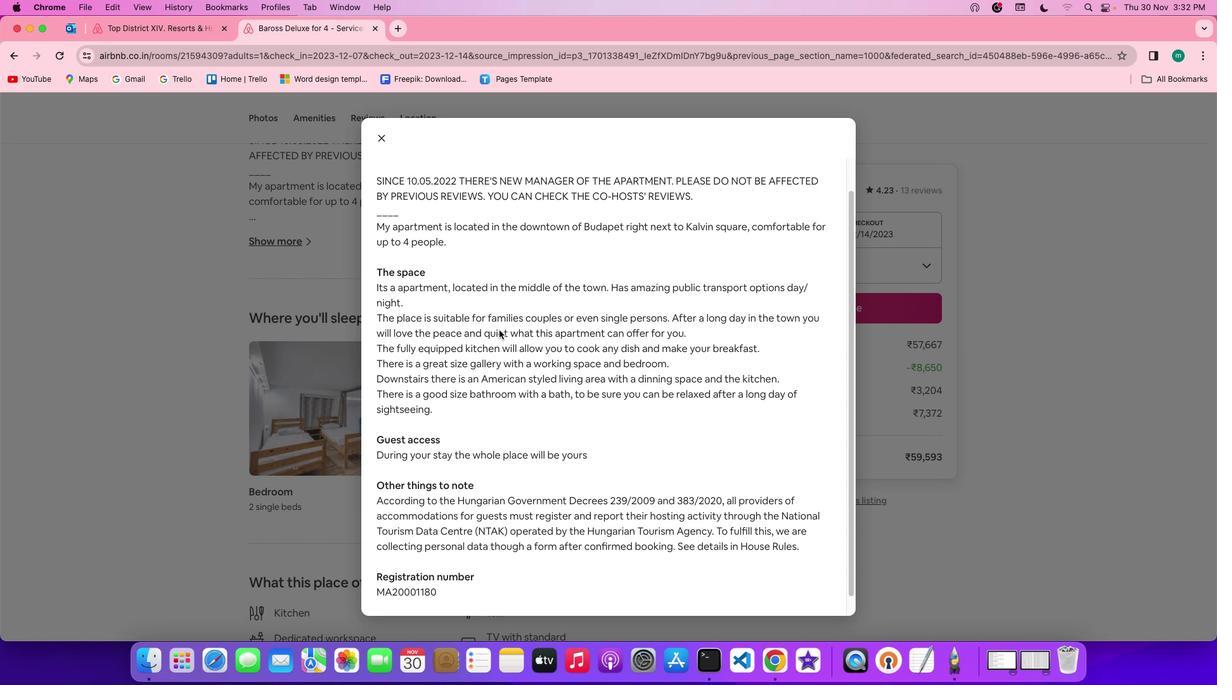 
Action: Mouse scrolled (499, 330) with delta (0, -3)
Screenshot: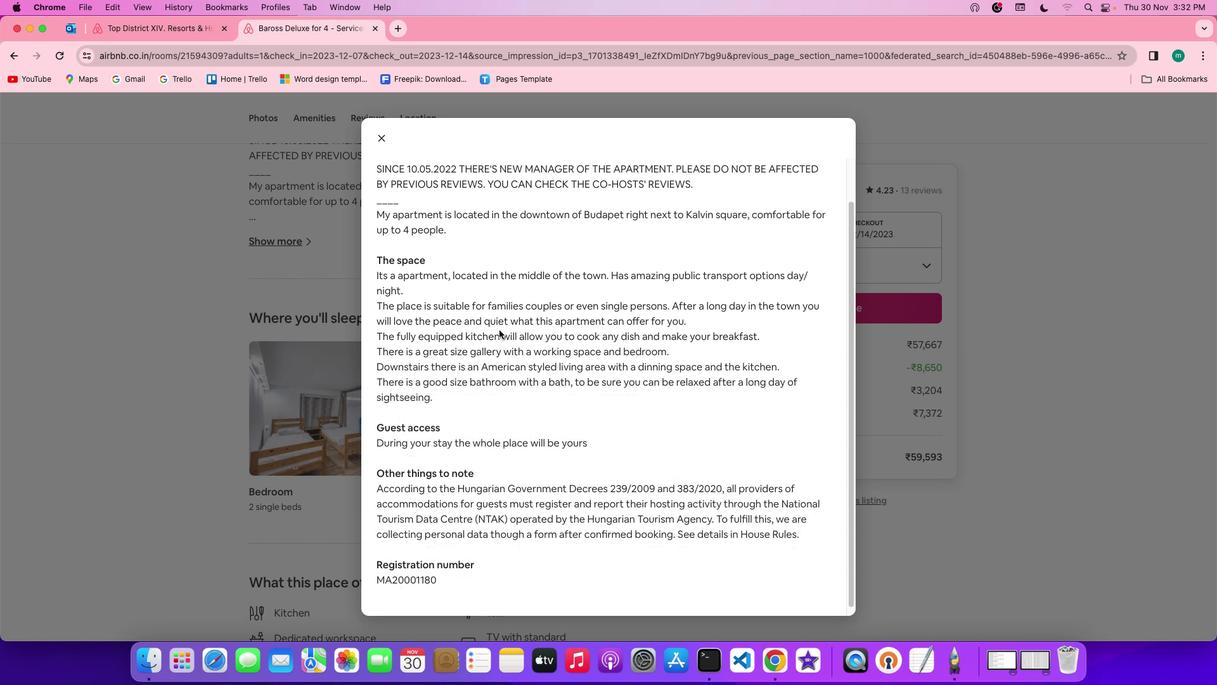 
Action: Mouse scrolled (499, 330) with delta (0, -3)
Screenshot: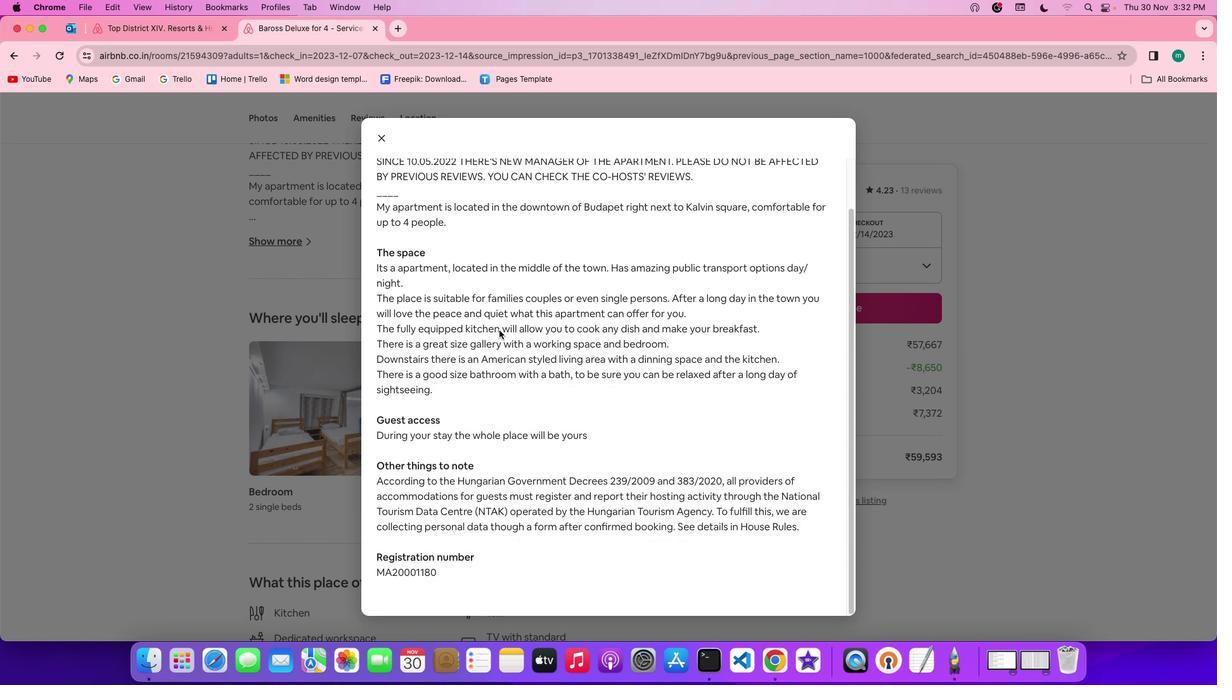 
Action: Mouse moved to (377, 130)
Screenshot: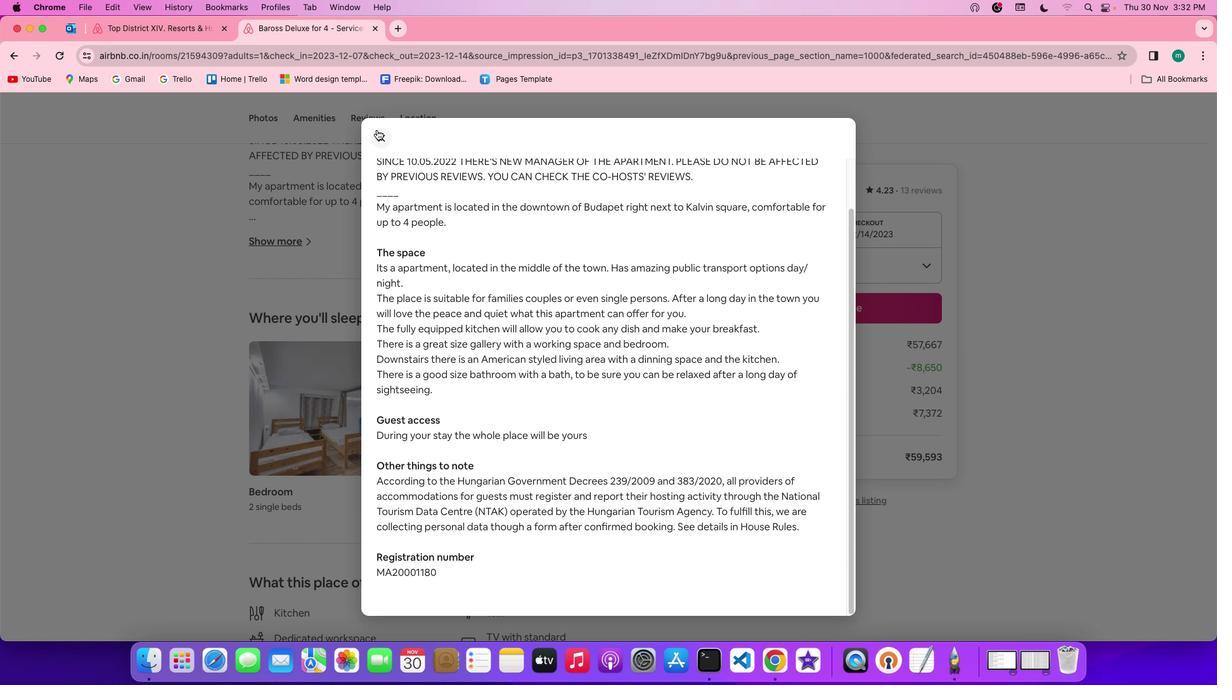 
Action: Mouse pressed left at (377, 130)
Screenshot: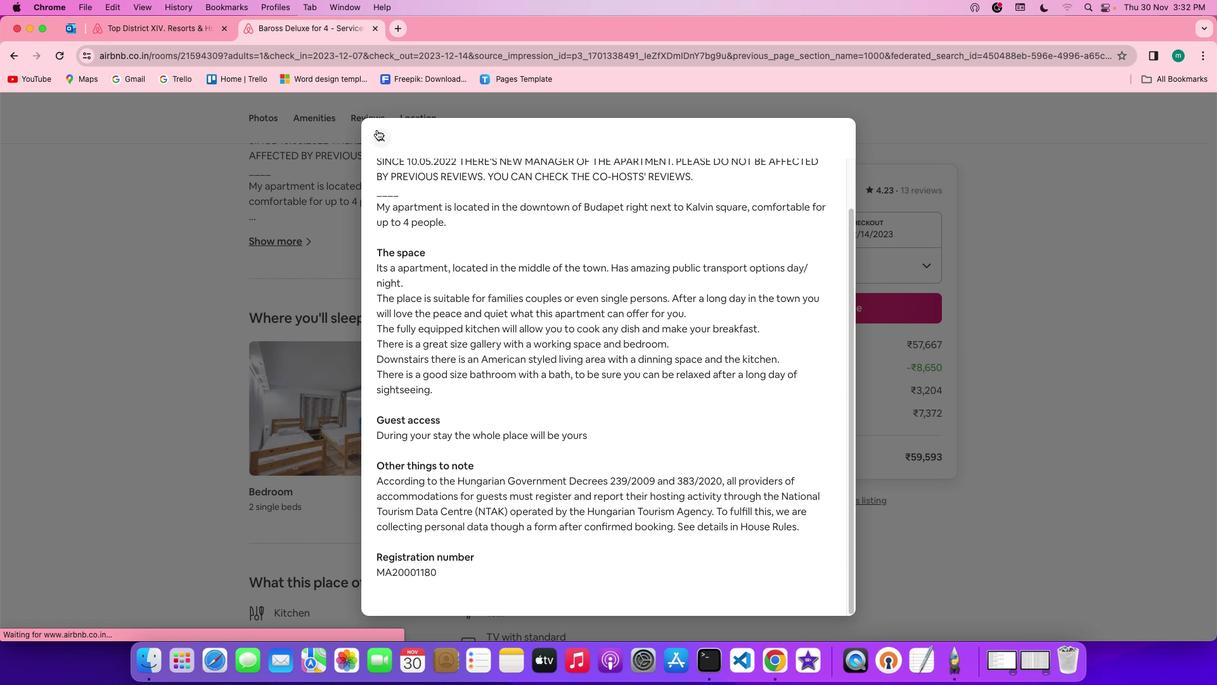 
Action: Mouse moved to (464, 347)
Screenshot: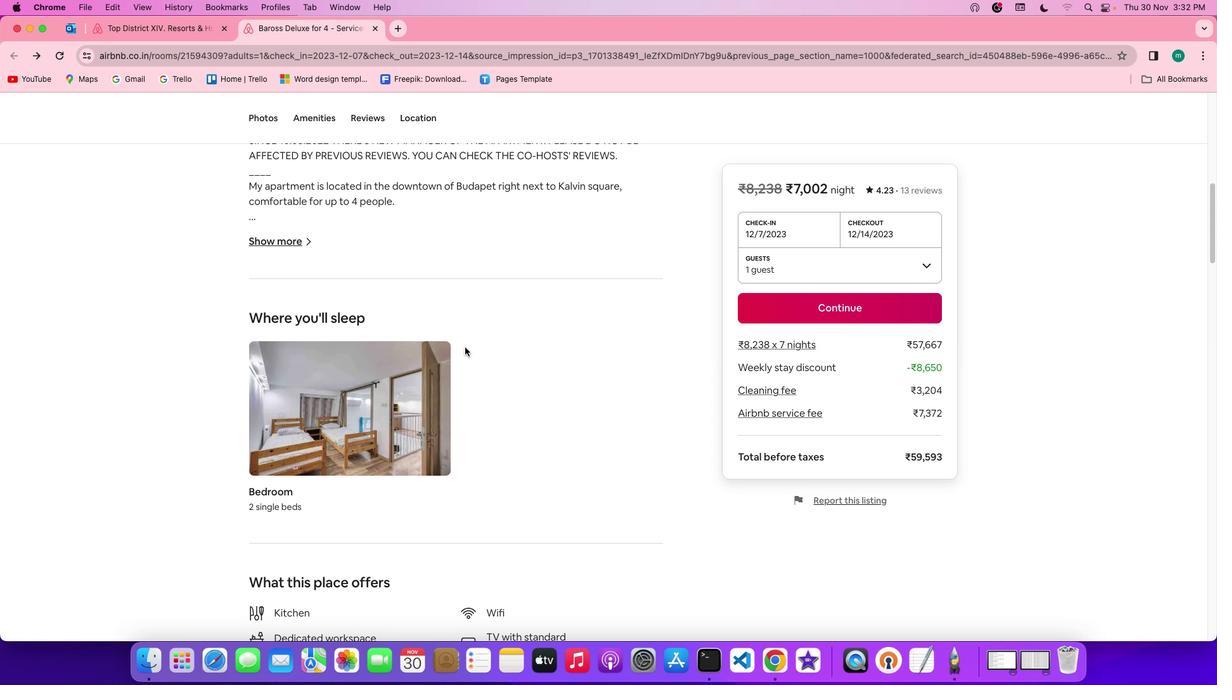 
Action: Mouse scrolled (464, 347) with delta (0, 0)
Screenshot: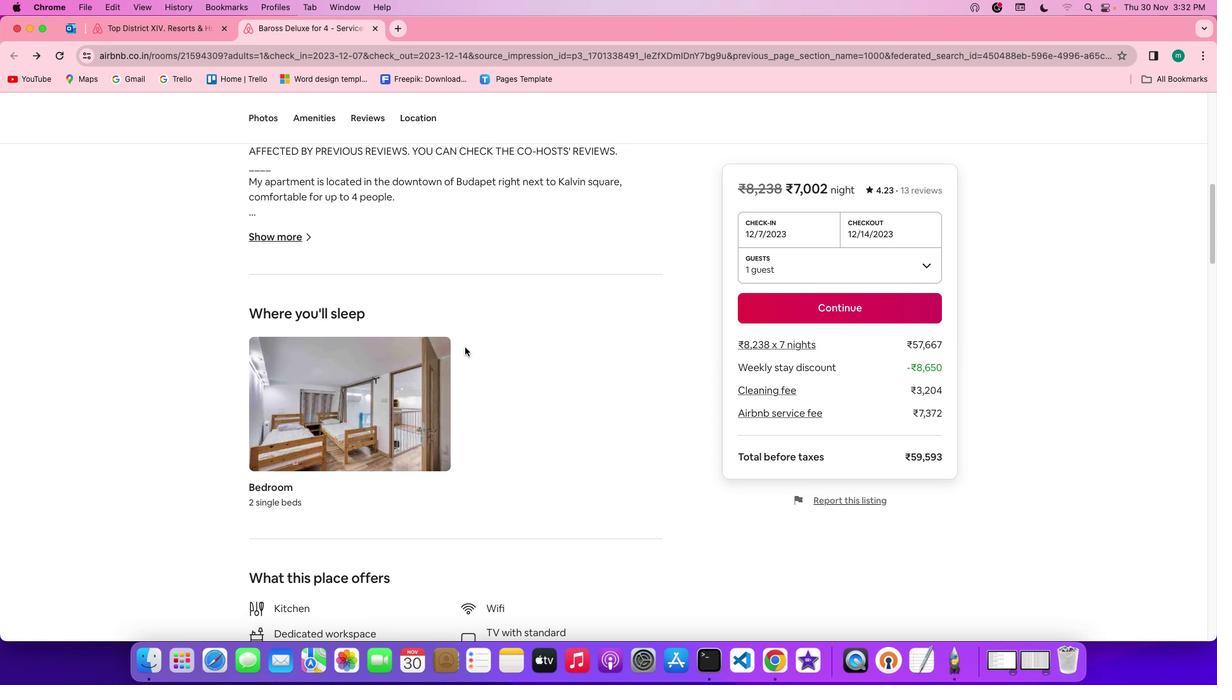 
Action: Mouse scrolled (464, 347) with delta (0, 0)
Screenshot: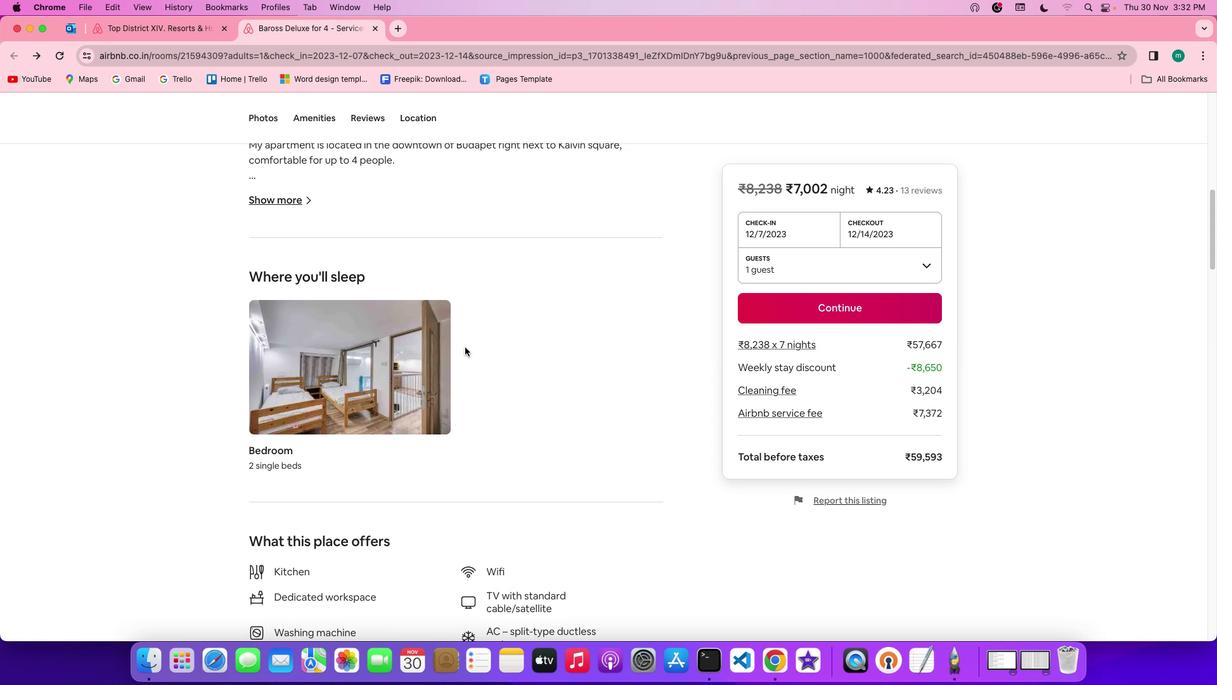 
Action: Mouse scrolled (464, 347) with delta (0, -1)
Screenshot: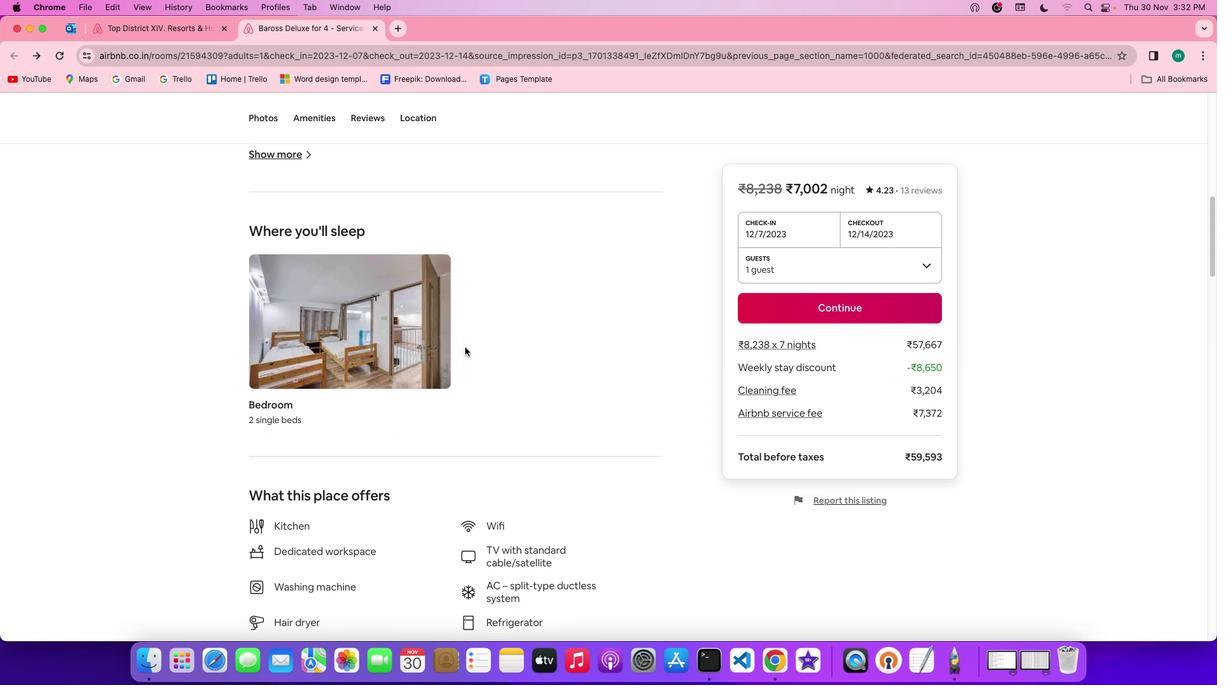 
Action: Mouse scrolled (464, 347) with delta (0, -1)
Screenshot: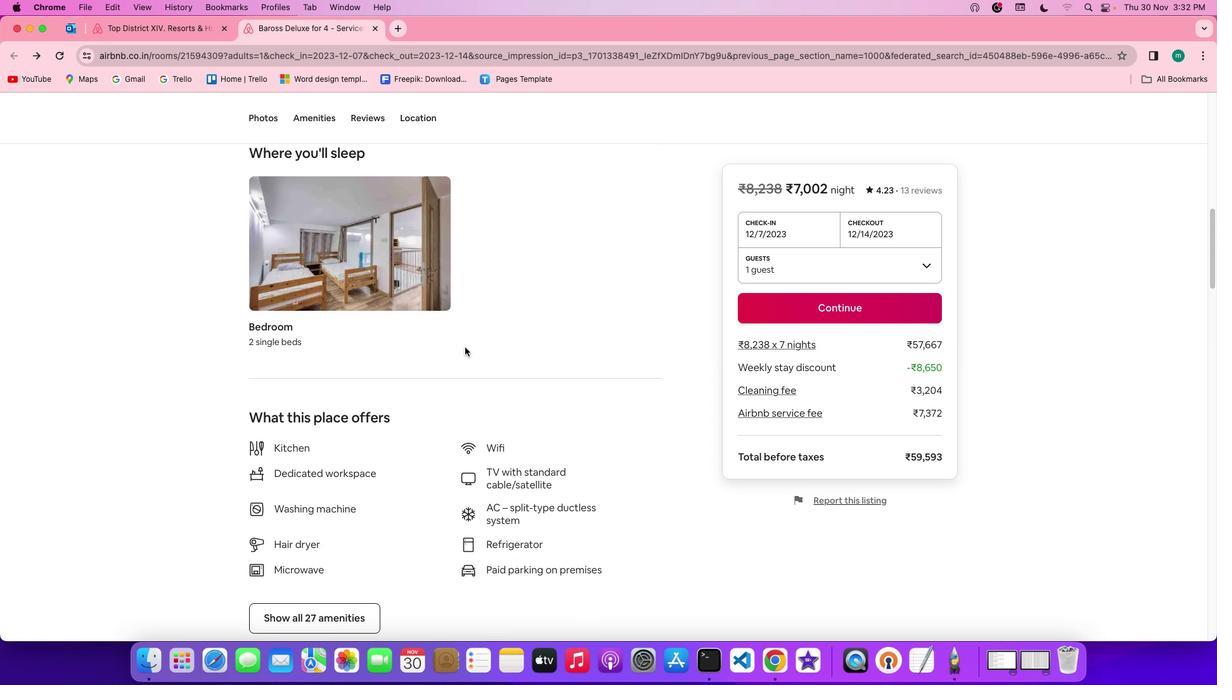 
Action: Mouse scrolled (464, 347) with delta (0, 0)
Screenshot: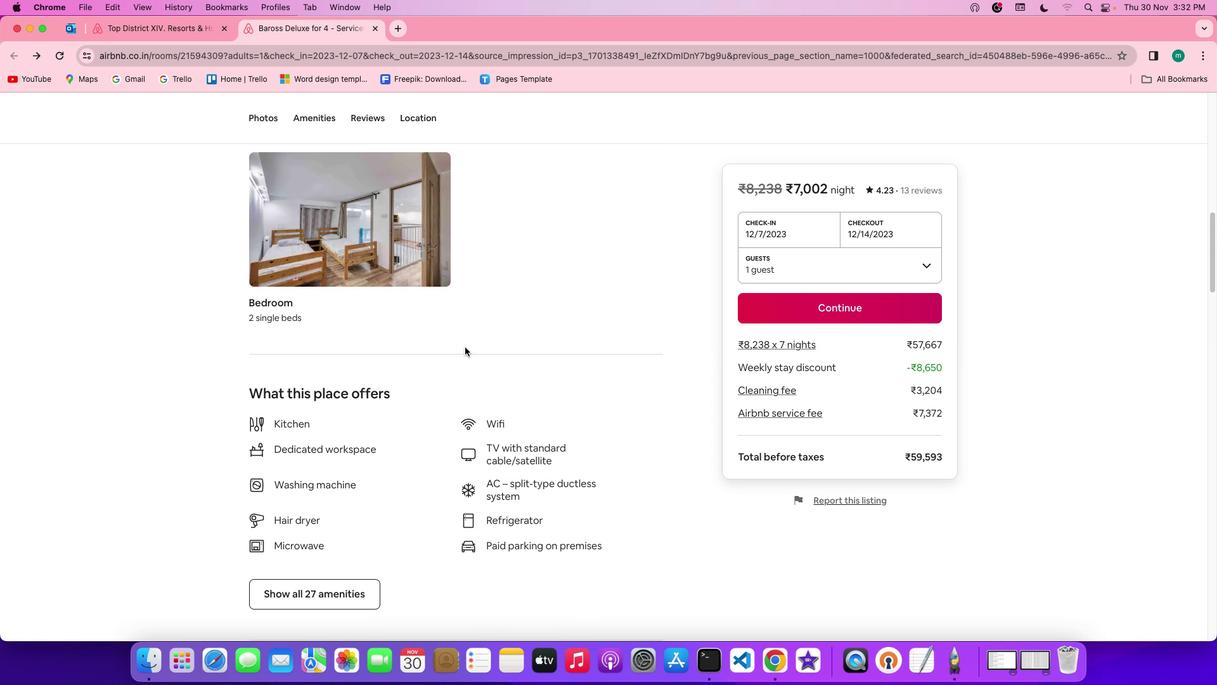 
Action: Mouse scrolled (464, 347) with delta (0, 0)
Screenshot: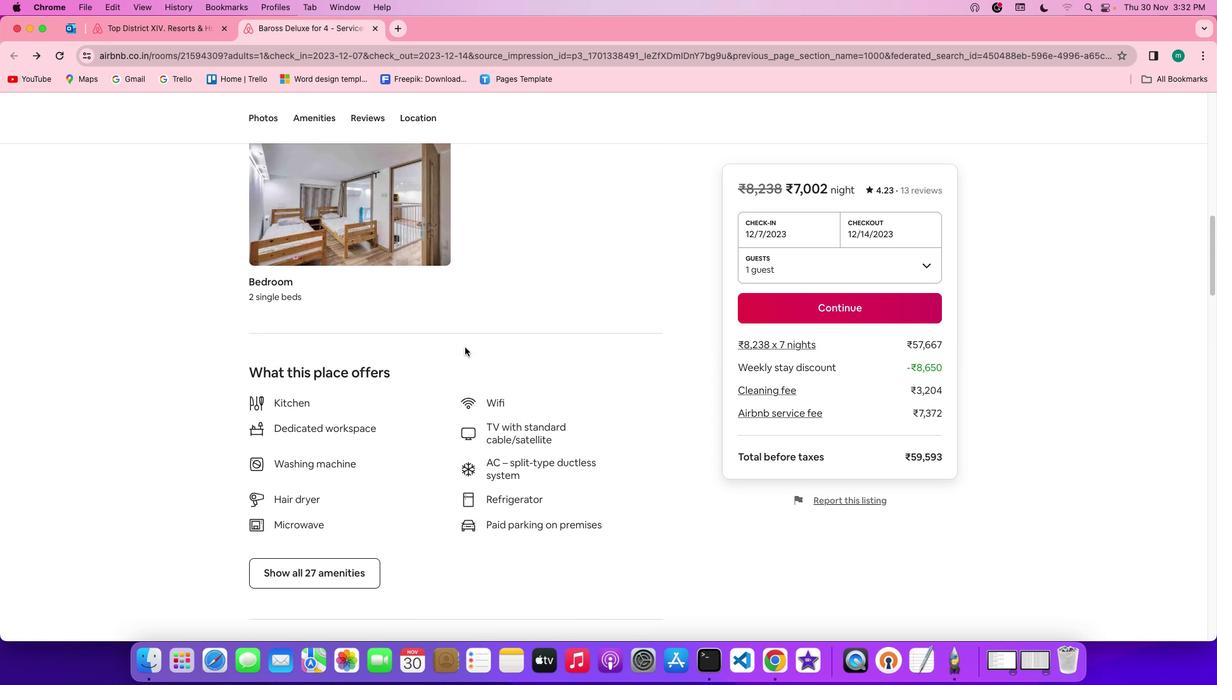 
Action: Mouse scrolled (464, 347) with delta (0, -1)
Screenshot: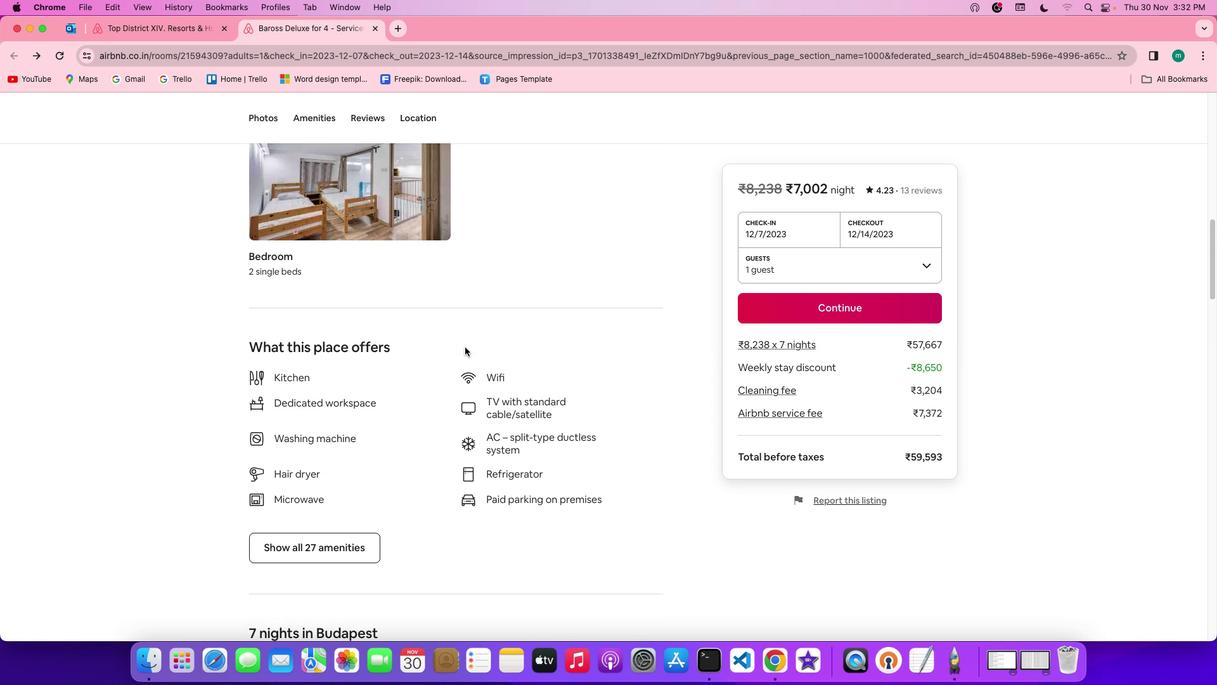 
Action: Mouse scrolled (464, 347) with delta (0, 0)
Screenshot: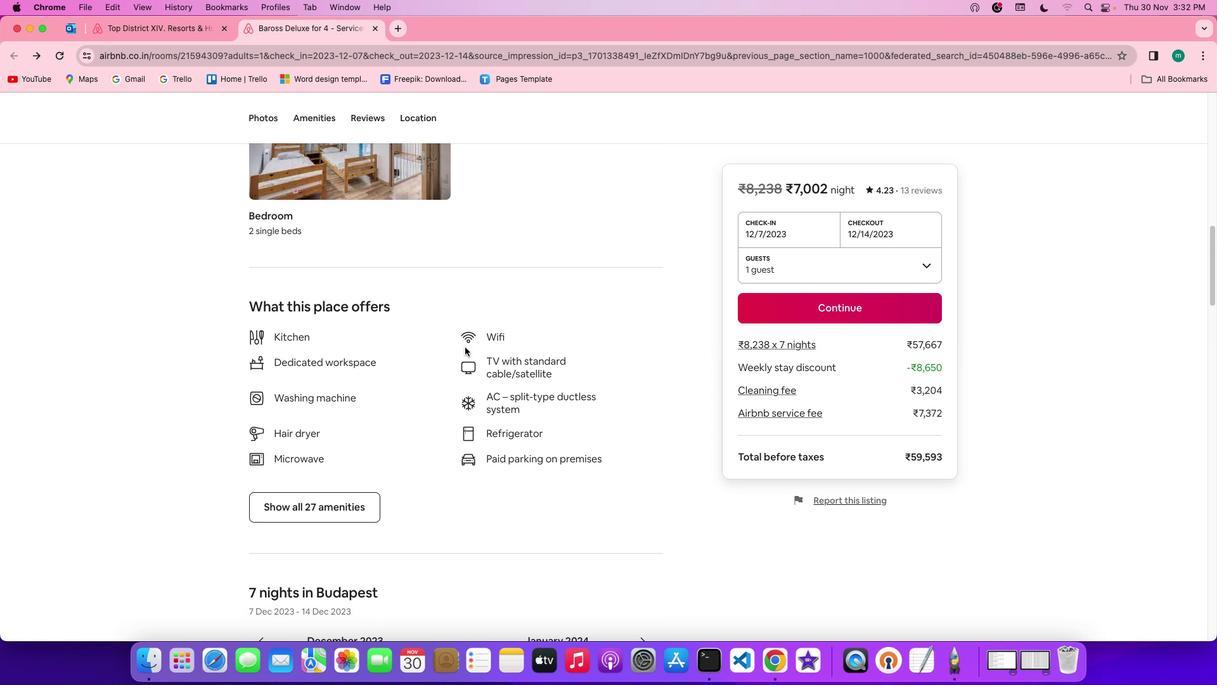 
Action: Mouse scrolled (464, 347) with delta (0, 0)
Screenshot: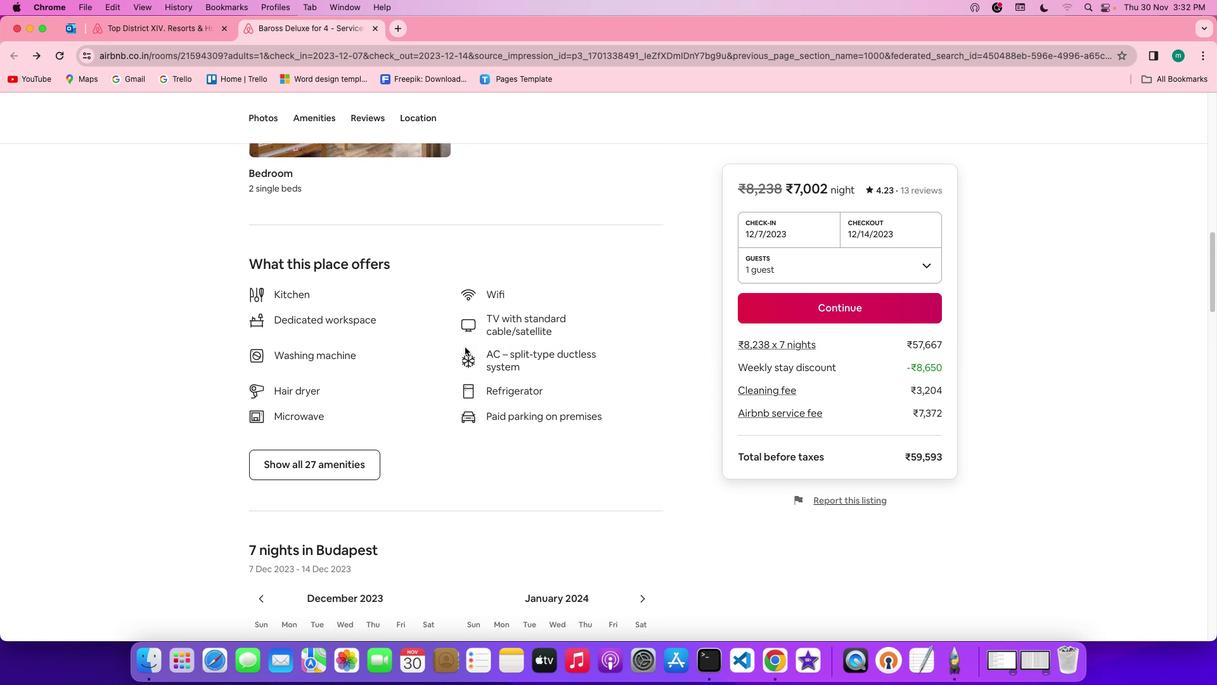 
Action: Mouse scrolled (464, 347) with delta (0, -1)
Screenshot: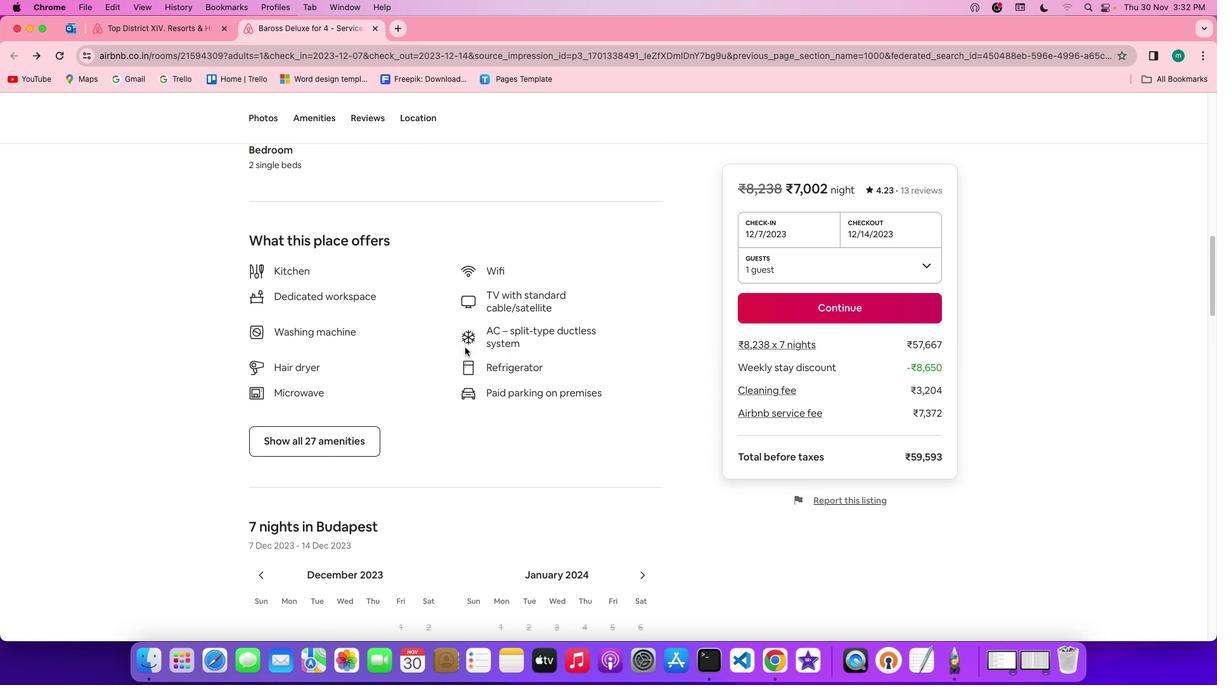 
Action: Mouse moved to (320, 430)
Screenshot: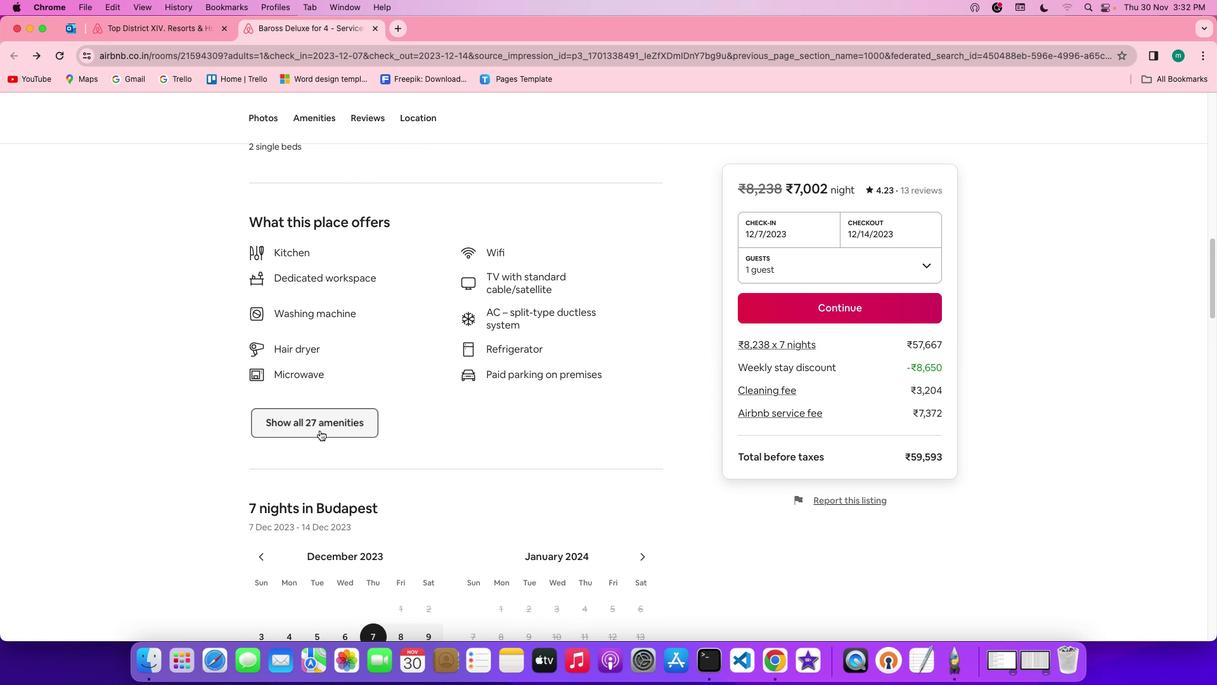 
Action: Mouse pressed left at (320, 430)
Screenshot: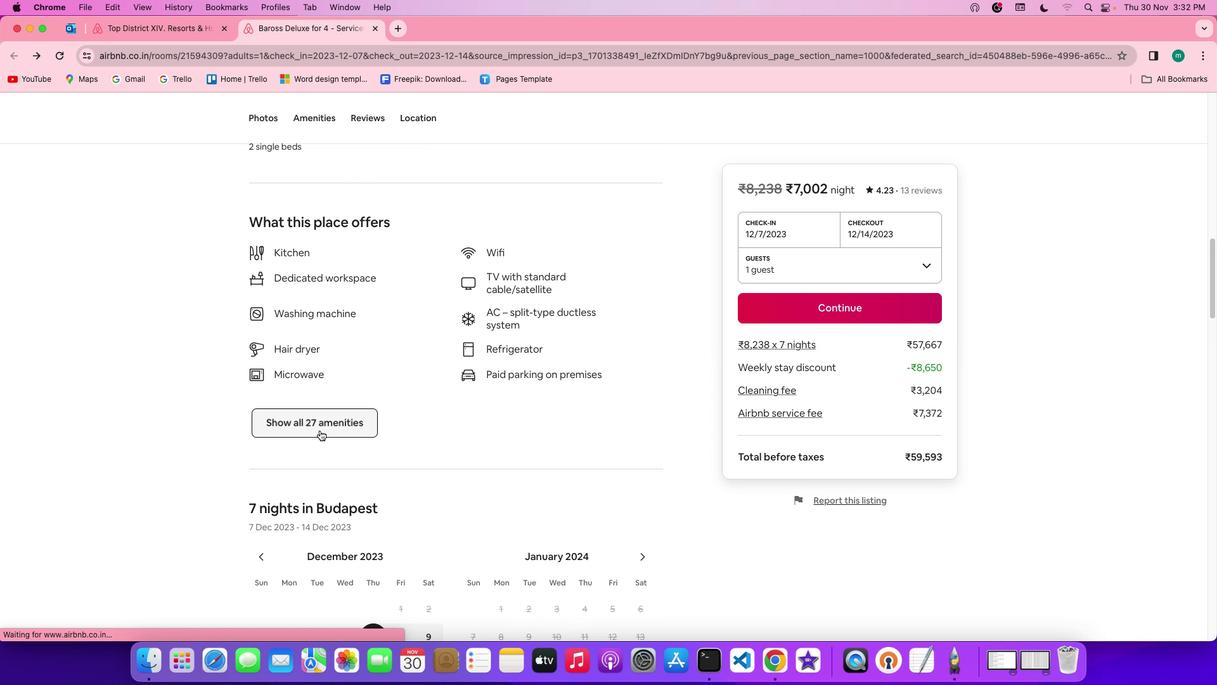 
Action: Mouse moved to (622, 463)
Screenshot: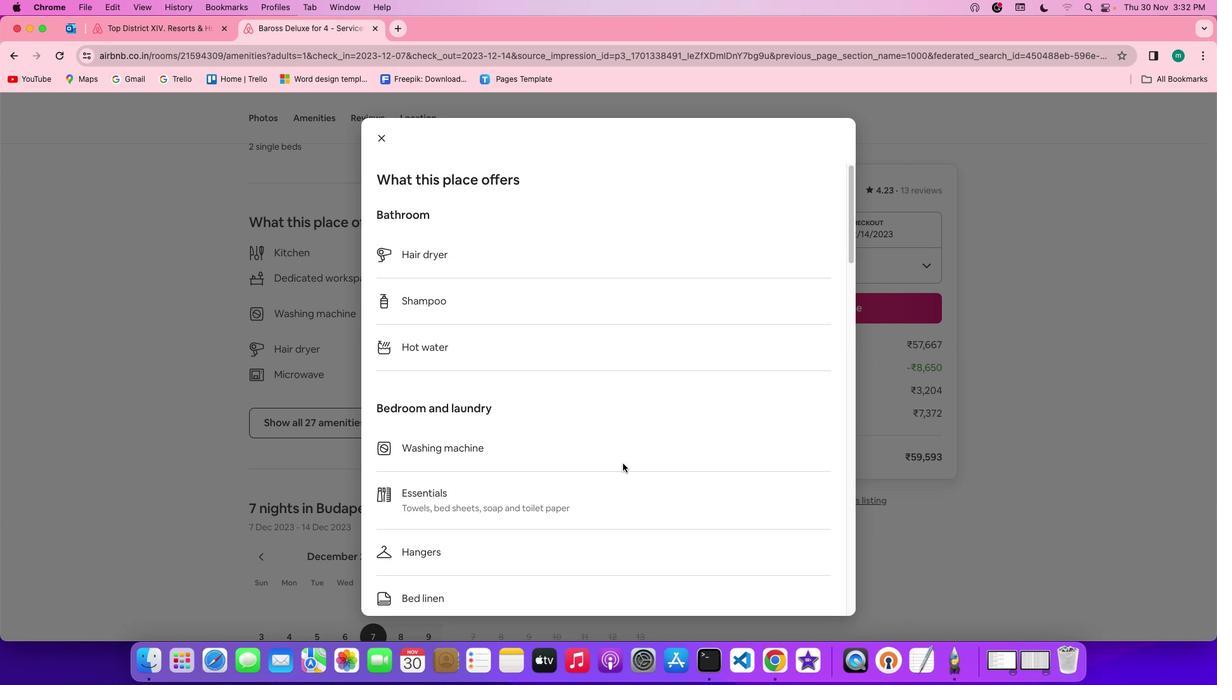 
Action: Mouse scrolled (622, 463) with delta (0, 0)
Screenshot: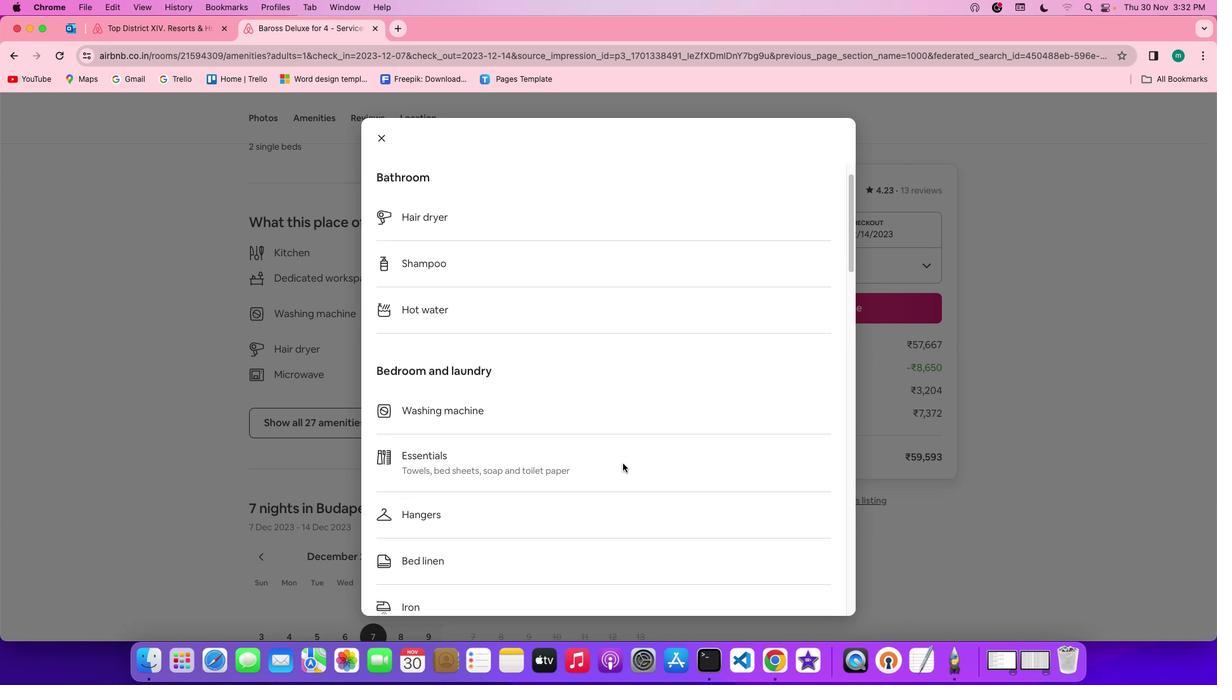 
Action: Mouse scrolled (622, 463) with delta (0, 0)
Screenshot: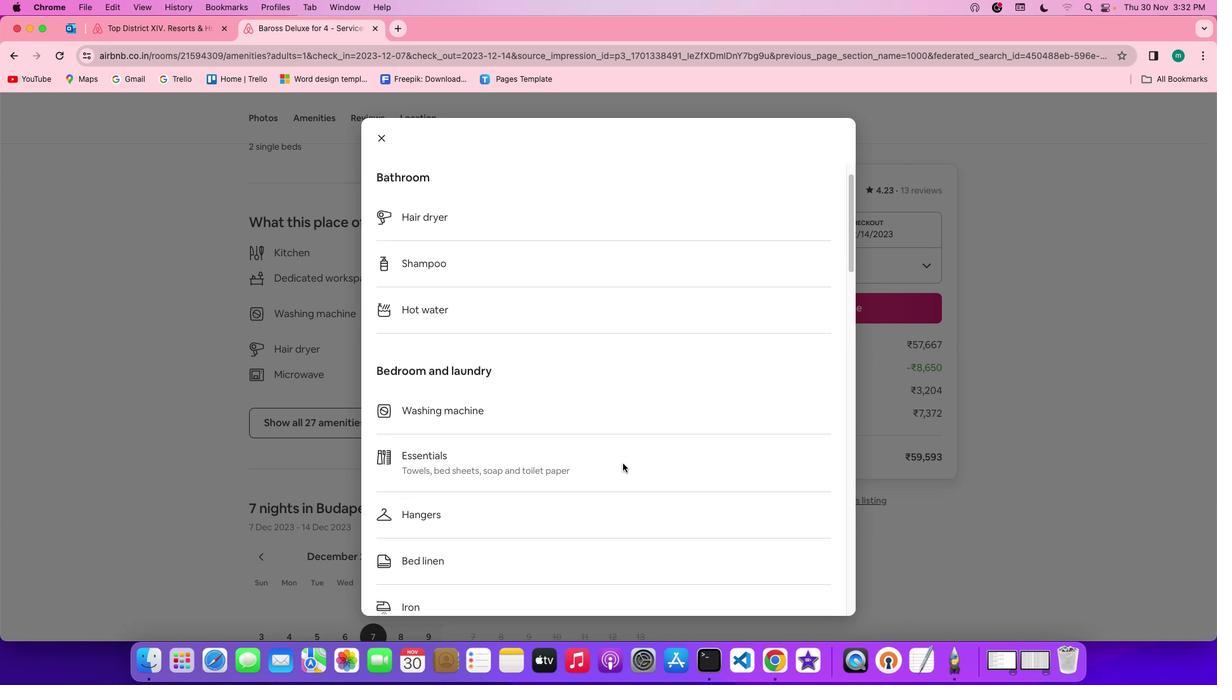 
Action: Mouse scrolled (622, 463) with delta (0, -1)
Screenshot: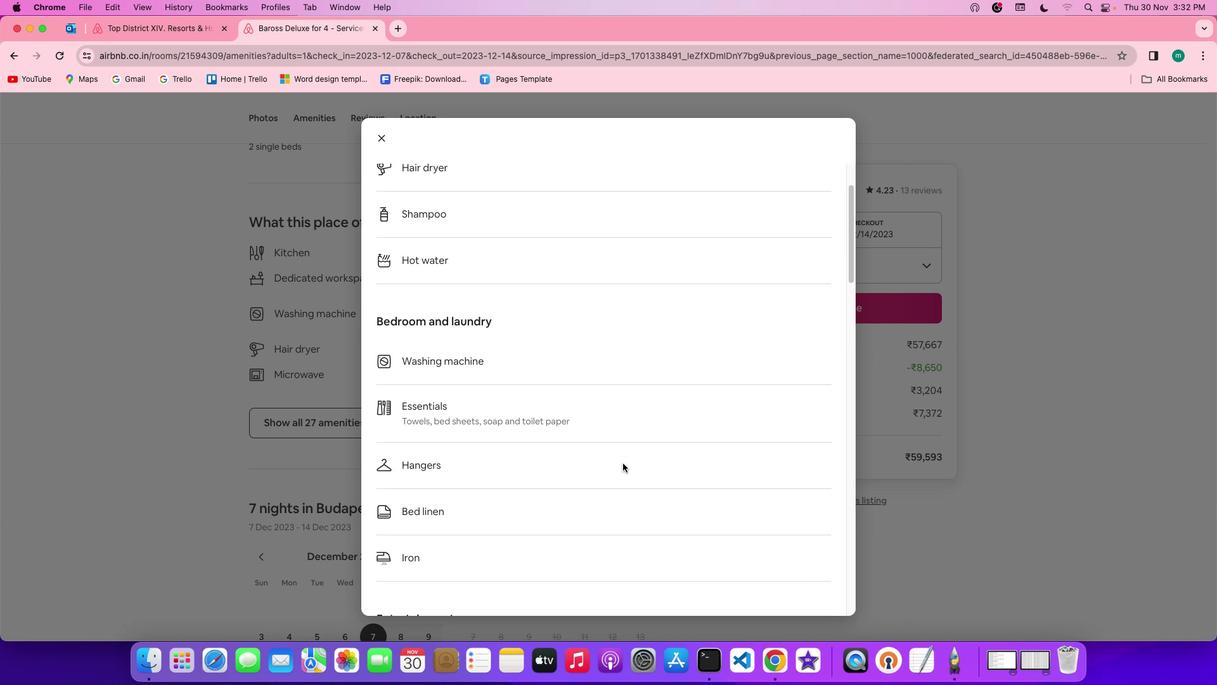 
Action: Mouse scrolled (622, 463) with delta (0, 0)
Screenshot: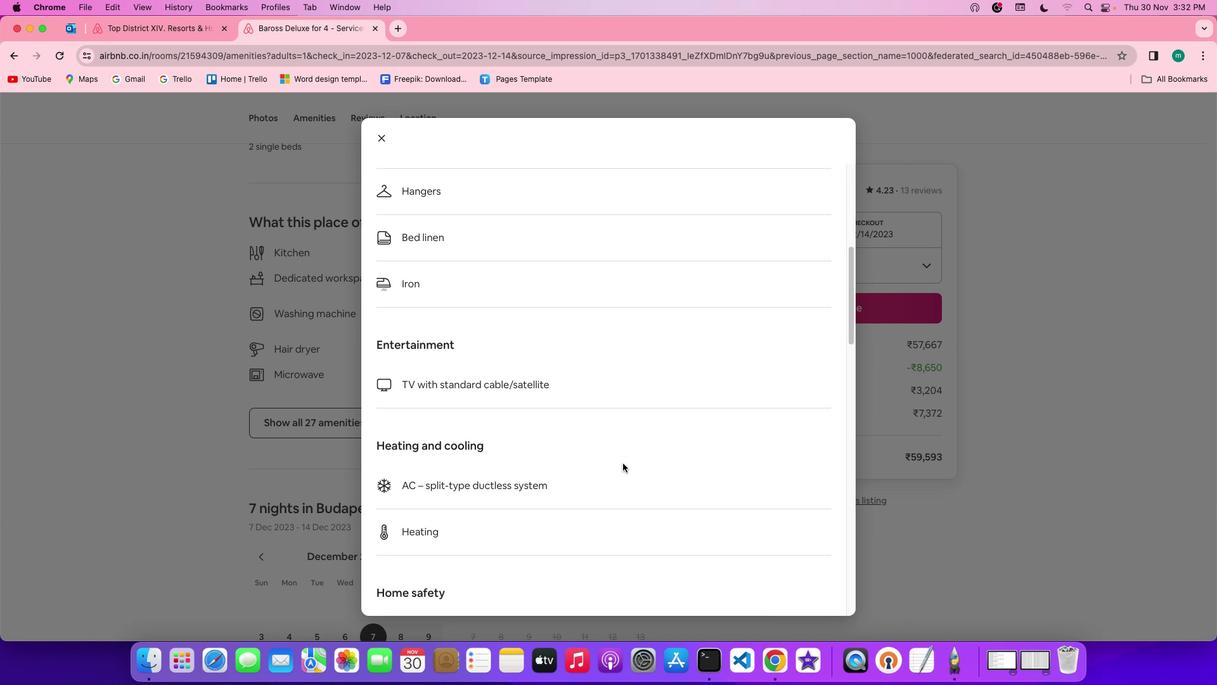 
Action: Mouse scrolled (622, 463) with delta (0, 0)
Screenshot: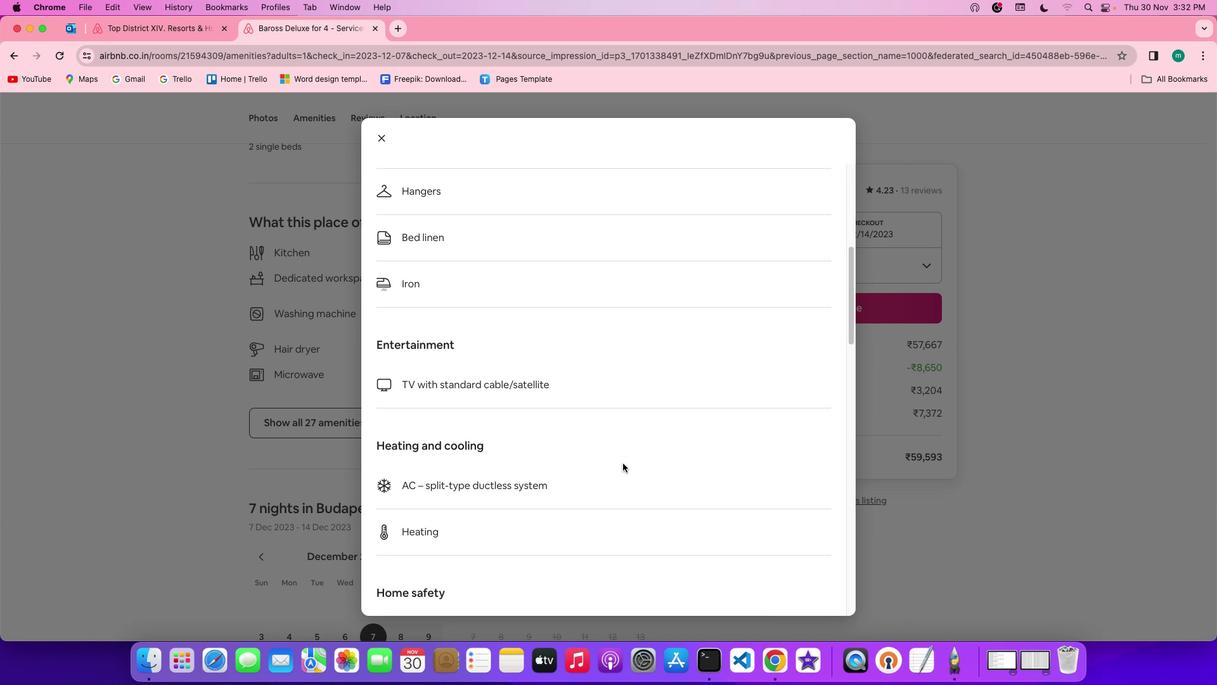 
Action: Mouse scrolled (622, 463) with delta (0, -1)
Screenshot: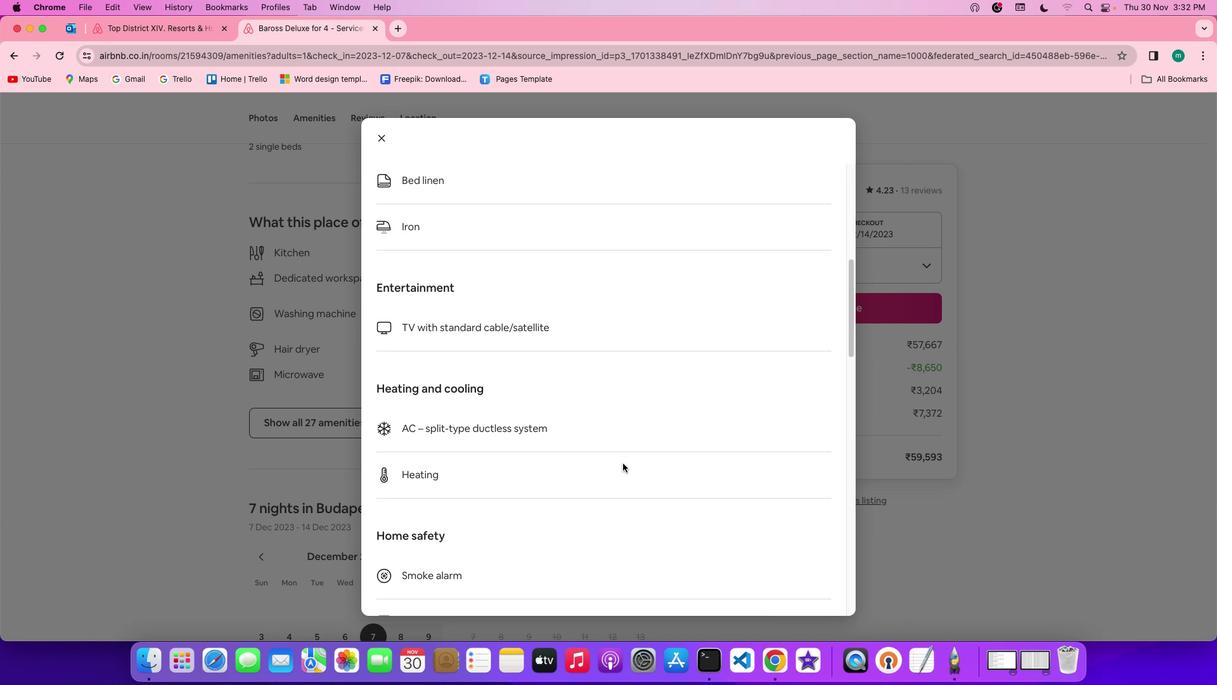 
Action: Mouse scrolled (622, 463) with delta (0, -3)
Screenshot: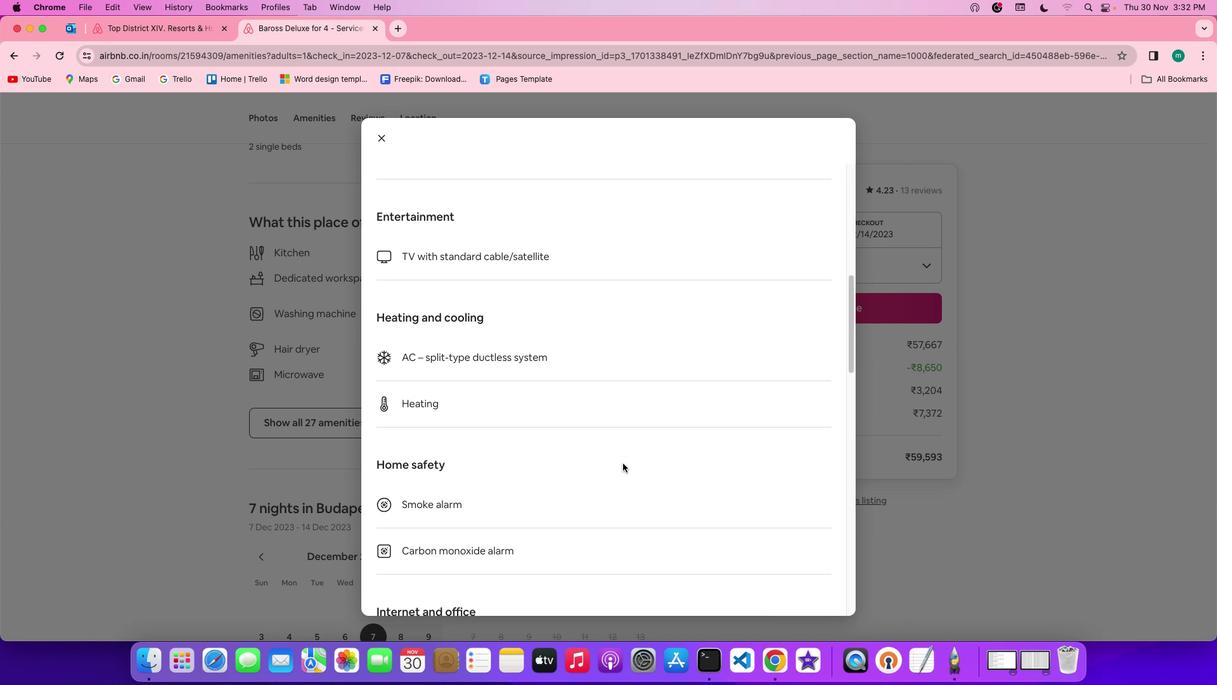 
Action: Mouse scrolled (622, 463) with delta (0, -3)
Screenshot: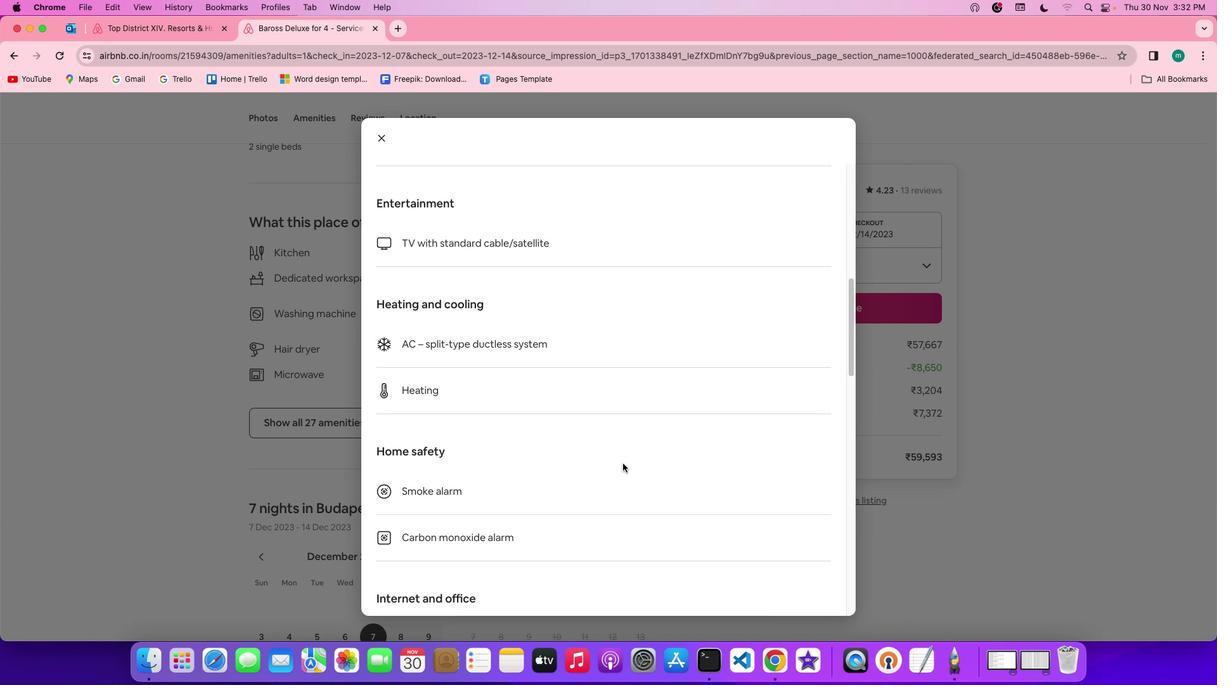 
Action: Mouse moved to (528, 327)
Screenshot: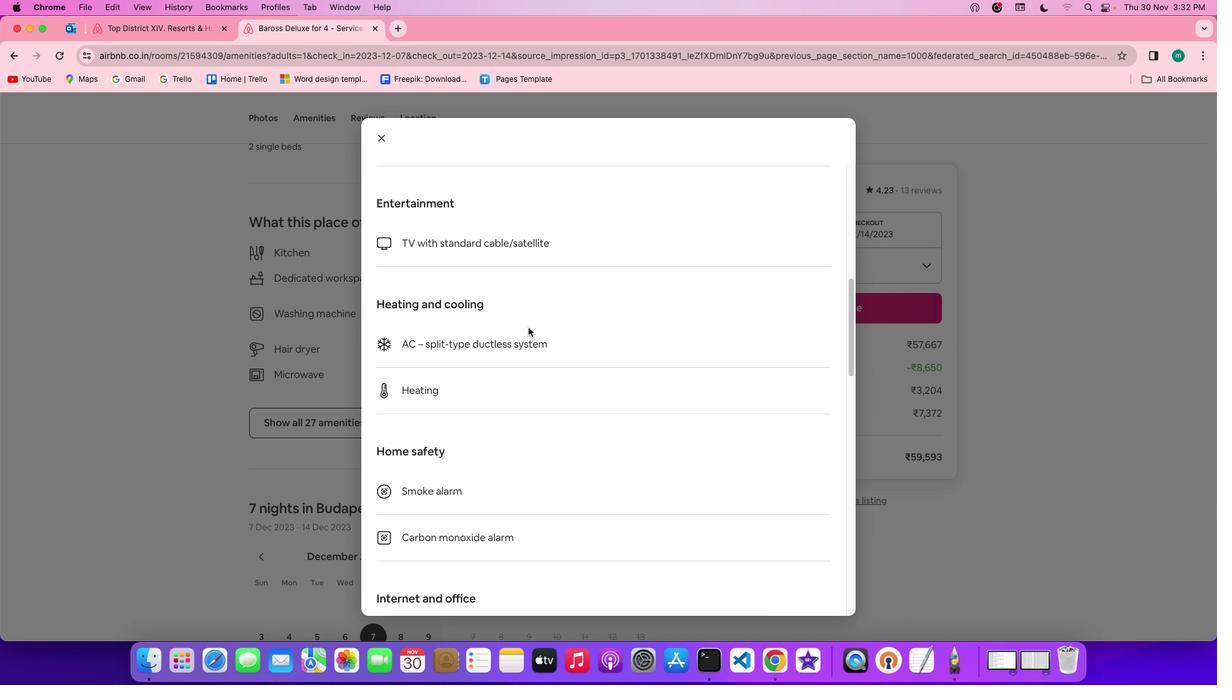 
Action: Mouse scrolled (528, 327) with delta (0, 0)
Screenshot: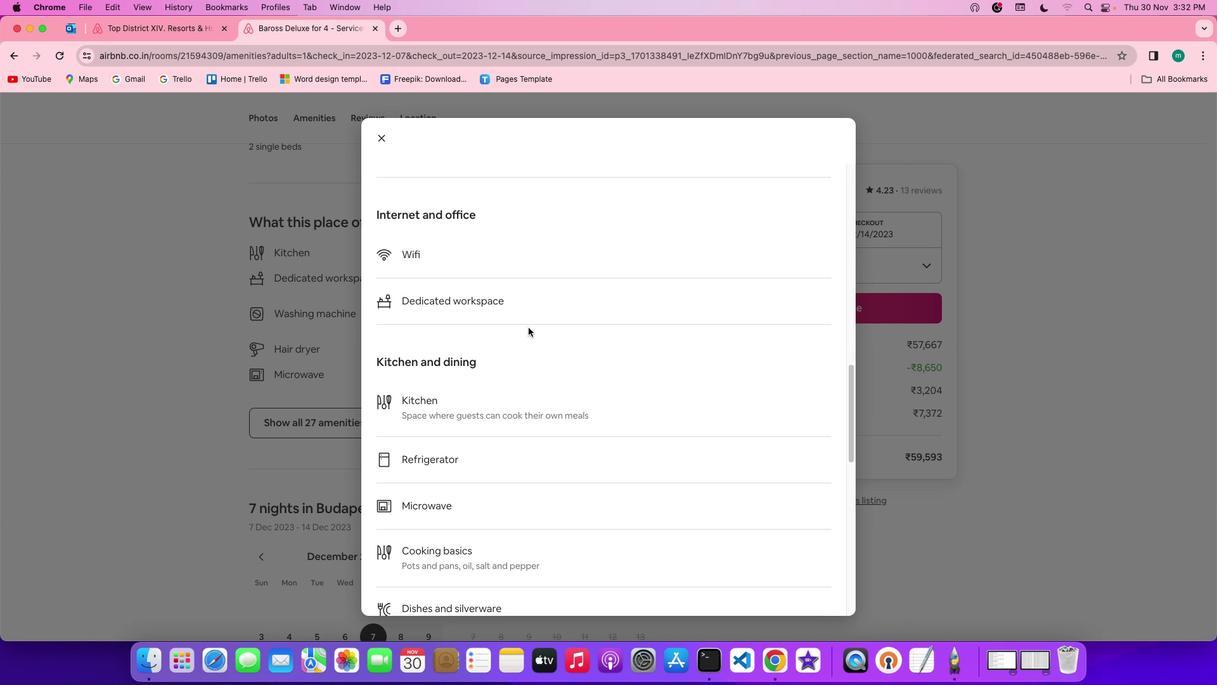 
Action: Mouse scrolled (528, 327) with delta (0, 0)
Screenshot: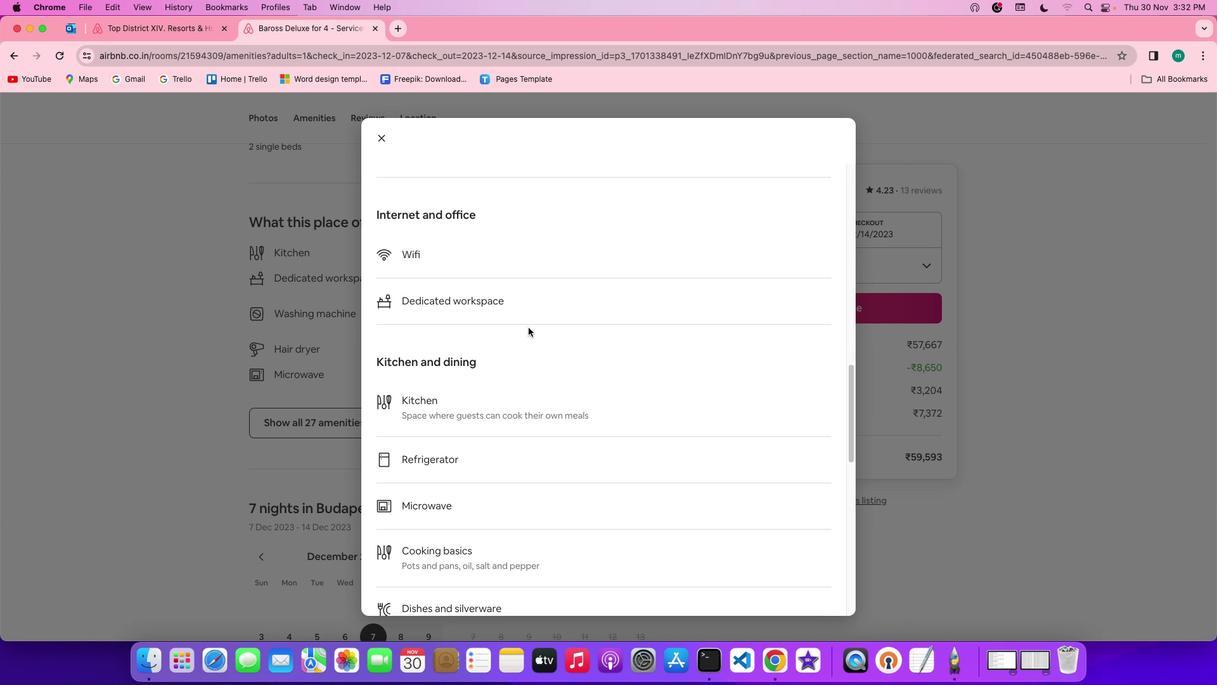 
Action: Mouse scrolled (528, 327) with delta (0, -1)
Screenshot: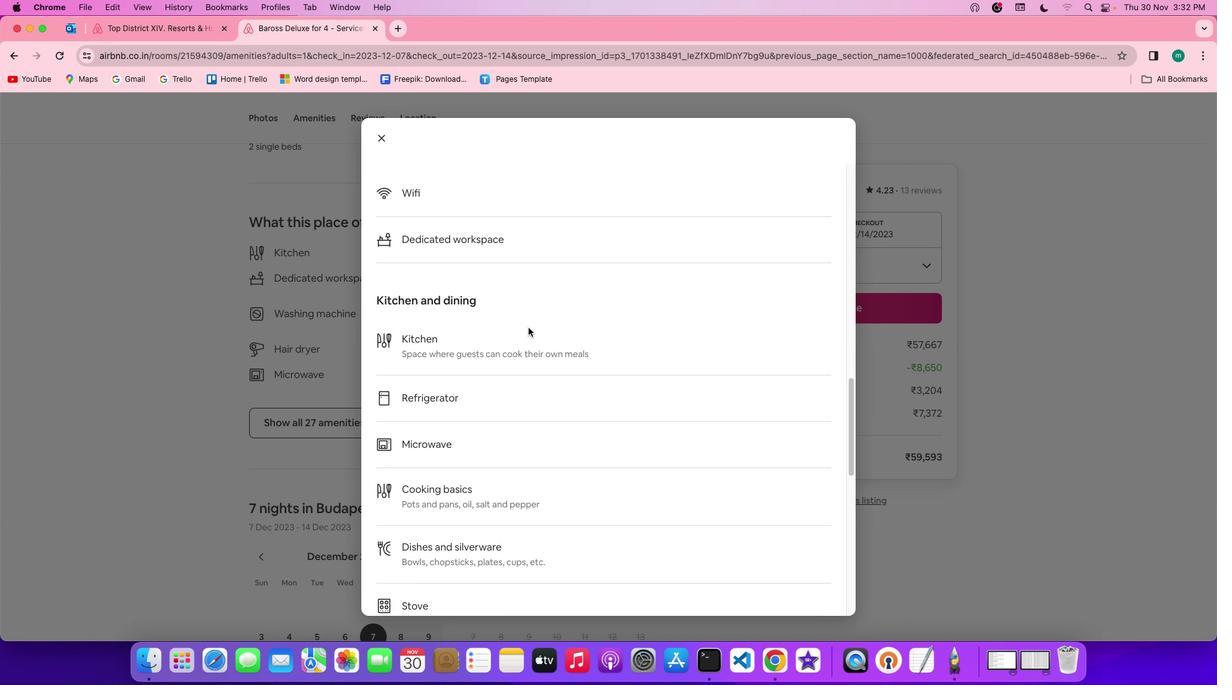
Action: Mouse scrolled (528, 327) with delta (0, -3)
Screenshot: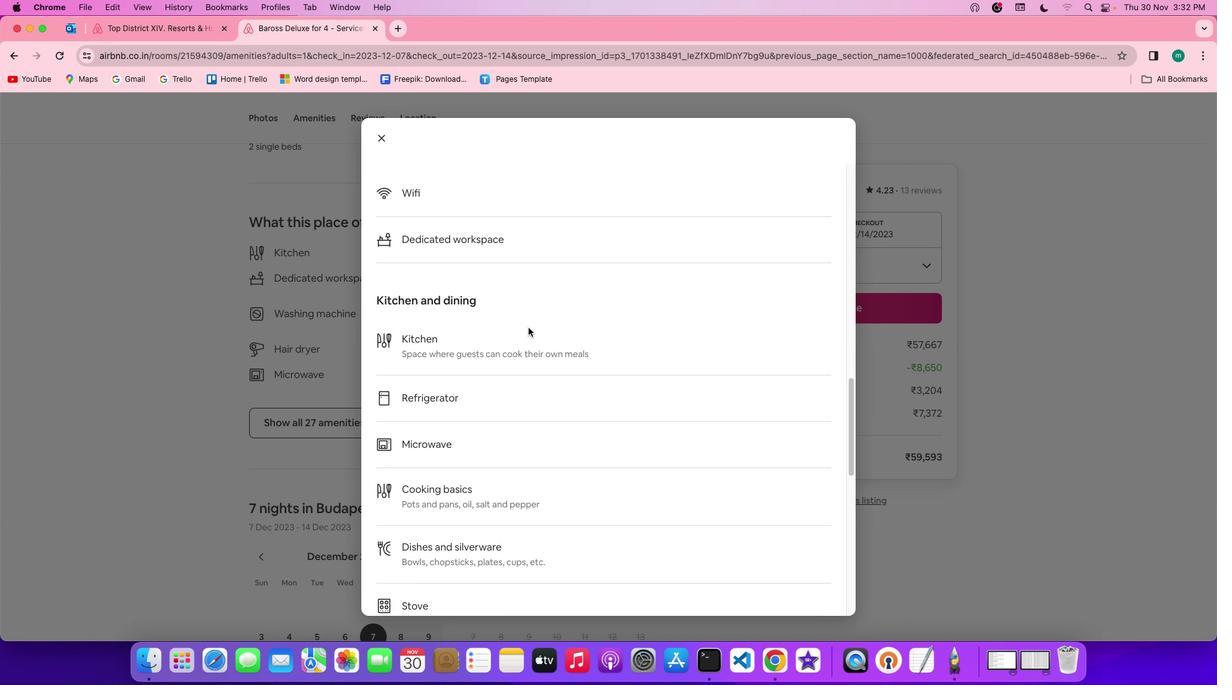 
Action: Mouse scrolled (528, 327) with delta (0, -3)
Screenshot: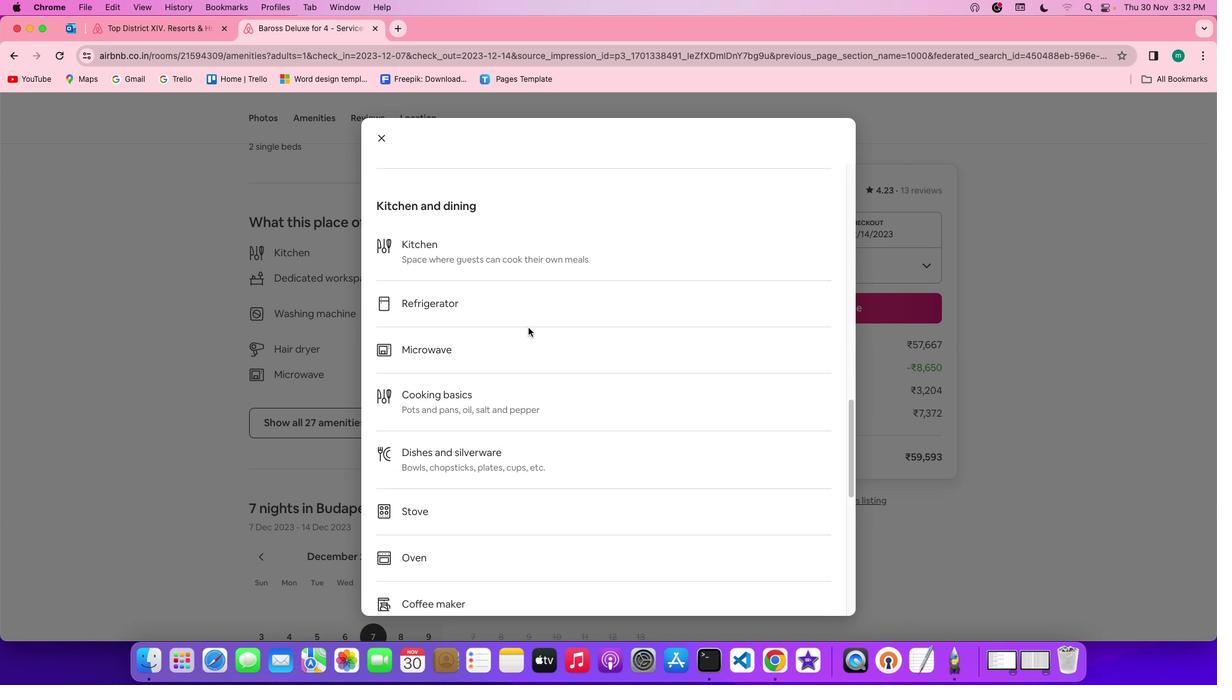 
Action: Mouse scrolled (528, 327) with delta (0, -3)
Screenshot: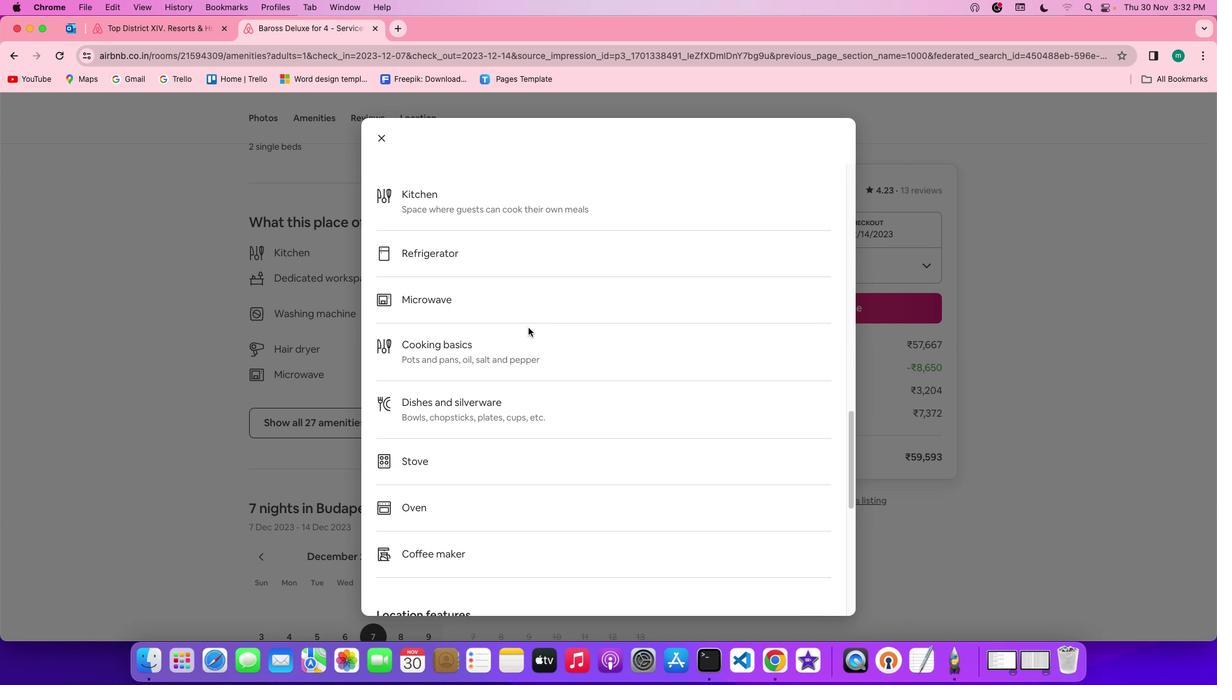 
Action: Mouse scrolled (528, 327) with delta (0, 0)
Screenshot: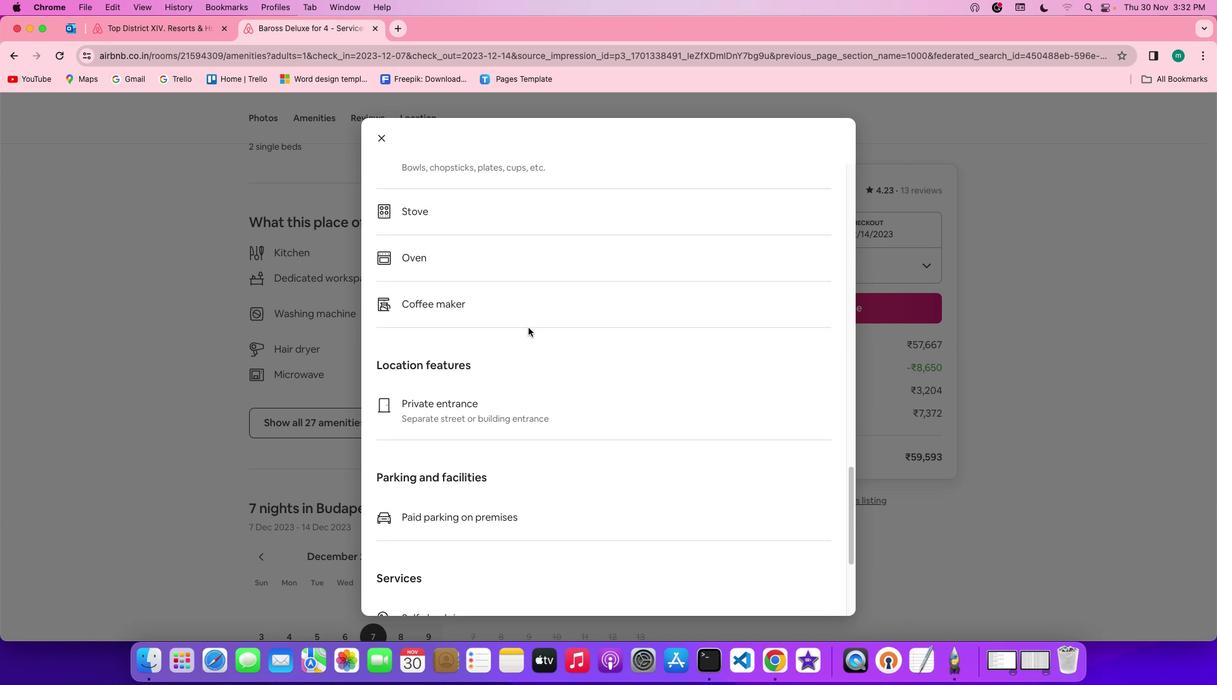 
Action: Mouse scrolled (528, 327) with delta (0, 0)
Screenshot: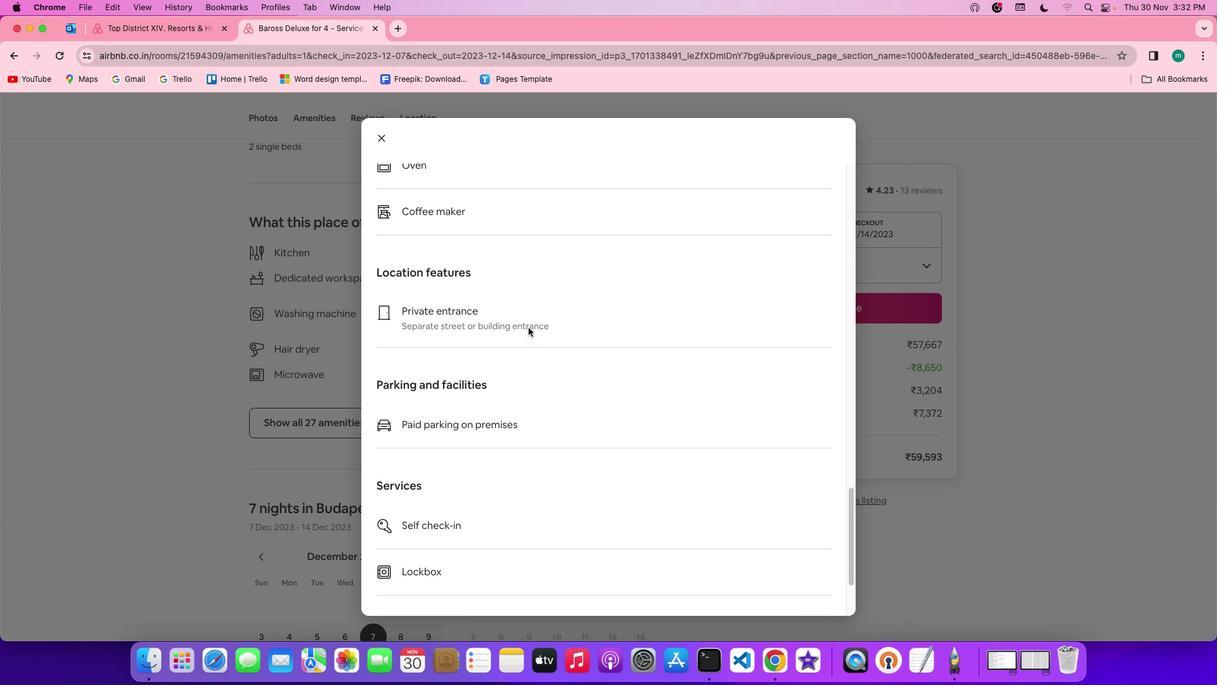 
Action: Mouse scrolled (528, 327) with delta (0, -1)
Screenshot: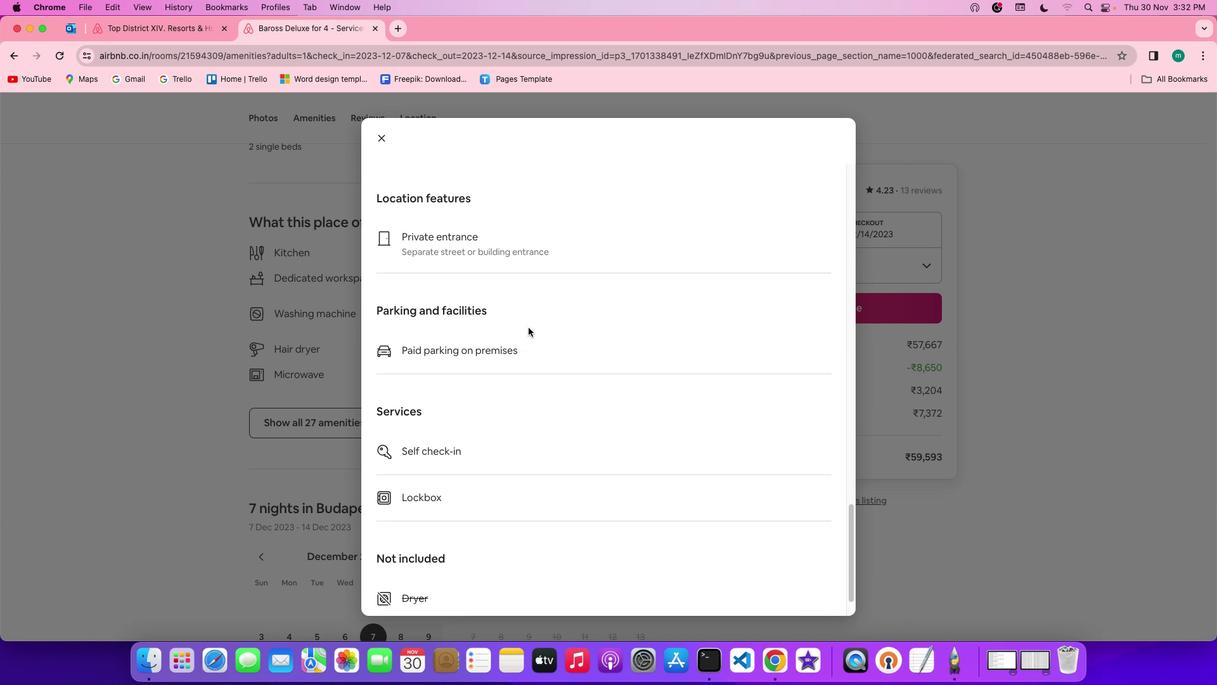 
Action: Mouse scrolled (528, 327) with delta (0, -3)
Screenshot: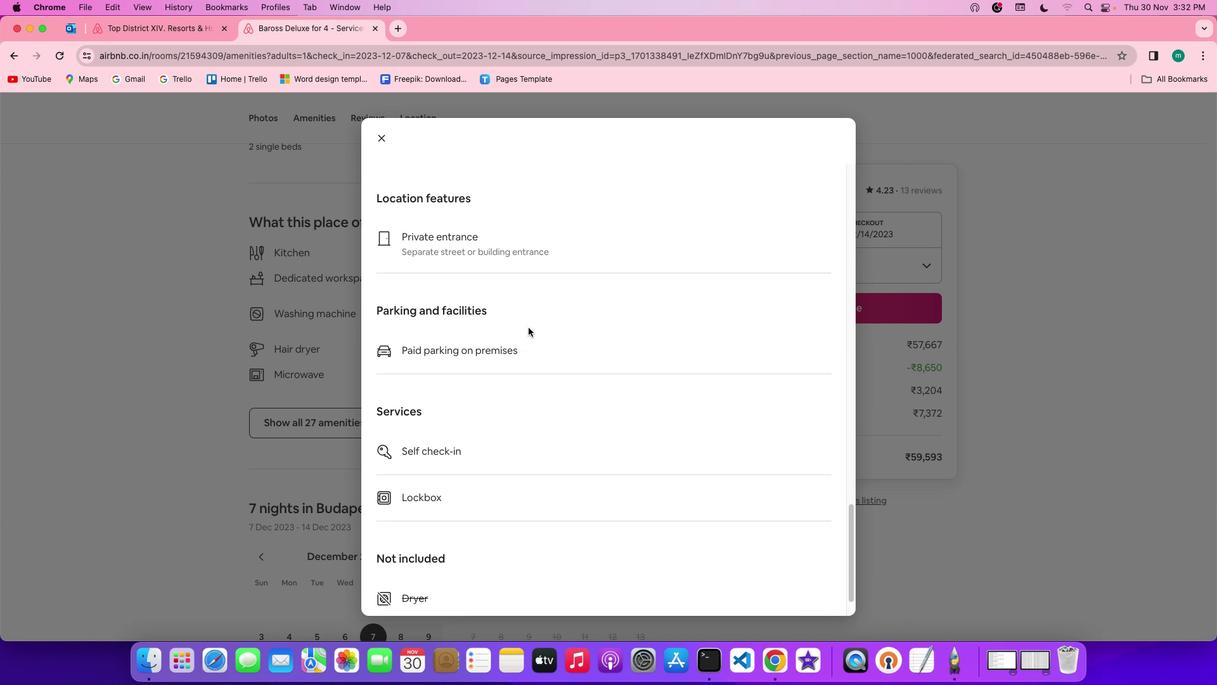 
Action: Mouse scrolled (528, 327) with delta (0, -3)
Screenshot: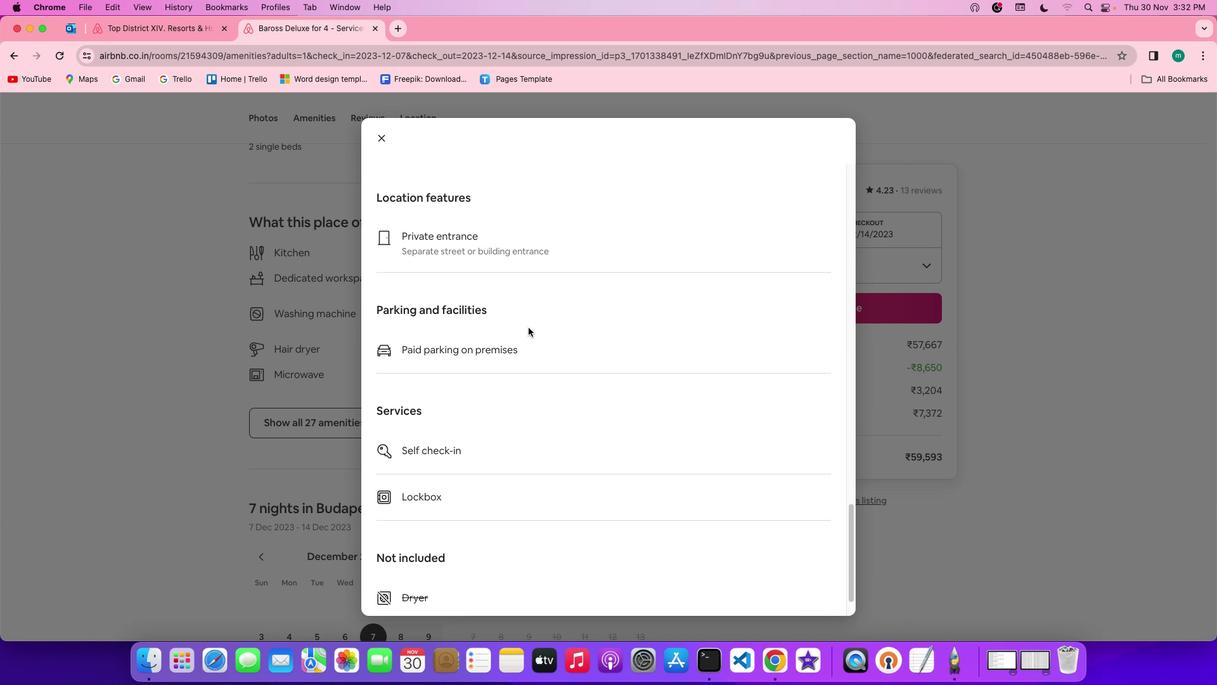 
Action: Mouse scrolled (528, 327) with delta (0, -3)
Screenshot: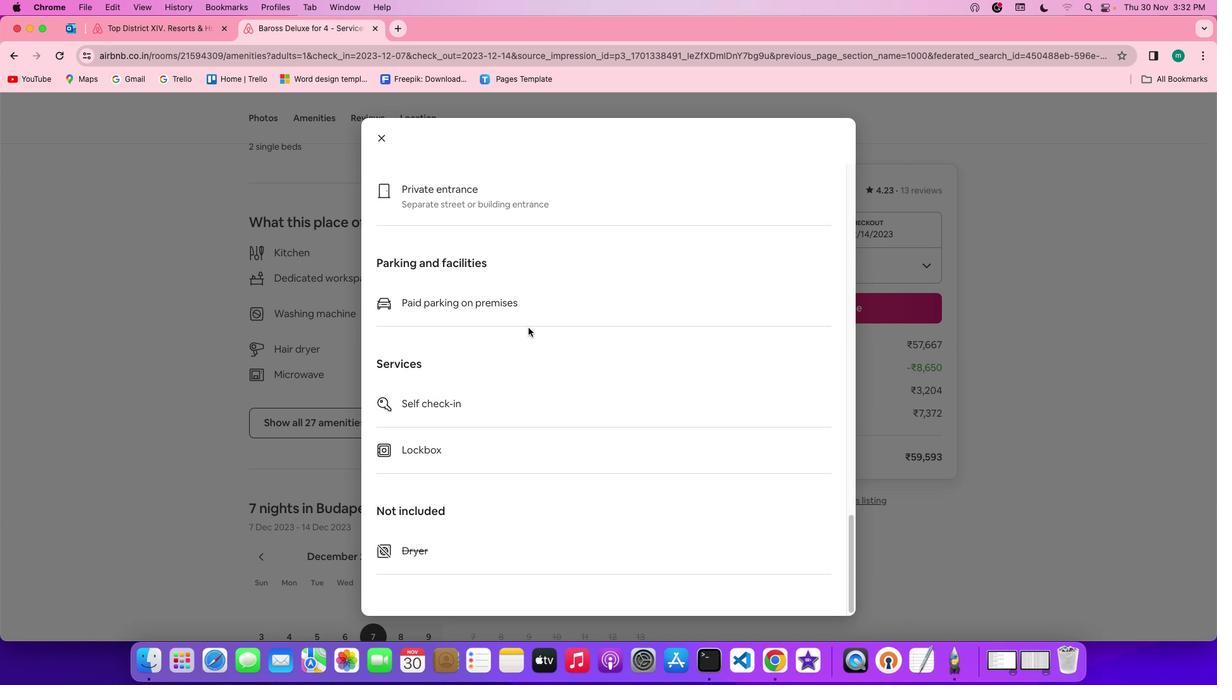 
Action: Mouse moved to (528, 327)
Screenshot: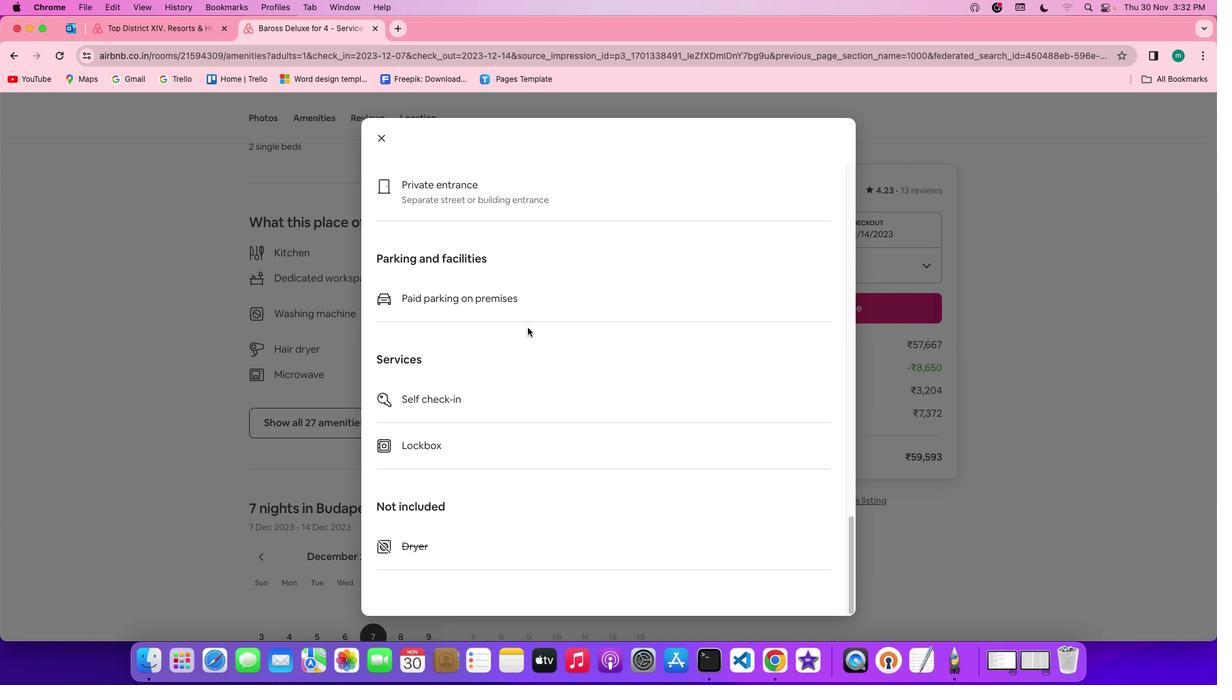 
Action: Mouse scrolled (528, 327) with delta (0, 0)
Screenshot: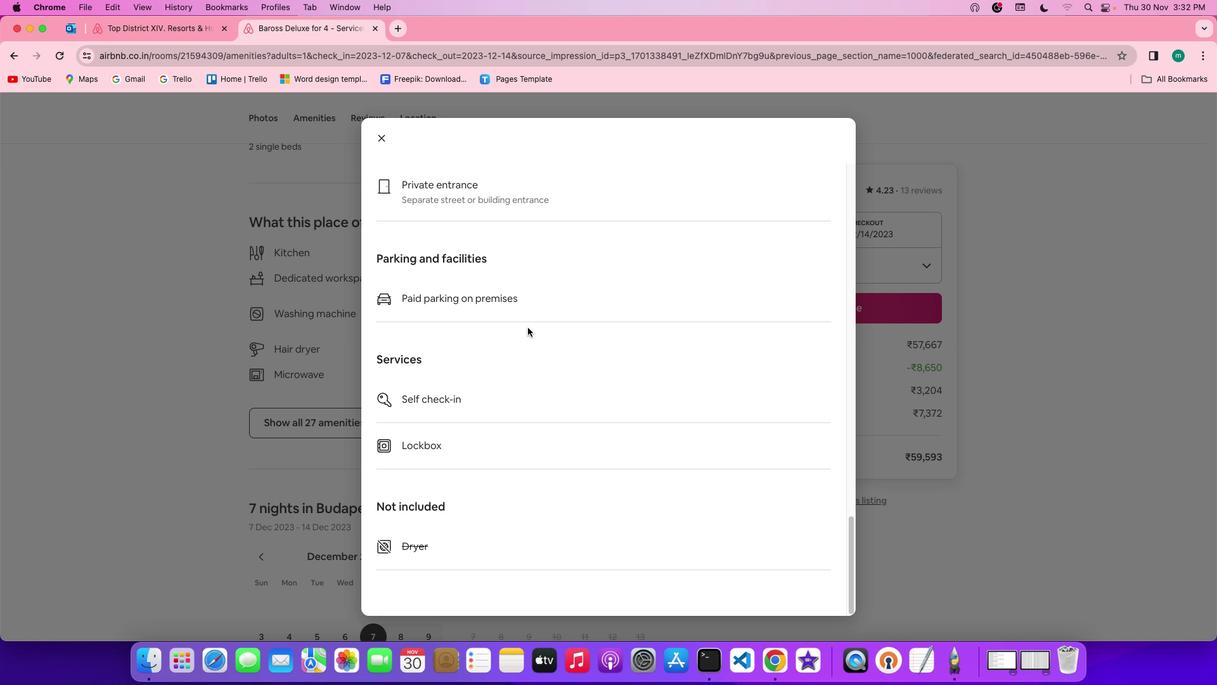 
Action: Mouse scrolled (528, 327) with delta (0, 0)
Screenshot: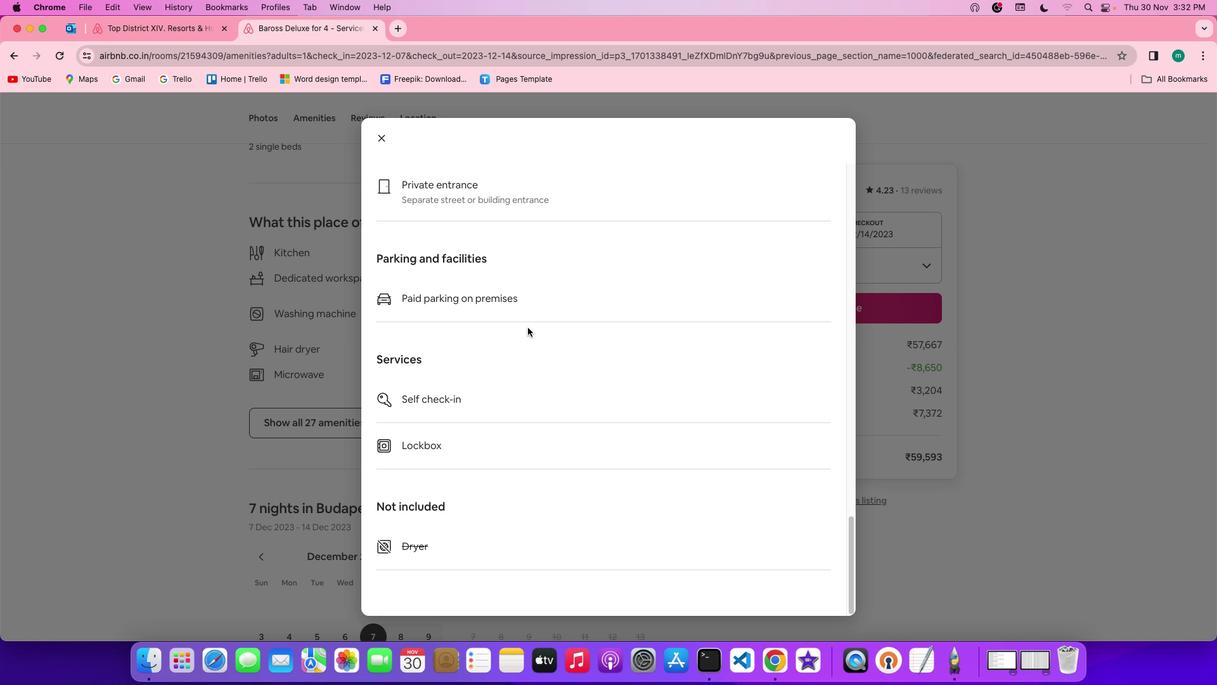 
Action: Mouse scrolled (528, 327) with delta (0, -1)
Screenshot: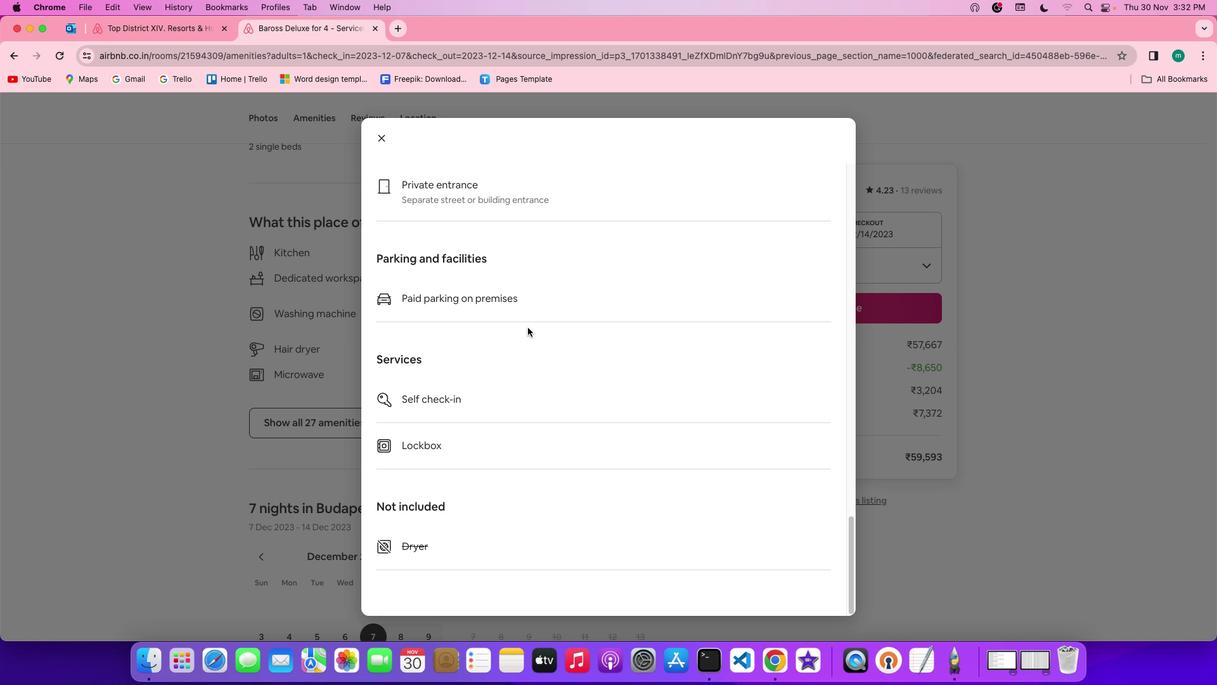 
Action: Mouse scrolled (528, 327) with delta (0, -3)
Screenshot: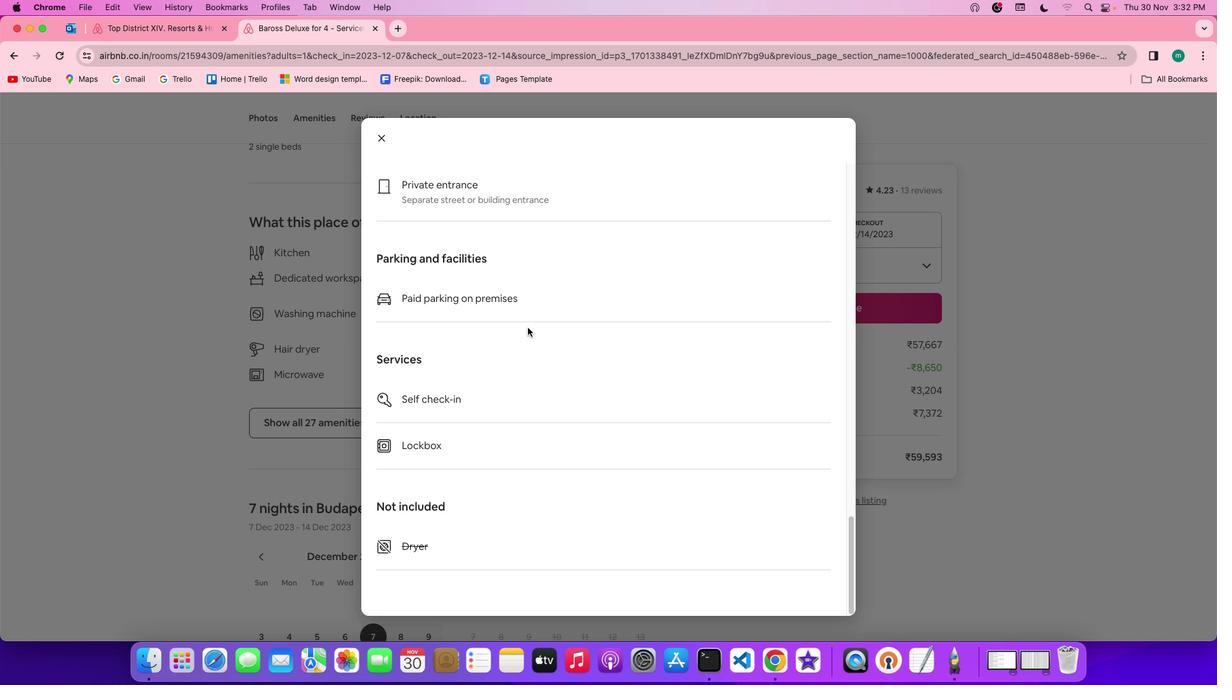 
Action: Mouse scrolled (528, 327) with delta (0, 0)
Screenshot: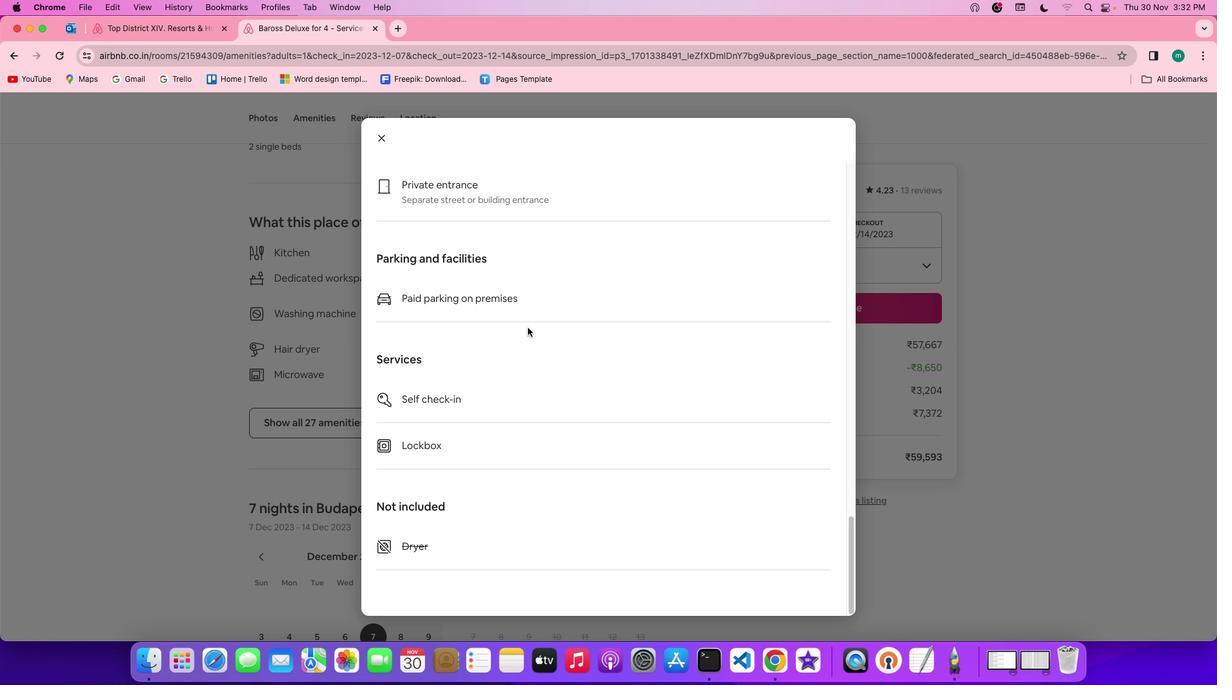 
Action: Mouse scrolled (528, 327) with delta (0, 0)
Screenshot: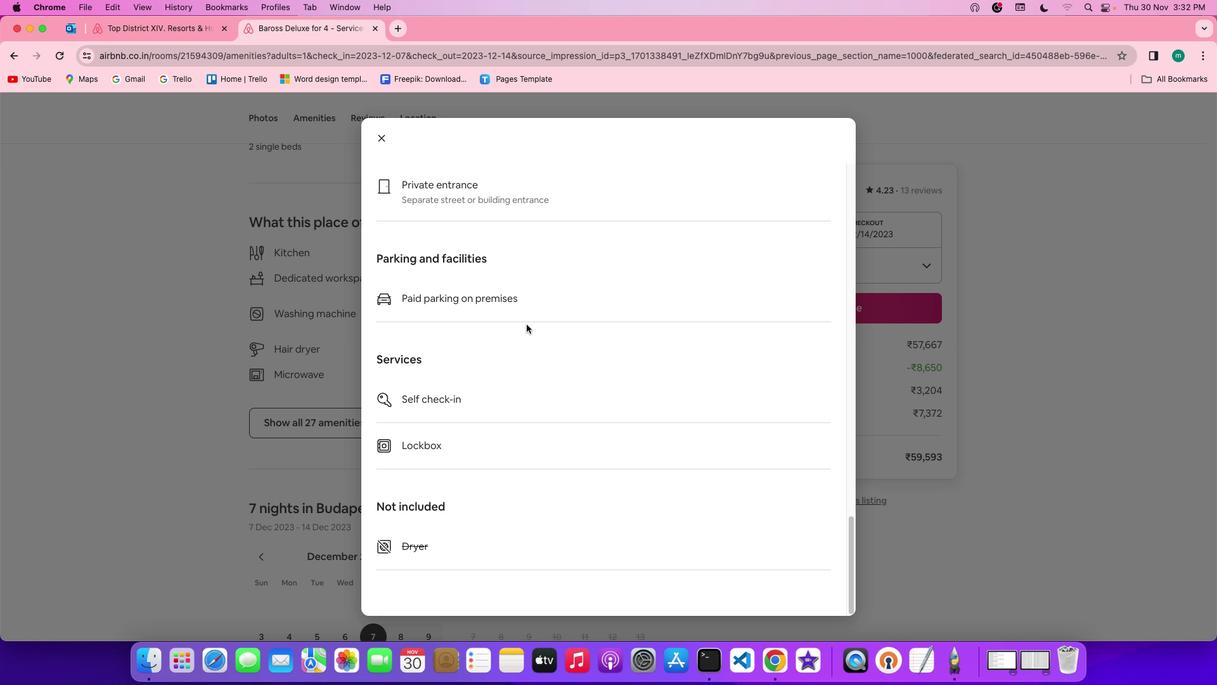 
Action: Mouse scrolled (528, 327) with delta (0, -1)
Screenshot: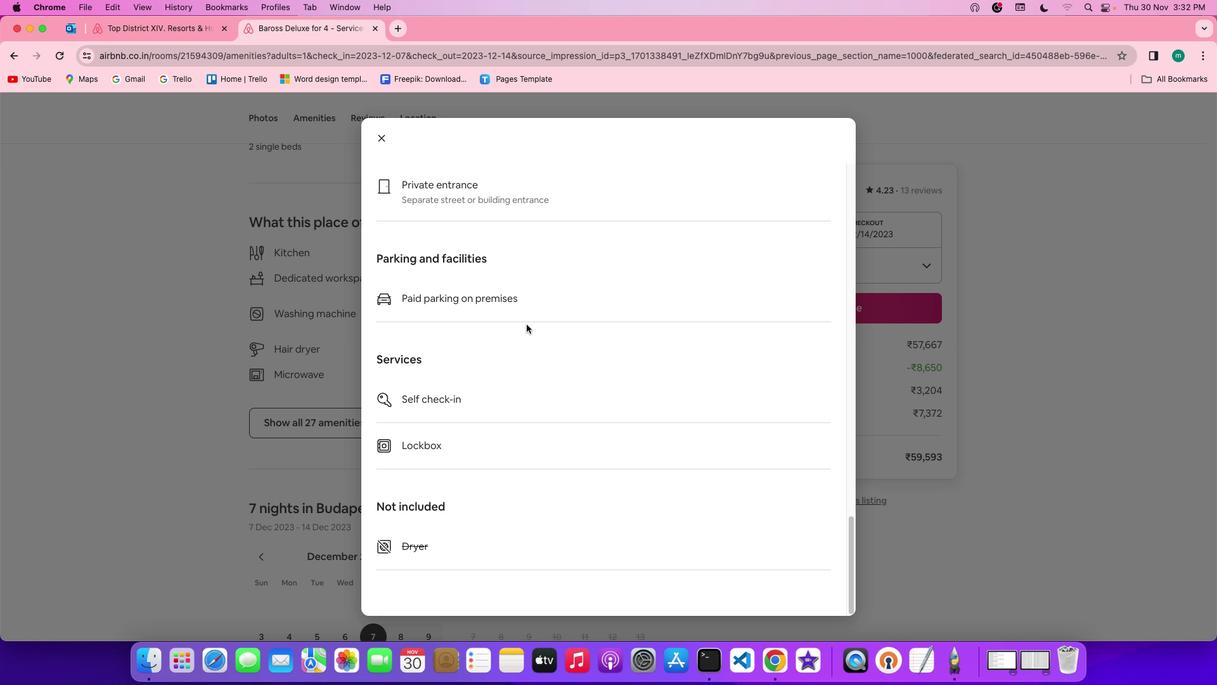 
Action: Mouse scrolled (528, 327) with delta (0, -3)
Screenshot: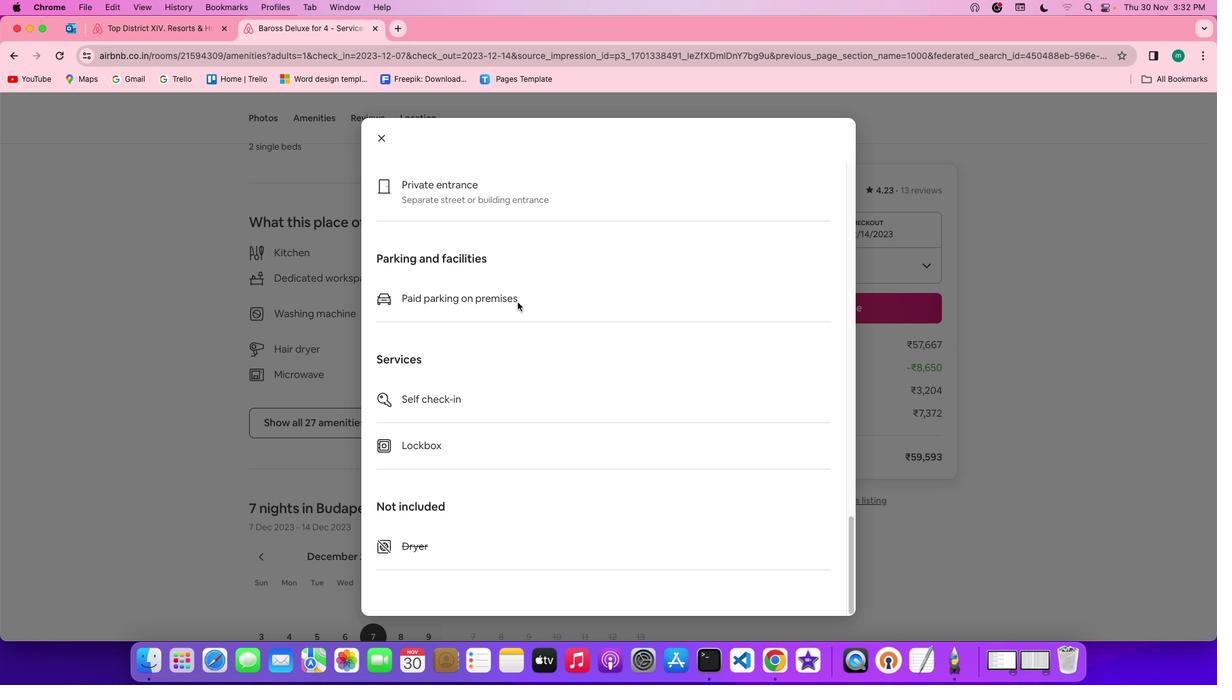 
Action: Mouse moved to (378, 134)
Screenshot: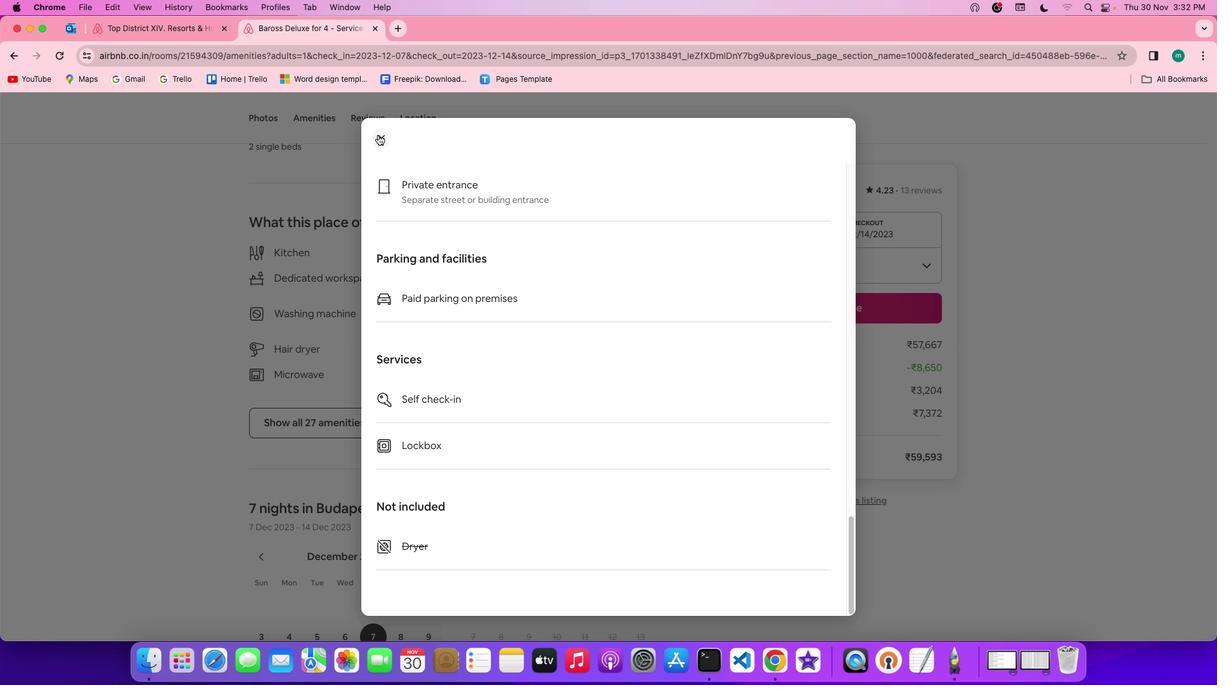 
Action: Mouse pressed left at (378, 134)
Screenshot: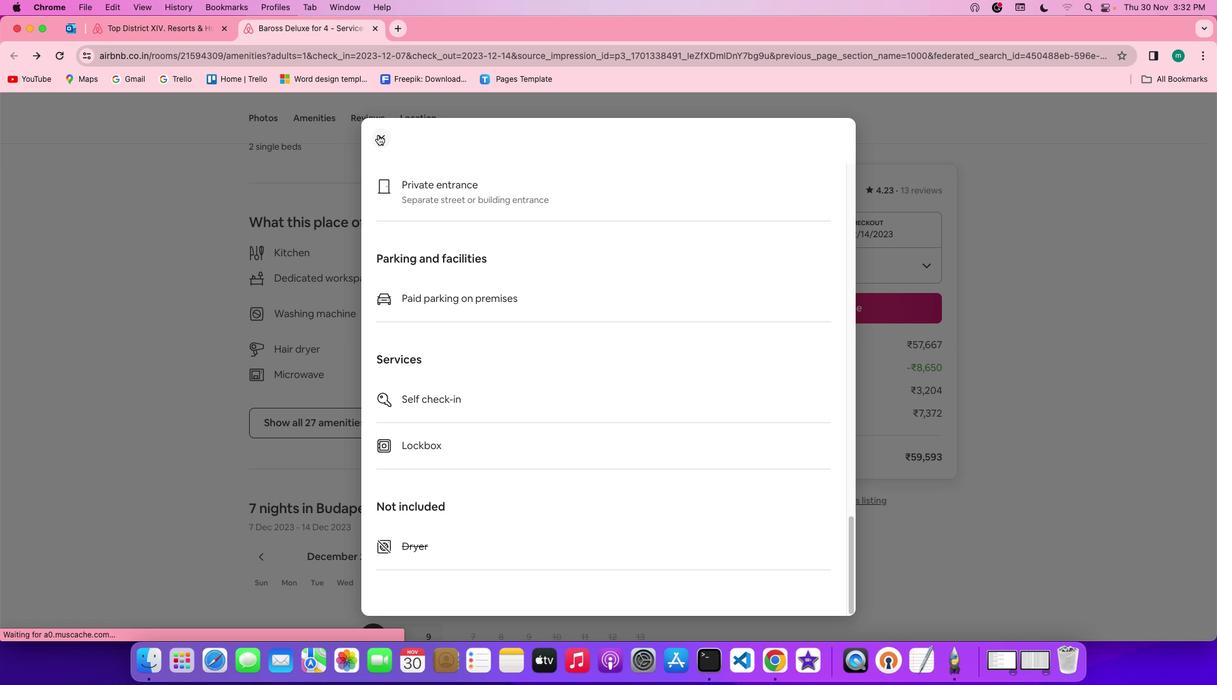
Action: Mouse moved to (560, 257)
Screenshot: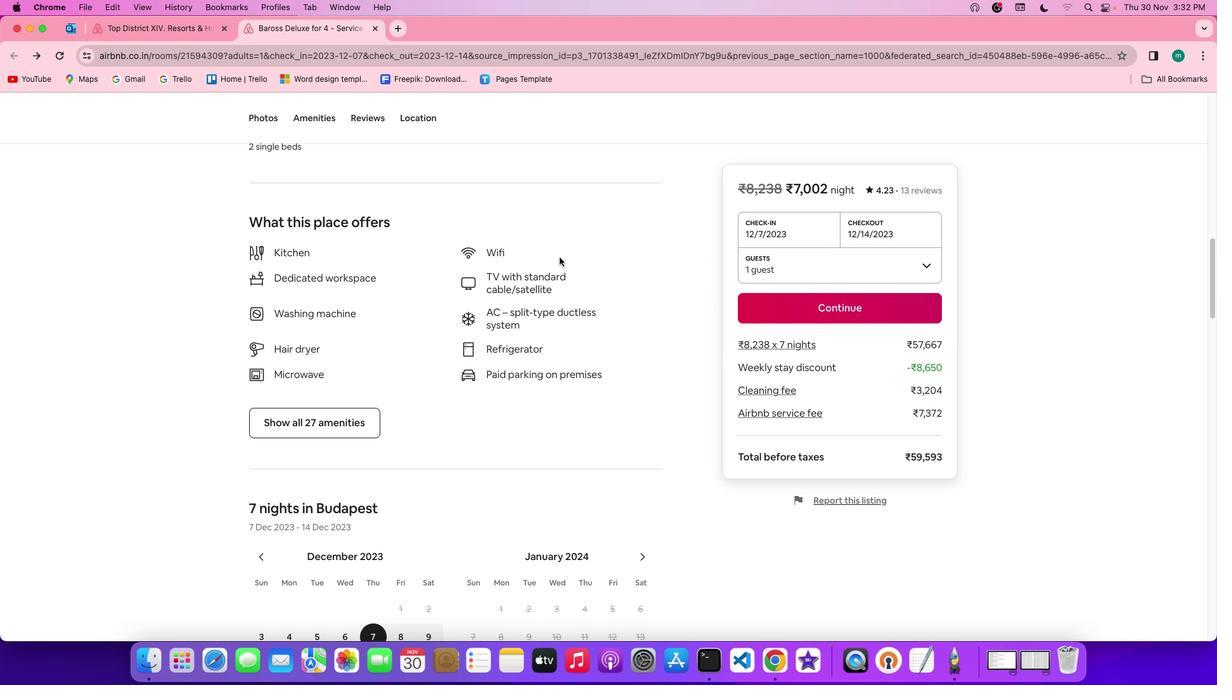
Action: Mouse scrolled (560, 257) with delta (0, 0)
Screenshot: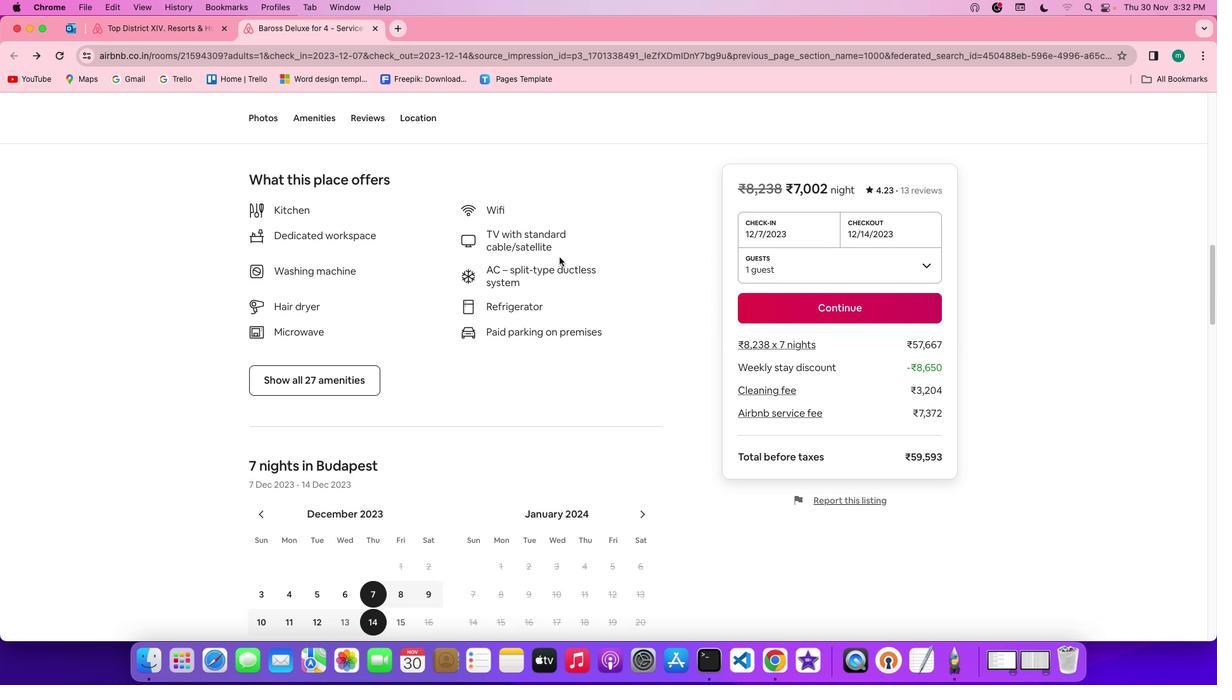 
Action: Mouse scrolled (560, 257) with delta (0, 0)
Screenshot: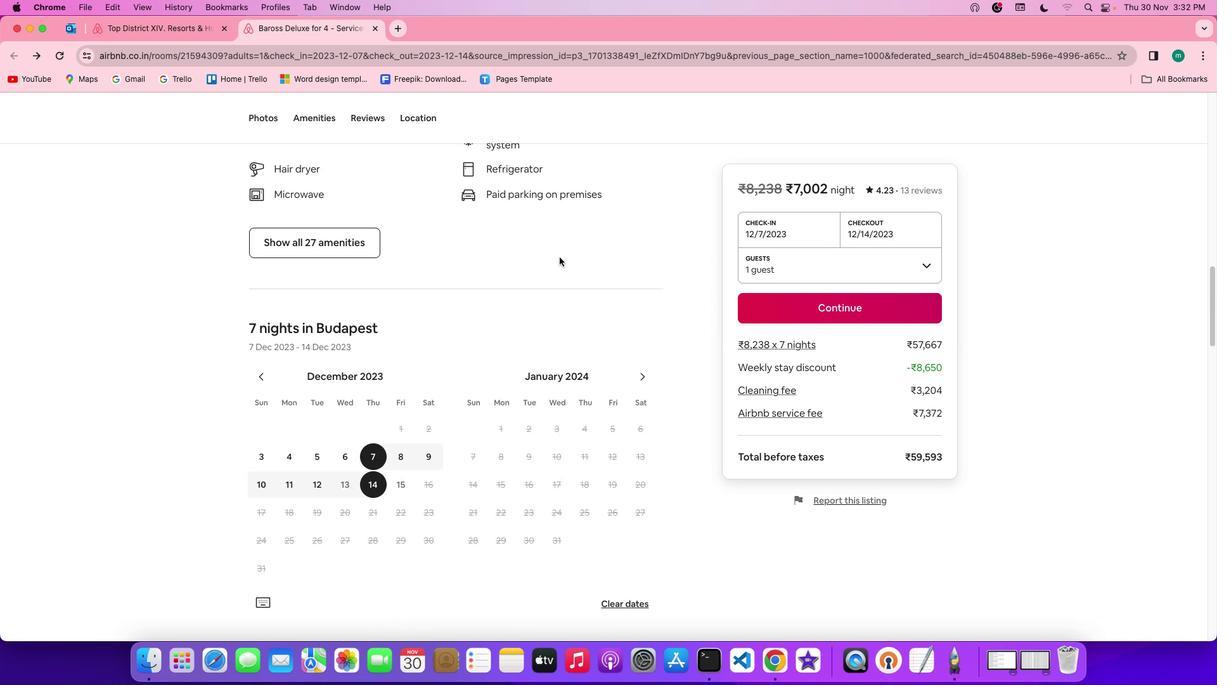 
Action: Mouse scrolled (560, 257) with delta (0, -1)
Screenshot: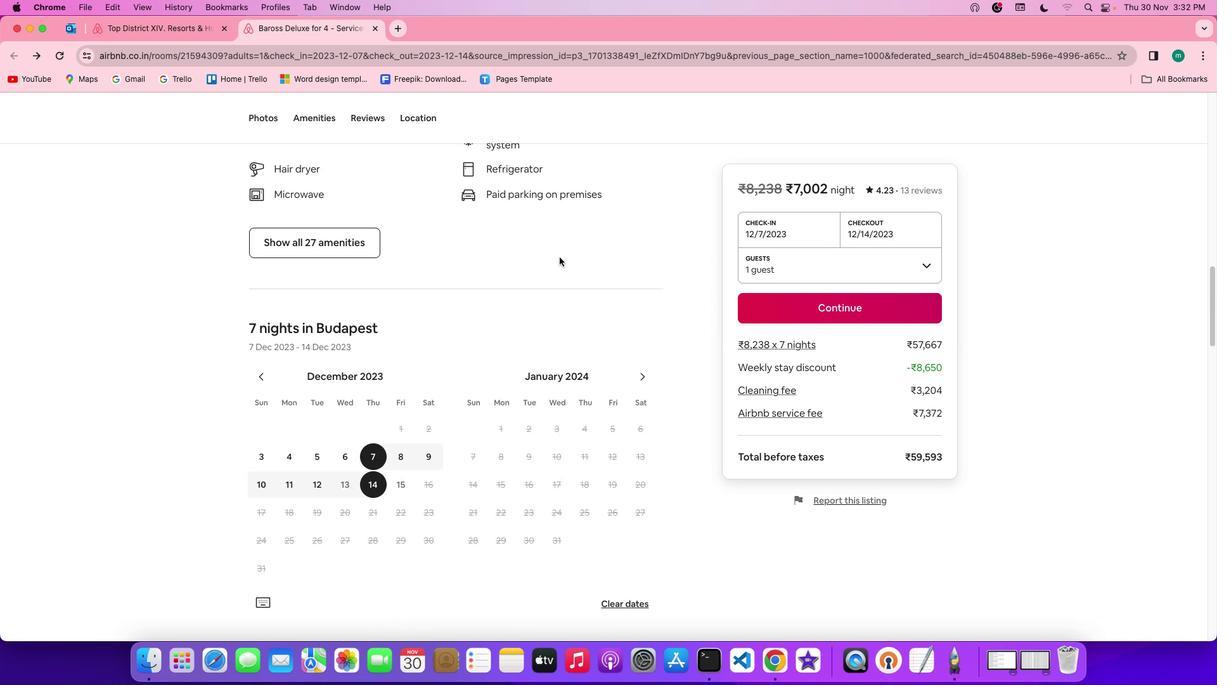 
Action: Mouse scrolled (560, 257) with delta (0, -2)
Screenshot: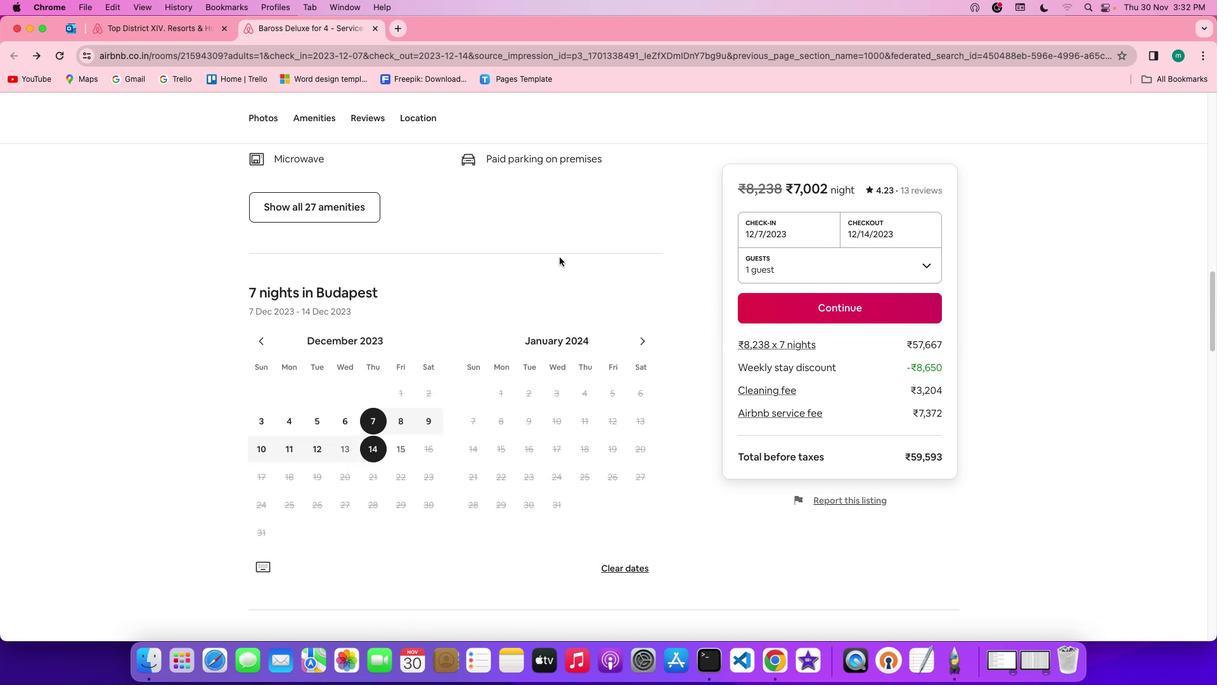 
Action: Mouse scrolled (560, 257) with delta (0, 0)
Screenshot: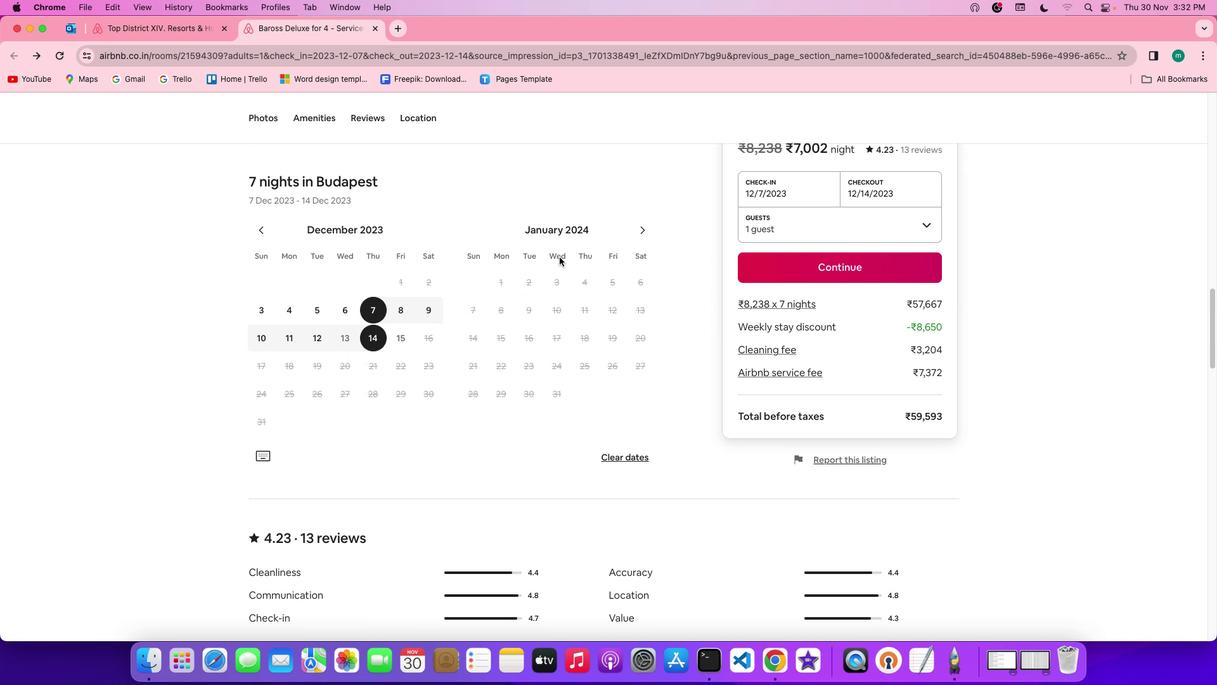 
Action: Mouse scrolled (560, 257) with delta (0, 0)
Screenshot: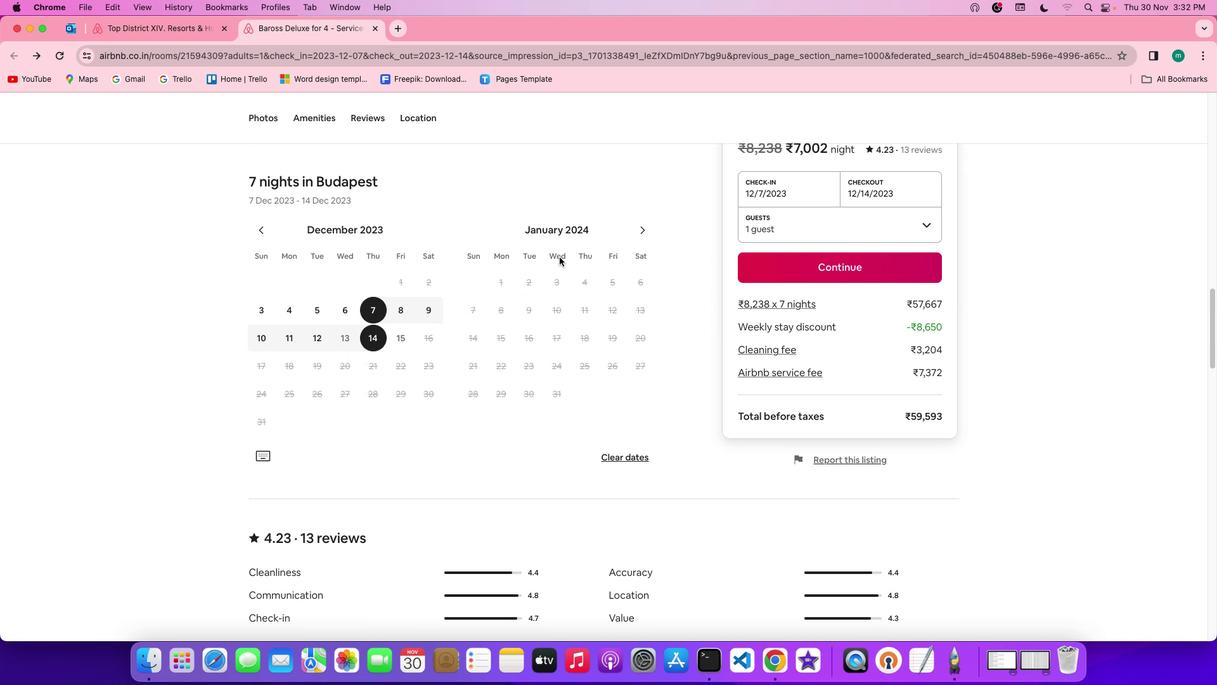 
Action: Mouse moved to (559, 256)
Screenshot: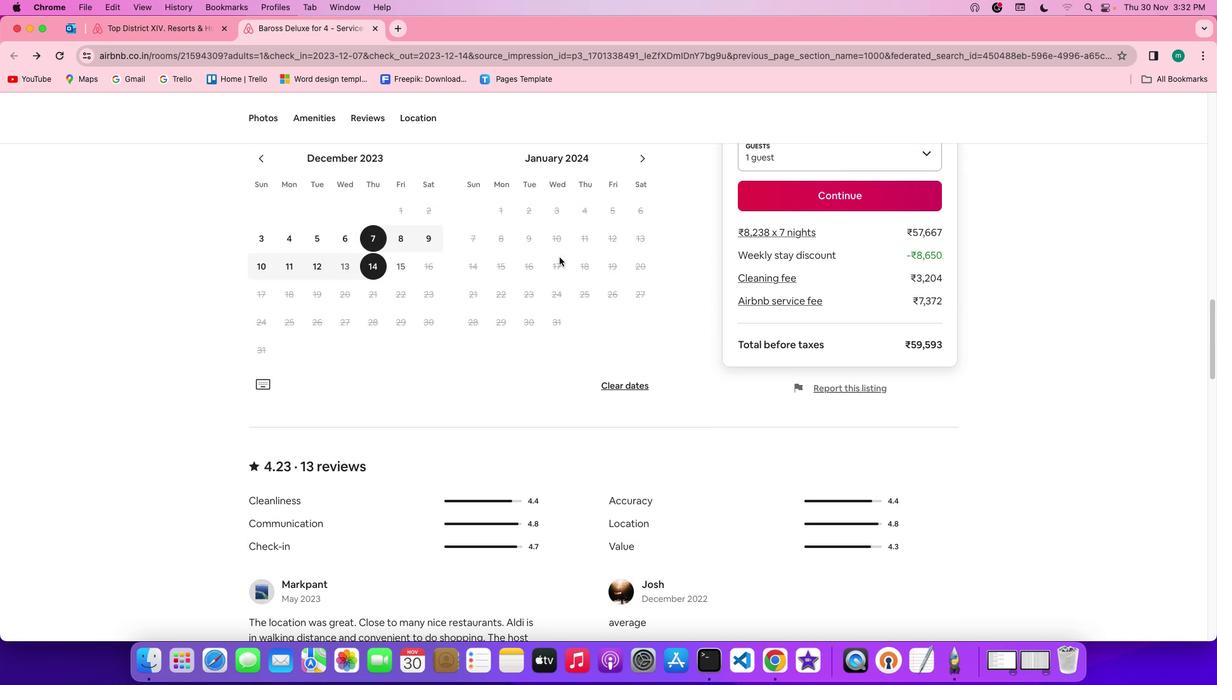 
Action: Mouse scrolled (559, 256) with delta (0, -1)
Screenshot: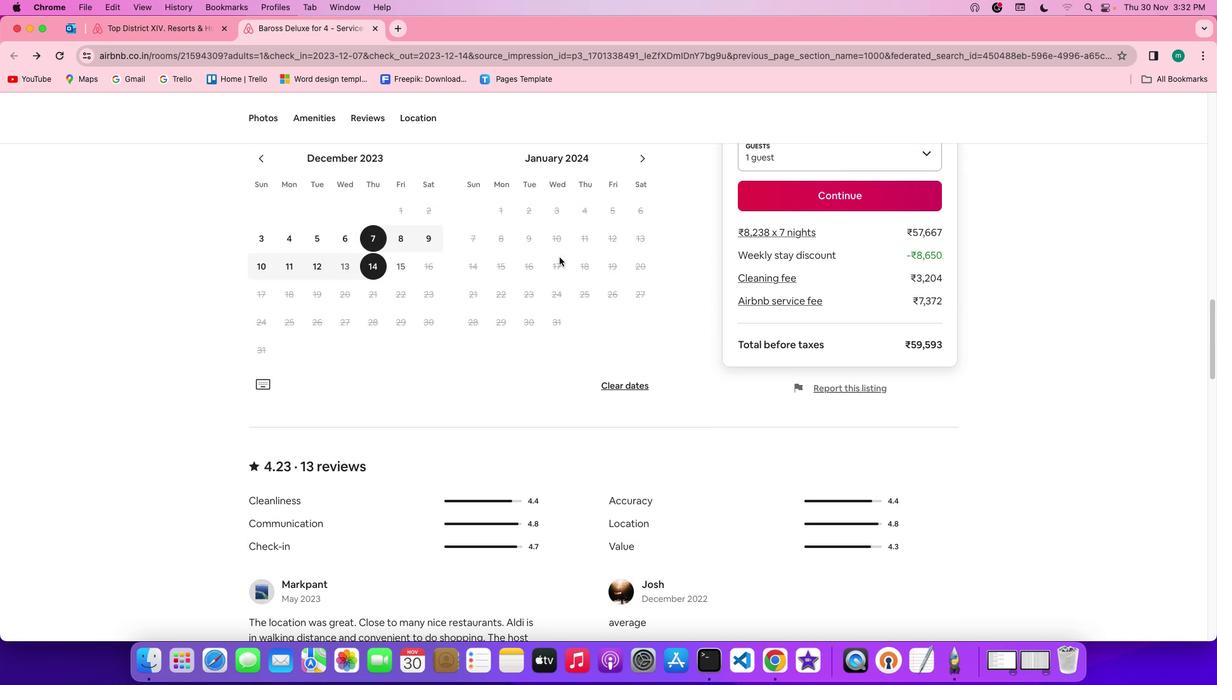 
Action: Mouse scrolled (559, 256) with delta (0, -2)
Screenshot: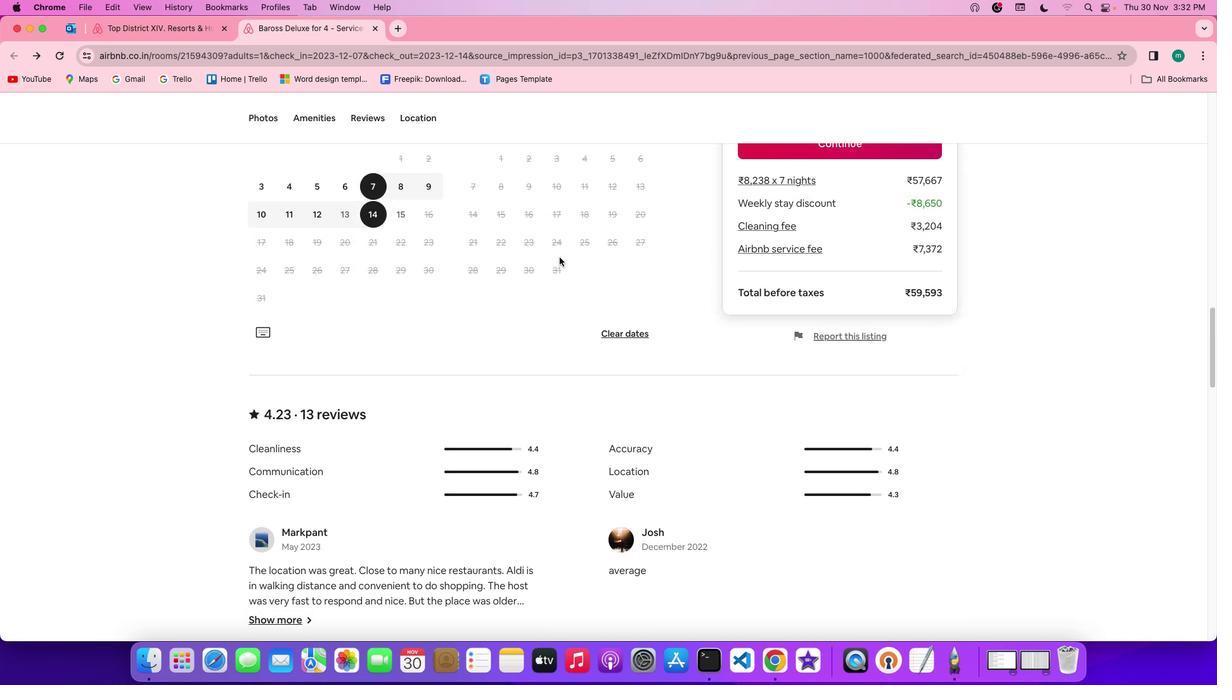 
Action: Mouse scrolled (559, 256) with delta (0, 0)
Screenshot: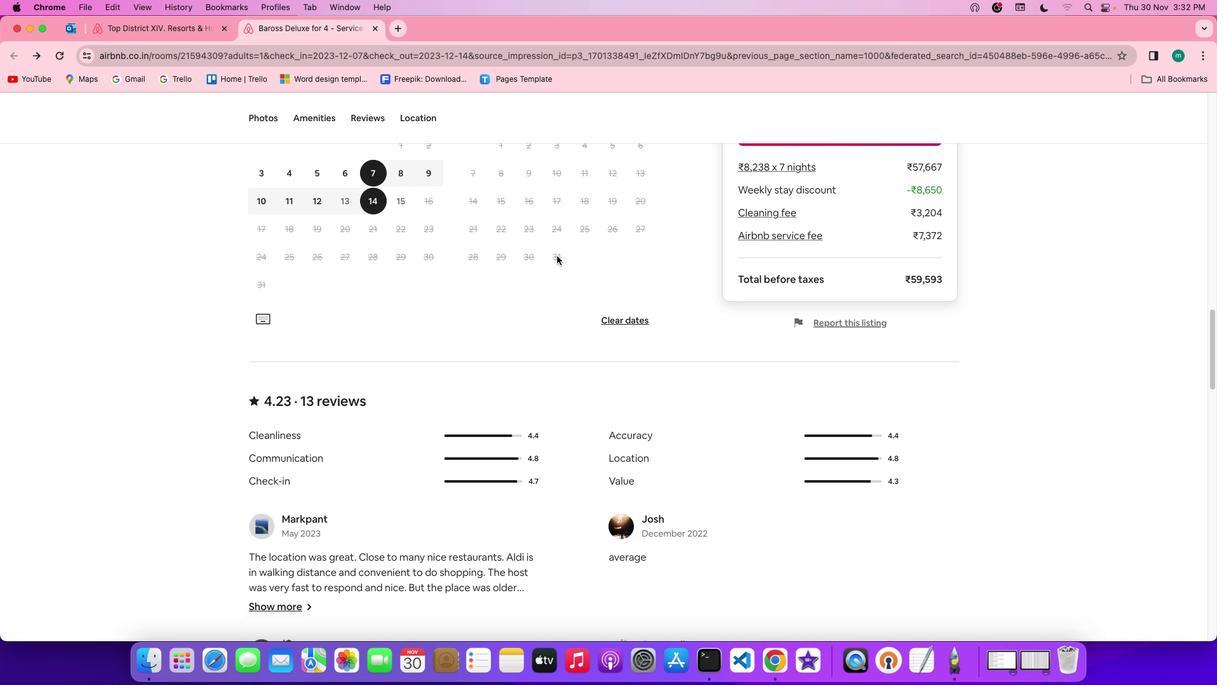 
Action: Mouse moved to (559, 256)
Screenshot: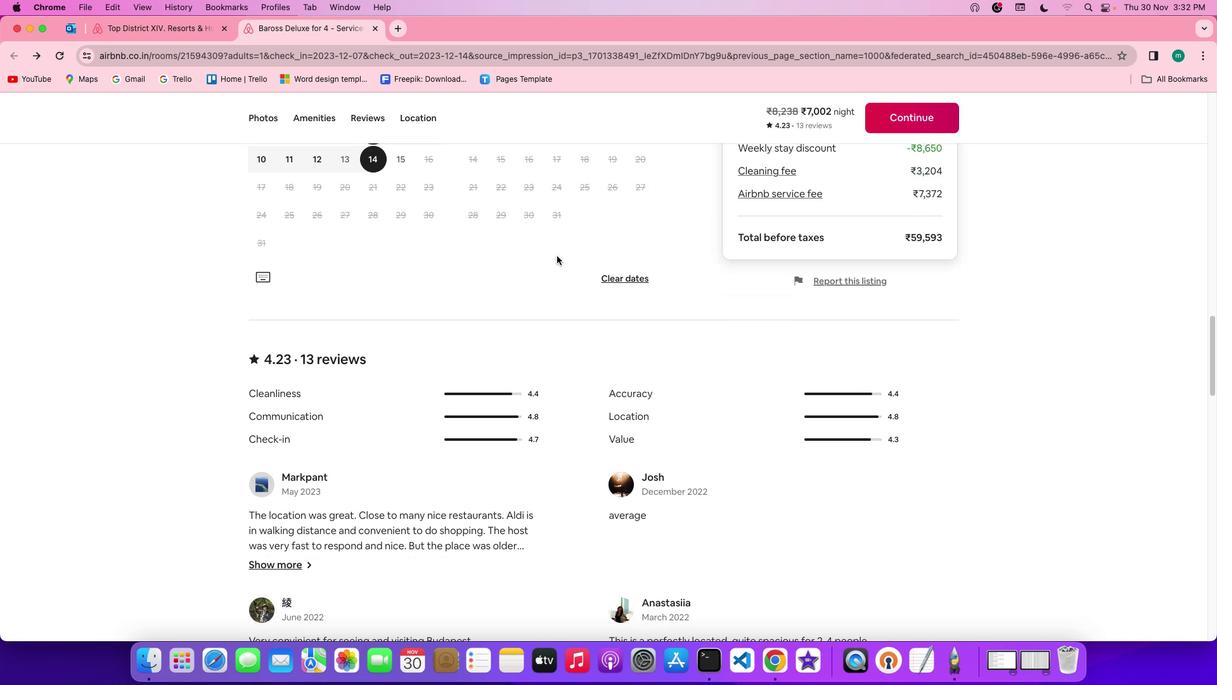 
Action: Mouse scrolled (559, 256) with delta (0, 0)
Screenshot: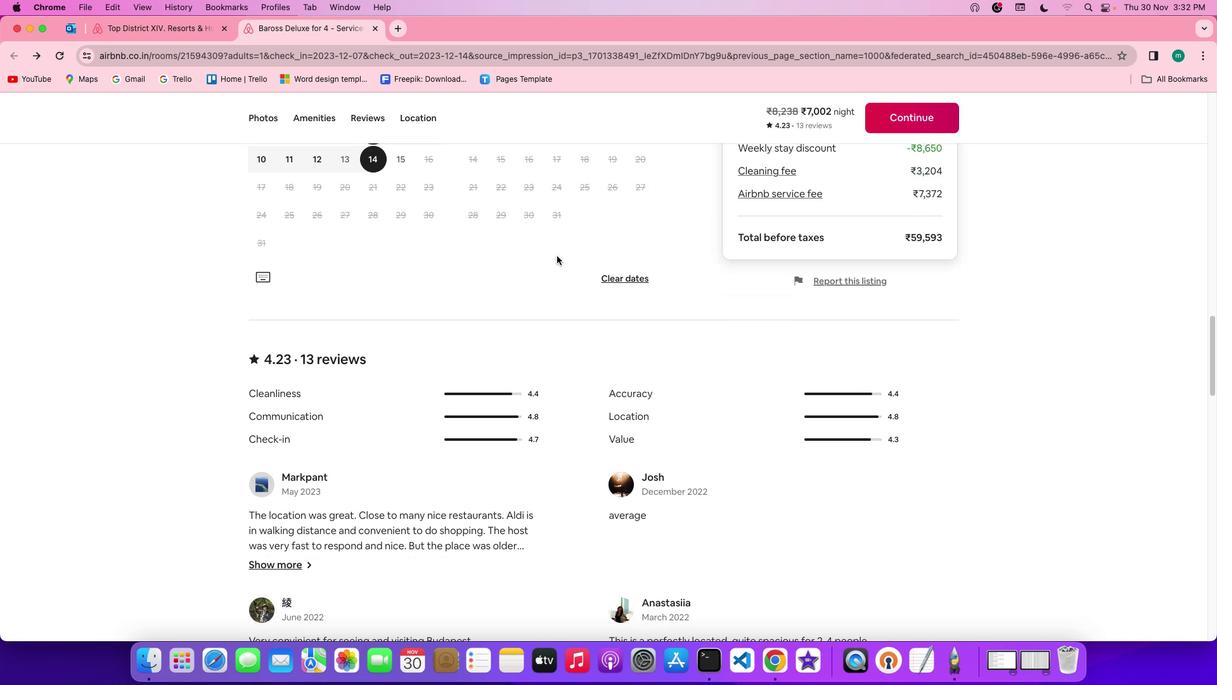 
Action: Mouse moved to (558, 256)
Screenshot: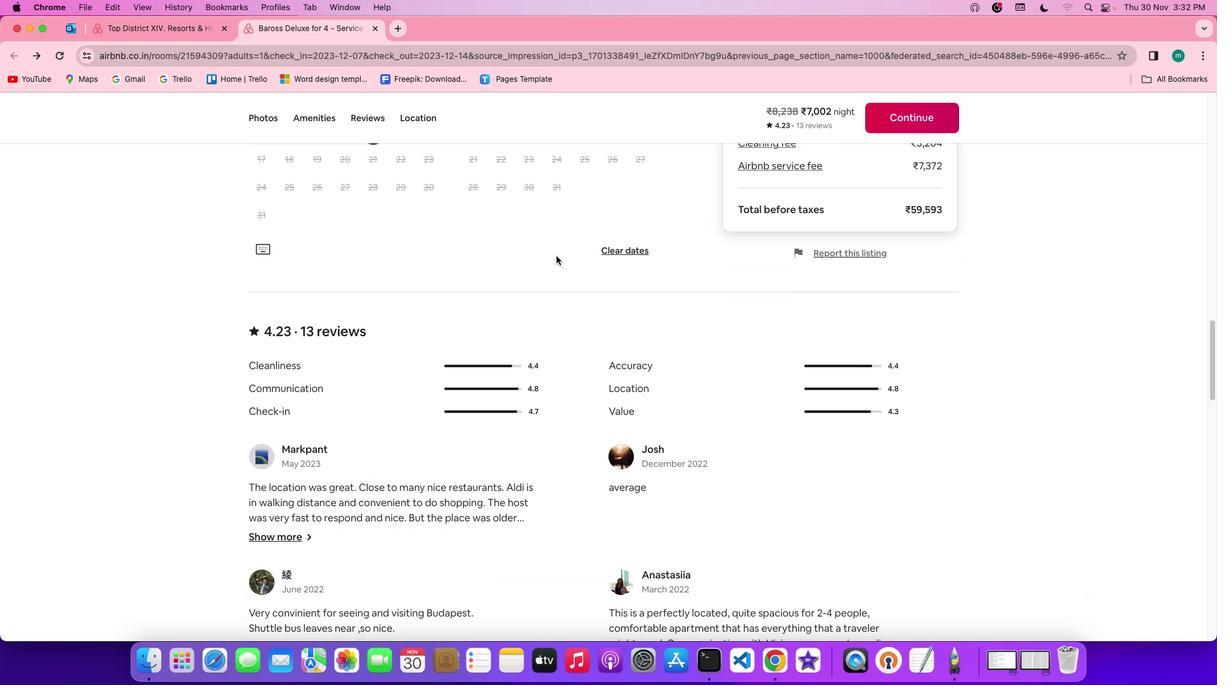 
Action: Mouse scrolled (558, 256) with delta (0, -1)
Screenshot: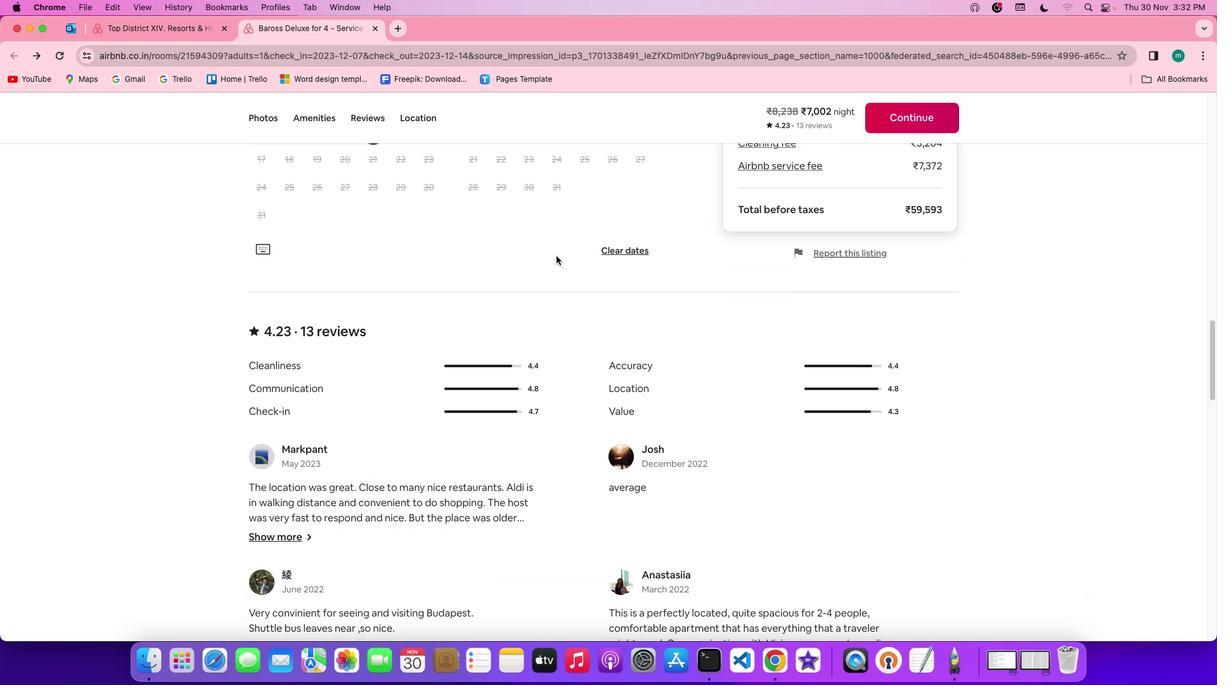 
Action: Mouse moved to (557, 256)
Screenshot: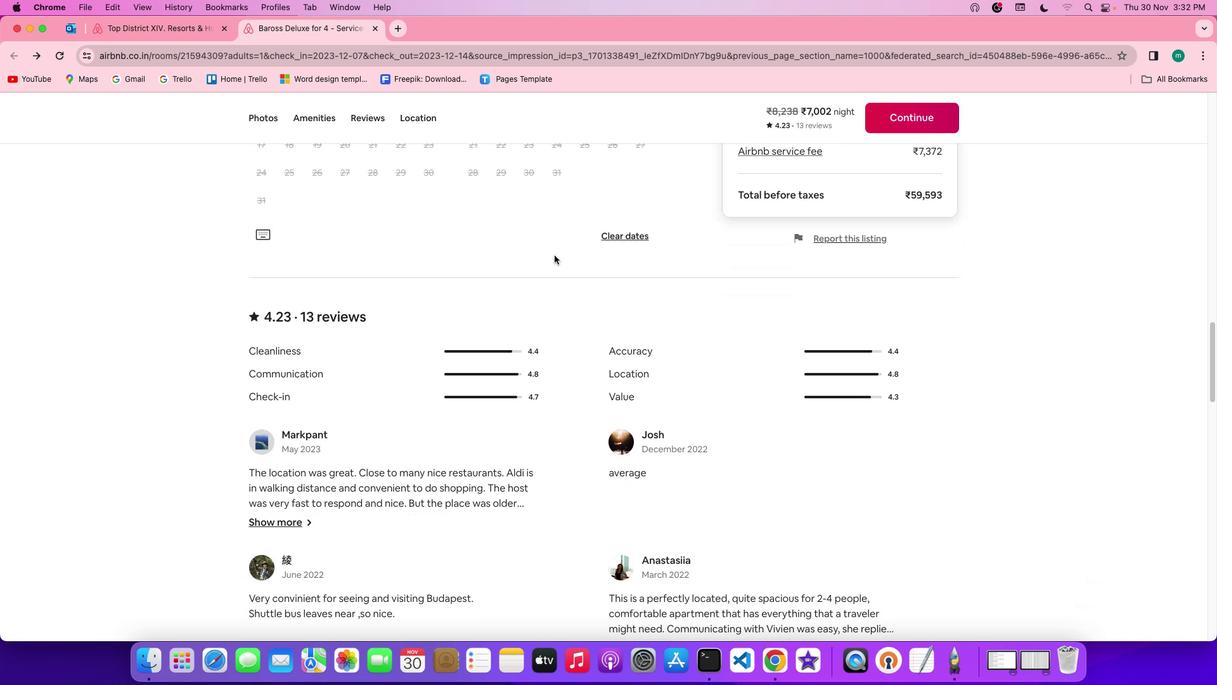
Action: Mouse scrolled (557, 256) with delta (0, -1)
Screenshot: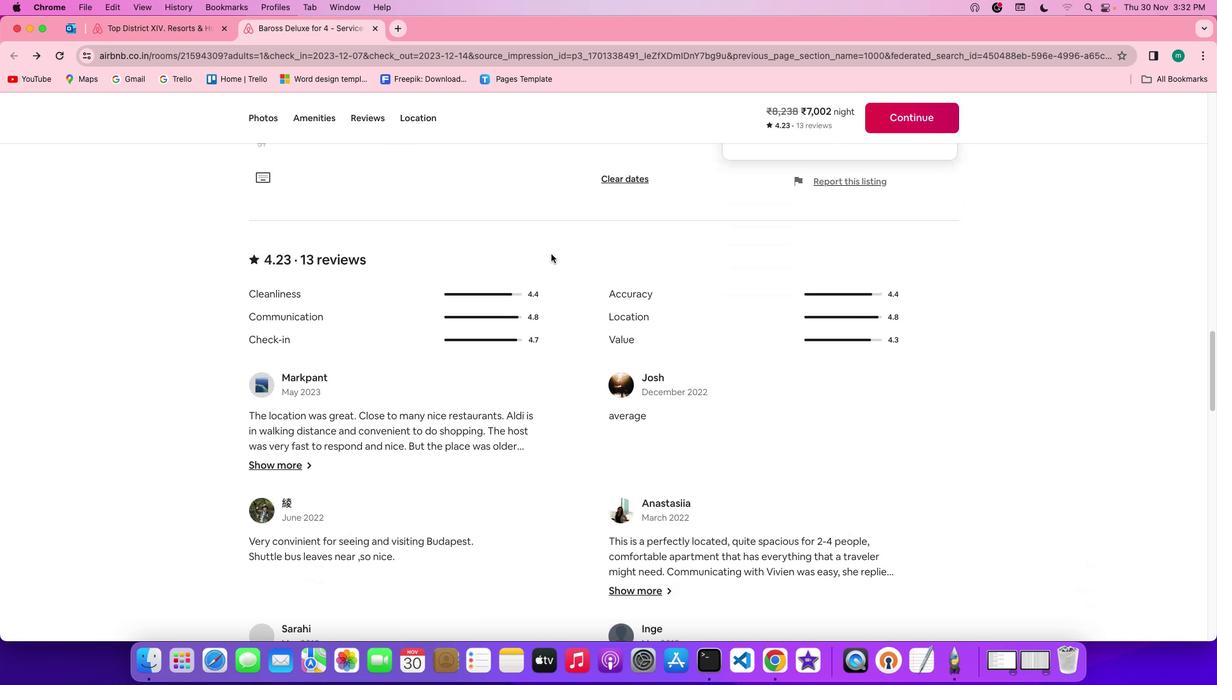 
Action: Mouse moved to (548, 253)
Screenshot: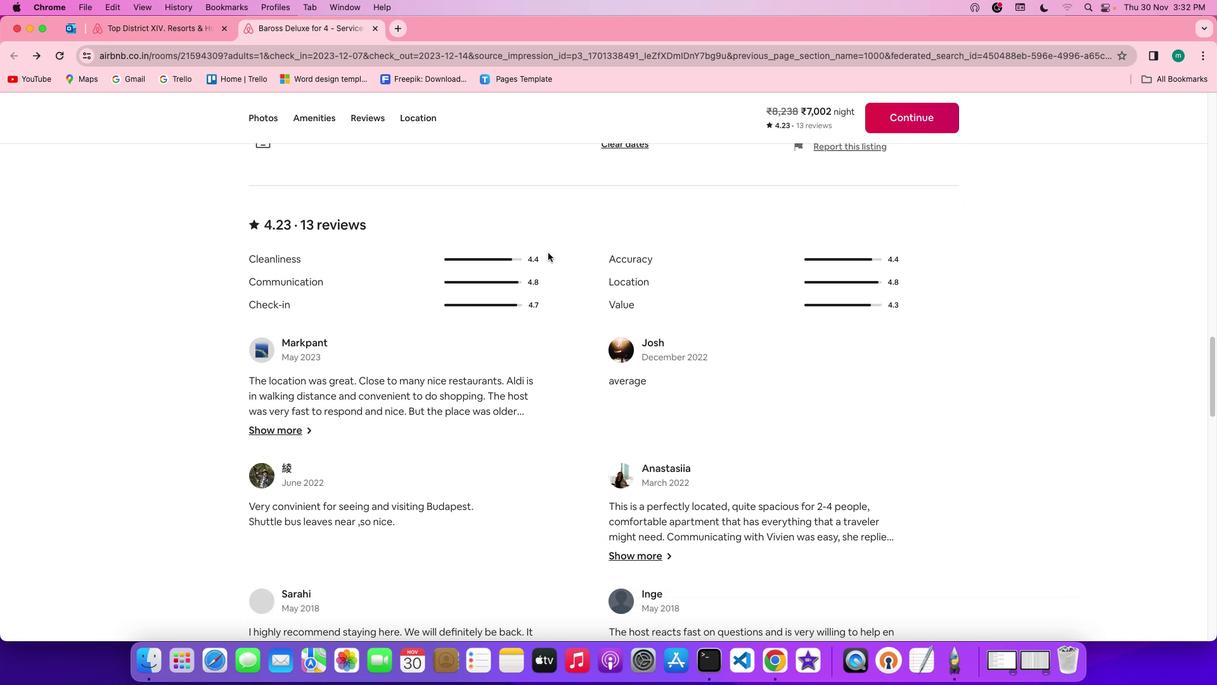 
Action: Mouse scrolled (548, 253) with delta (0, 0)
Screenshot: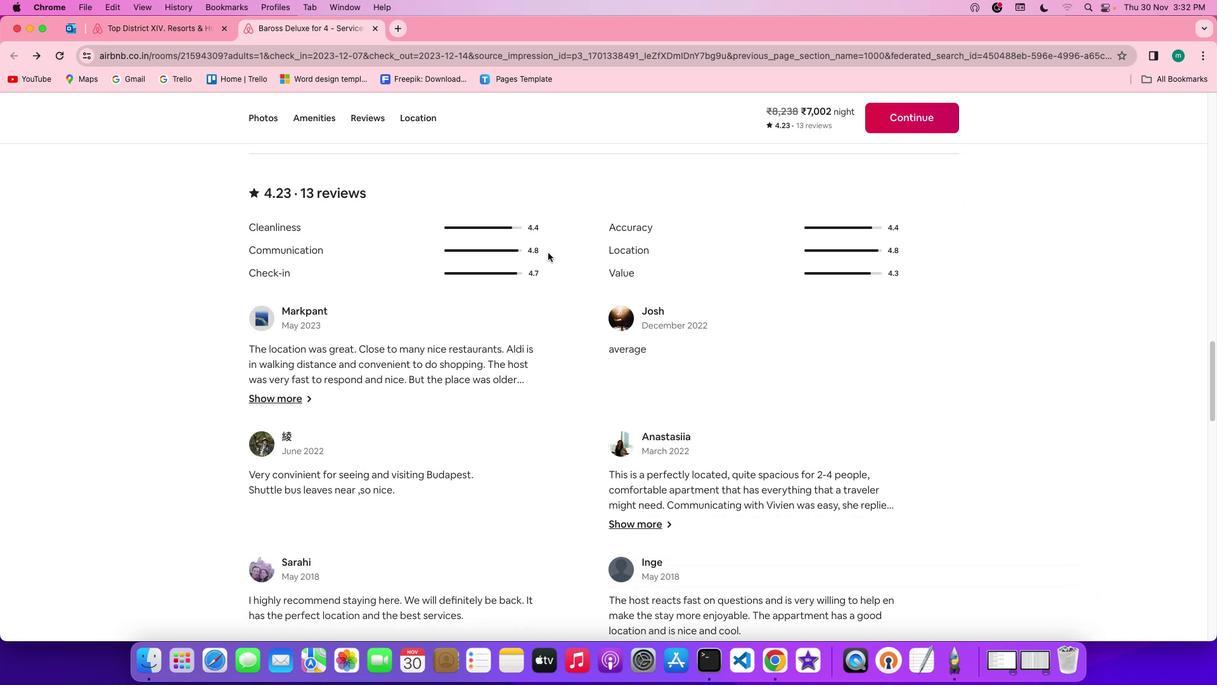 
Action: Mouse scrolled (548, 253) with delta (0, 0)
Screenshot: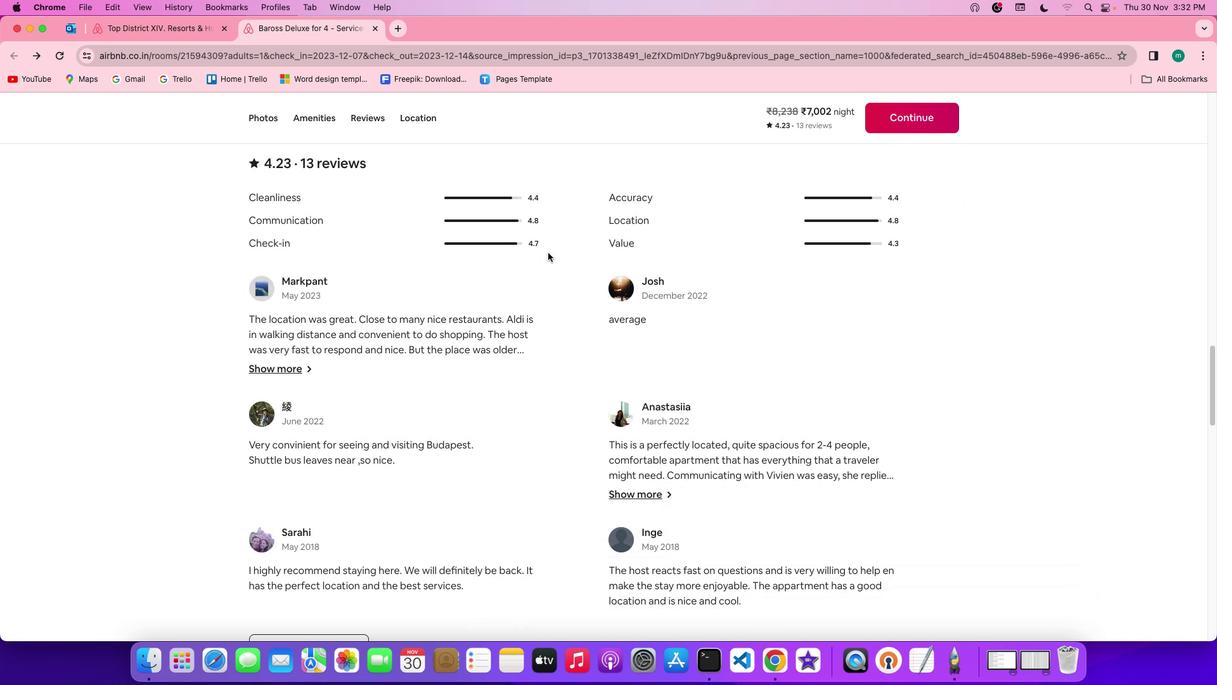 
Action: Mouse scrolled (548, 253) with delta (0, -1)
Screenshot: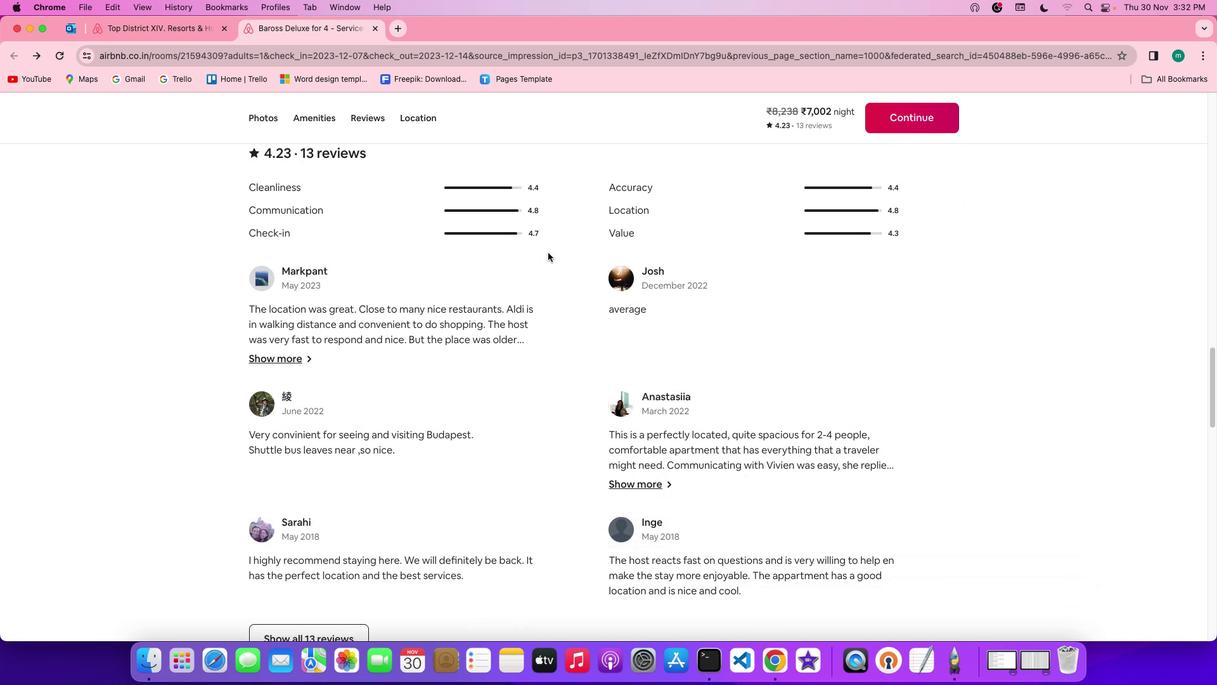 
Action: Mouse scrolled (548, 253) with delta (0, 0)
Screenshot: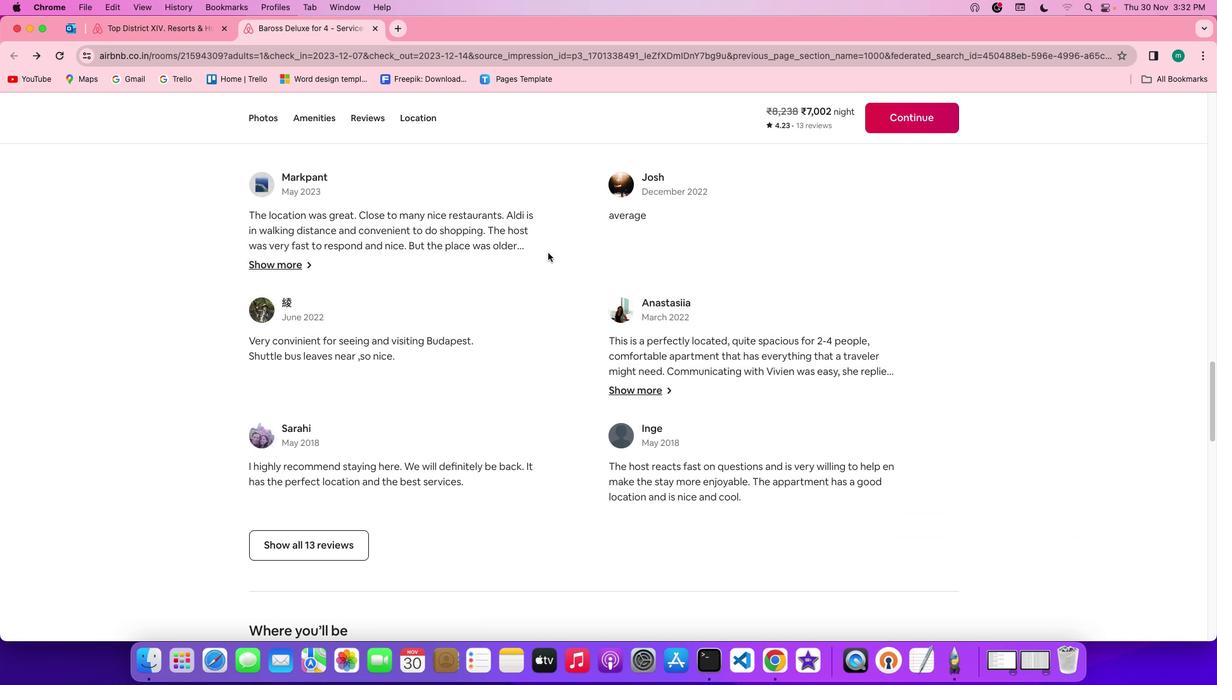
Action: Mouse scrolled (548, 253) with delta (0, 0)
Screenshot: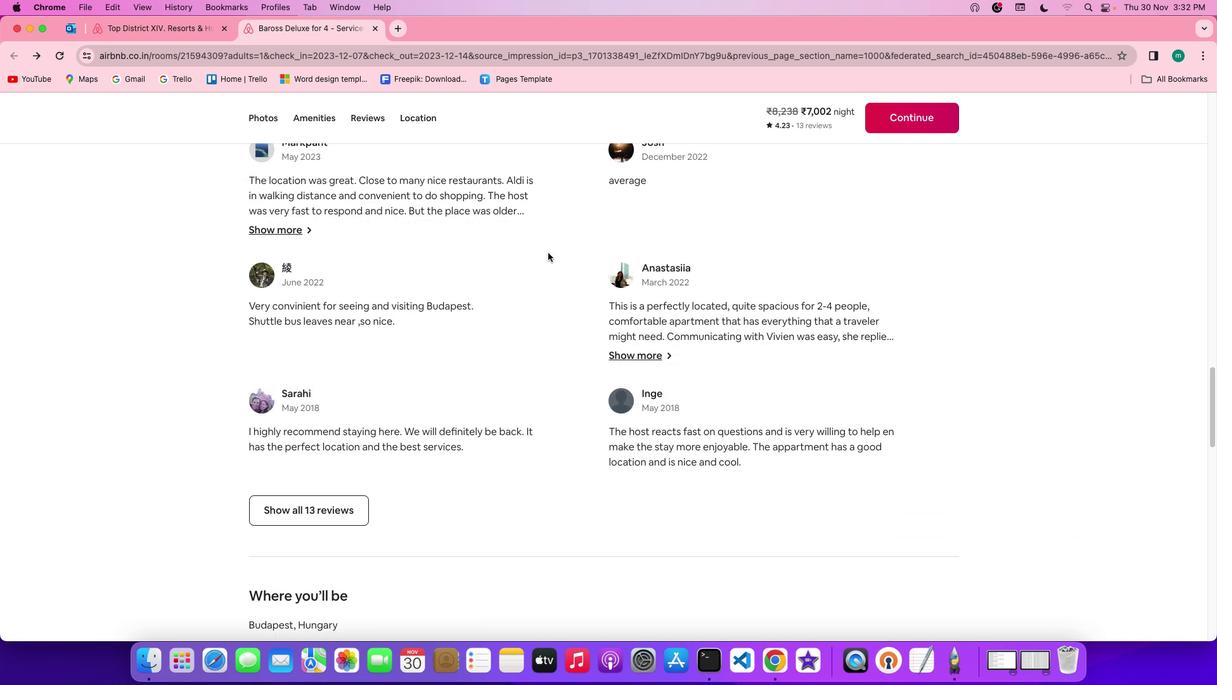 
Action: Mouse scrolled (548, 253) with delta (0, -1)
Screenshot: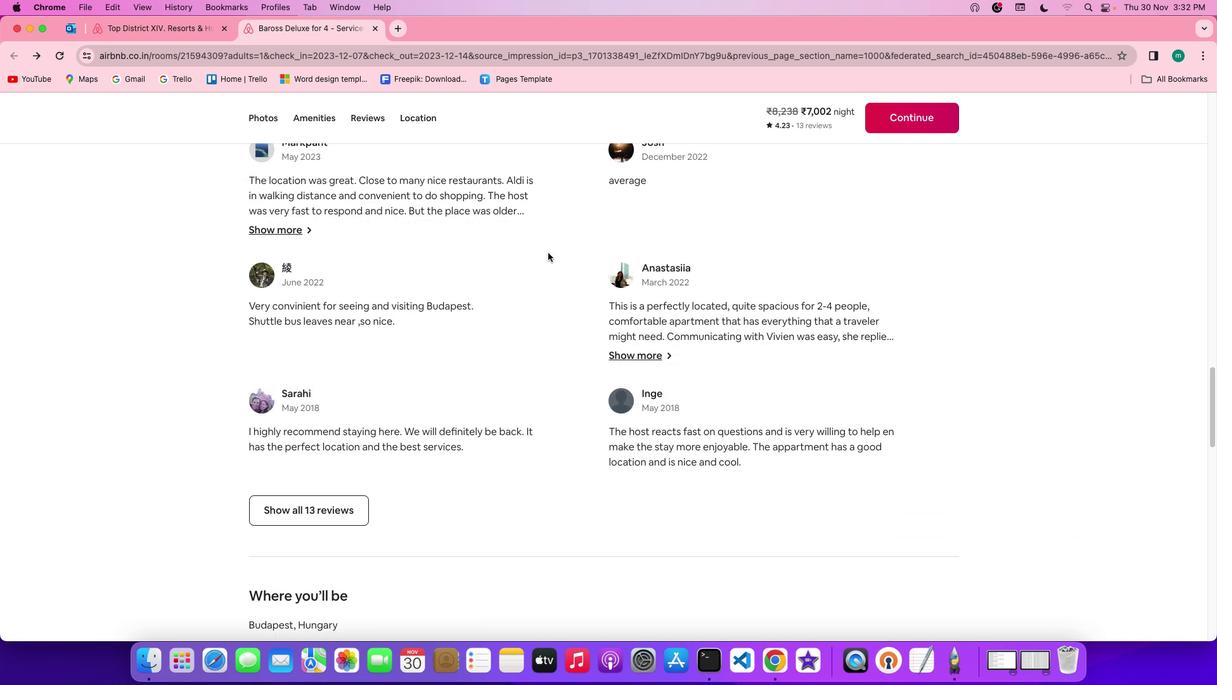 
Action: Mouse scrolled (548, 253) with delta (0, -2)
